 Task: Set up an automation rule in Jira to create a Confluence page when an epic is created.
Action: Mouse pressed left at (588, 144)
Screenshot: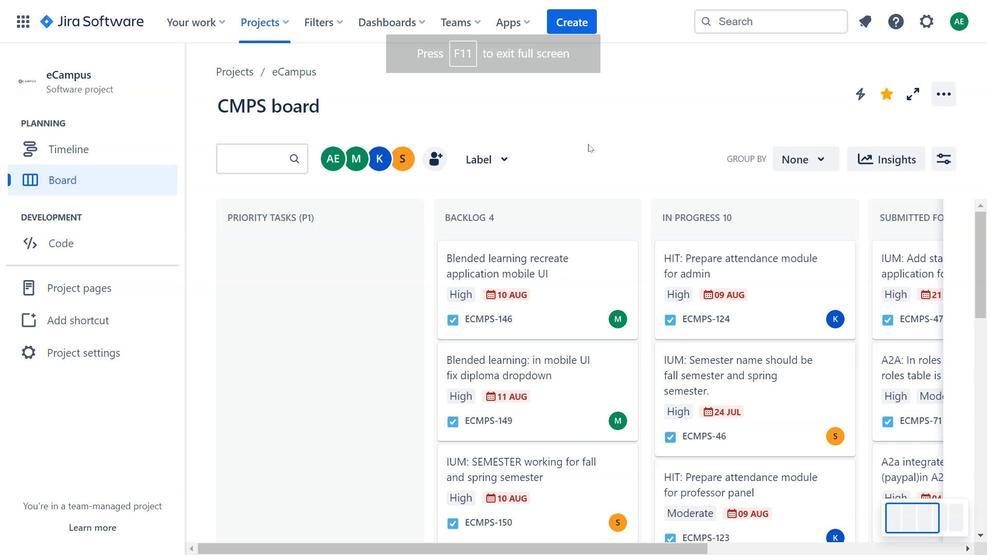 
Action: Mouse moved to (621, 123)
Screenshot: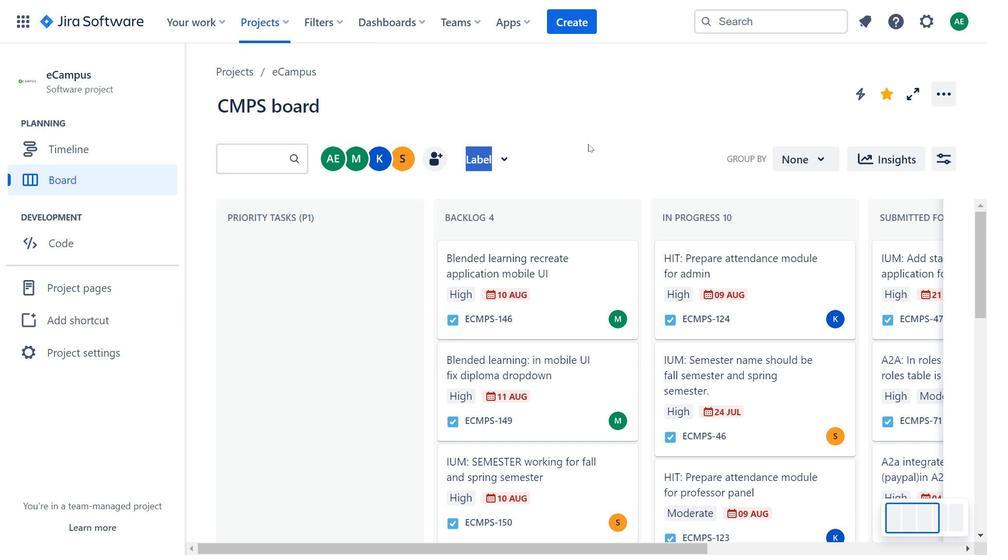 
Action: Mouse pressed left at (621, 123)
Screenshot: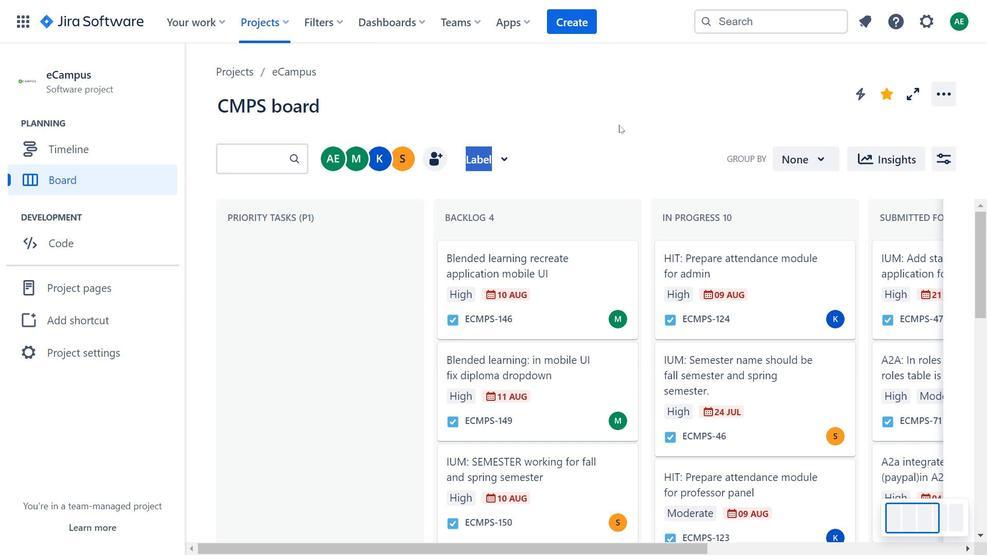 
Action: Mouse moved to (647, 122)
Screenshot: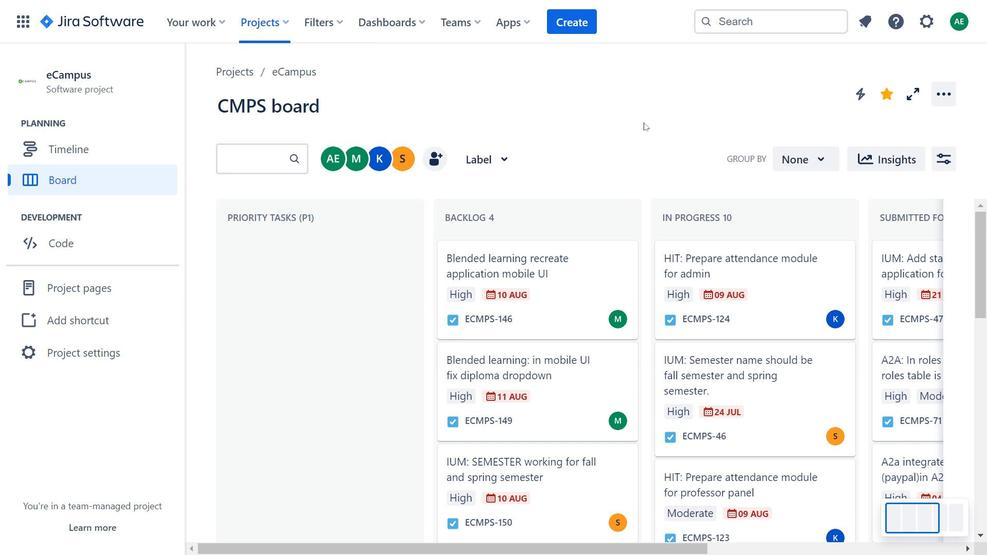 
Action: Mouse pressed left at (647, 122)
Screenshot: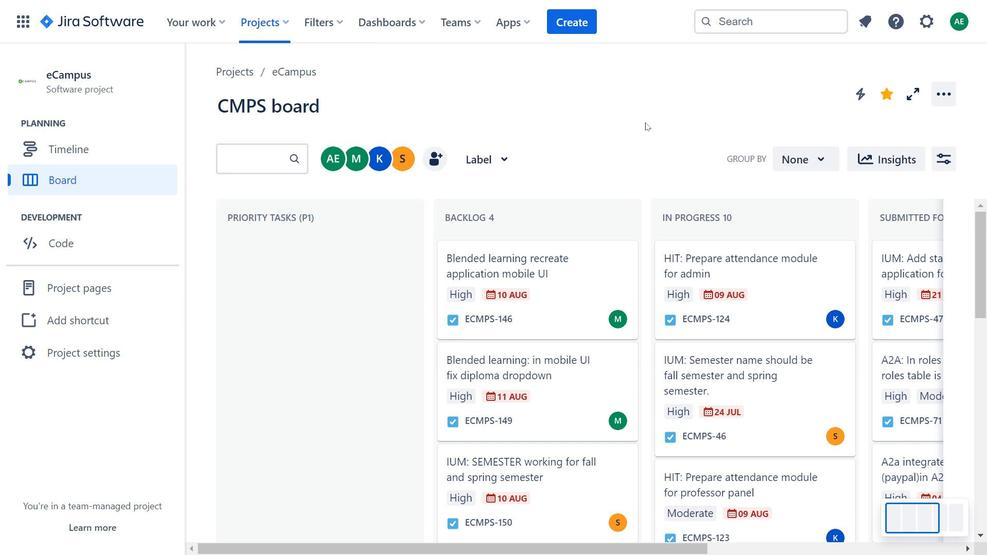 
Action: Mouse moved to (694, 112)
Screenshot: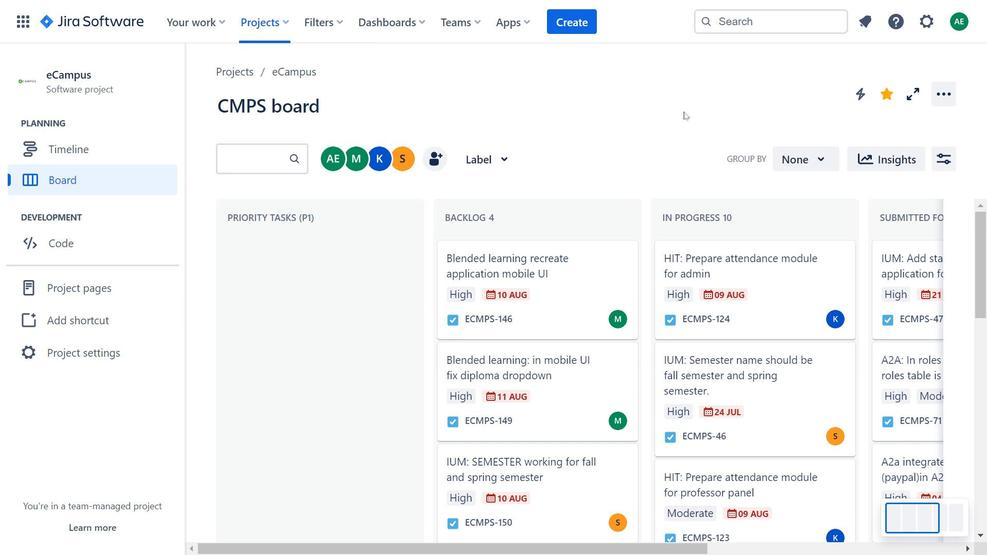
Action: Mouse pressed left at (694, 112)
Screenshot: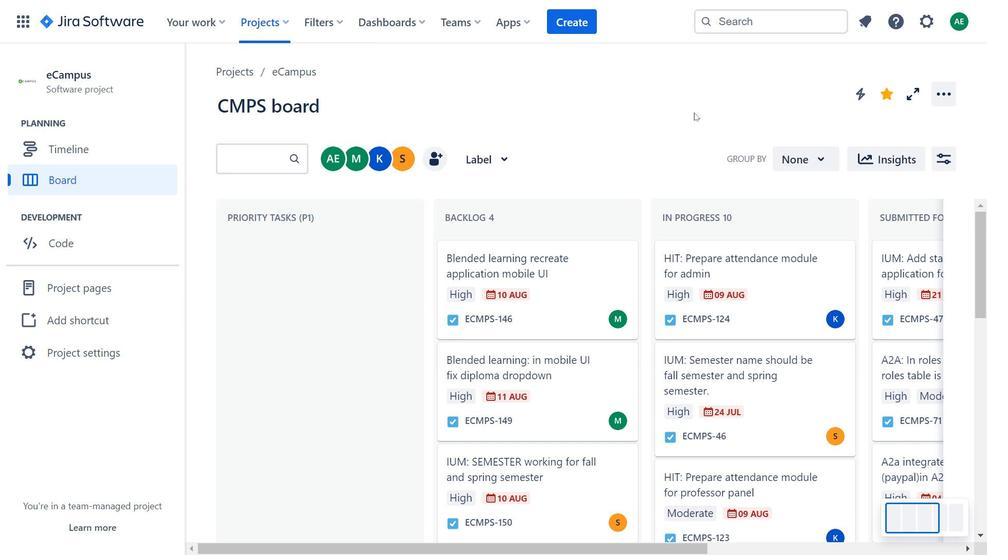 
Action: Mouse pressed left at (694, 112)
Screenshot: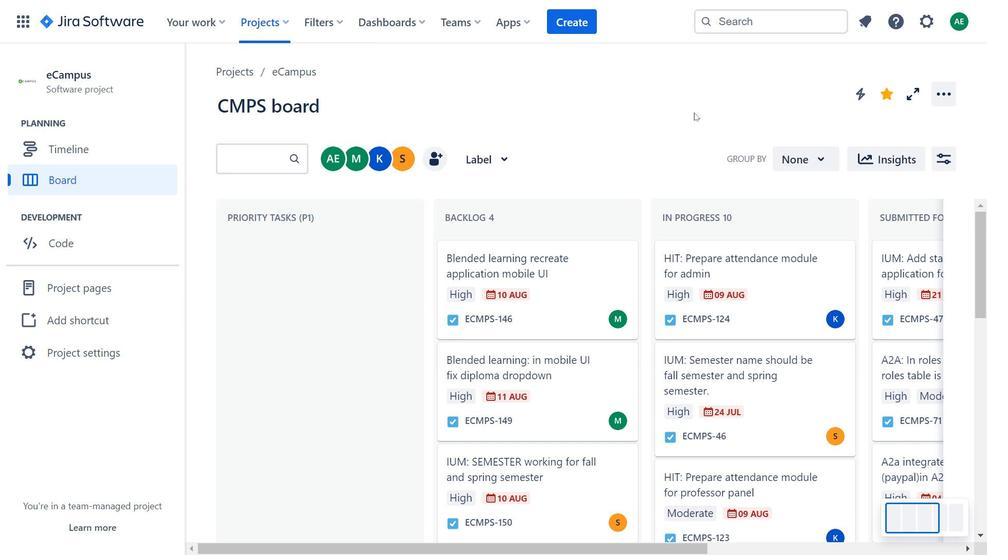 
Action: Mouse moved to (595, 101)
Screenshot: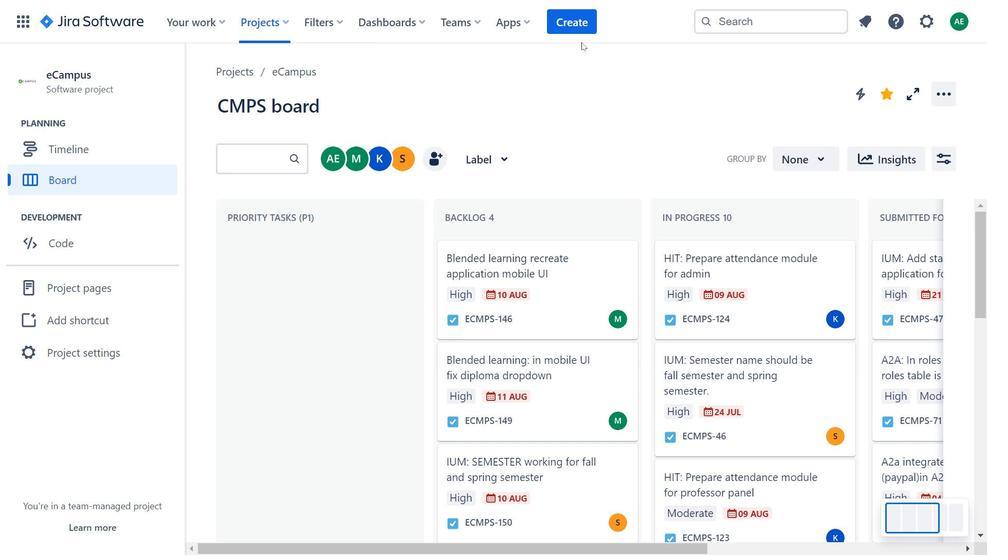 
Action: Mouse pressed left at (595, 101)
Screenshot: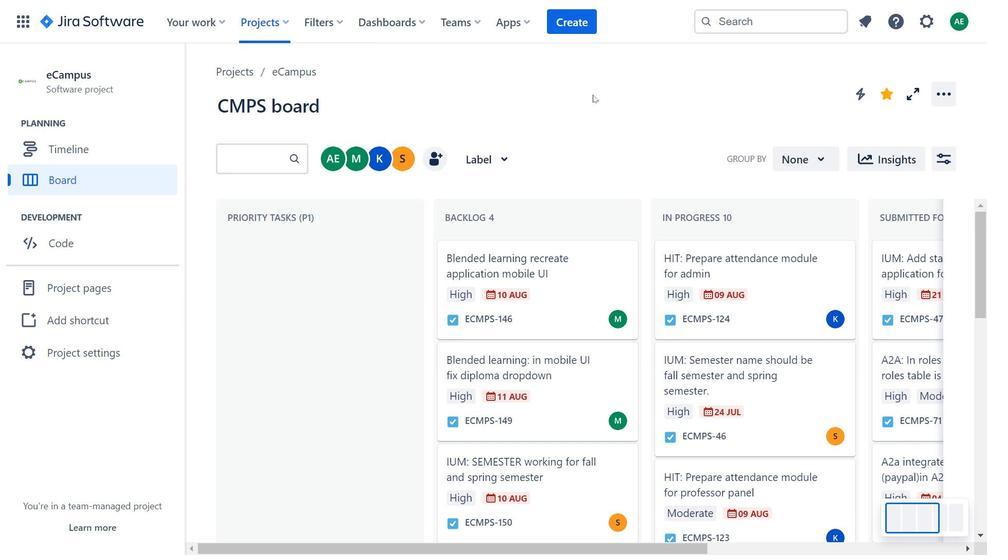 
Action: Mouse moved to (824, 165)
Screenshot: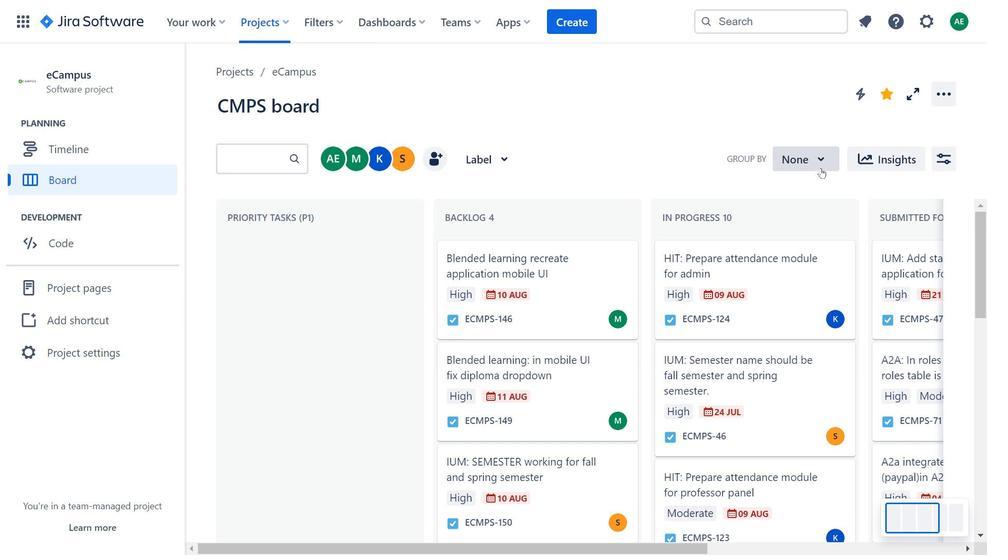 
Action: Mouse pressed left at (824, 165)
Screenshot: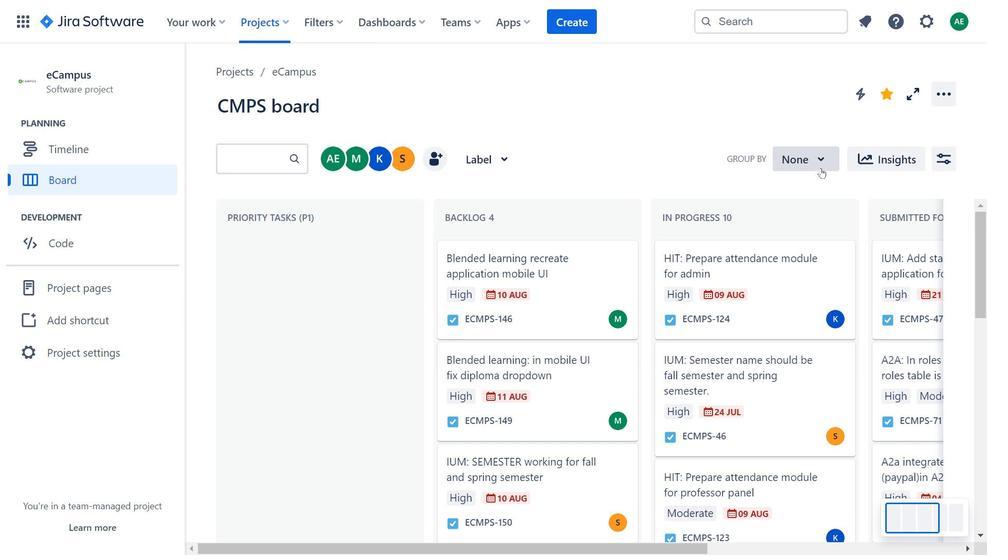 
Action: Mouse moved to (571, 286)
Screenshot: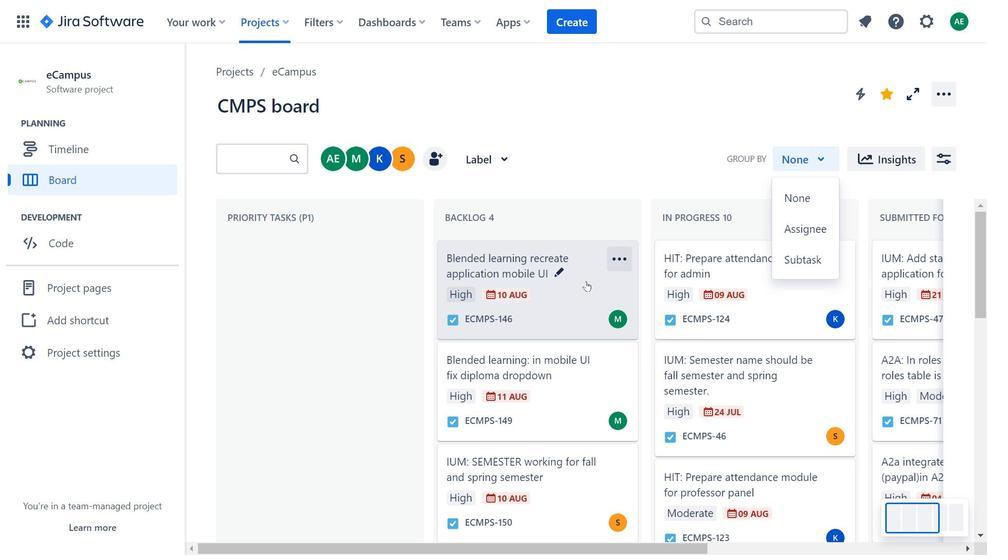
Action: Mouse scrolled (571, 285) with delta (0, 0)
Screenshot: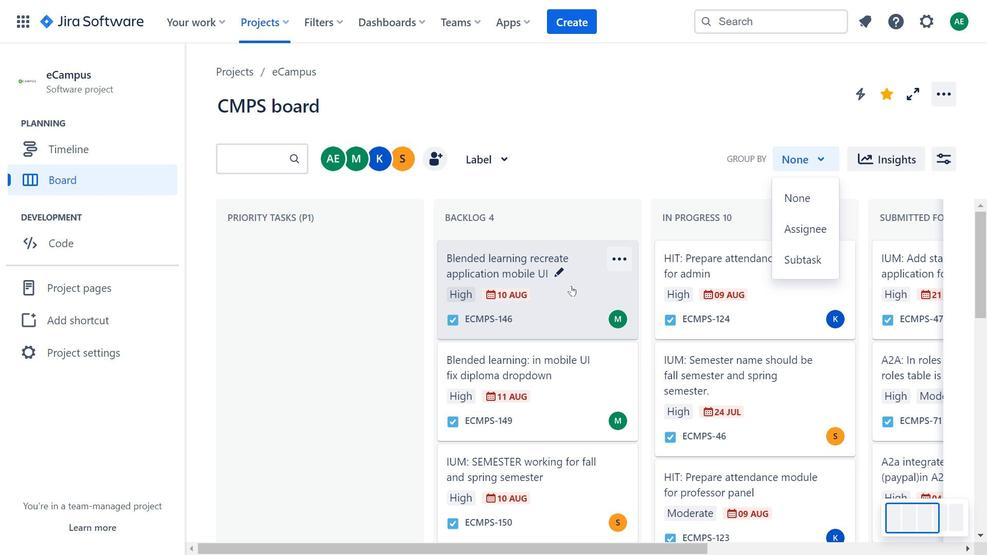 
Action: Mouse scrolled (571, 285) with delta (0, 0)
Screenshot: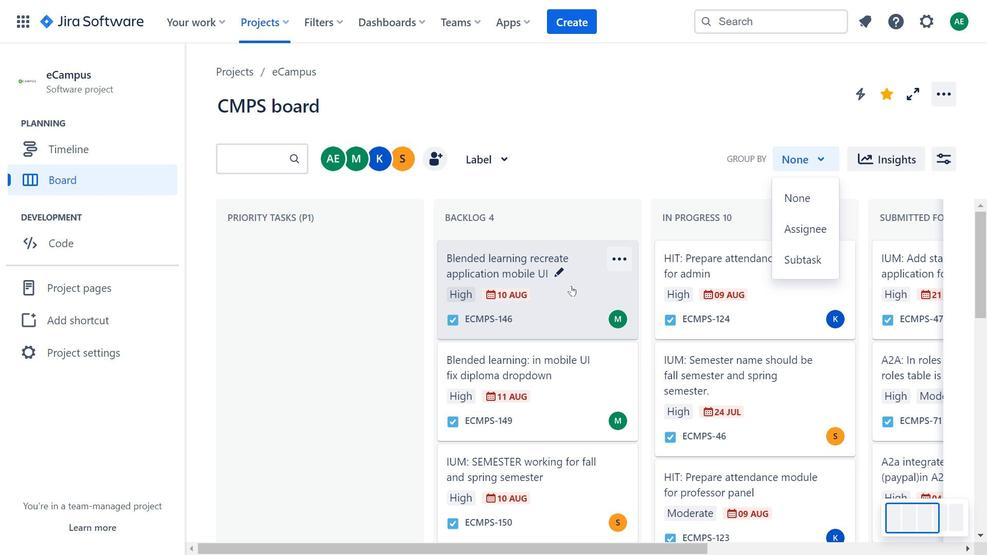 
Action: Mouse moved to (571, 286)
Screenshot: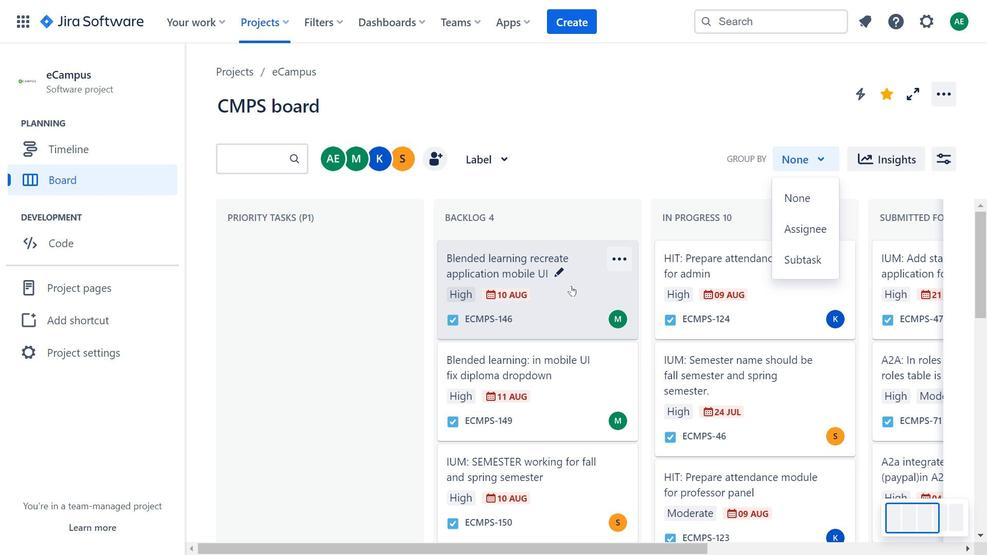 
Action: Mouse scrolled (571, 285) with delta (0, 0)
Screenshot: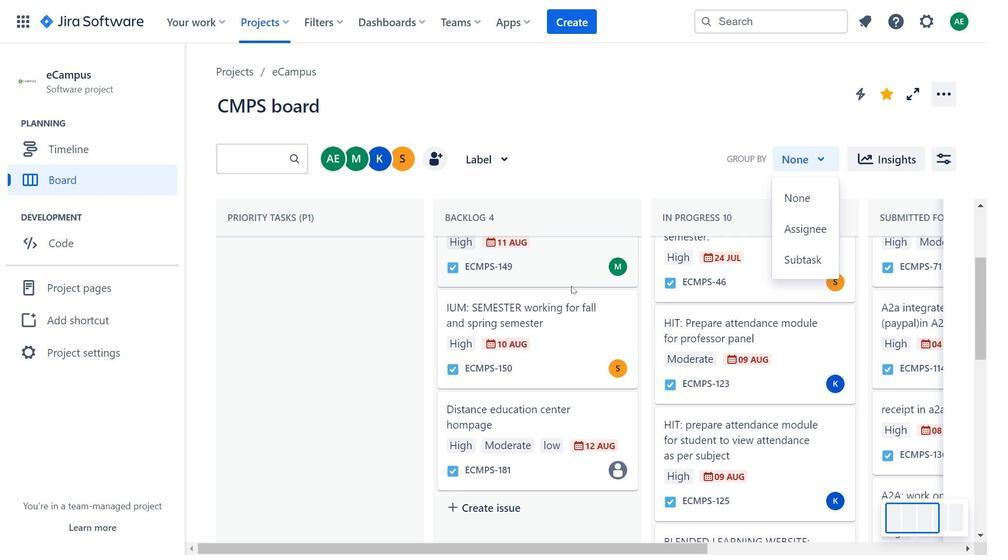 
Action: Mouse scrolled (571, 285) with delta (0, 0)
Screenshot: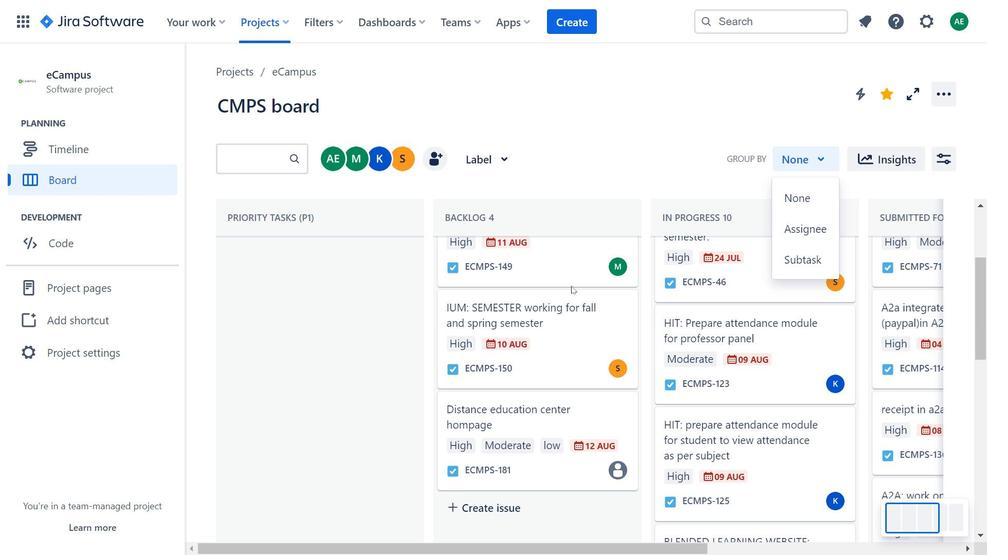 
Action: Mouse scrolled (571, 287) with delta (0, 0)
Screenshot: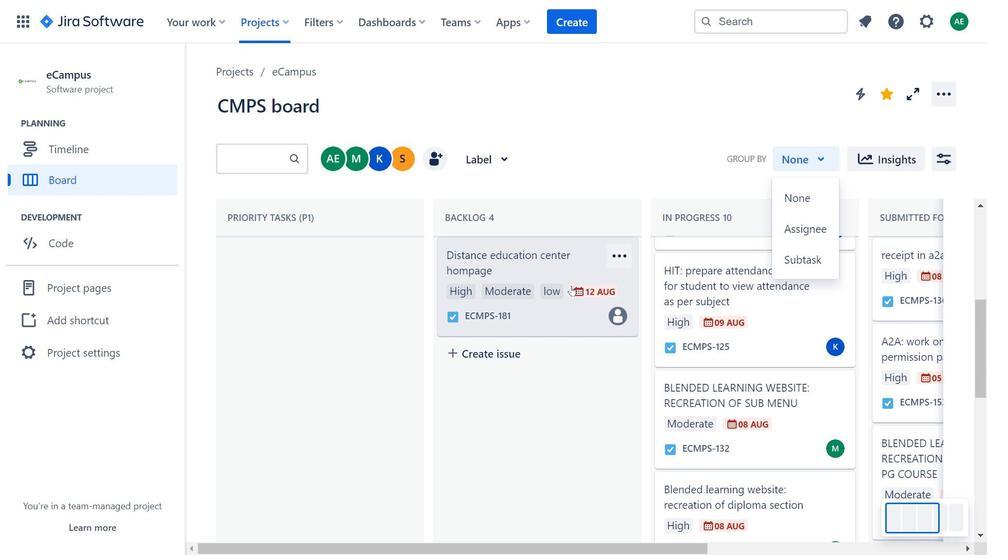 
Action: Mouse scrolled (571, 287) with delta (0, 0)
Screenshot: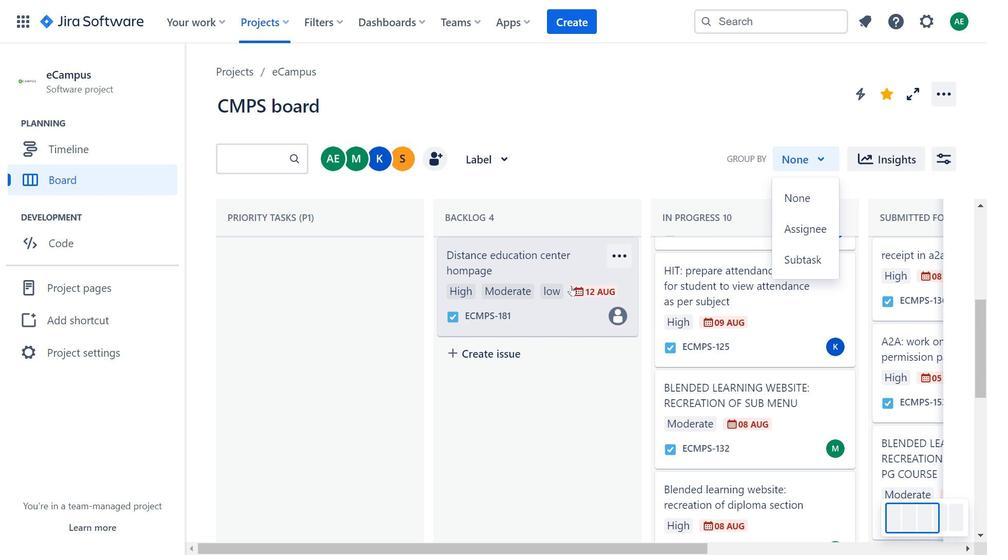 
Action: Mouse scrolled (571, 287) with delta (0, 0)
Screenshot: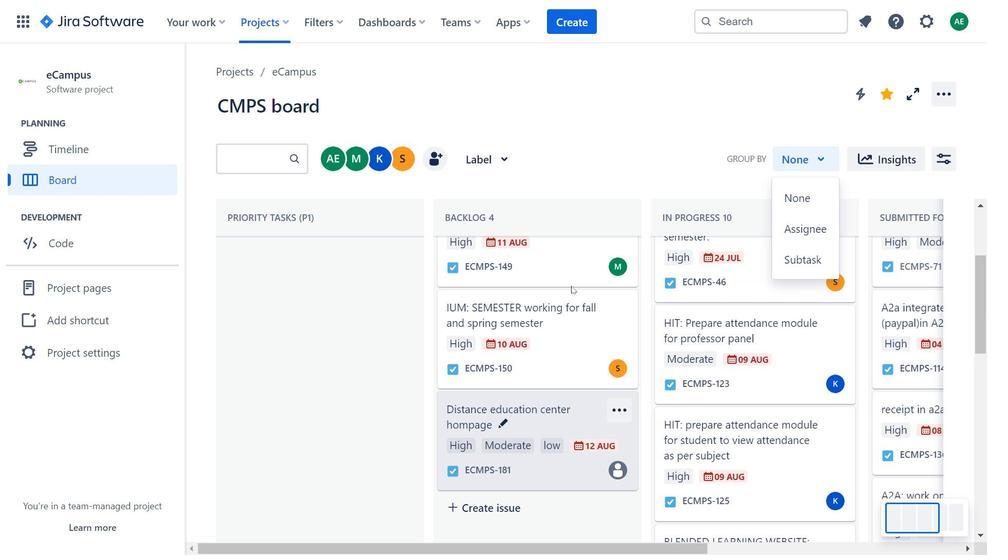 
Action: Mouse scrolled (571, 287) with delta (0, 0)
Screenshot: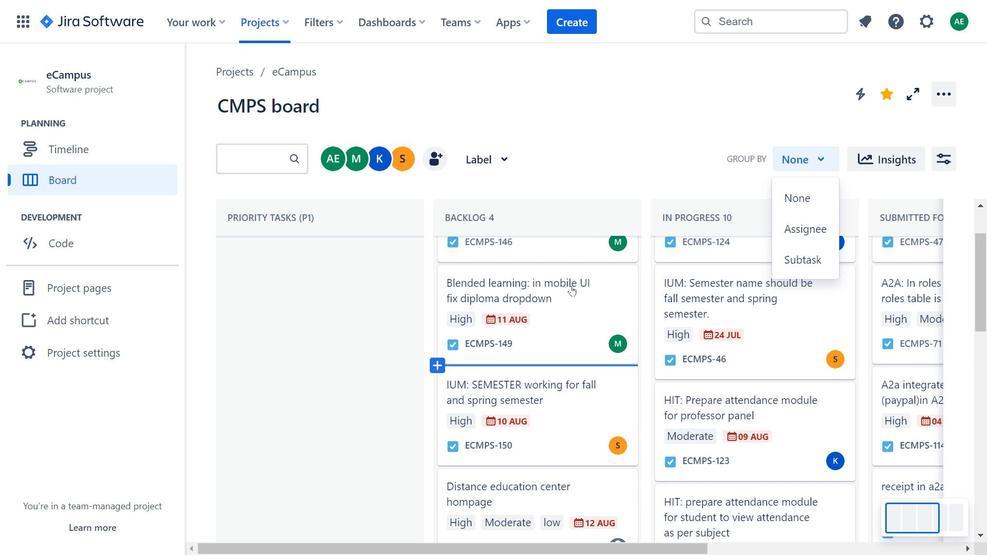 
Action: Mouse scrolled (571, 287) with delta (0, 0)
Screenshot: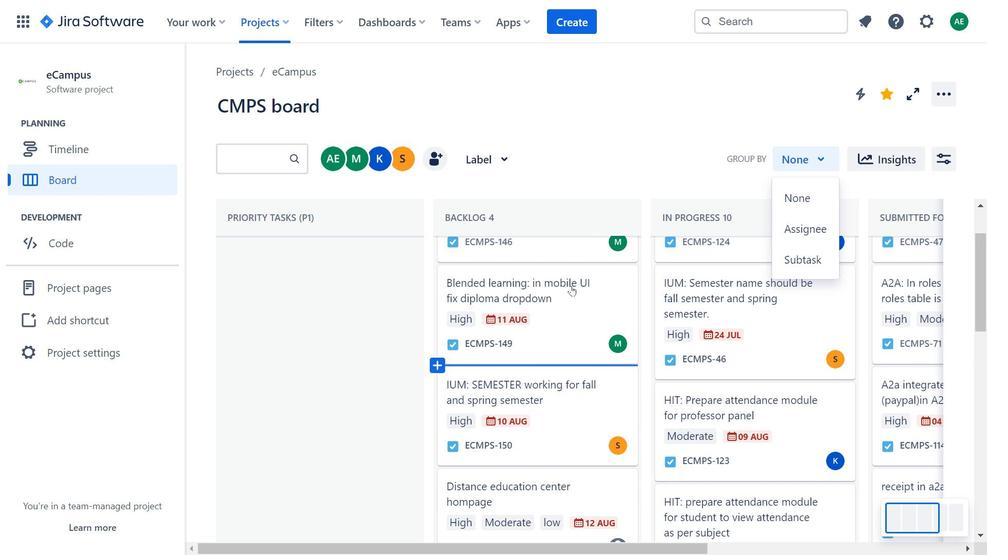 
Action: Mouse moved to (608, 129)
Screenshot: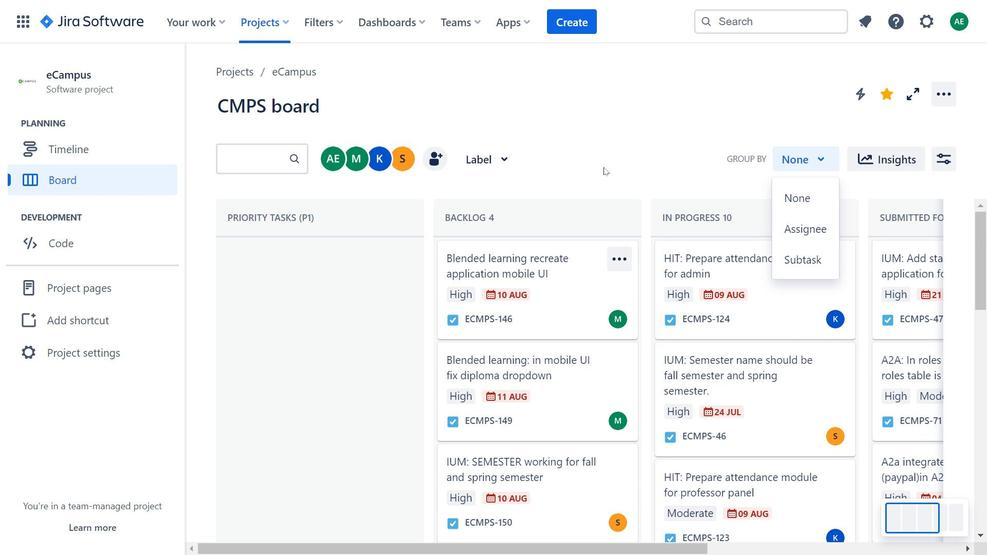 
Action: Mouse pressed left at (608, 129)
Screenshot: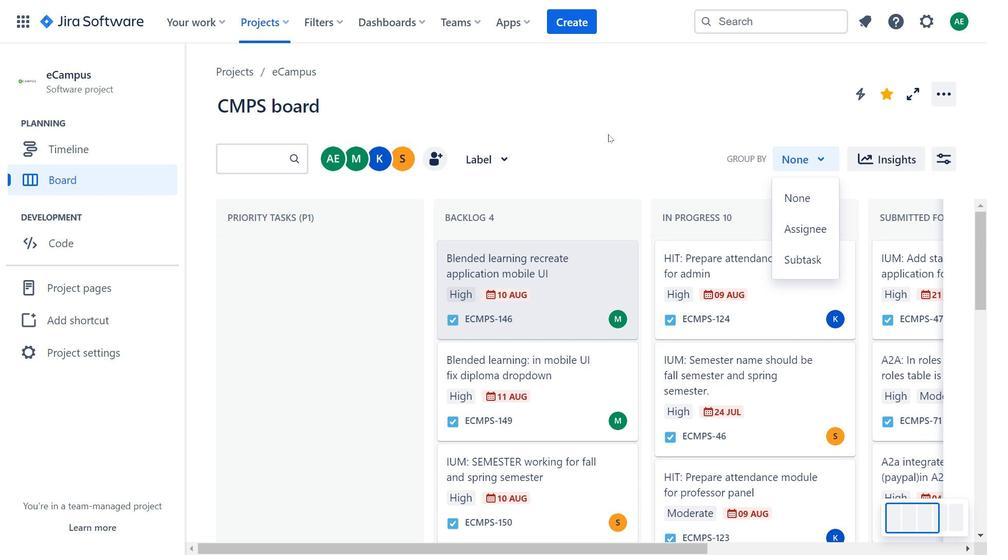 
Action: Mouse moved to (582, 20)
Screenshot: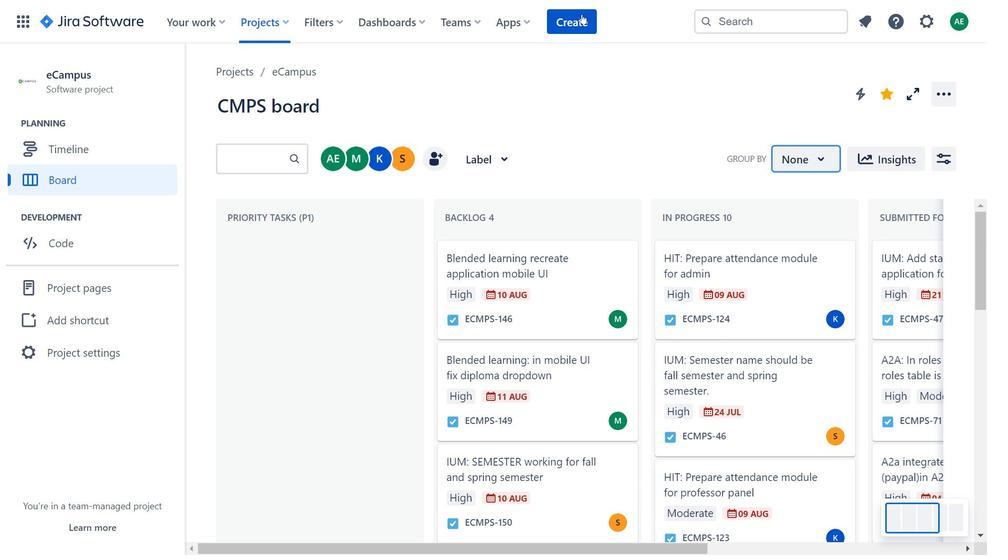 
Action: Mouse pressed left at (582, 20)
Screenshot: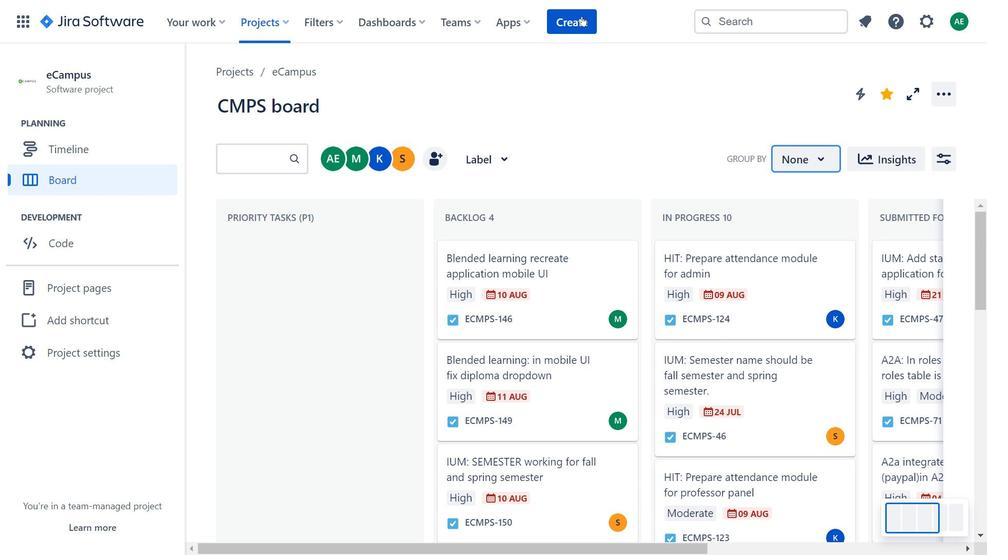 
Action: Mouse moved to (733, 273)
Screenshot: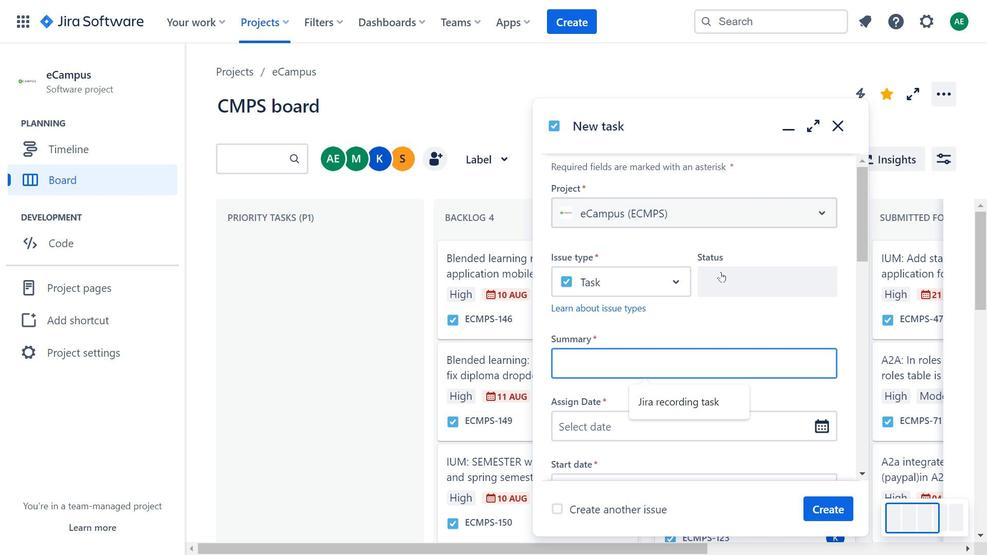 
Action: Mouse pressed left at (733, 273)
Screenshot: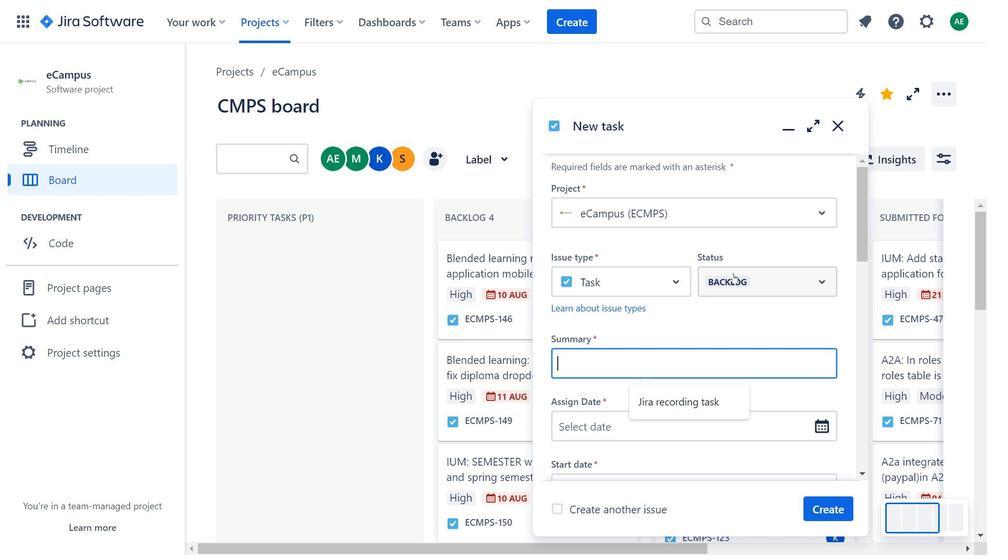 
Action: Mouse moved to (748, 321)
Screenshot: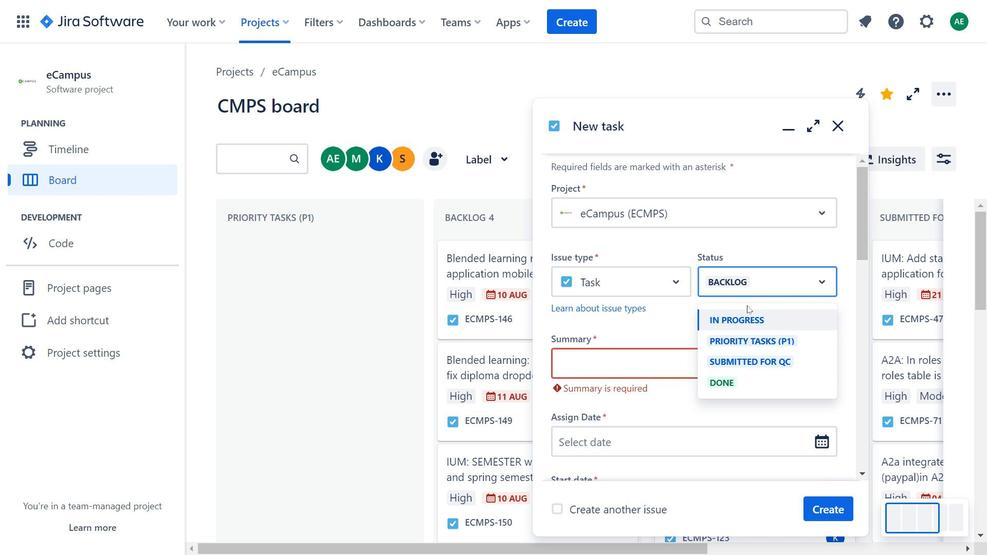 
Action: Mouse pressed left at (748, 321)
Screenshot: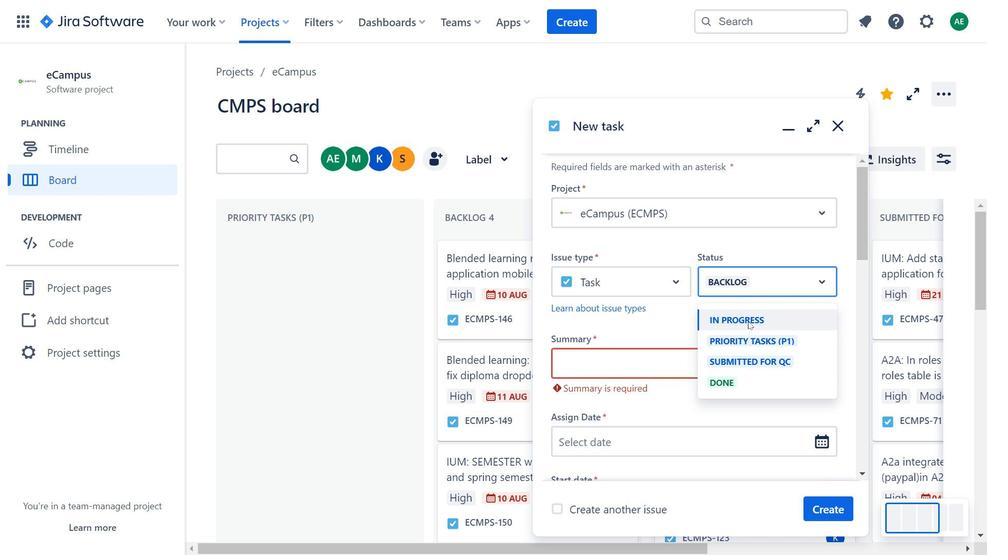 
Action: Mouse moved to (727, 199)
Screenshot: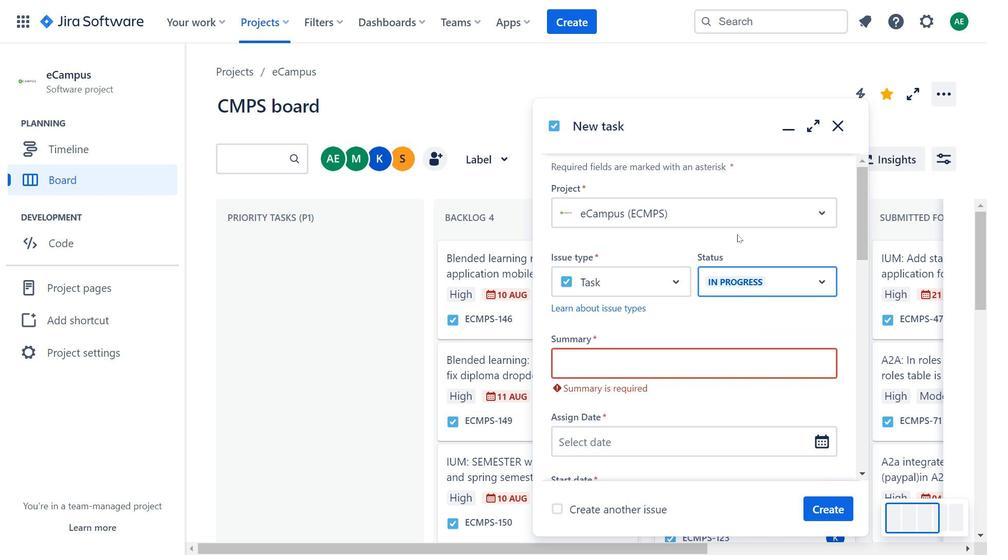 
Action: Mouse scrolled (727, 198) with delta (0, 0)
Screenshot: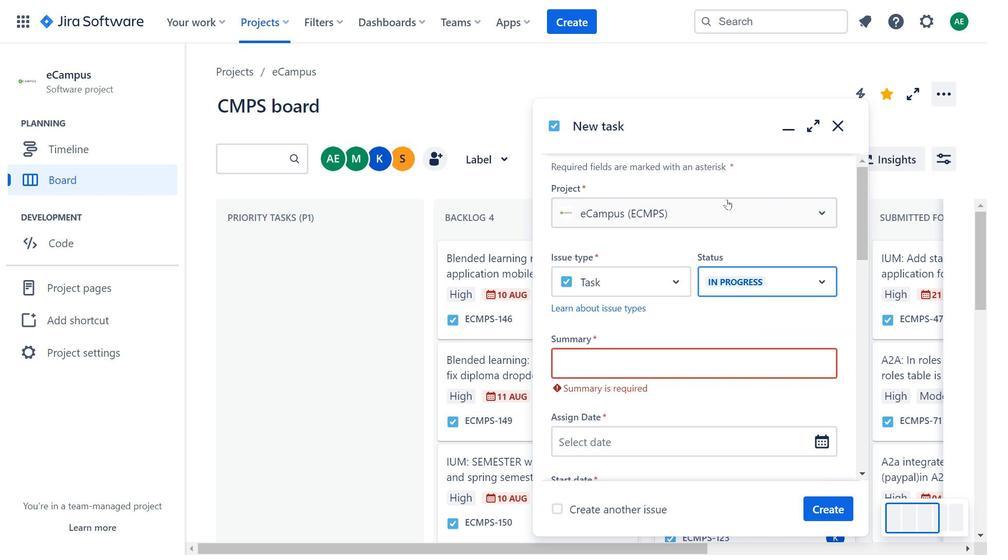 
Action: Mouse moved to (618, 289)
Screenshot: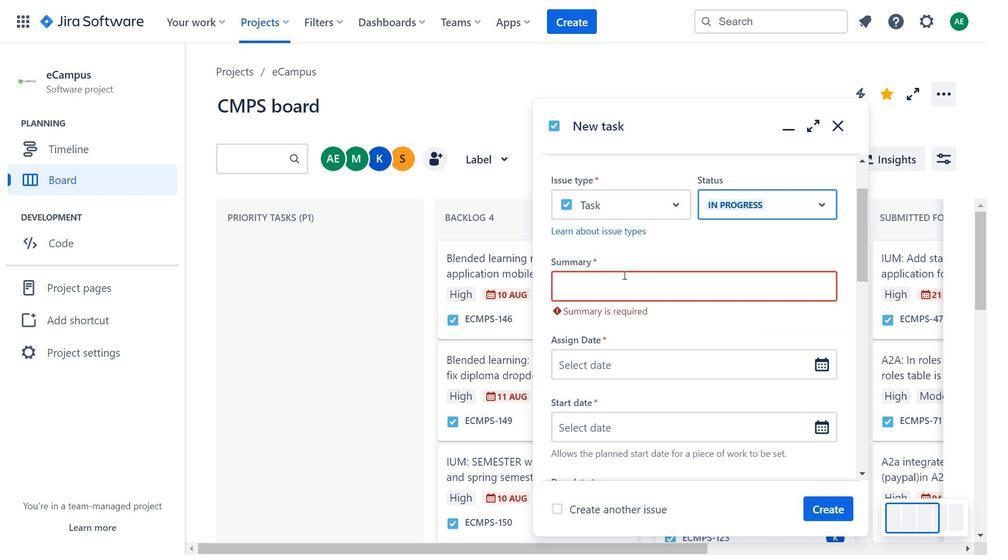 
Action: Mouse pressed left at (618, 289)
Screenshot: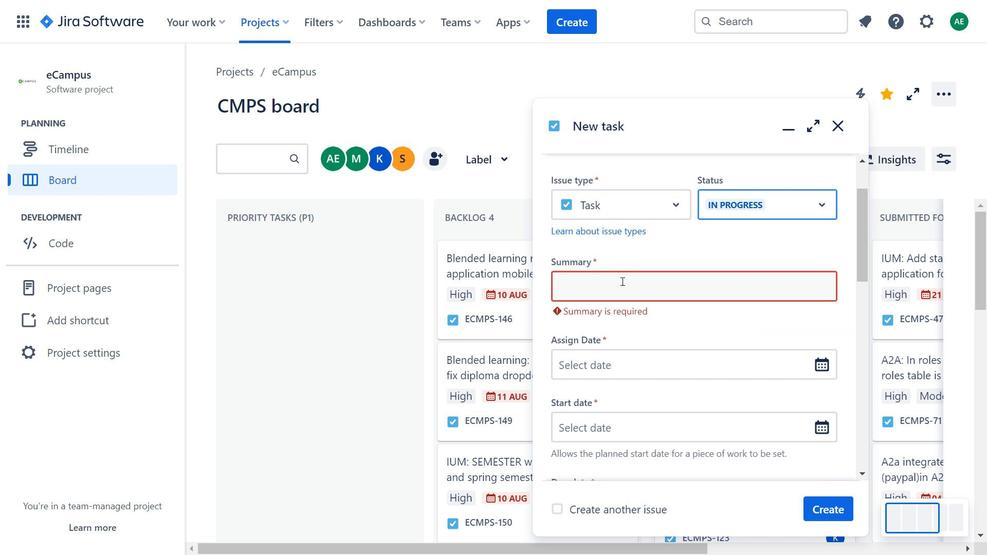 
Action: Mouse moved to (670, 330)
Screenshot: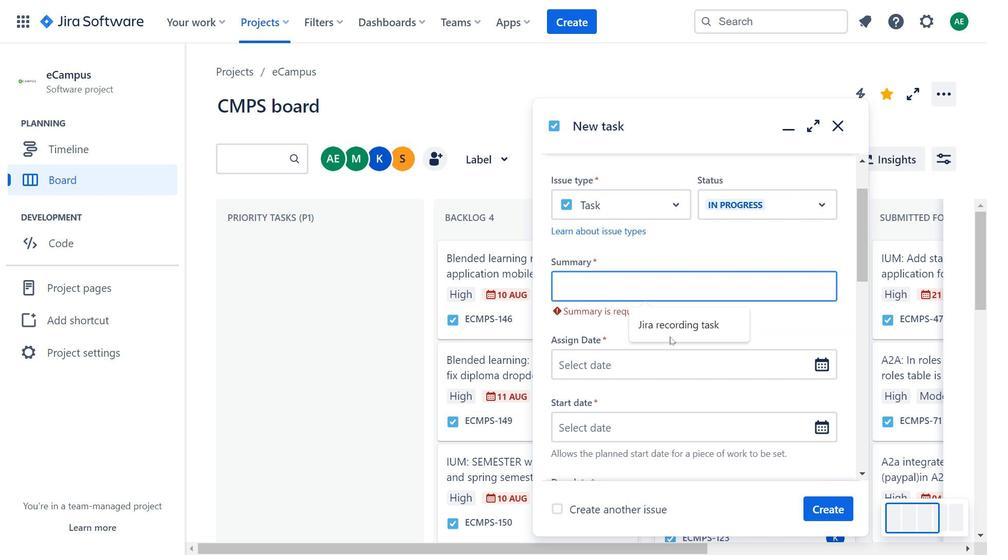
Action: Mouse pressed left at (670, 330)
Screenshot: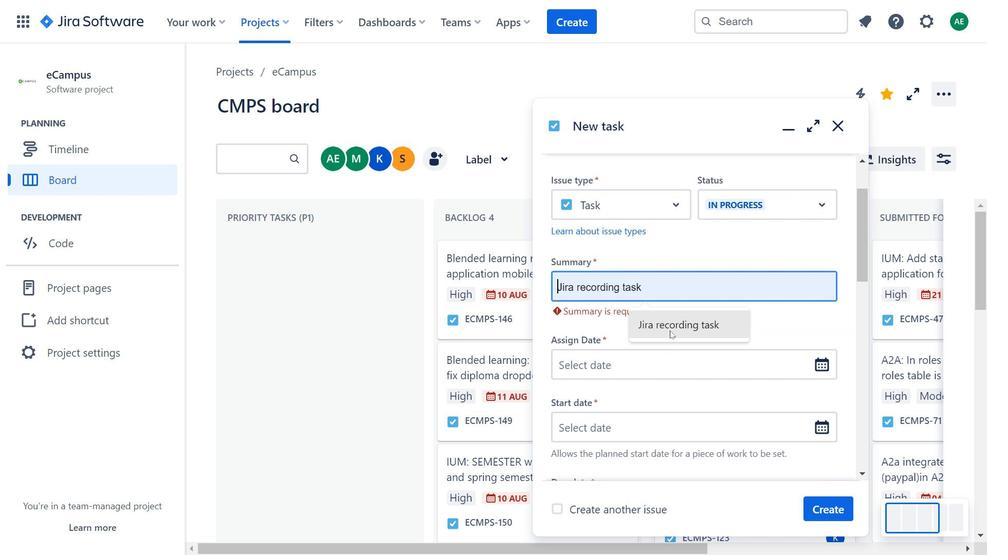 
Action: Mouse moved to (690, 234)
Screenshot: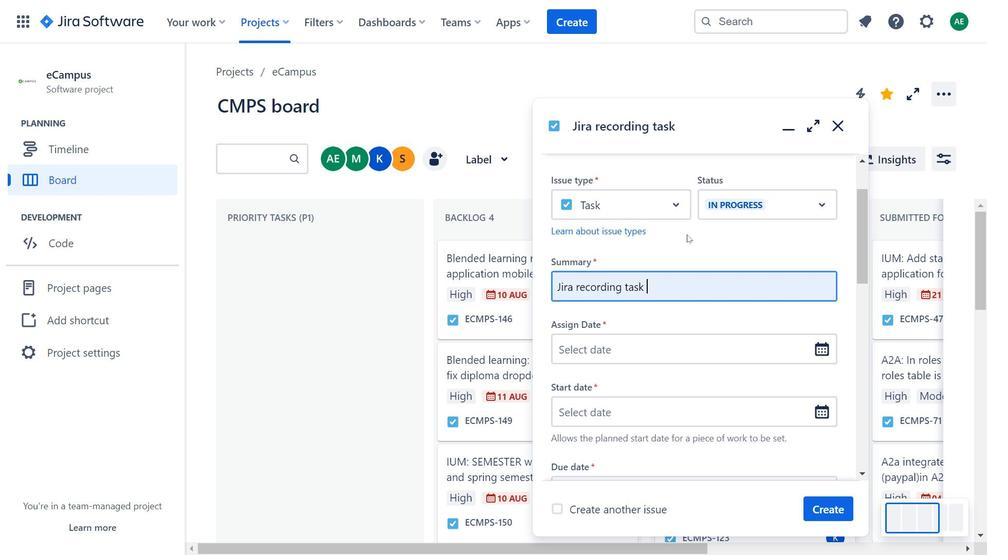 
Action: Mouse scrolled (690, 233) with delta (0, 0)
Screenshot: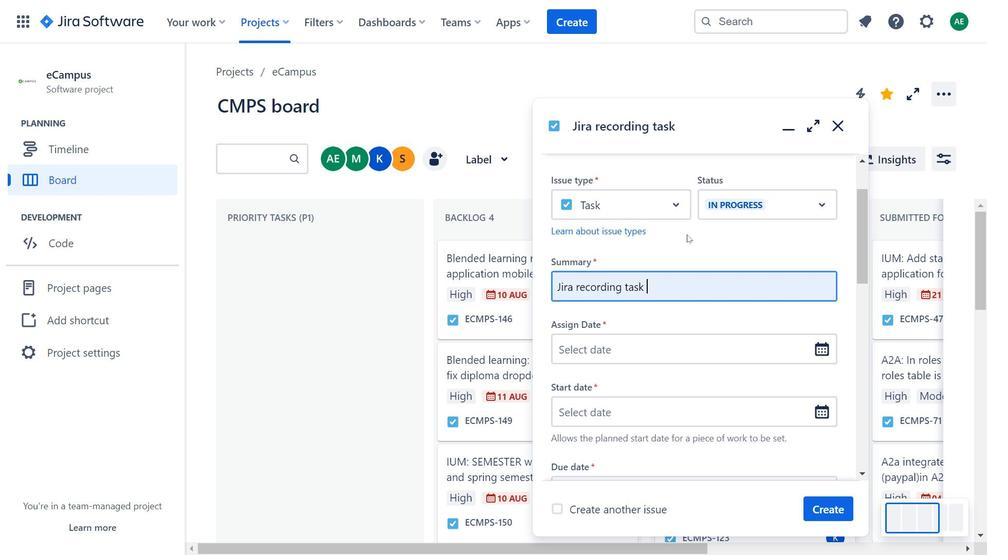 
Action: Mouse moved to (687, 271)
Screenshot: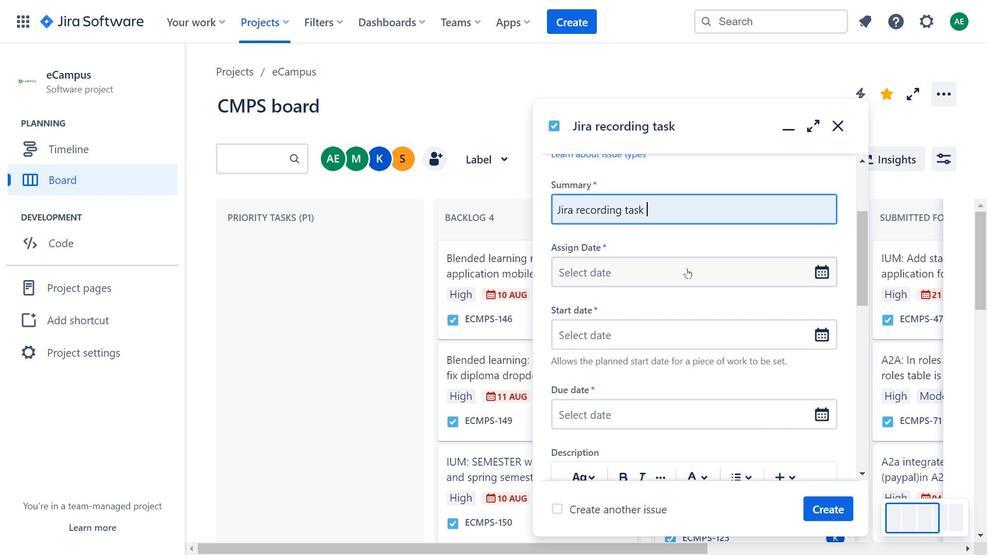 
Action: Mouse pressed left at (687, 271)
Screenshot: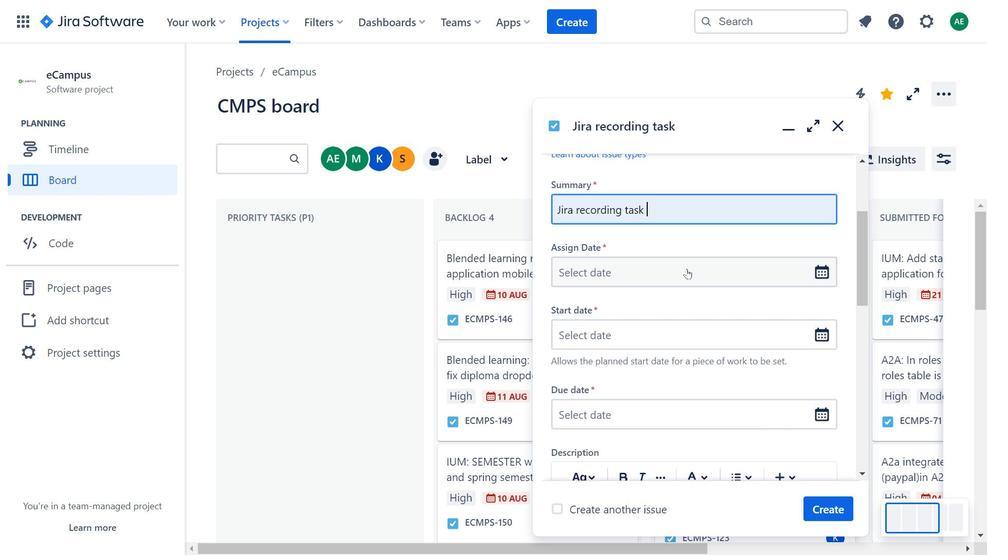 
Action: Mouse moved to (687, 404)
Screenshot: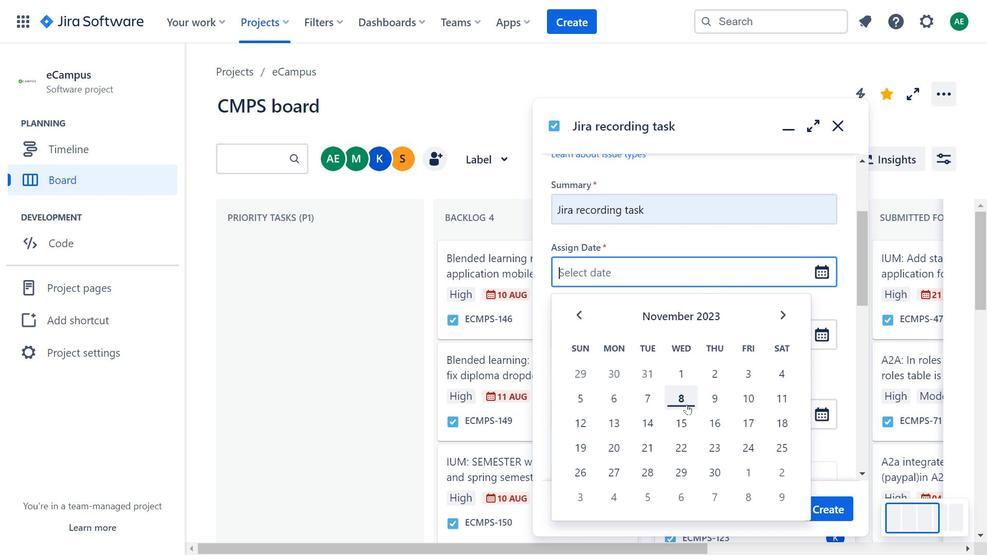 
Action: Mouse pressed left at (687, 404)
Screenshot: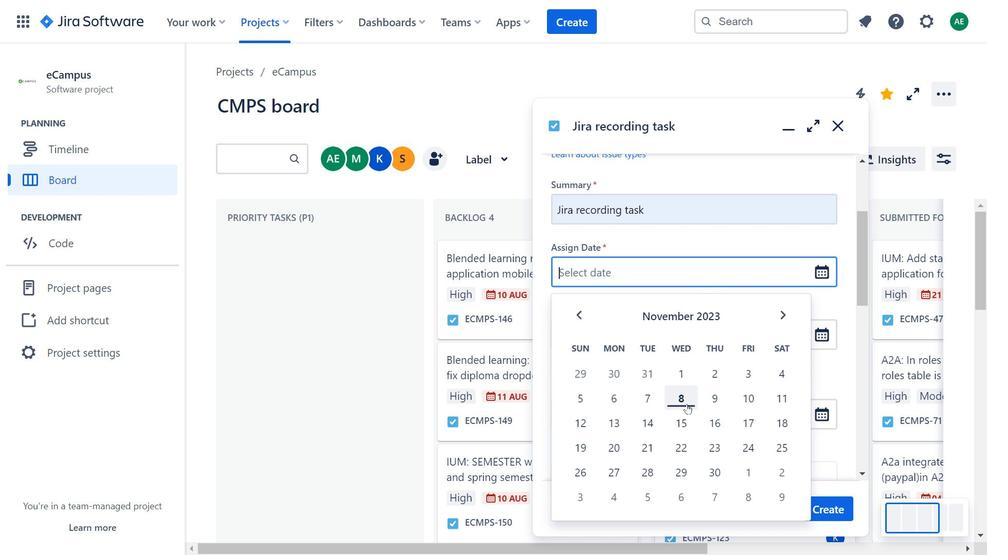 
Action: Mouse moved to (631, 336)
Screenshot: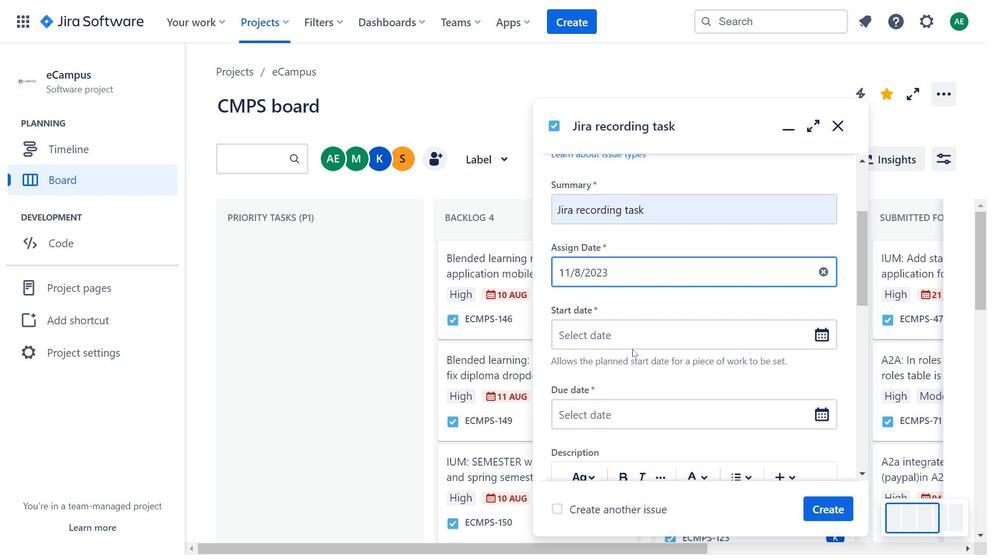 
Action: Mouse pressed left at (631, 336)
Screenshot: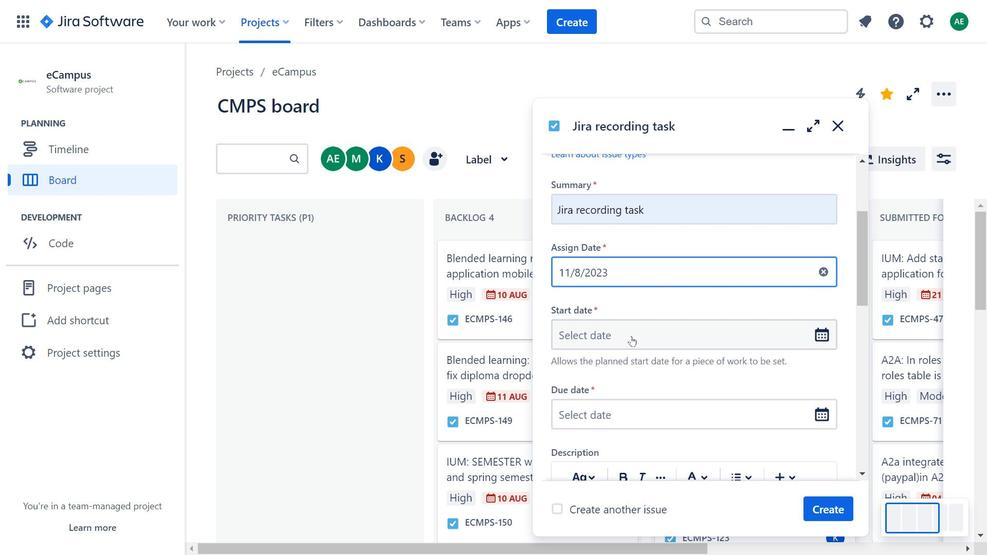 
Action: Mouse moved to (693, 188)
Screenshot: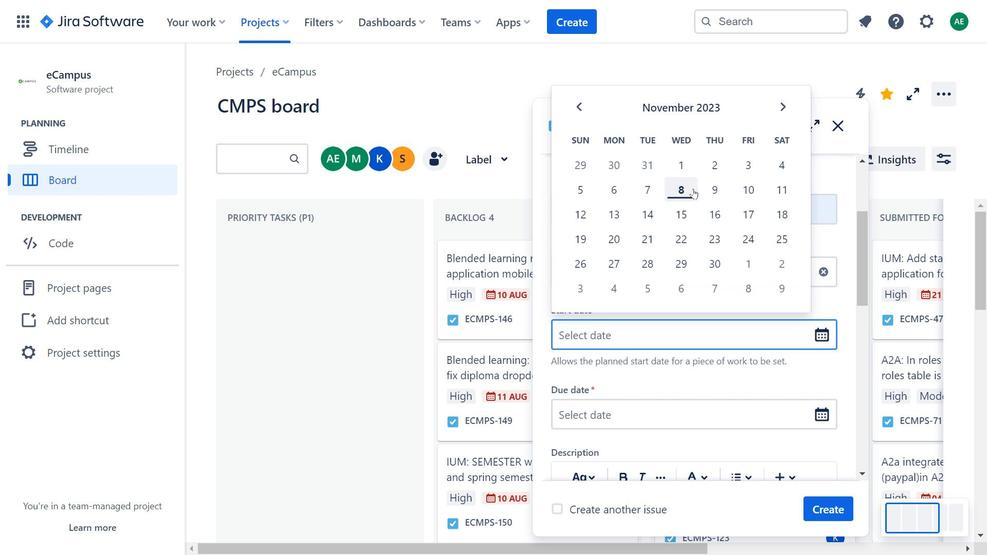
Action: Mouse pressed left at (693, 188)
Screenshot: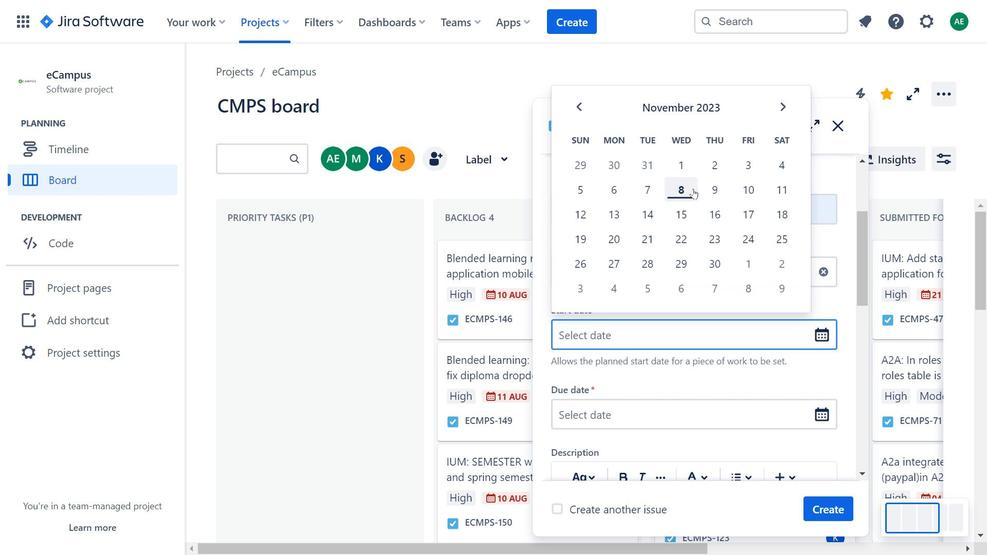 
Action: Mouse moved to (635, 410)
Screenshot: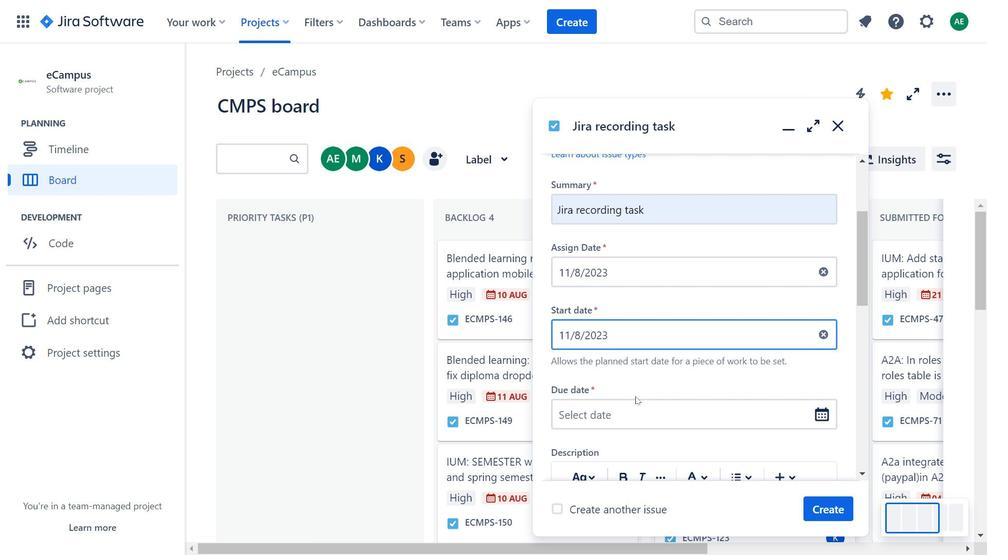 
Action: Mouse pressed left at (635, 410)
Screenshot: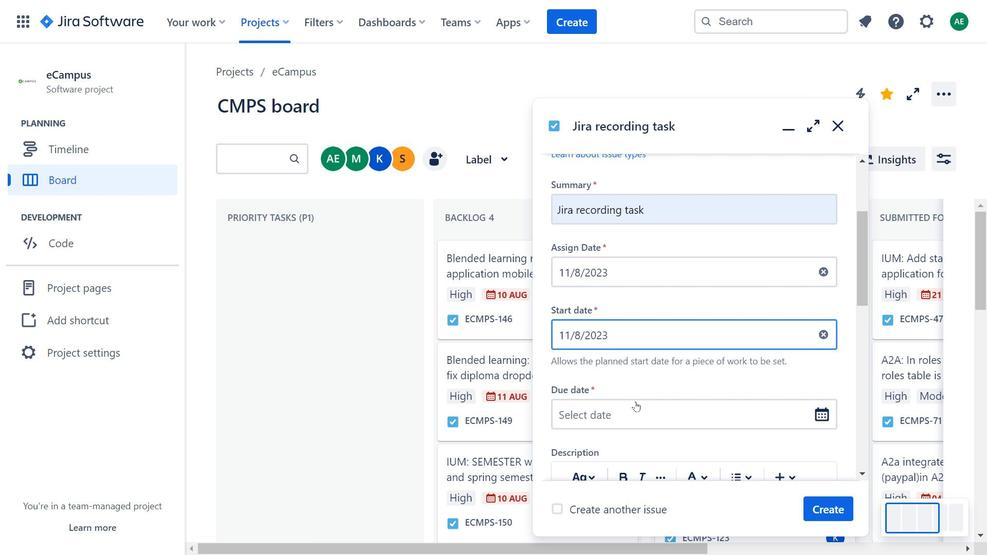 
Action: Mouse moved to (678, 272)
Screenshot: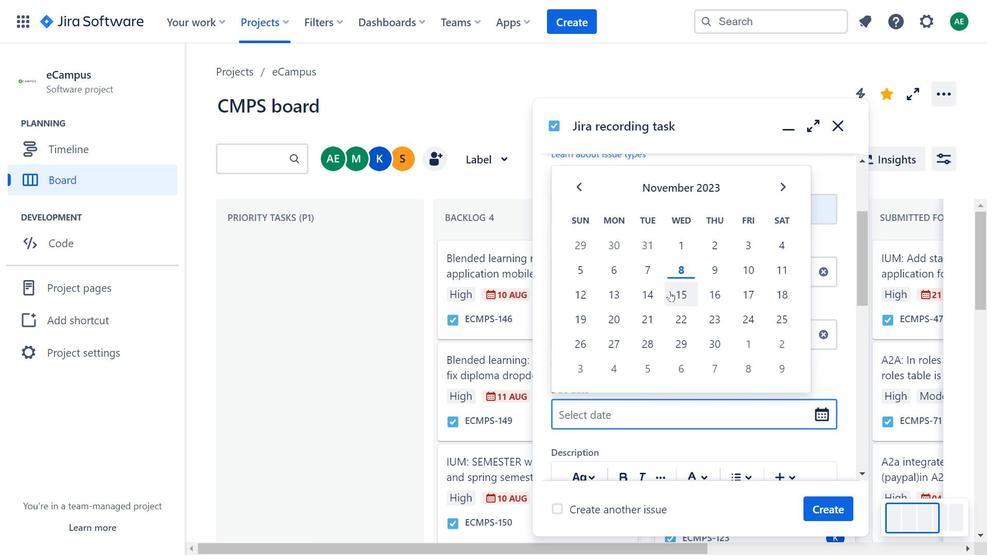 
Action: Mouse pressed left at (678, 272)
Screenshot: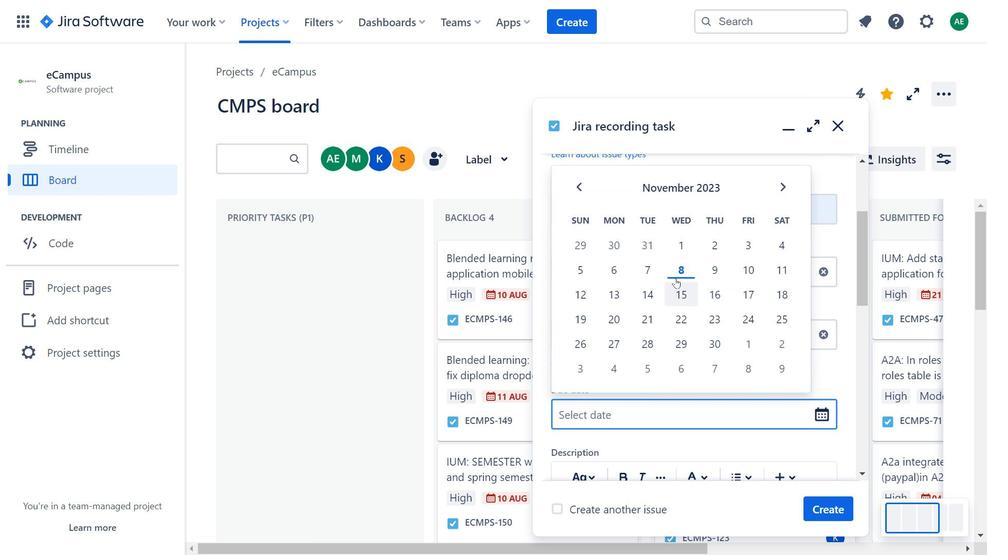 
Action: Mouse scrolled (678, 271) with delta (0, 0)
Screenshot: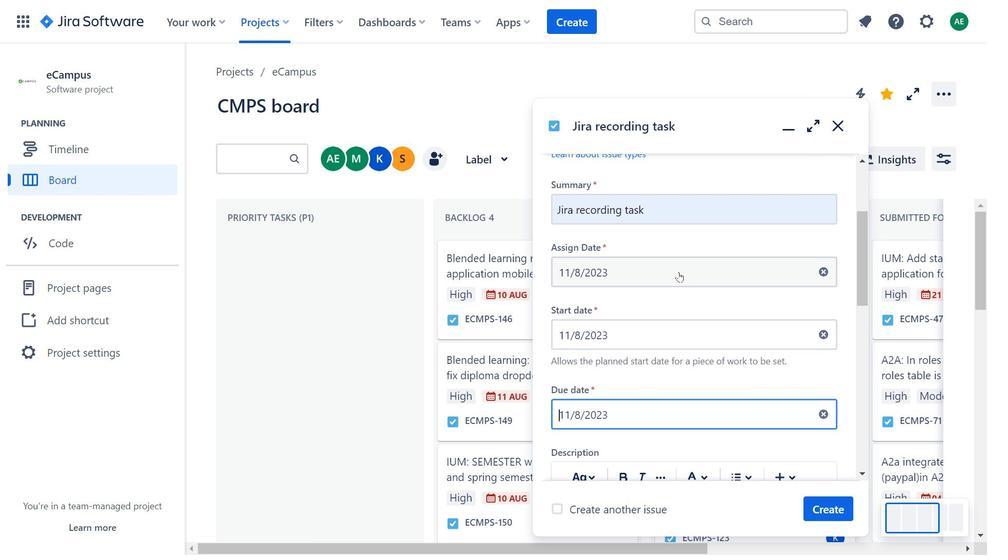 
Action: Mouse scrolled (678, 271) with delta (0, 0)
Screenshot: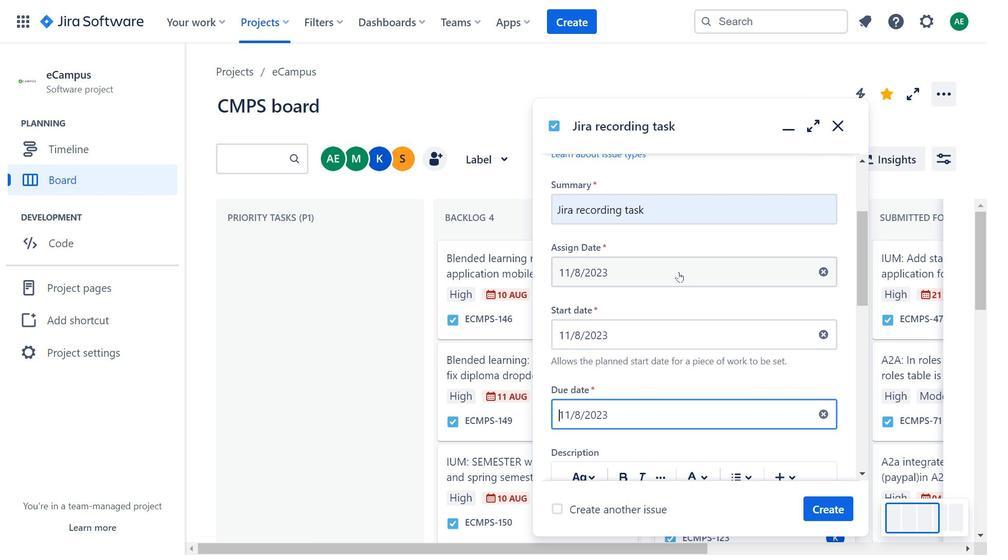 
Action: Mouse scrolled (678, 271) with delta (0, 0)
Screenshot: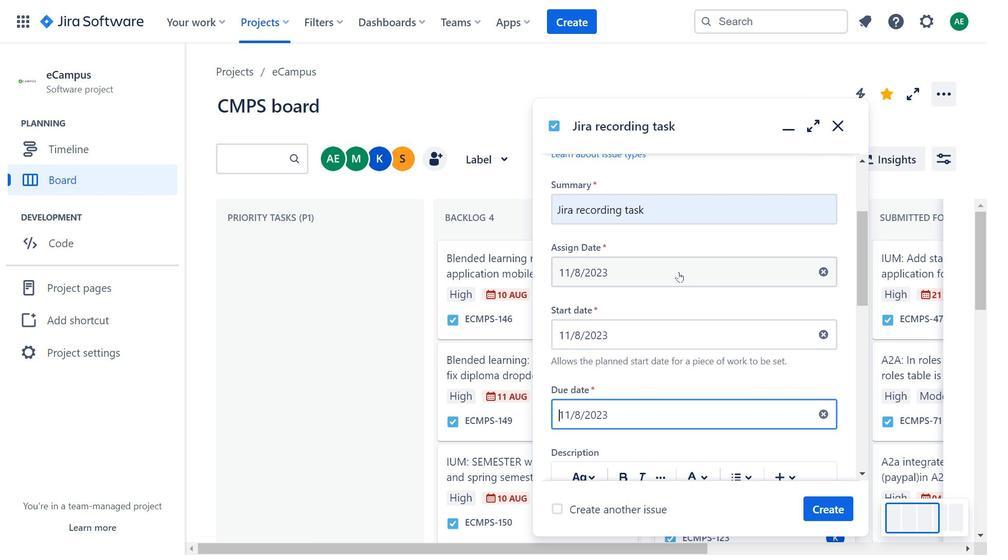 
Action: Mouse moved to (608, 329)
Screenshot: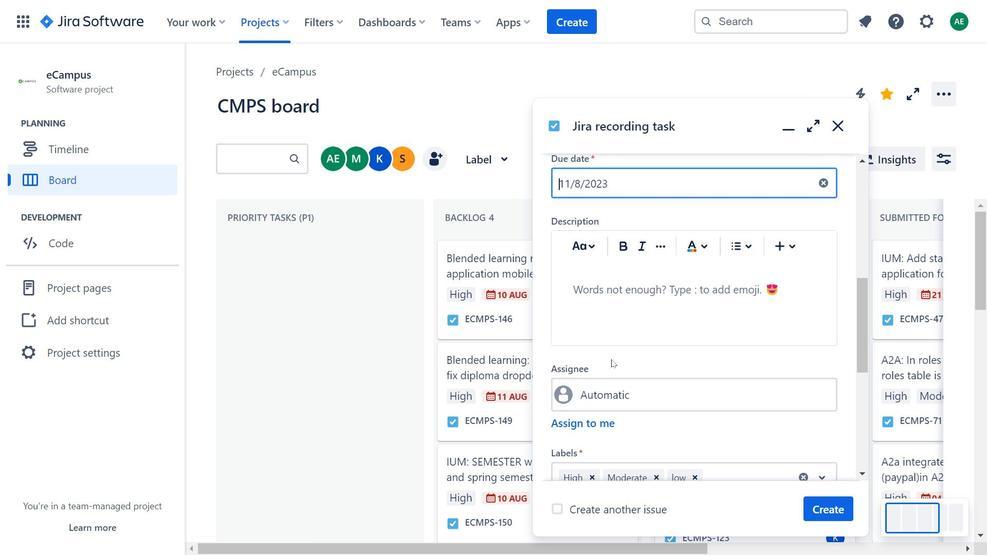 
Action: Mouse scrolled (608, 328) with delta (0, 0)
Screenshot: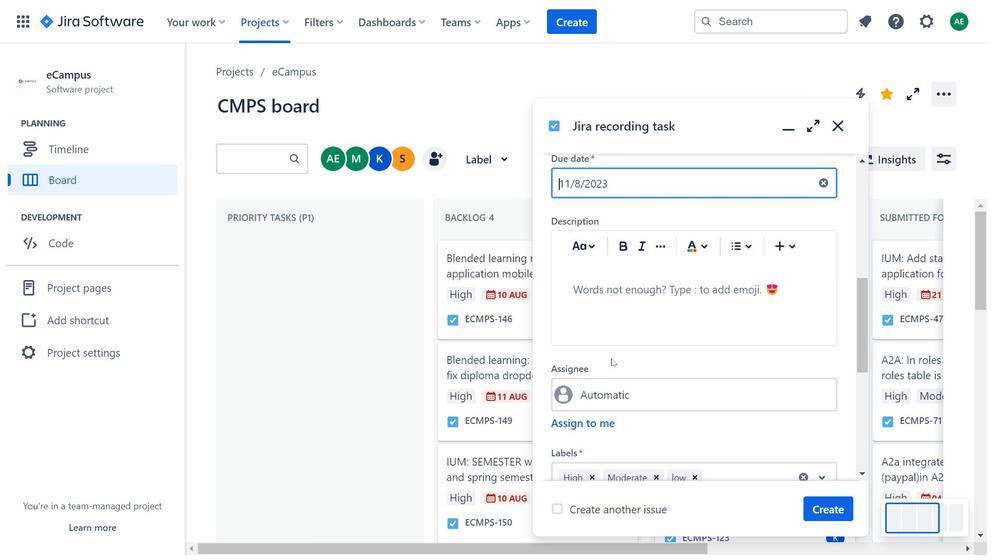 
Action: Mouse scrolled (608, 328) with delta (0, 0)
Screenshot: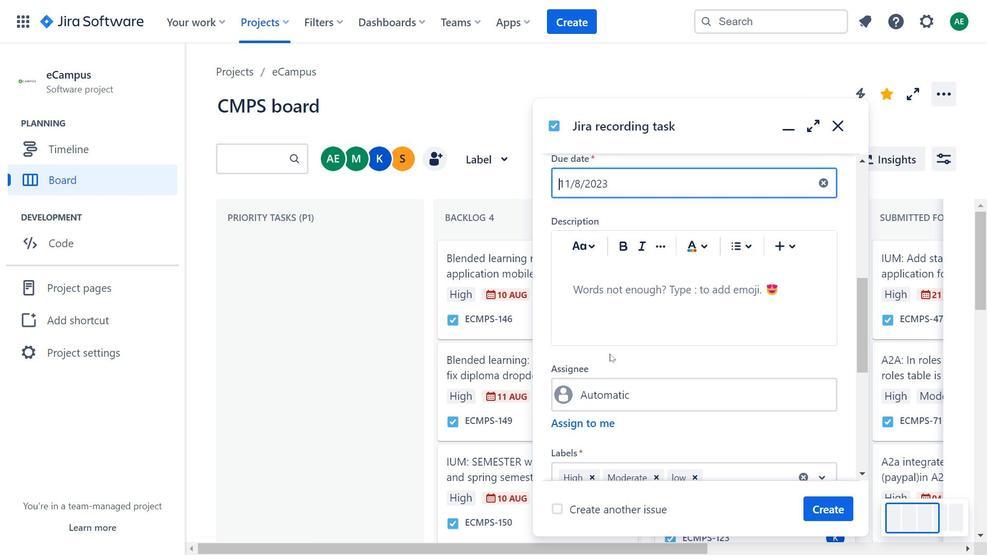
Action: Mouse scrolled (608, 328) with delta (0, 0)
Screenshot: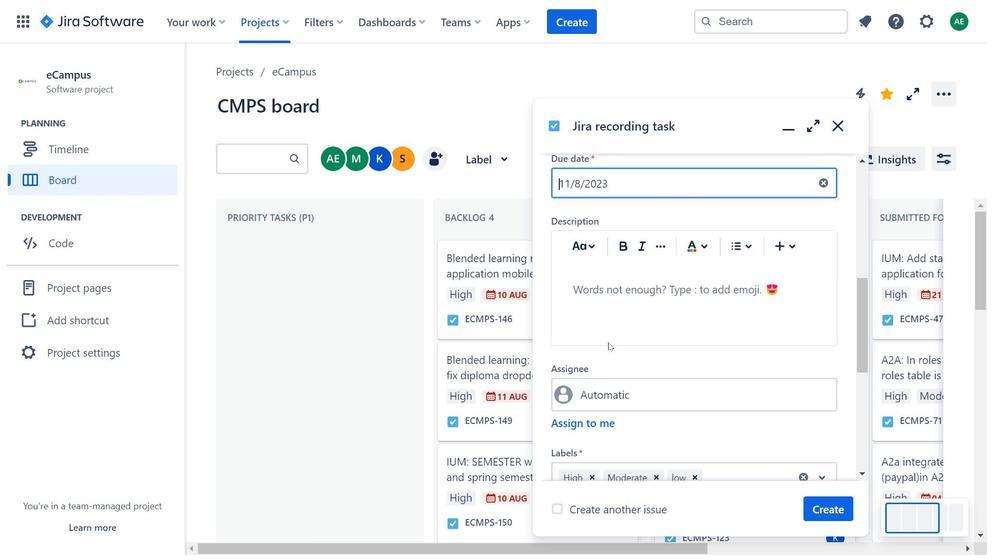 
Action: Mouse moved to (595, 191)
Screenshot: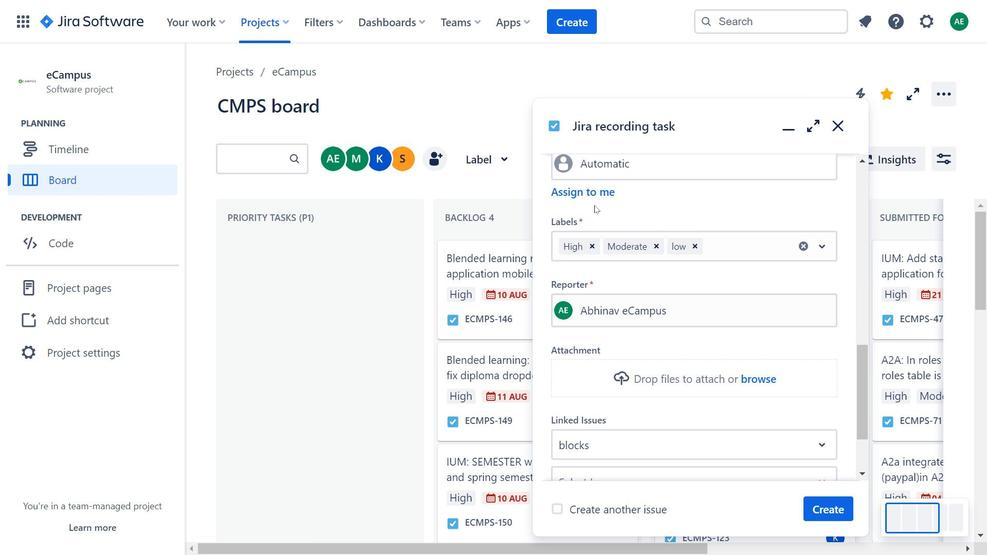 
Action: Mouse pressed left at (595, 191)
Screenshot: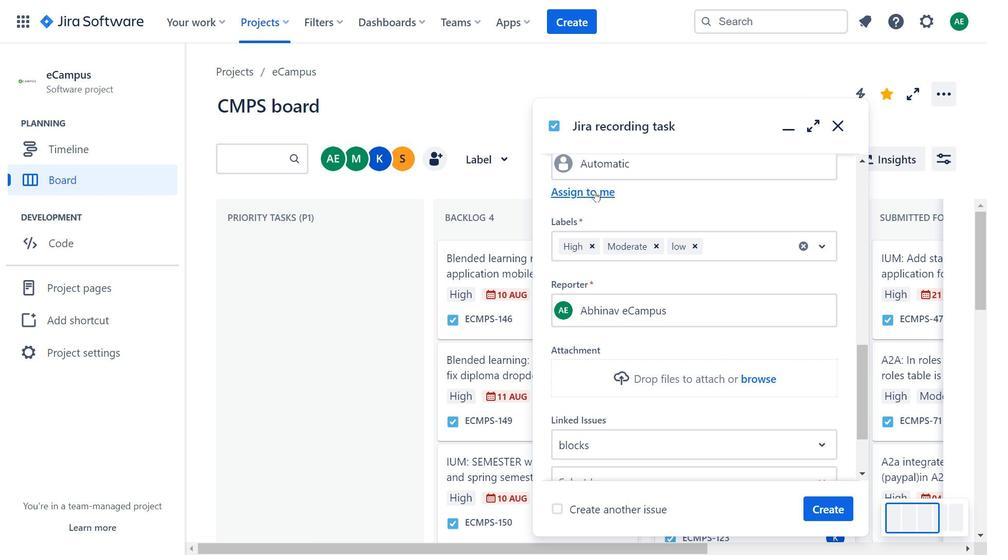 
Action: Mouse moved to (593, 246)
Screenshot: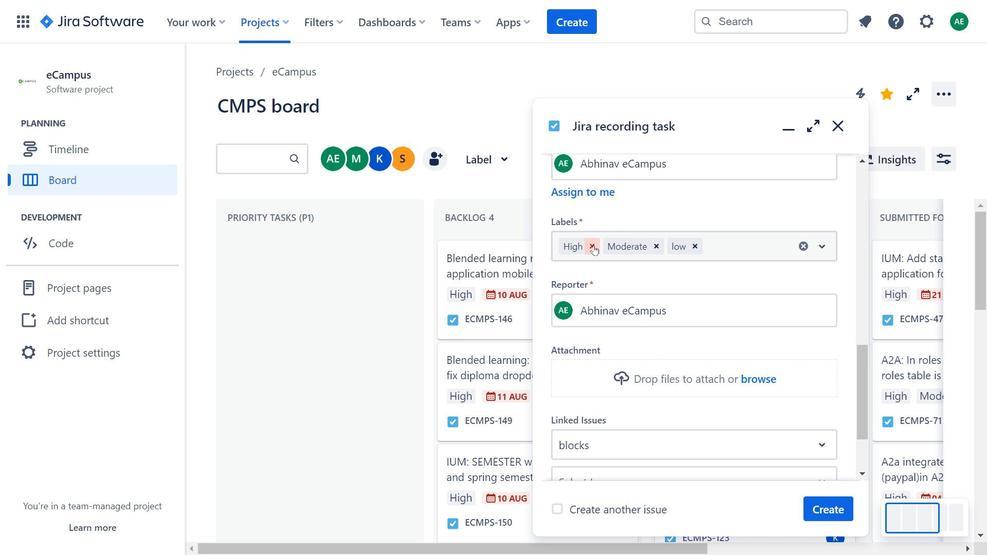 
Action: Mouse pressed left at (593, 246)
Screenshot: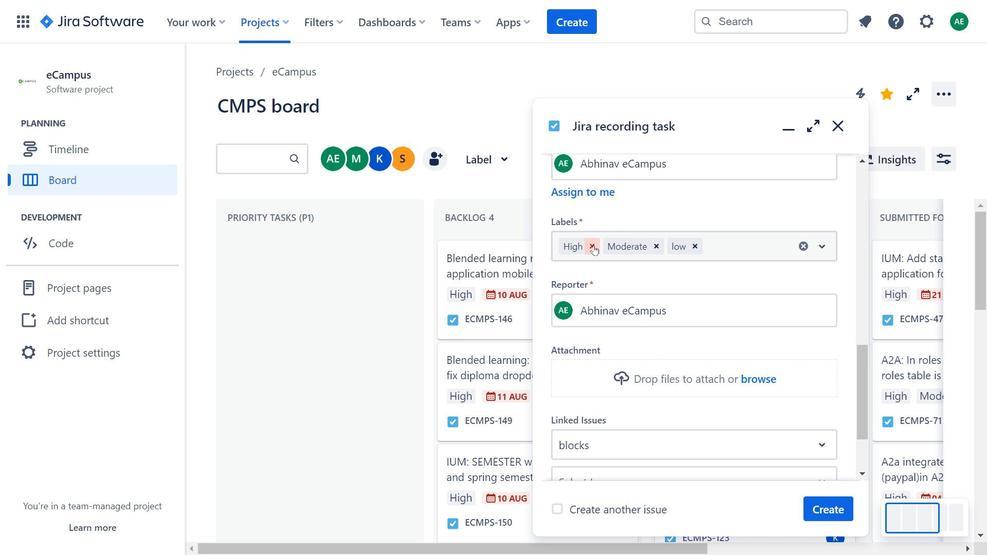 
Action: Mouse moved to (612, 320)
Screenshot: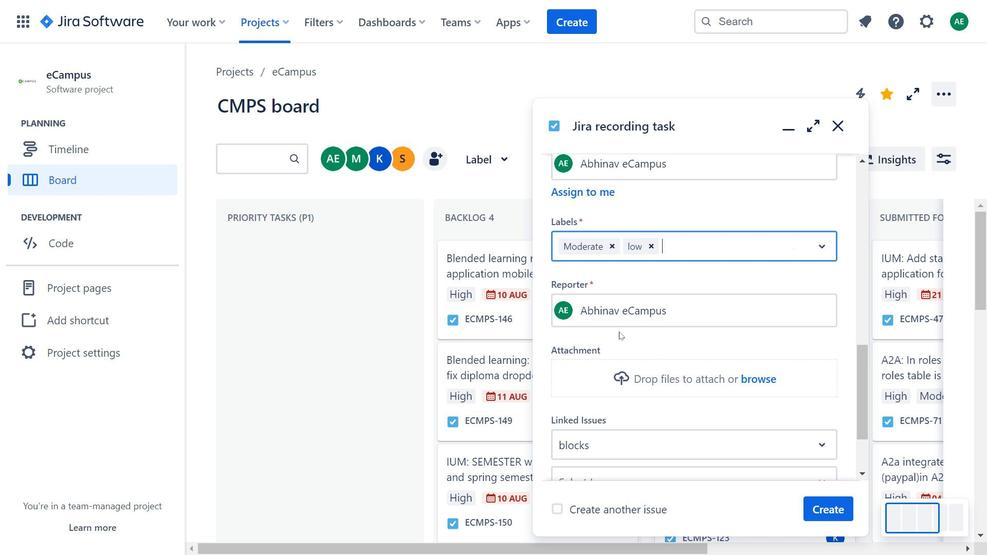 
Action: Mouse pressed left at (612, 320)
Screenshot: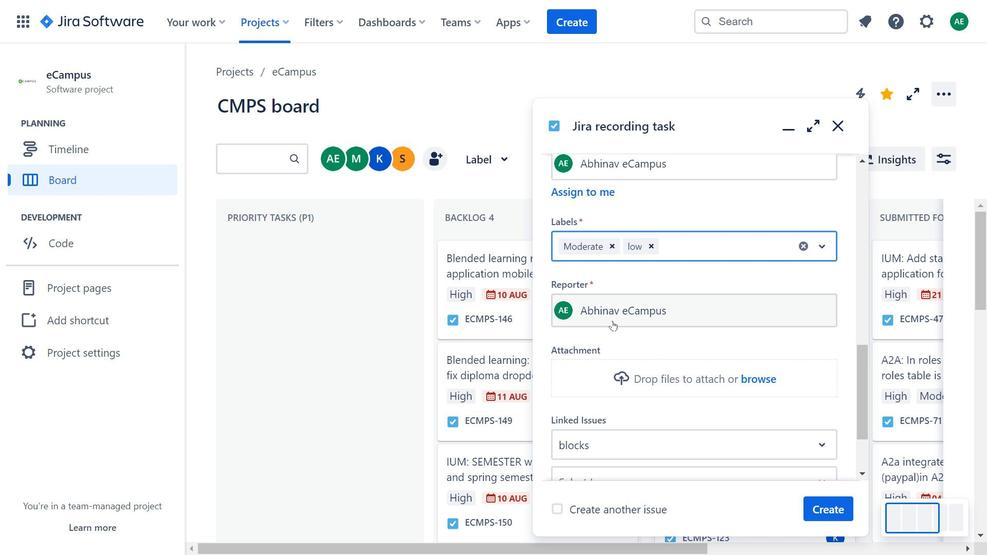 
Action: Key pressed an
Screenshot: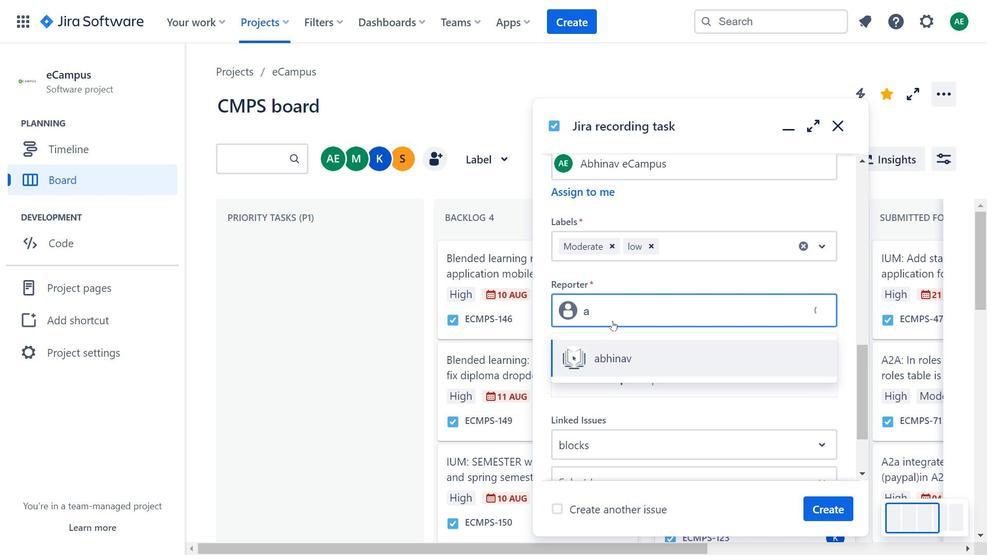
Action: Mouse moved to (633, 346)
Screenshot: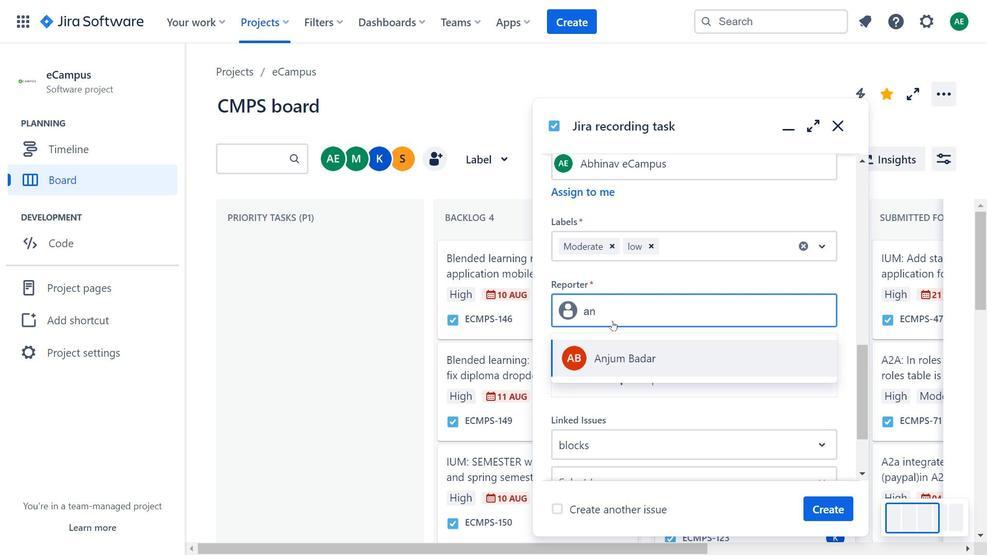 
Action: Mouse pressed left at (633, 346)
Screenshot: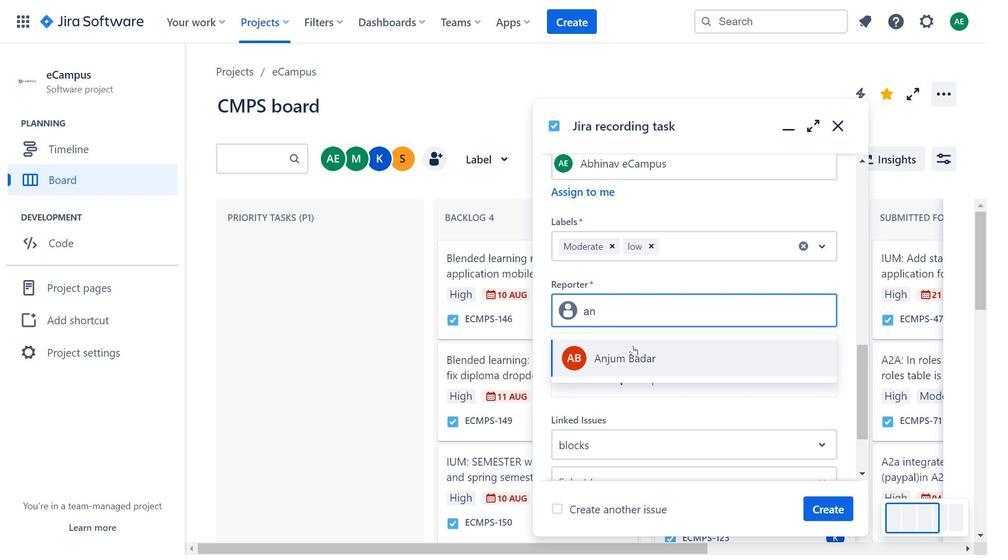
Action: Mouse moved to (702, 117)
Screenshot: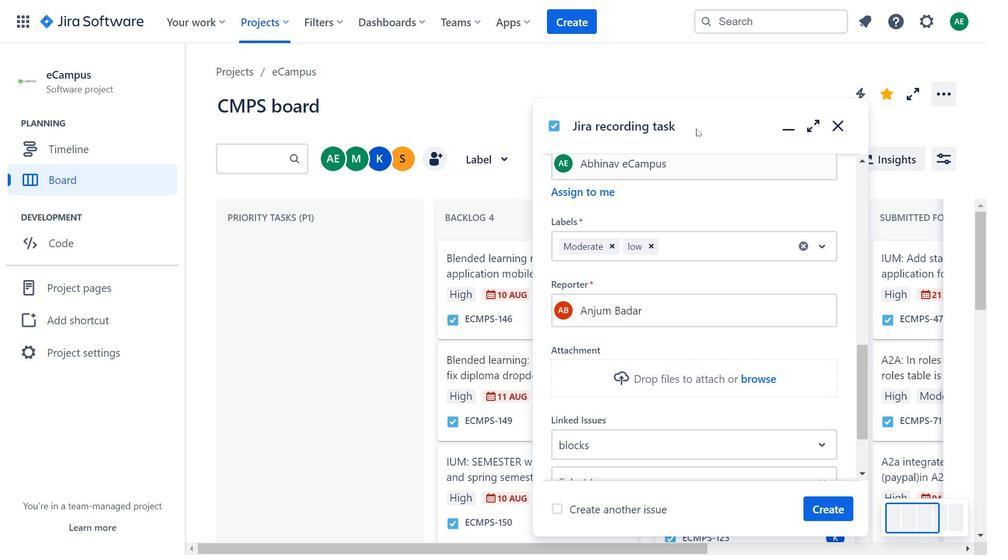 
Action: Mouse pressed left at (702, 117)
Screenshot: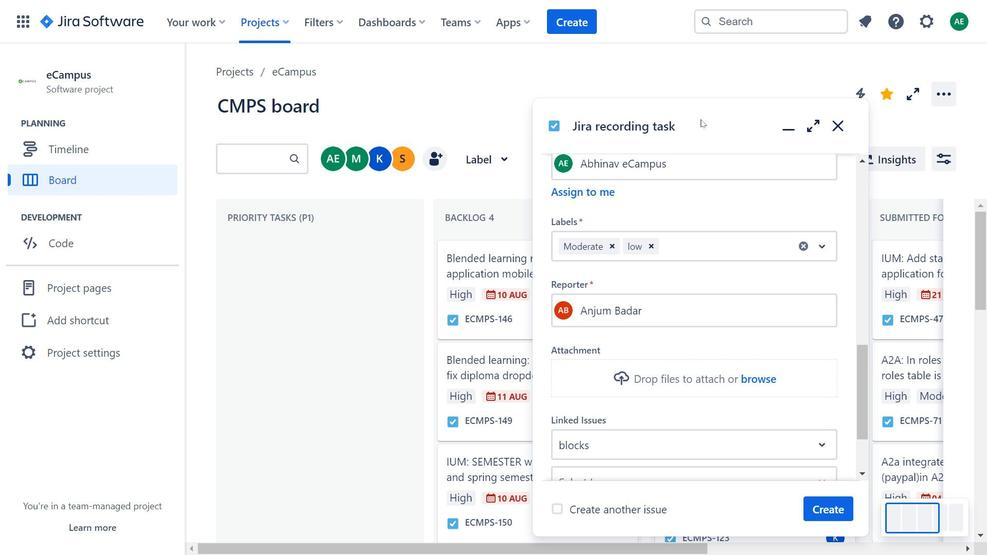 
Action: Mouse pressed left at (702, 117)
Screenshot: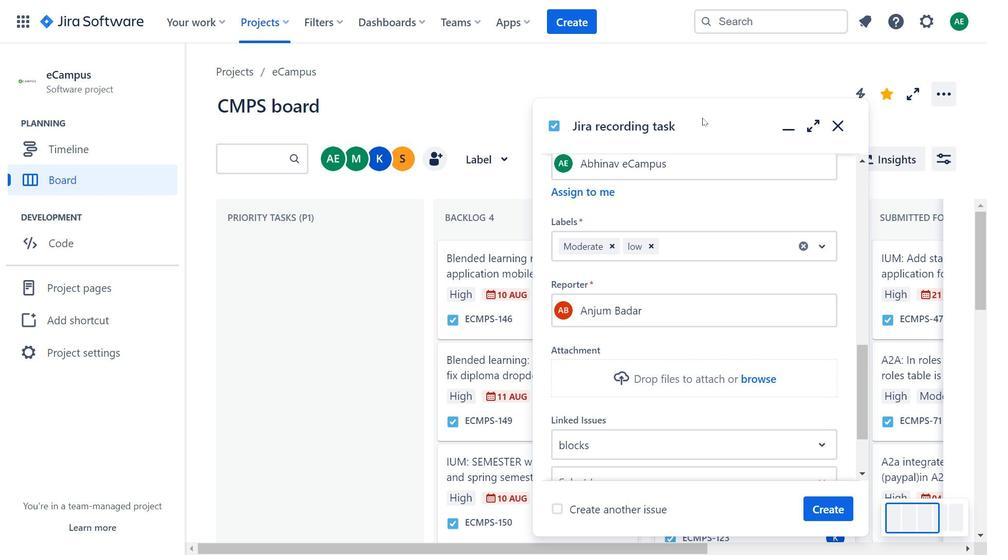 
Action: Mouse moved to (735, 256)
Screenshot: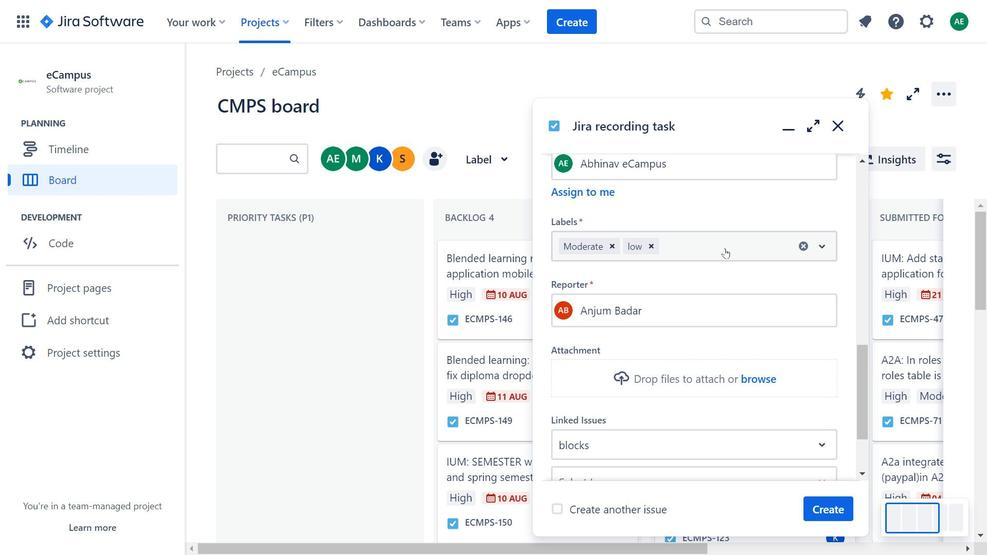 
Action: Mouse scrolled (735, 256) with delta (0, 0)
Screenshot: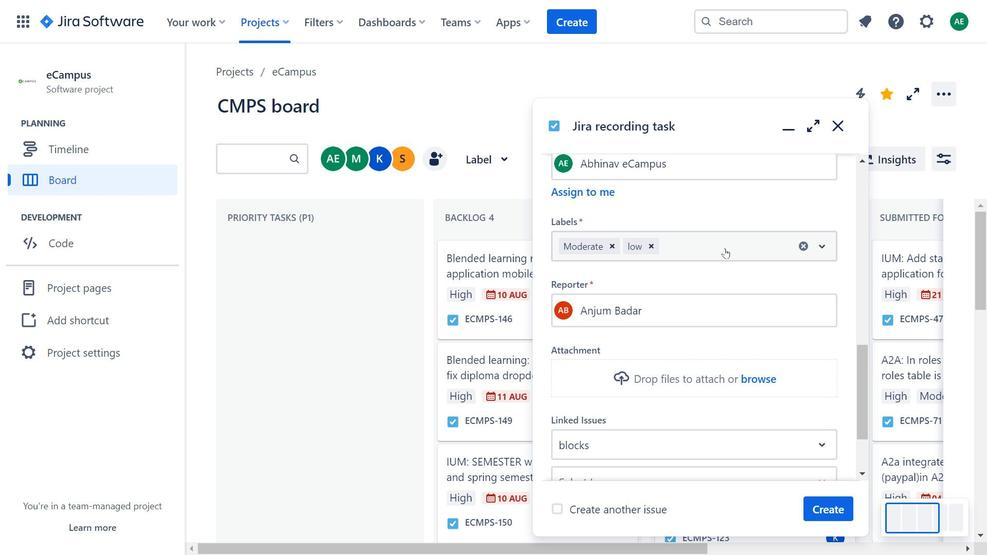 
Action: Mouse moved to (737, 258)
Screenshot: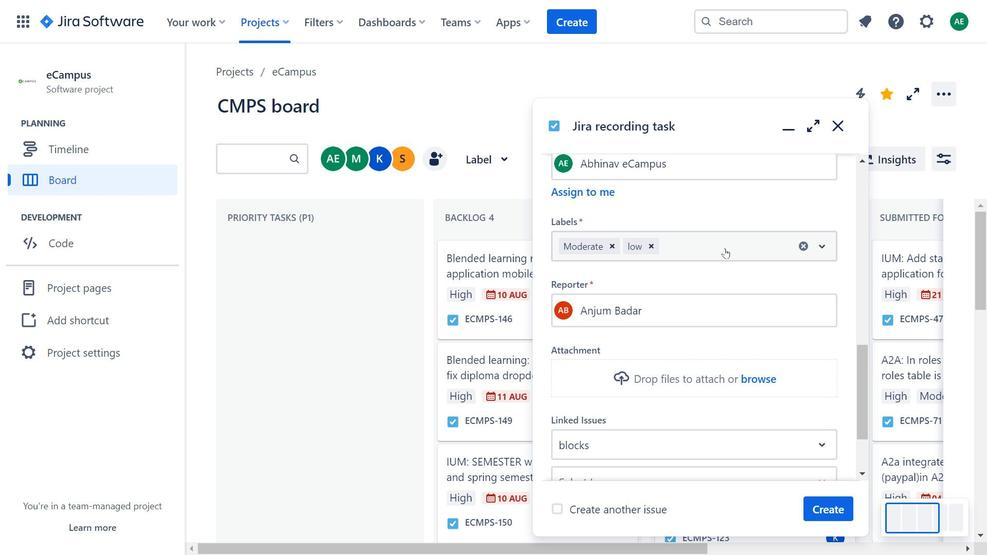 
Action: Mouse scrolled (737, 258) with delta (0, 0)
Screenshot: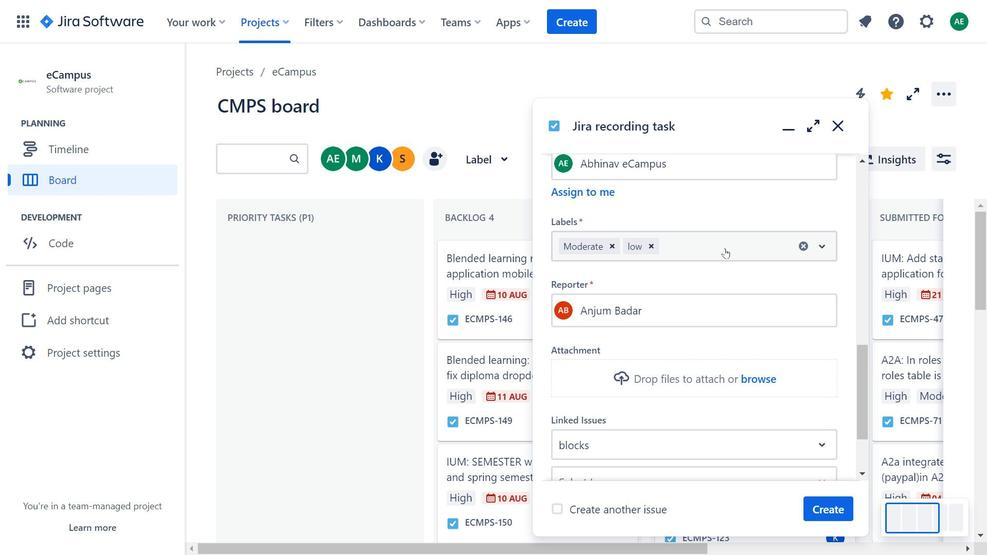 
Action: Mouse moved to (739, 262)
Screenshot: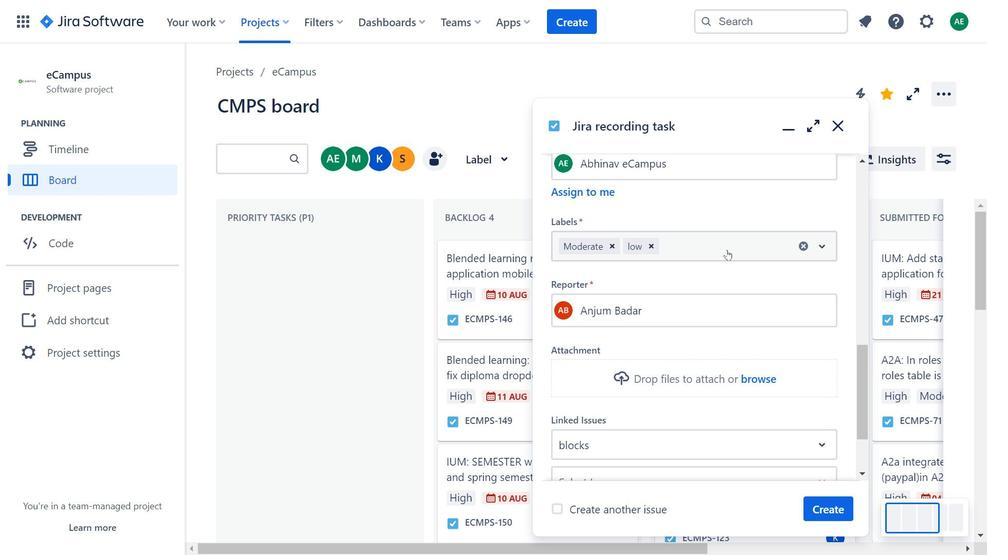 
Action: Mouse scrolled (739, 262) with delta (0, 0)
Screenshot: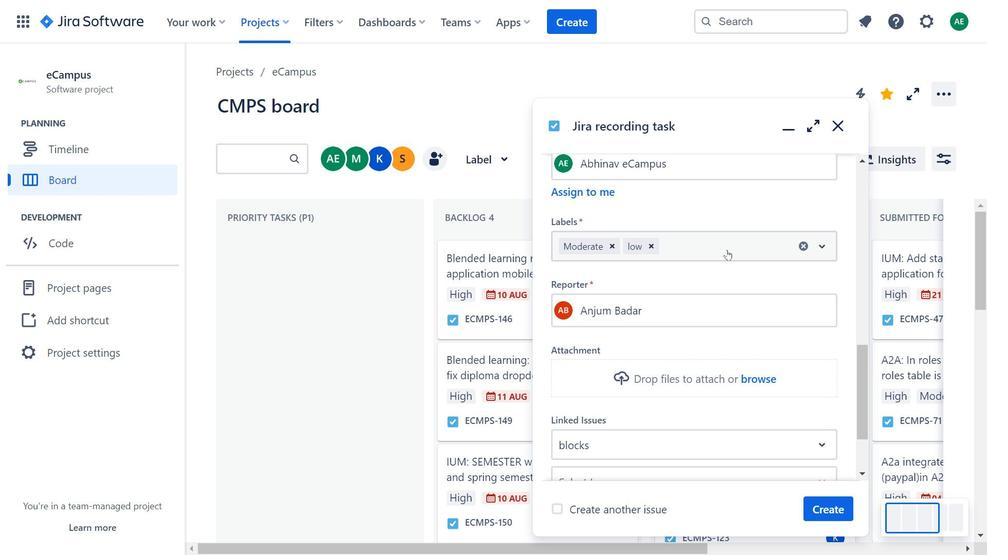 
Action: Mouse moved to (742, 266)
Screenshot: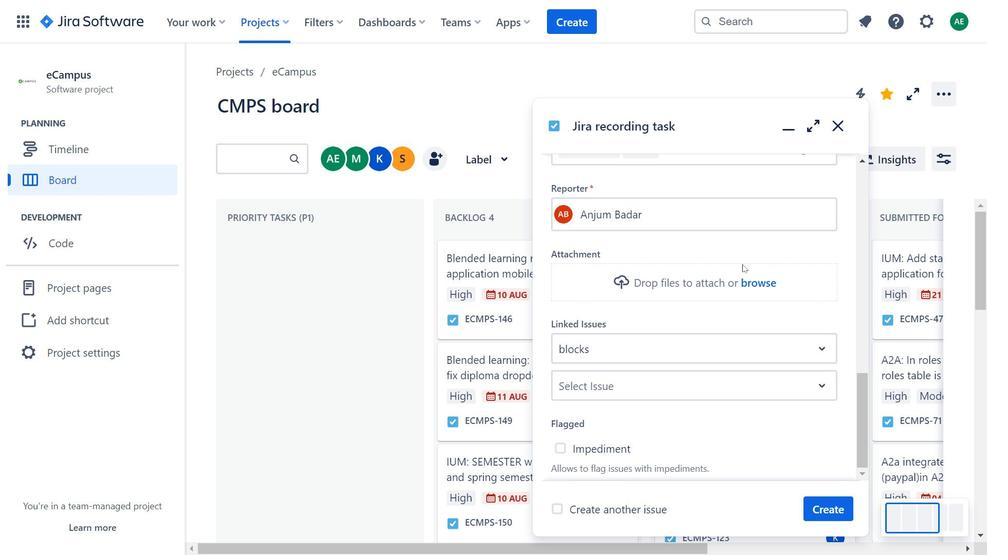 
Action: Mouse scrolled (742, 265) with delta (0, 0)
Screenshot: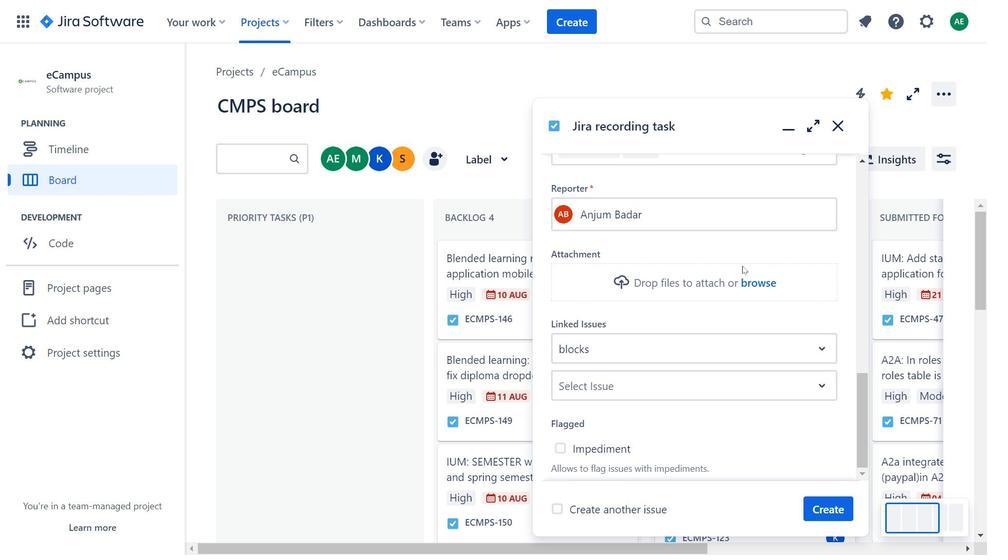 
Action: Mouse scrolled (742, 265) with delta (0, 0)
Screenshot: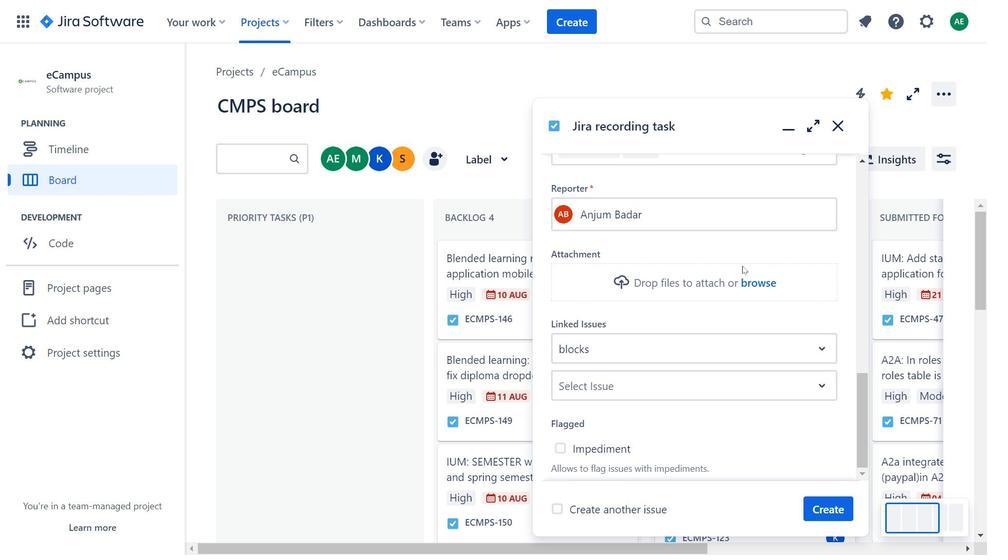 
Action: Mouse scrolled (742, 265) with delta (0, 0)
Screenshot: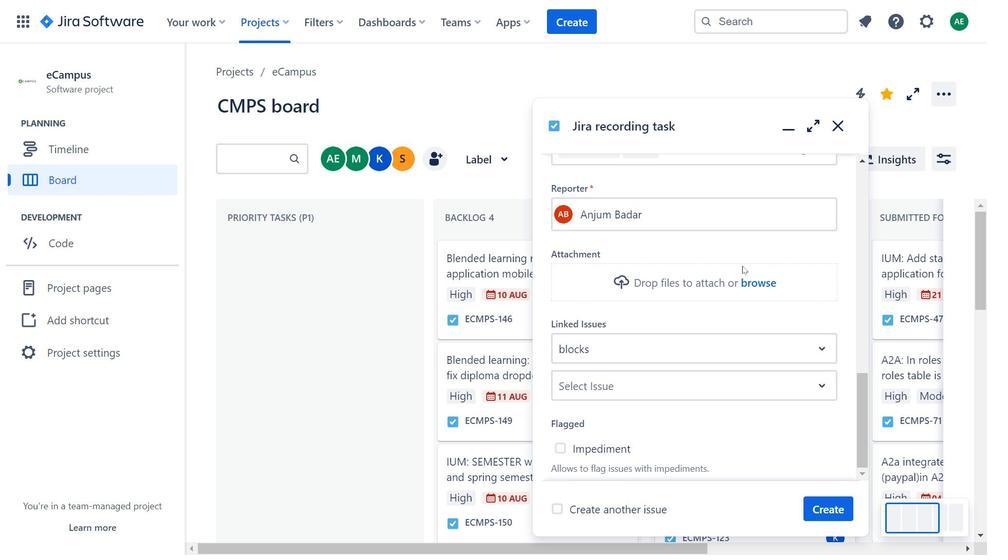
Action: Mouse moved to (838, 511)
Screenshot: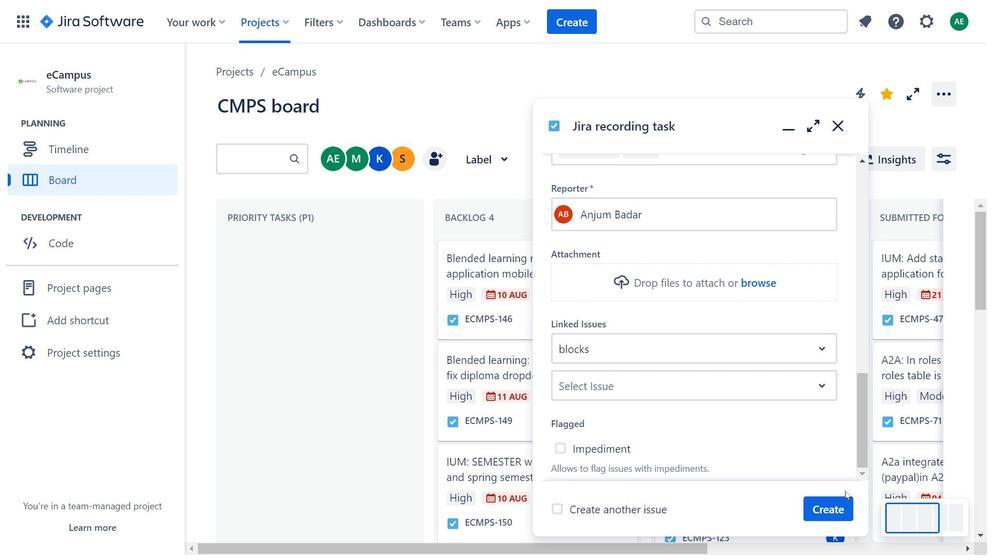 
Action: Mouse pressed left at (838, 511)
Screenshot: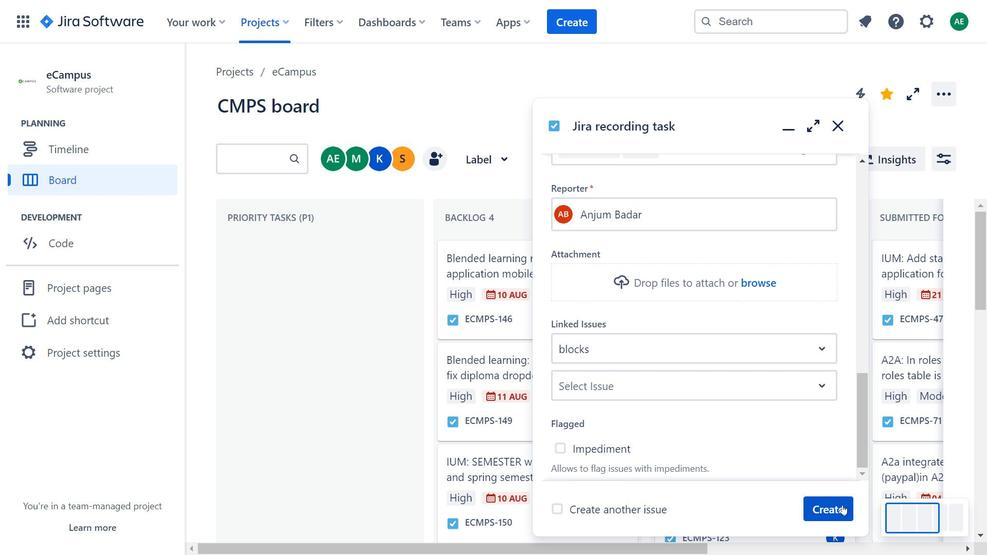 
Action: Mouse moved to (151, 491)
Screenshot: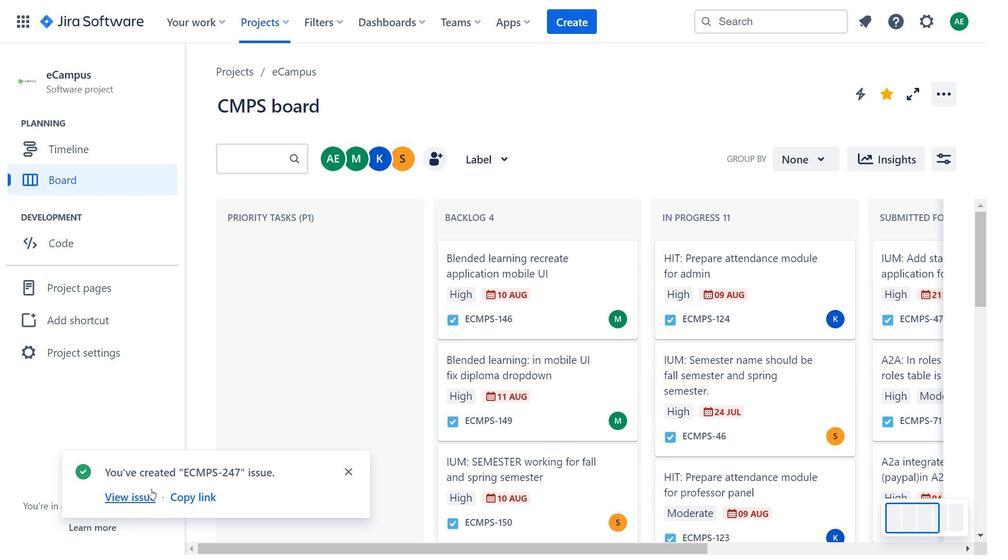 
Action: Mouse pressed left at (151, 491)
Screenshot: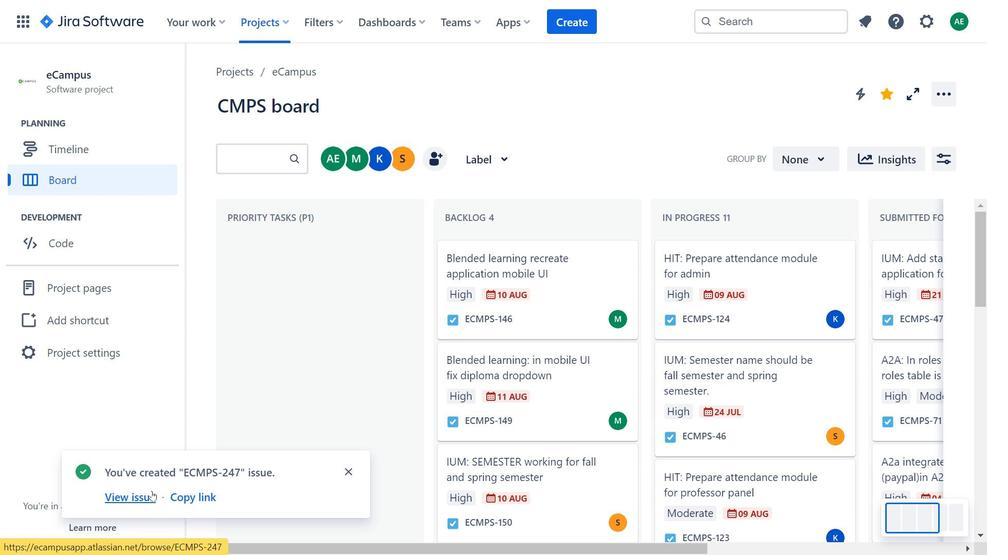 
Action: Mouse moved to (953, 78)
Screenshot: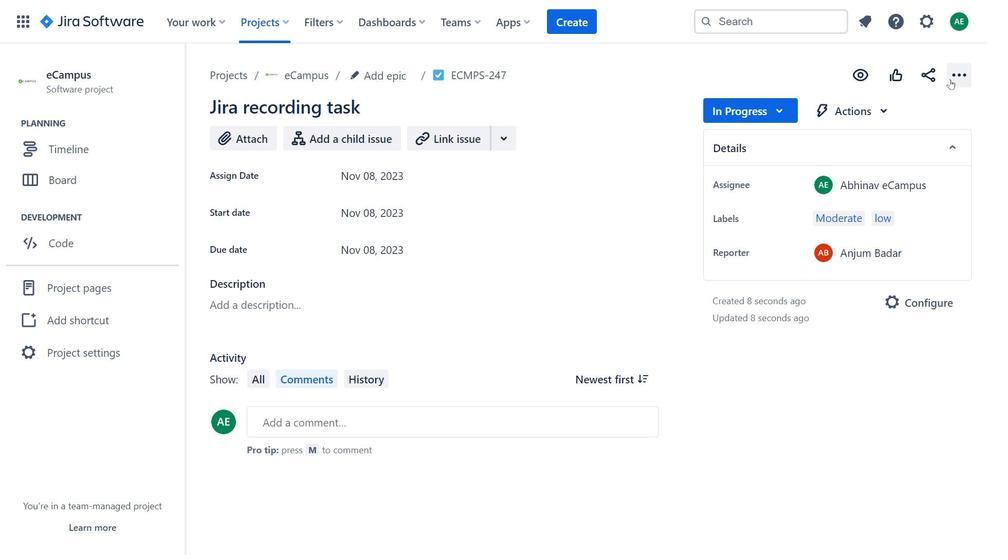 
Action: Mouse pressed left at (953, 78)
Screenshot: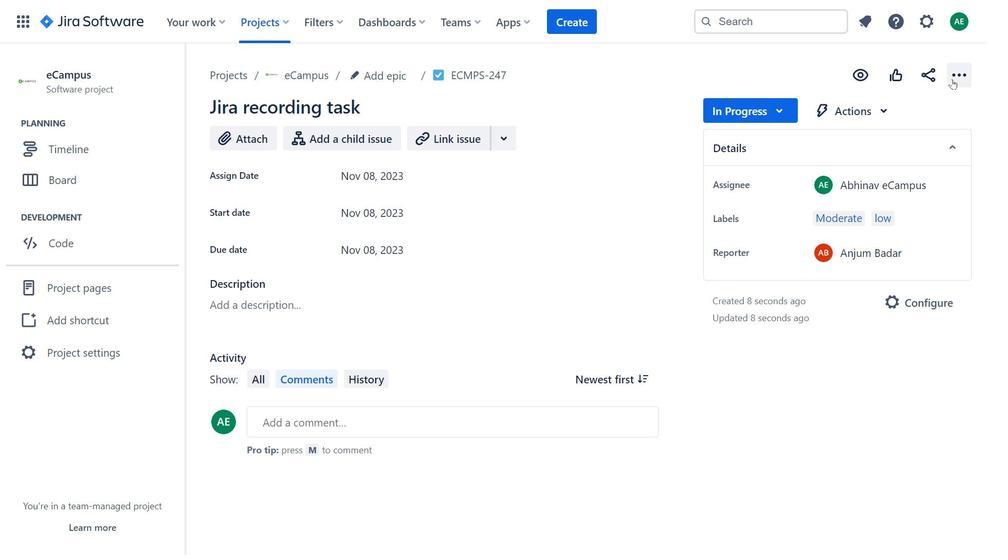 
Action: Mouse moved to (498, 136)
Screenshot: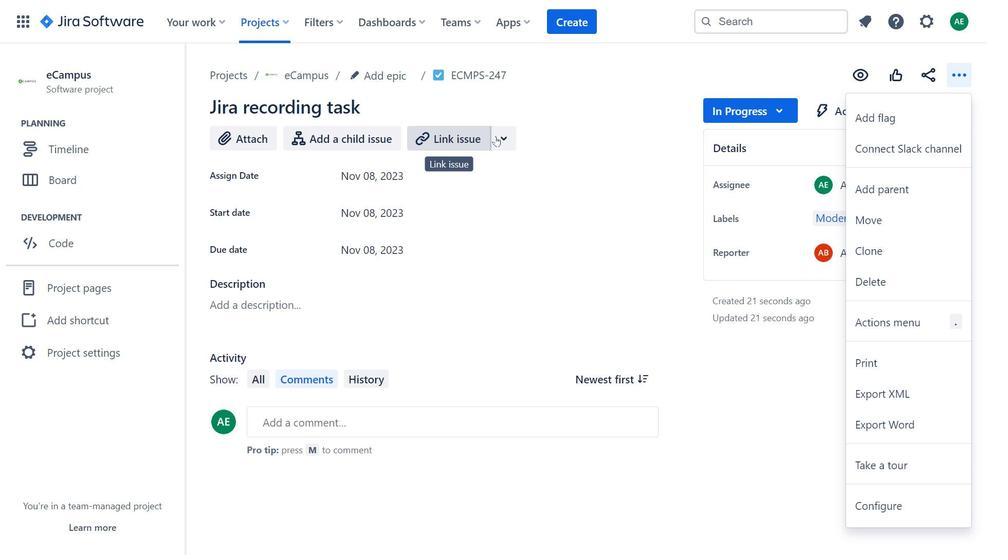 
Action: Mouse pressed left at (498, 136)
Screenshot: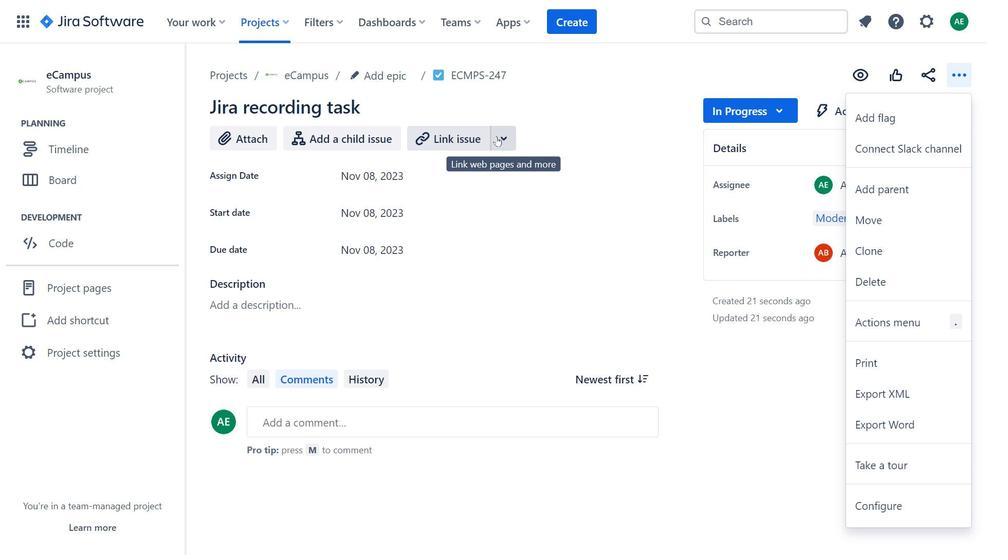 
Action: Mouse moved to (971, 74)
Screenshot: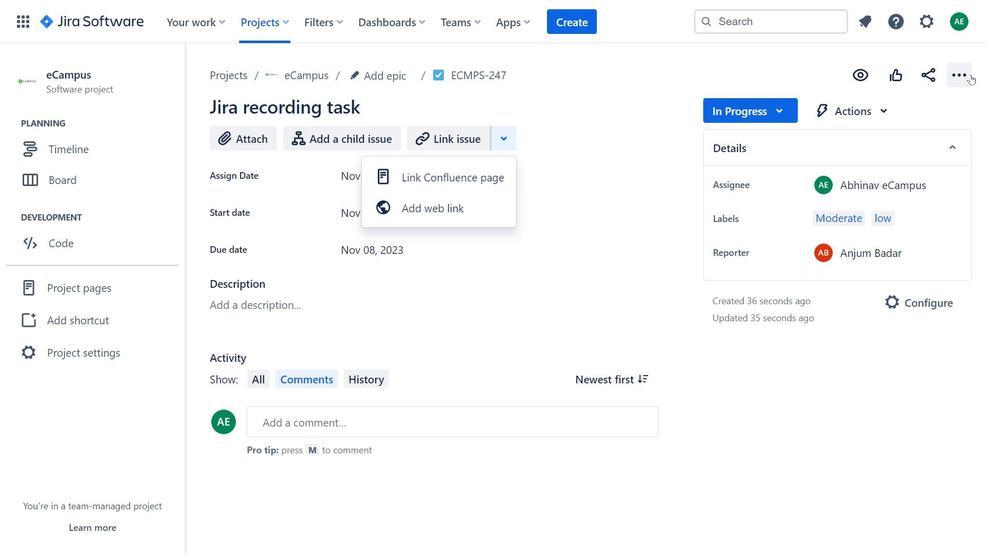 
Action: Mouse pressed left at (971, 74)
Screenshot: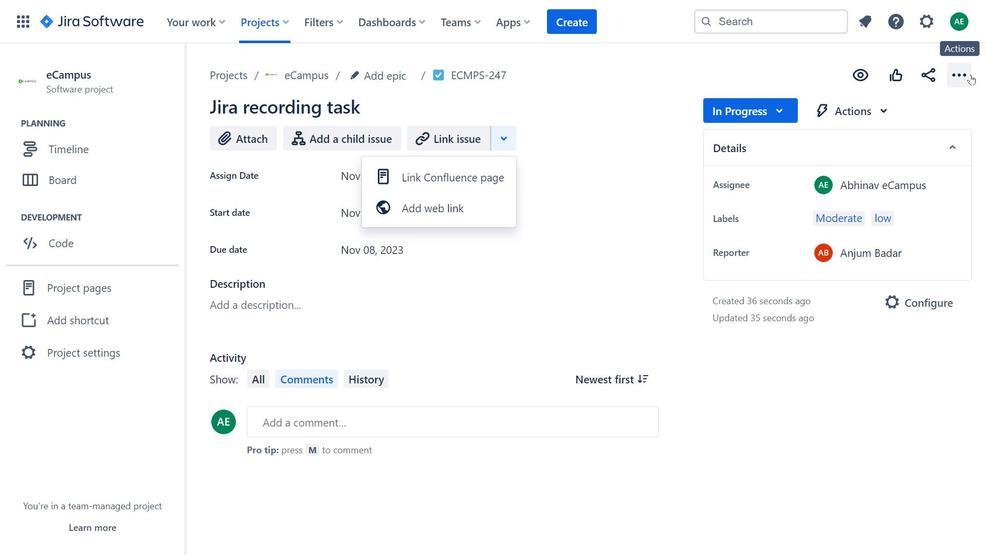 
Action: Mouse moved to (590, 89)
Screenshot: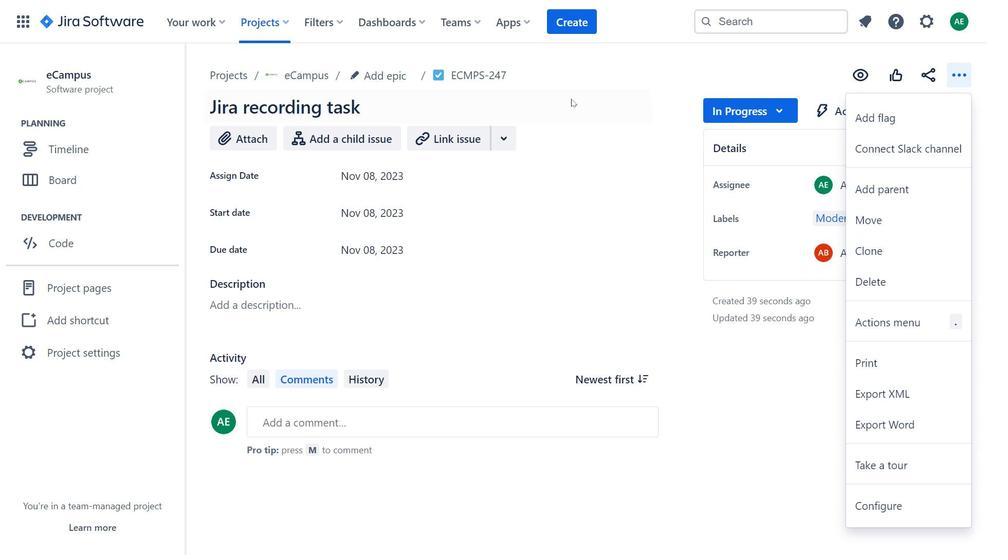 
Action: Mouse pressed left at (590, 89)
Screenshot: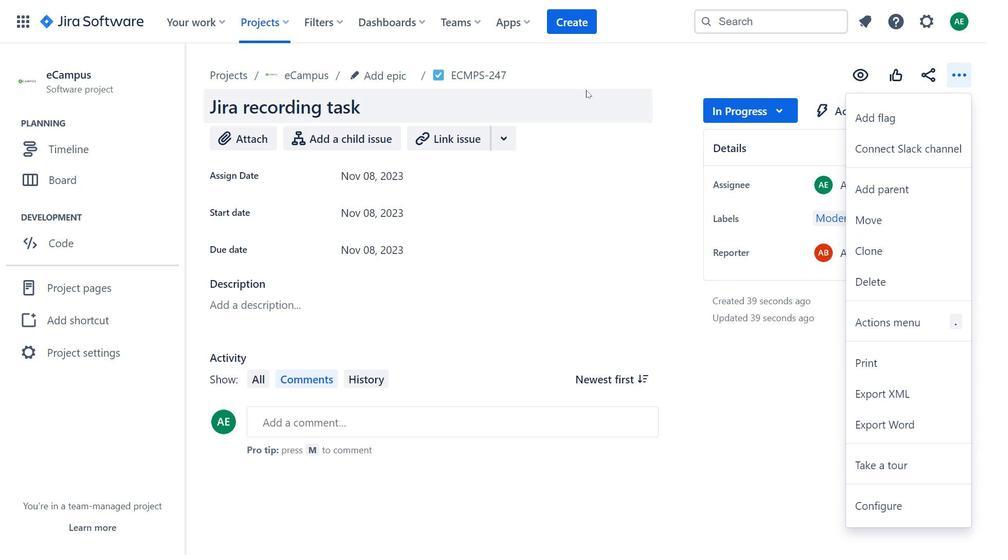 
Action: Mouse moved to (743, 59)
Screenshot: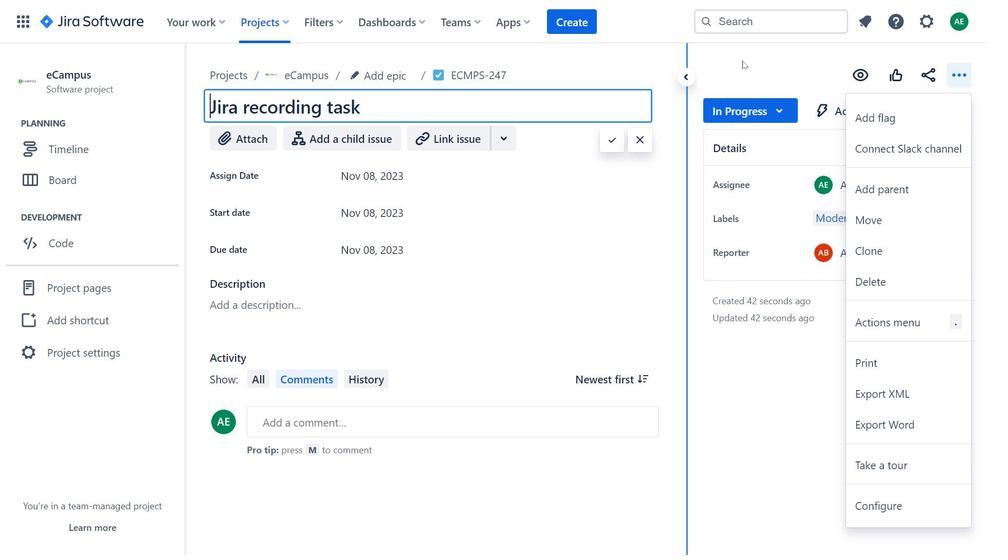 
Action: Mouse pressed left at (743, 59)
Screenshot: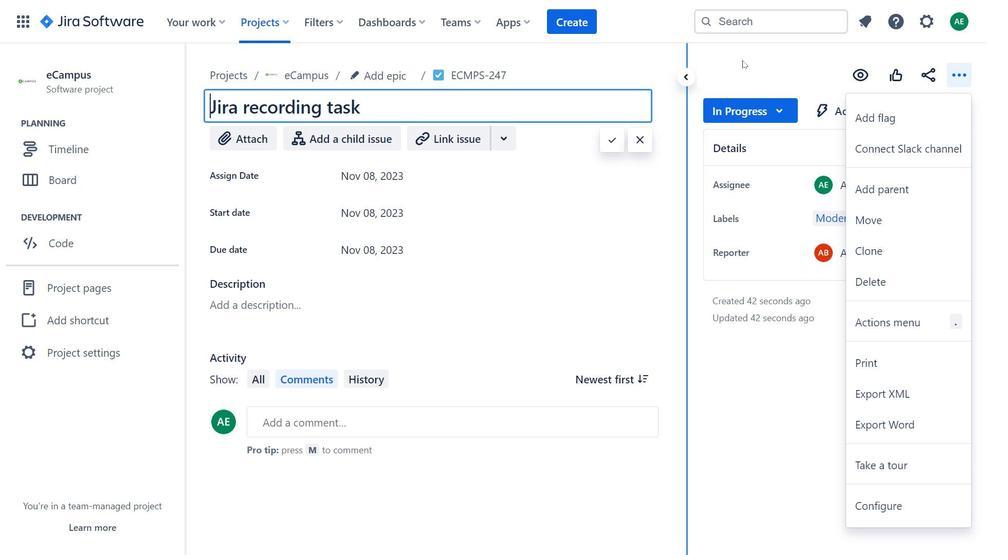 
Action: Mouse pressed left at (743, 59)
Screenshot: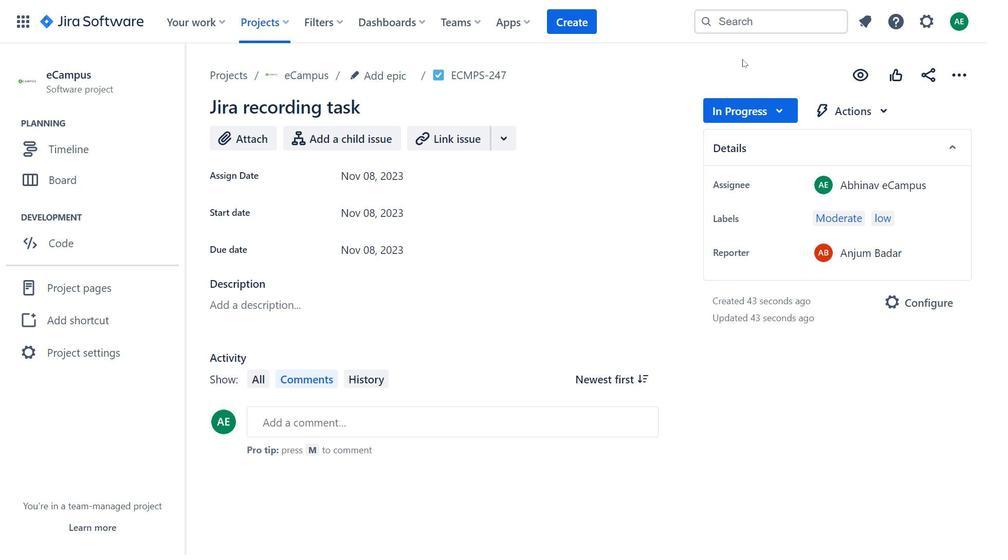 
Action: Mouse moved to (493, 479)
Screenshot: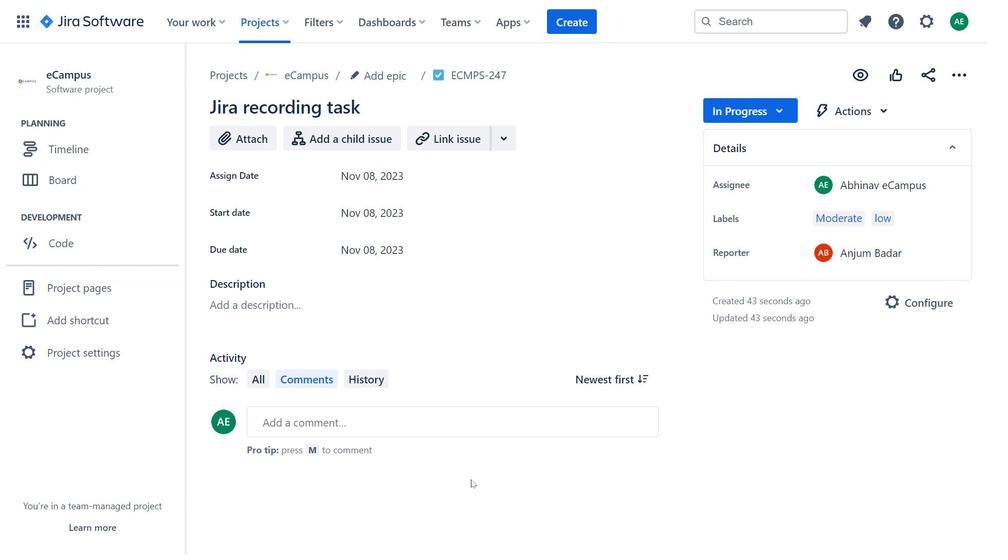 
Action: Mouse pressed left at (493, 479)
Screenshot: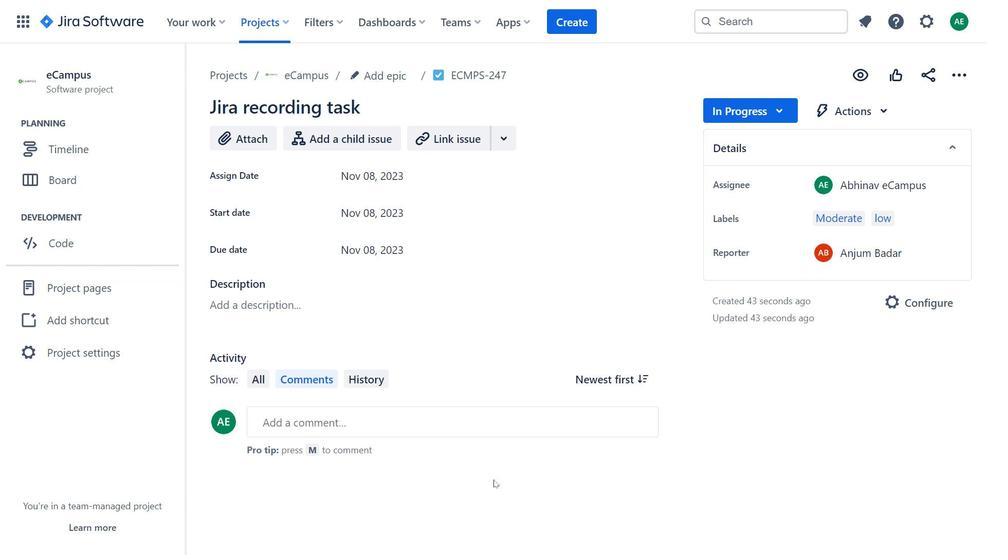 
Action: Mouse moved to (319, 73)
Screenshot: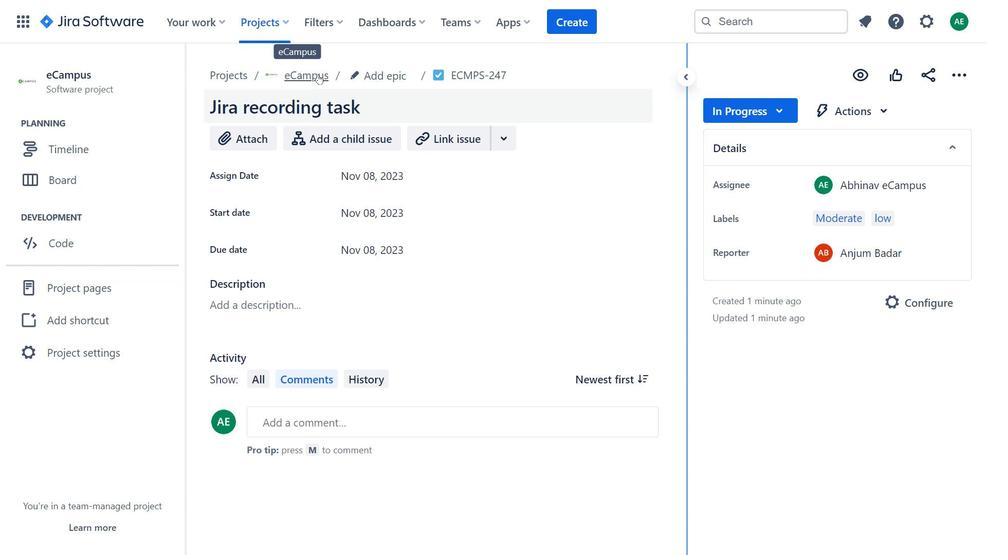 
Action: Mouse pressed left at (319, 73)
Screenshot: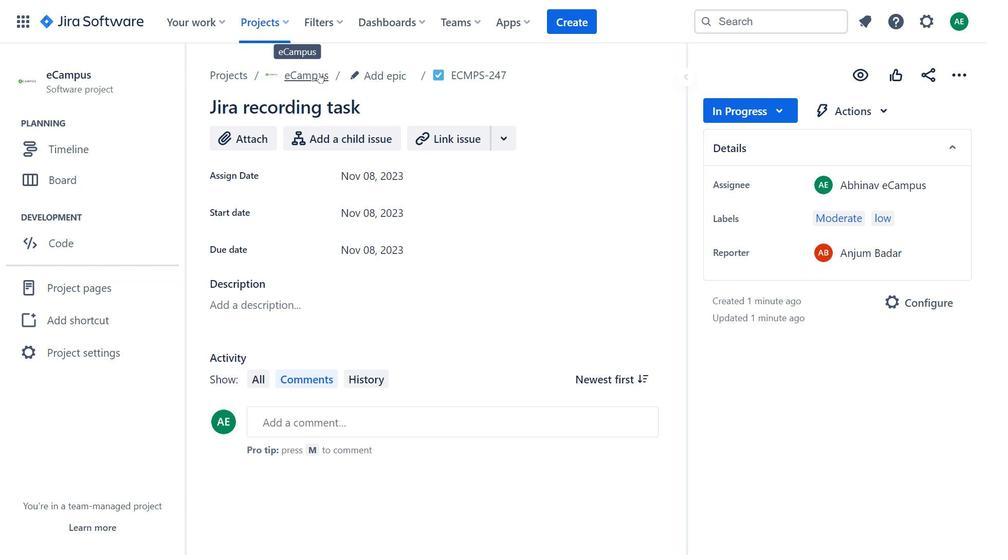 
Action: Mouse moved to (501, 155)
Screenshot: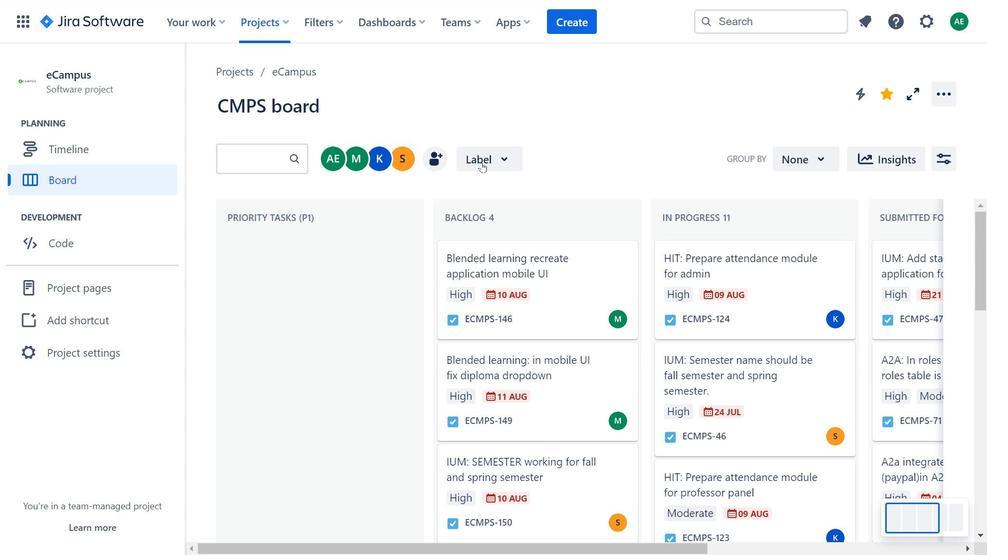 
Action: Mouse pressed left at (501, 155)
Screenshot: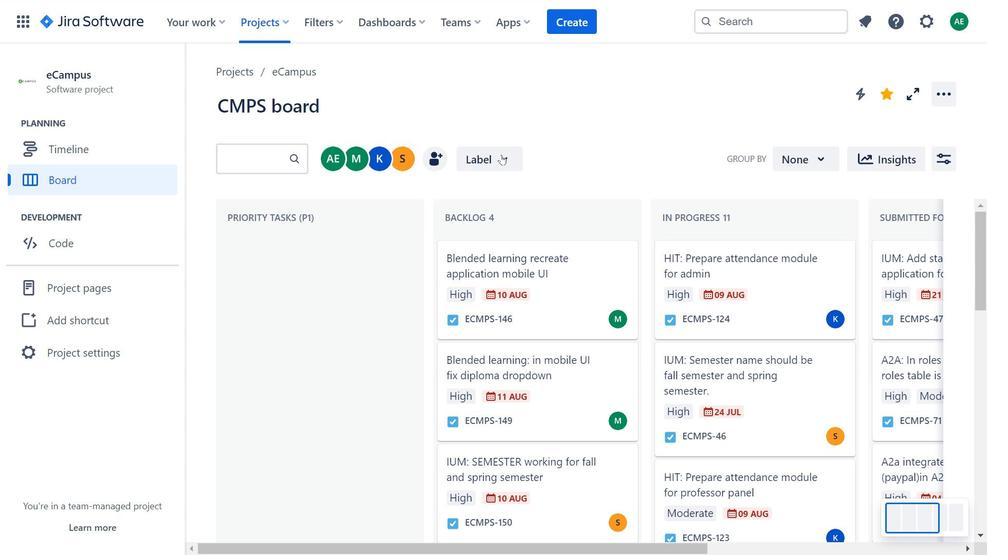 
Action: Mouse moved to (722, 111)
Screenshot: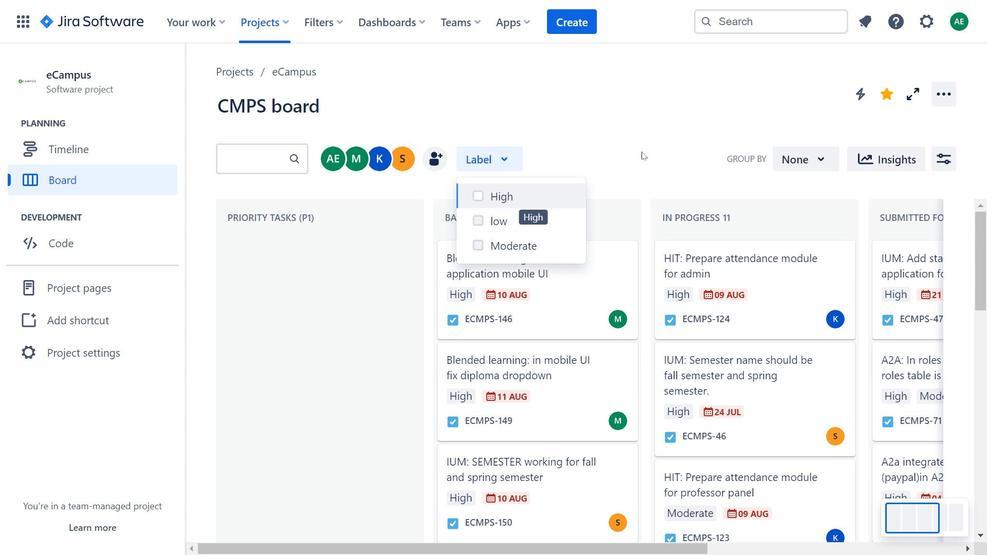 
Action: Mouse pressed left at (722, 111)
Screenshot: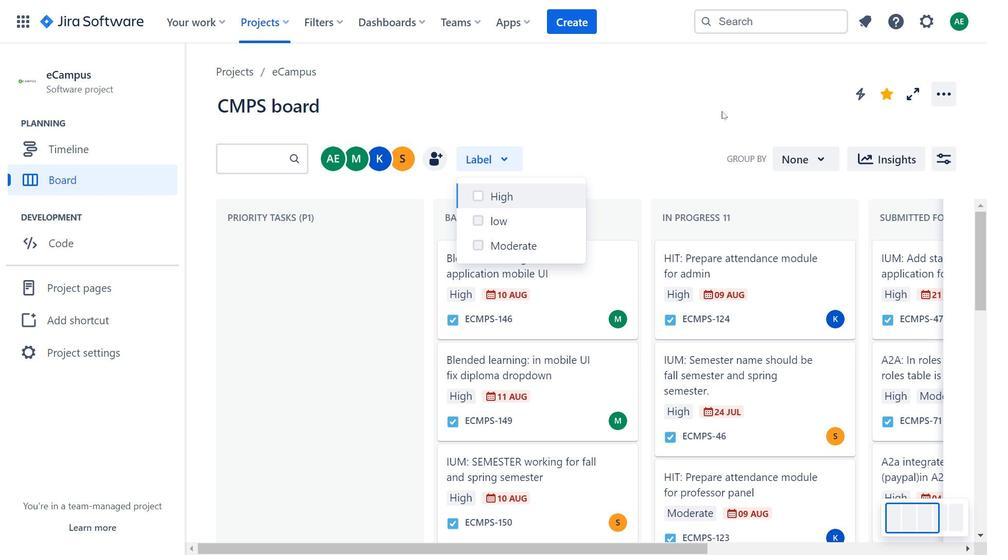 
Action: Mouse moved to (701, 154)
Screenshot: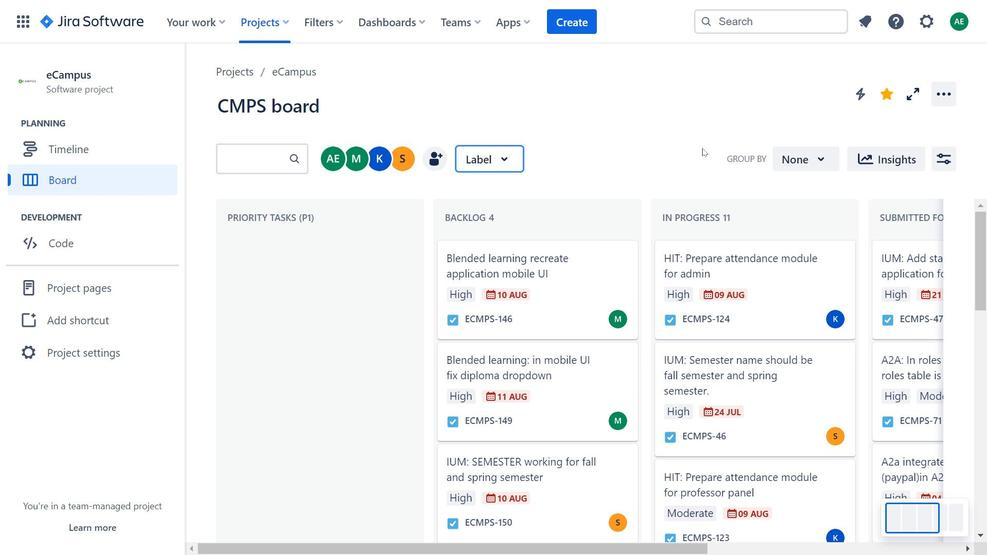 
Action: Mouse scrolled (701, 153) with delta (0, 0)
Screenshot: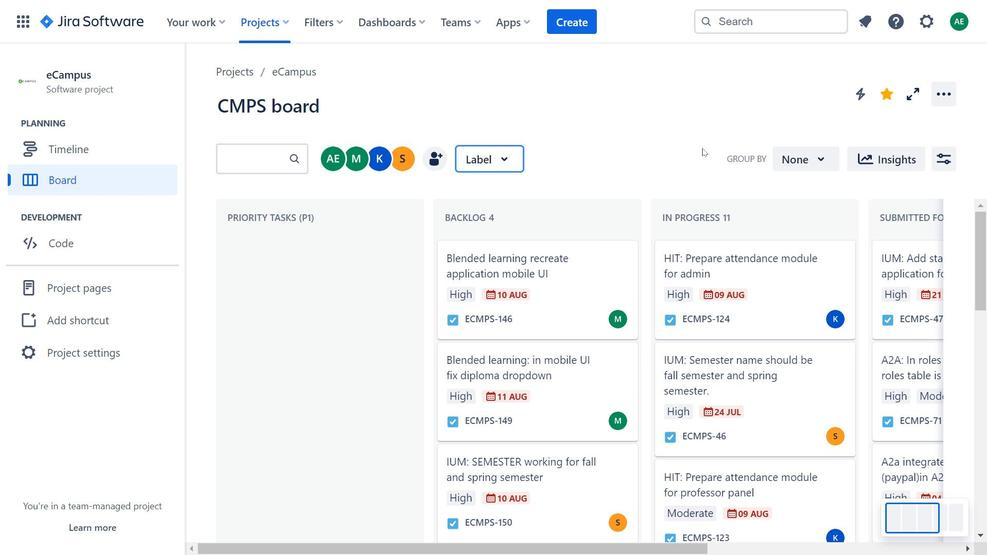 
Action: Mouse moved to (701, 157)
Screenshot: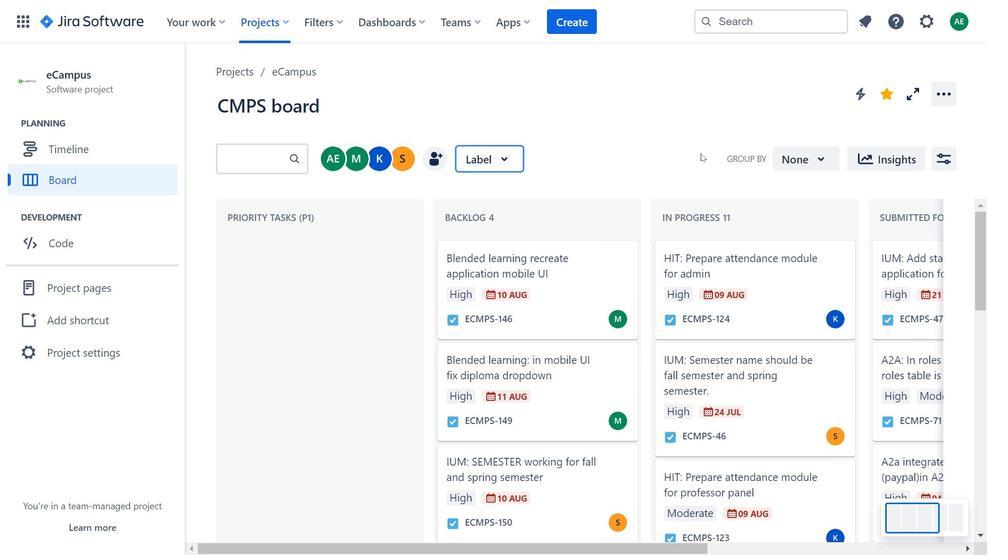 
Action: Mouse scrolled (701, 157) with delta (0, 0)
Screenshot: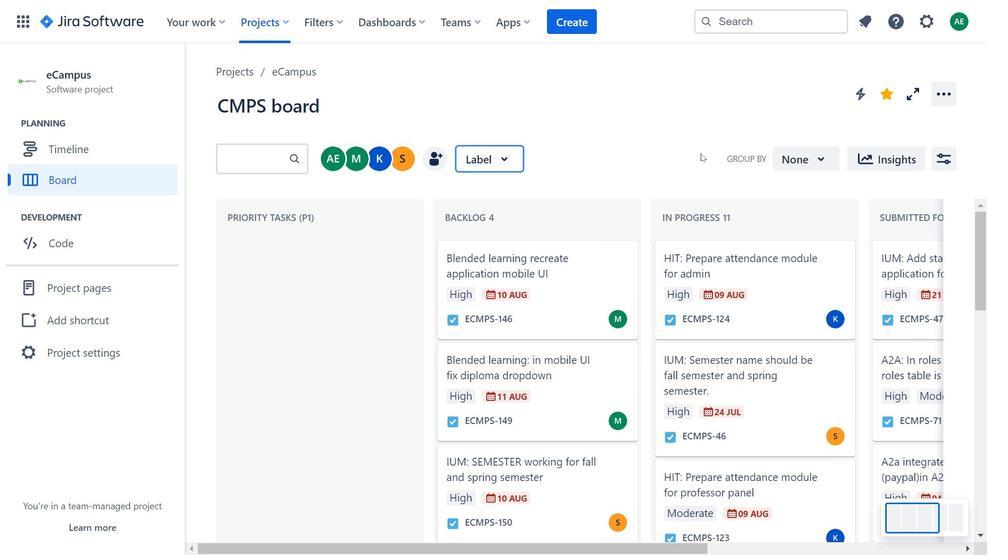 
Action: Mouse moved to (629, 230)
Screenshot: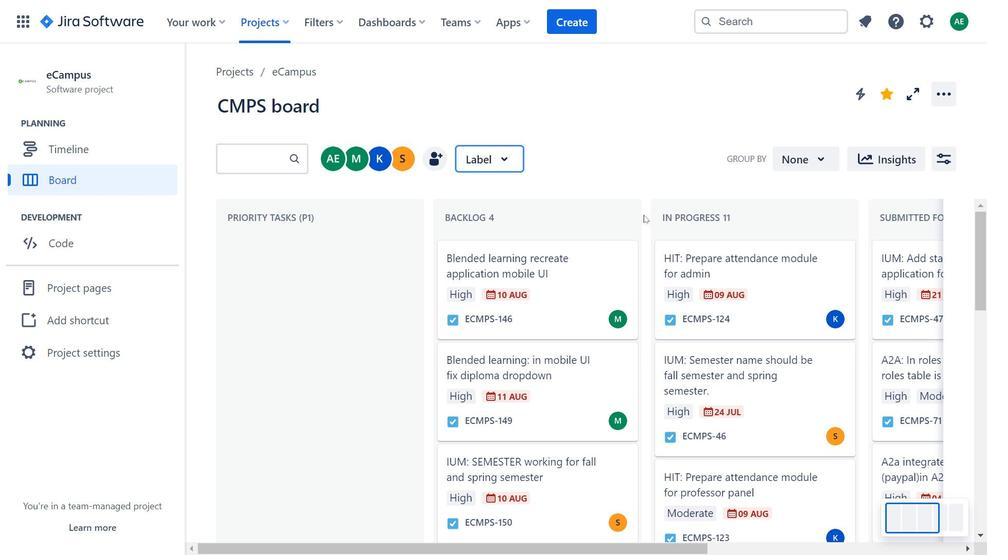 
Action: Mouse scrolled (629, 229) with delta (0, 0)
Screenshot: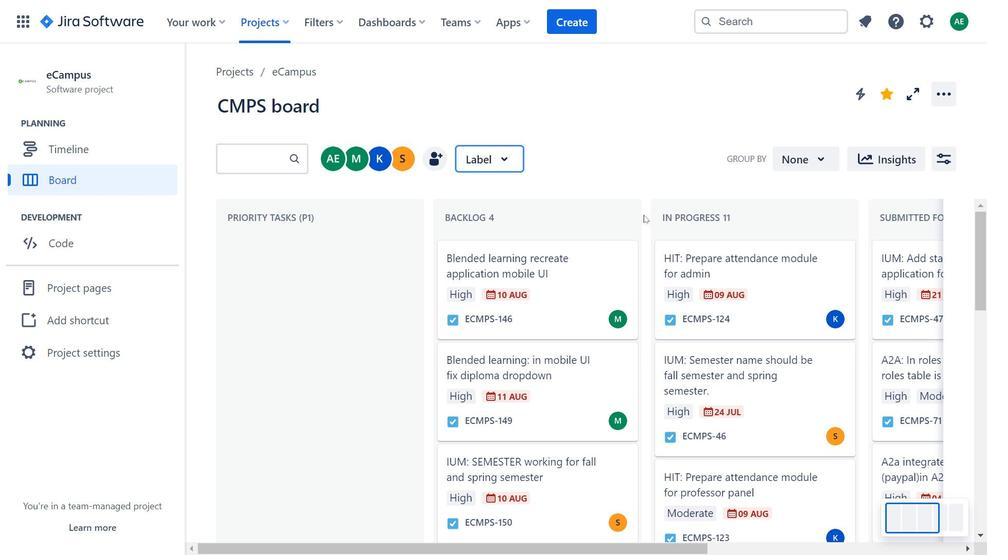 
Action: Mouse moved to (629, 232)
Screenshot: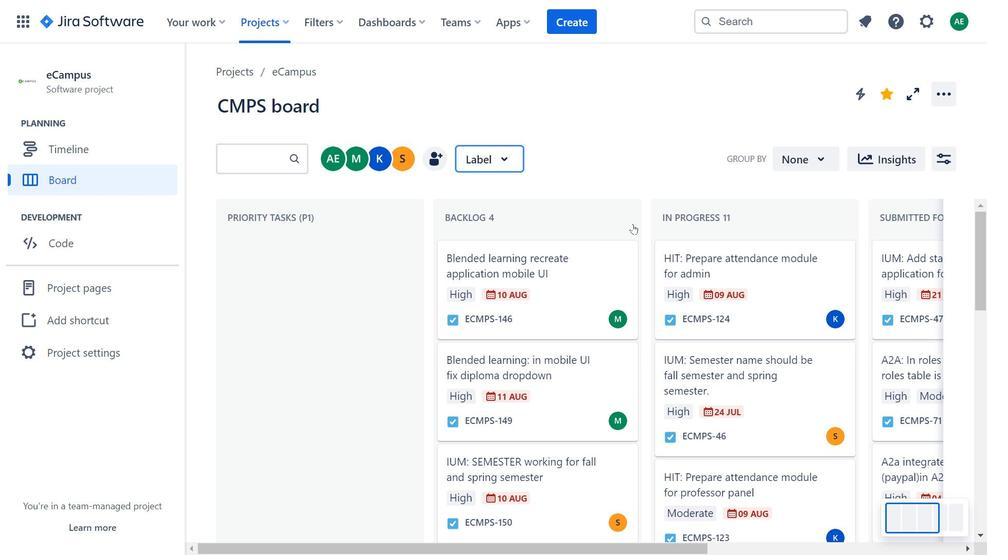 
Action: Mouse scrolled (629, 231) with delta (0, 0)
Screenshot: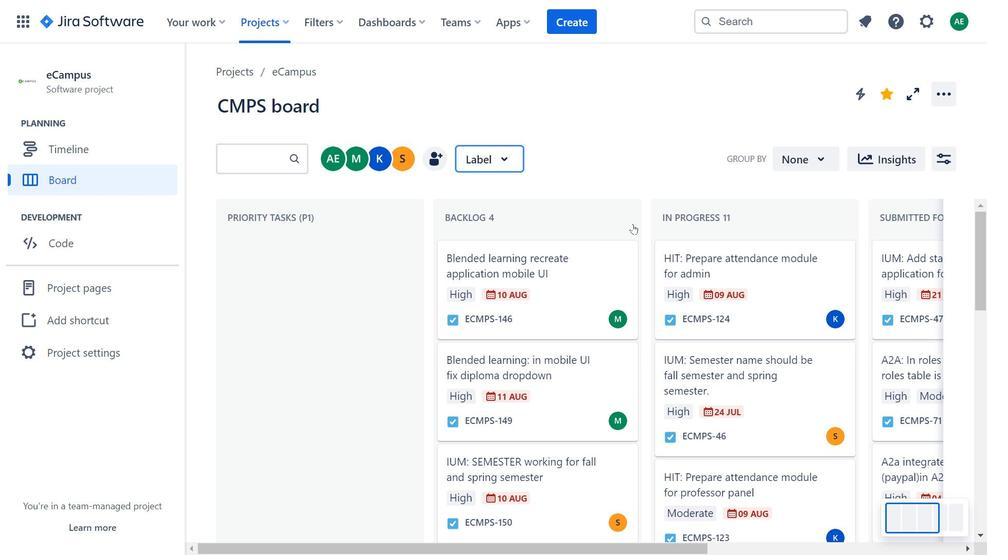 
Action: Mouse moved to (629, 234)
Screenshot: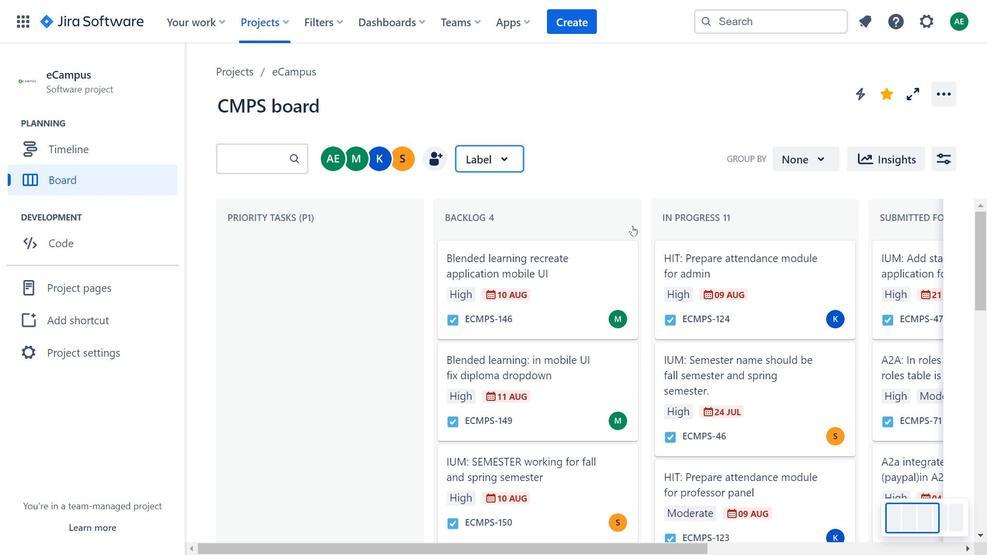 
Action: Mouse scrolled (629, 233) with delta (0, 0)
Screenshot: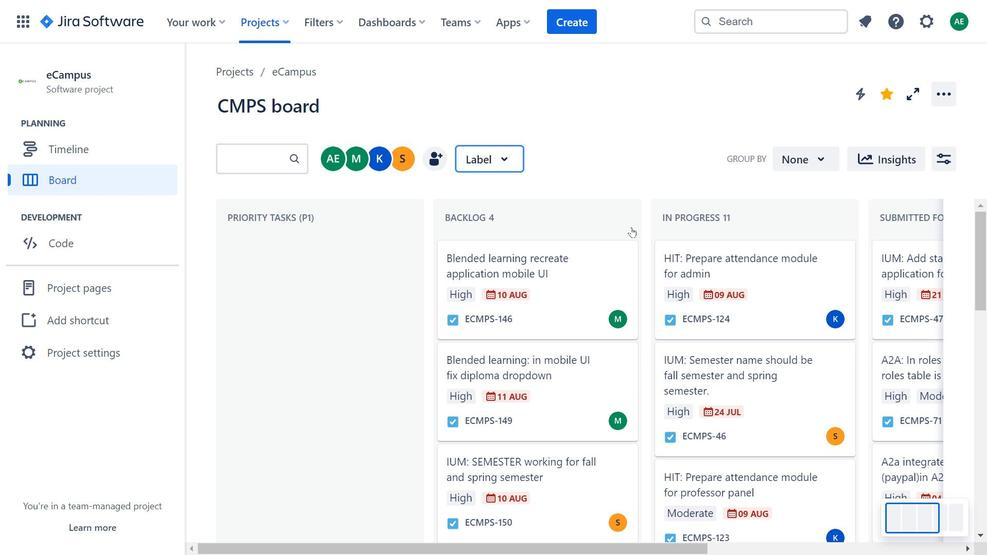 
Action: Mouse moved to (900, 503)
Screenshot: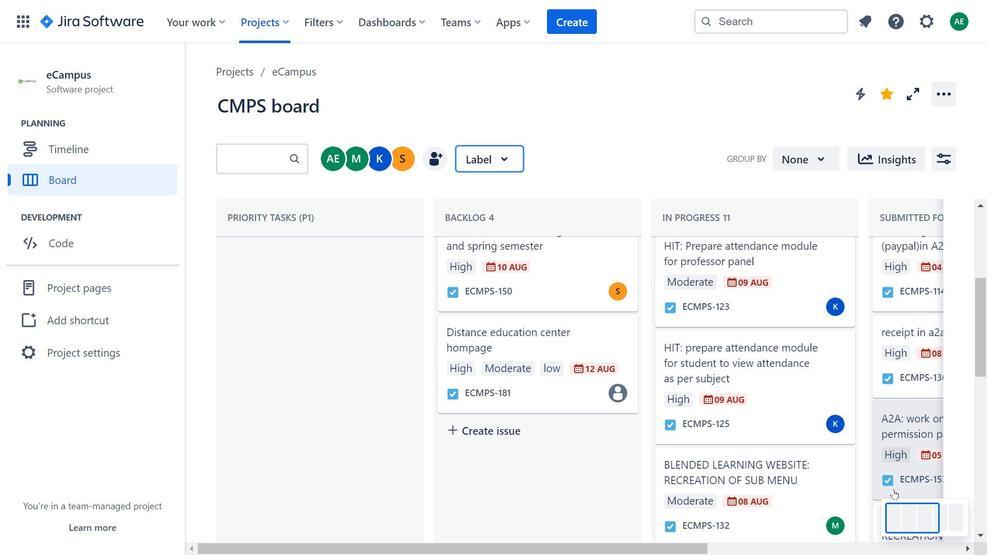 
Action: Mouse pressed left at (900, 503)
Screenshot: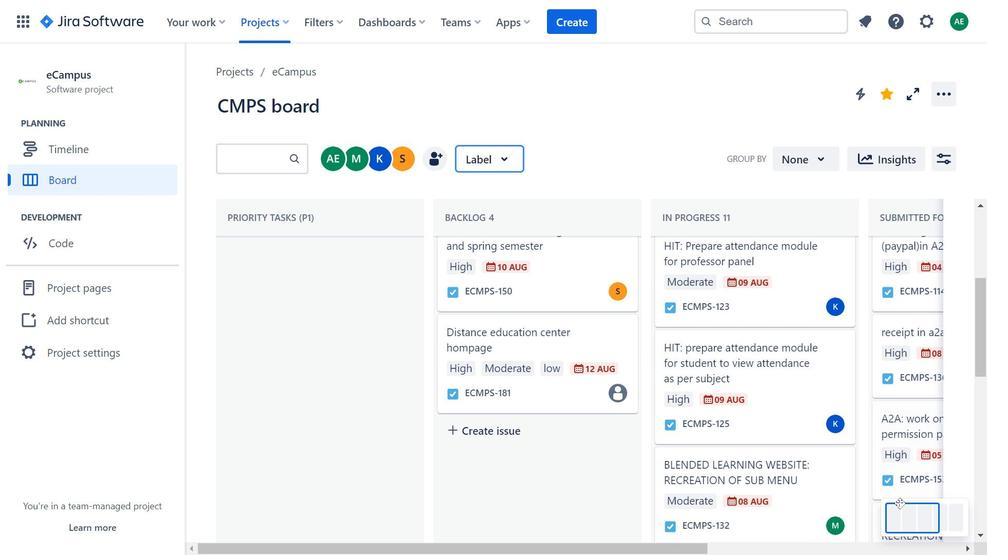 
Action: Mouse moved to (752, 300)
Screenshot: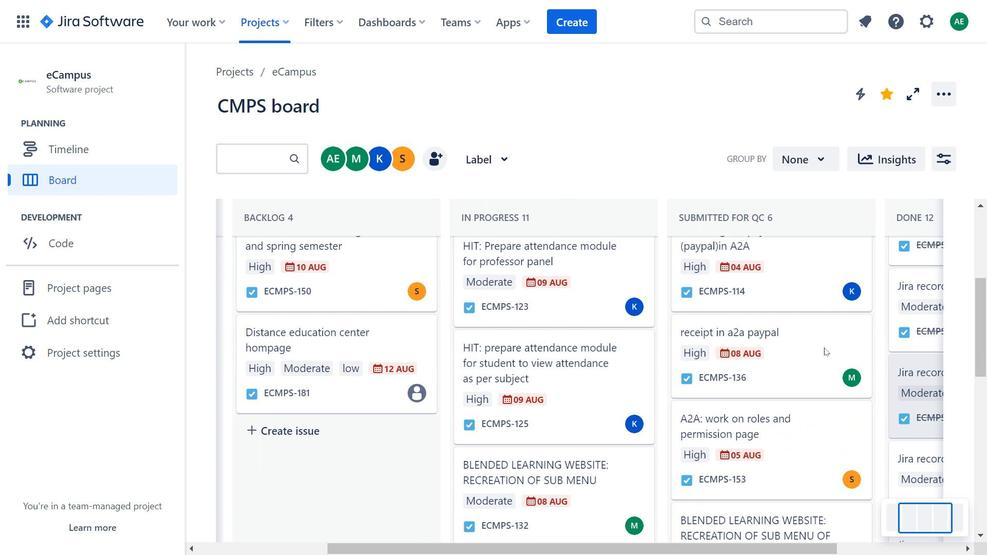 
Action: Mouse scrolled (752, 299) with delta (0, 0)
Screenshot: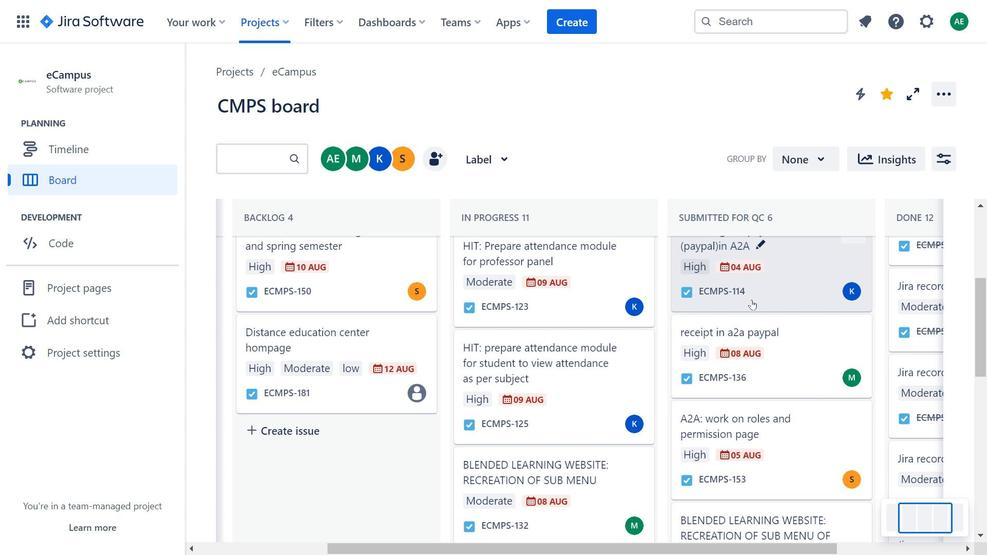 
Action: Mouse moved to (816, 387)
Screenshot: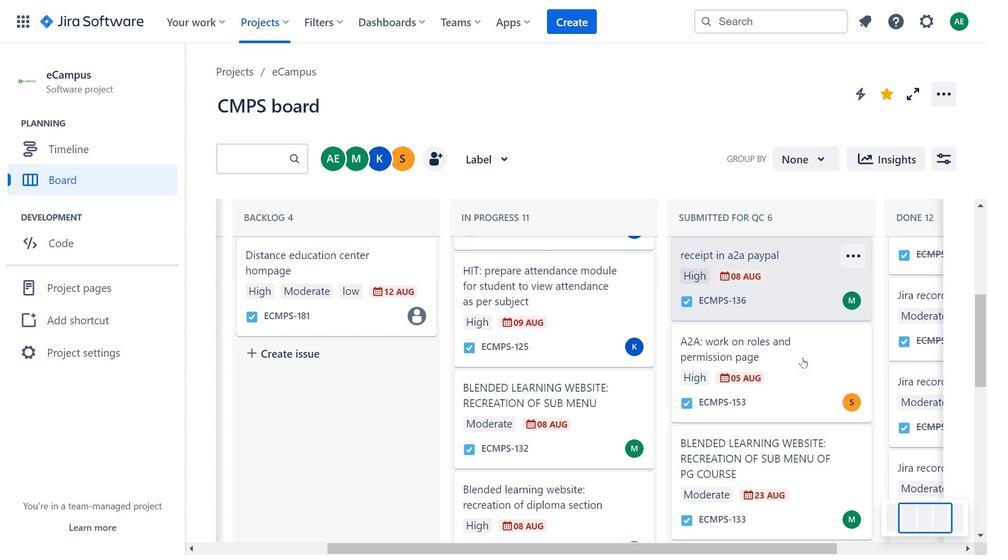 
Action: Mouse pressed left at (816, 387)
Screenshot: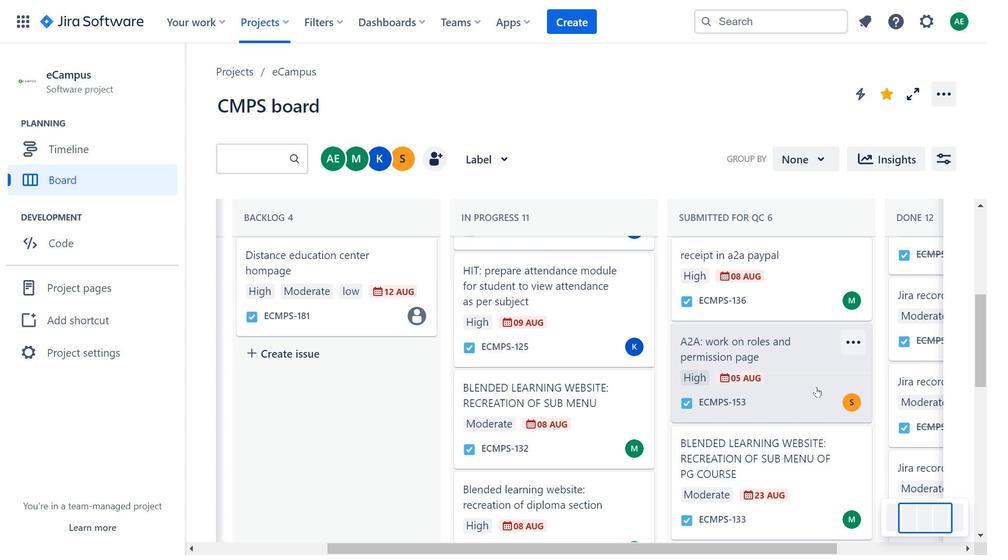 
Action: Mouse moved to (822, 449)
Screenshot: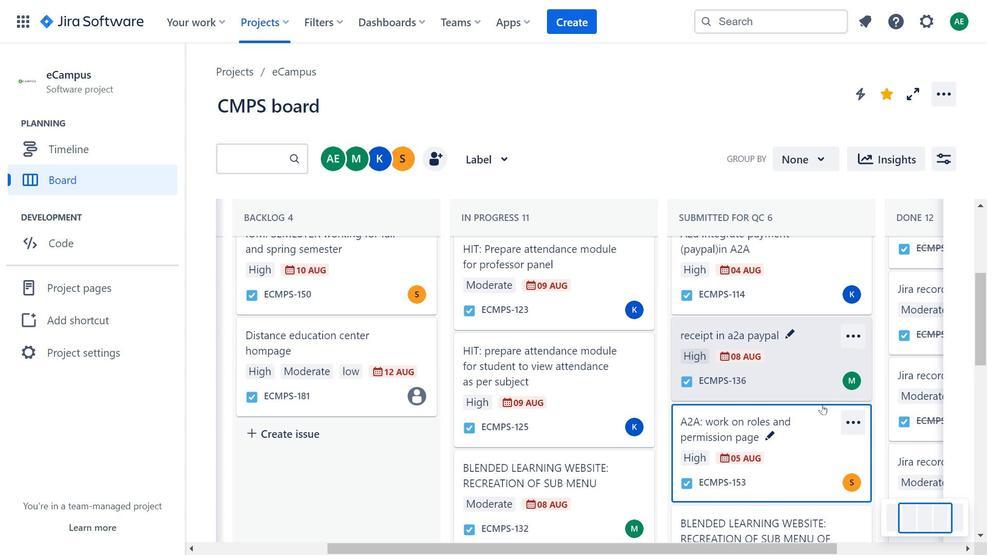 
Action: Mouse pressed left at (822, 449)
Screenshot: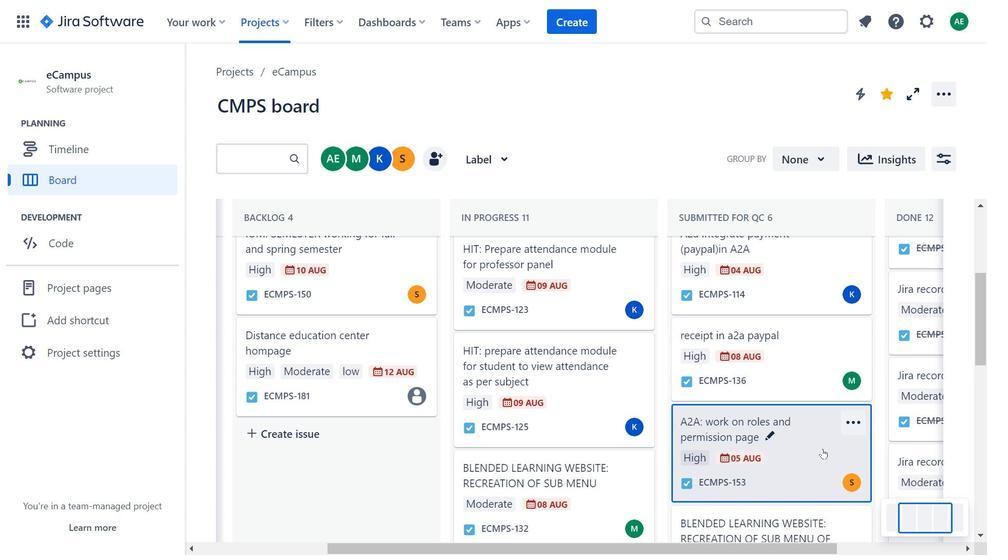 
Action: Mouse moved to (304, 173)
Screenshot: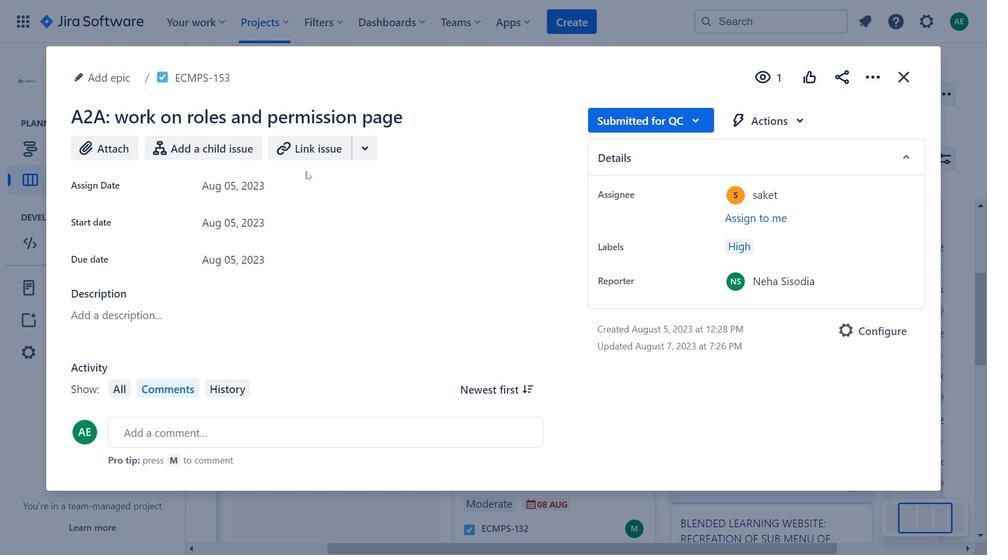 
Action: Mouse pressed left at (304, 173)
Screenshot: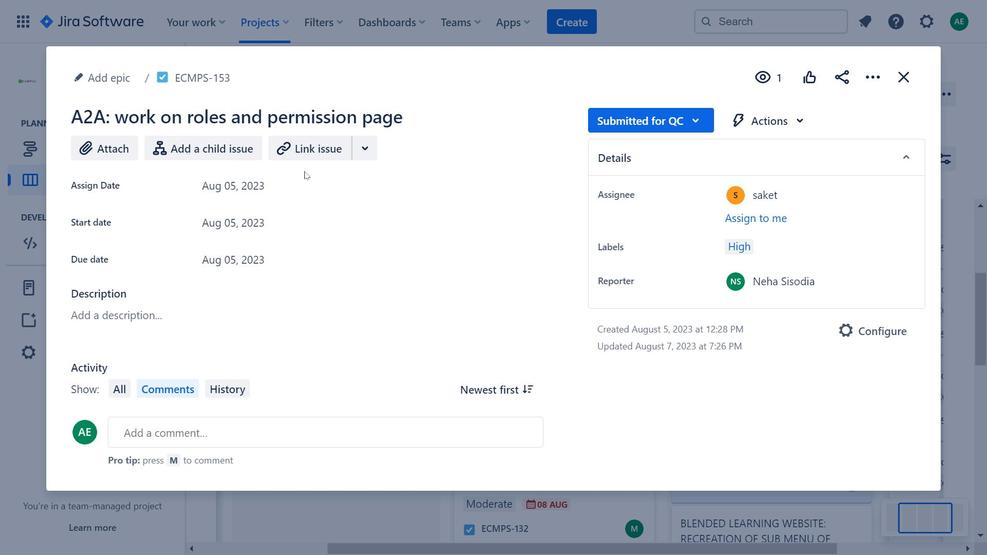 
Action: Mouse moved to (560, 87)
Screenshot: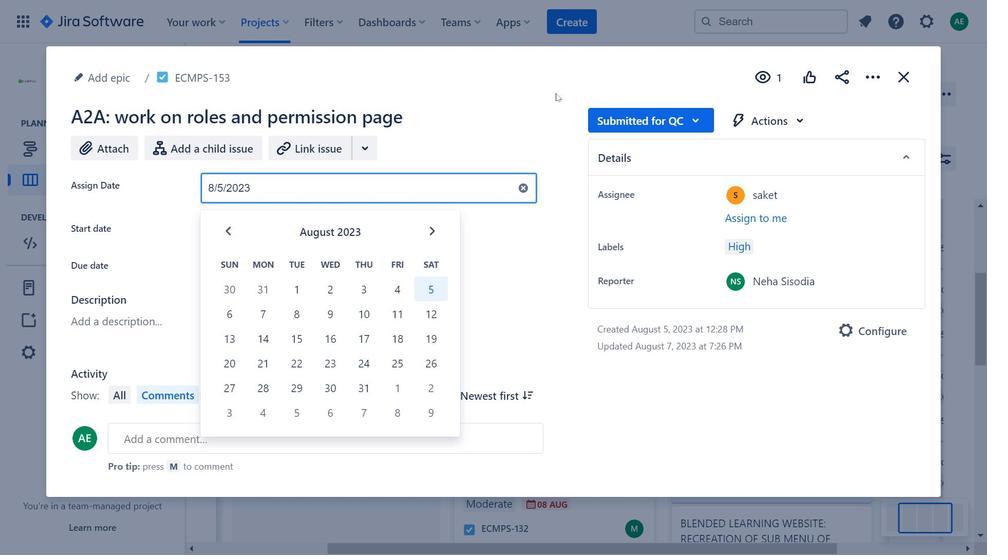
Action: Mouse pressed left at (560, 87)
Screenshot: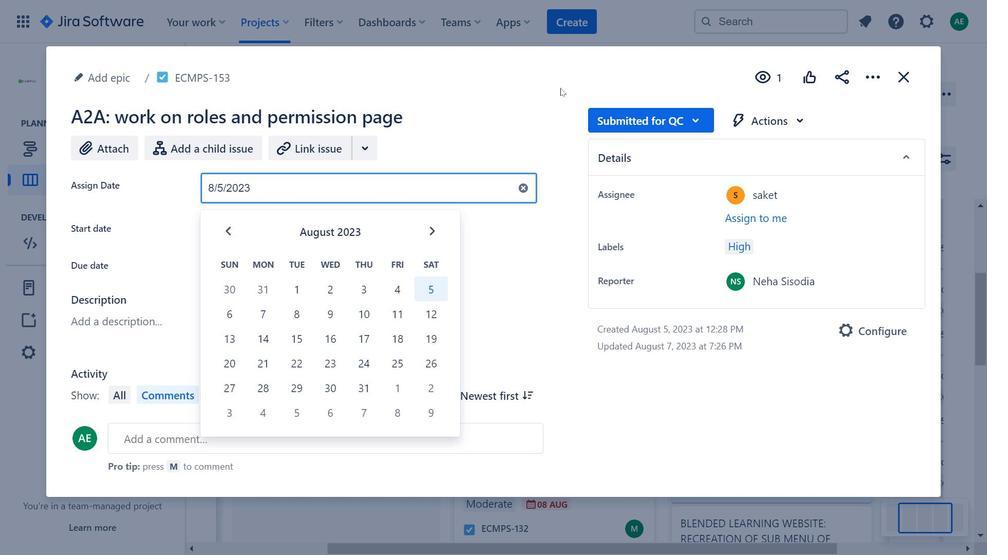 
Action: Mouse moved to (873, 74)
Screenshot: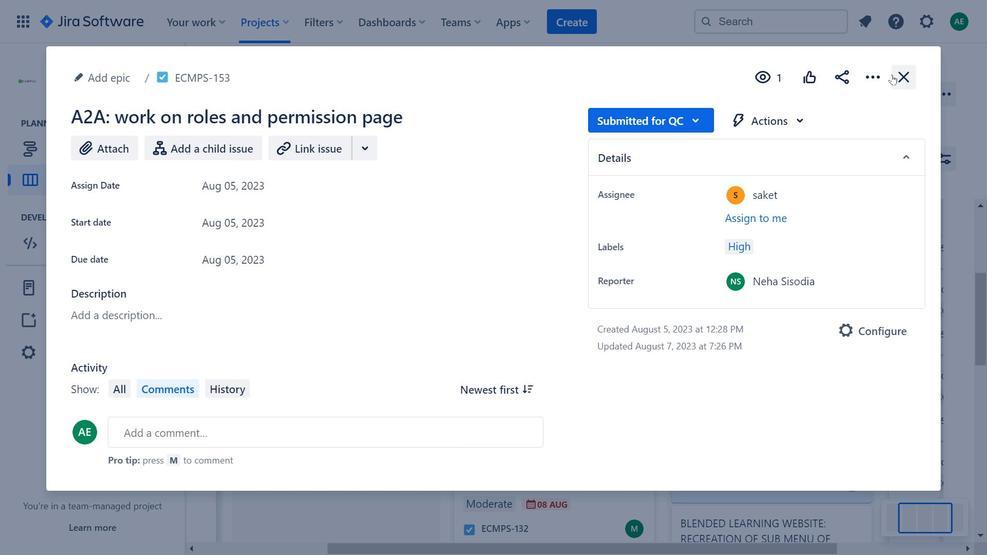 
Action: Mouse pressed left at (873, 74)
Screenshot: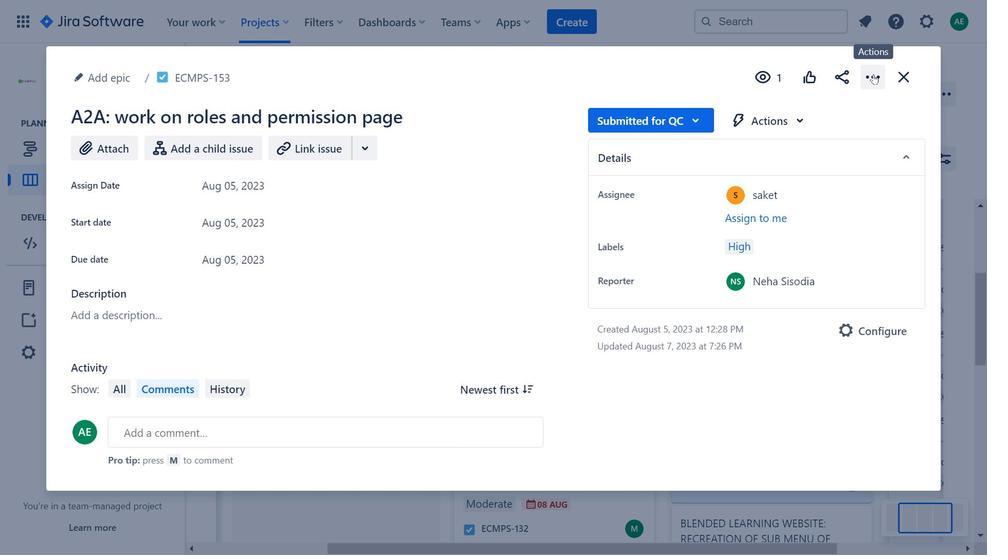 
Action: Mouse moved to (558, 92)
Screenshot: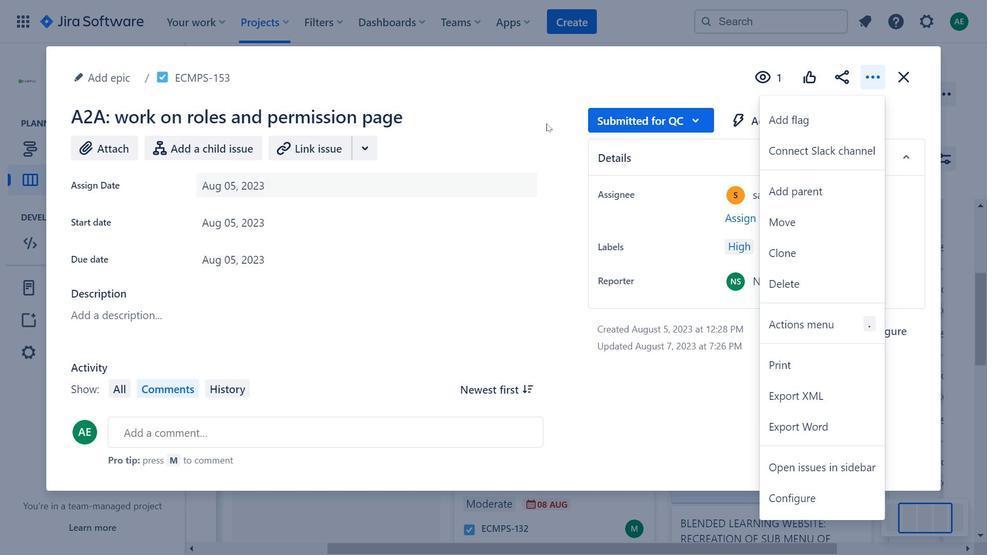 
Action: Mouse pressed left at (558, 92)
Screenshot: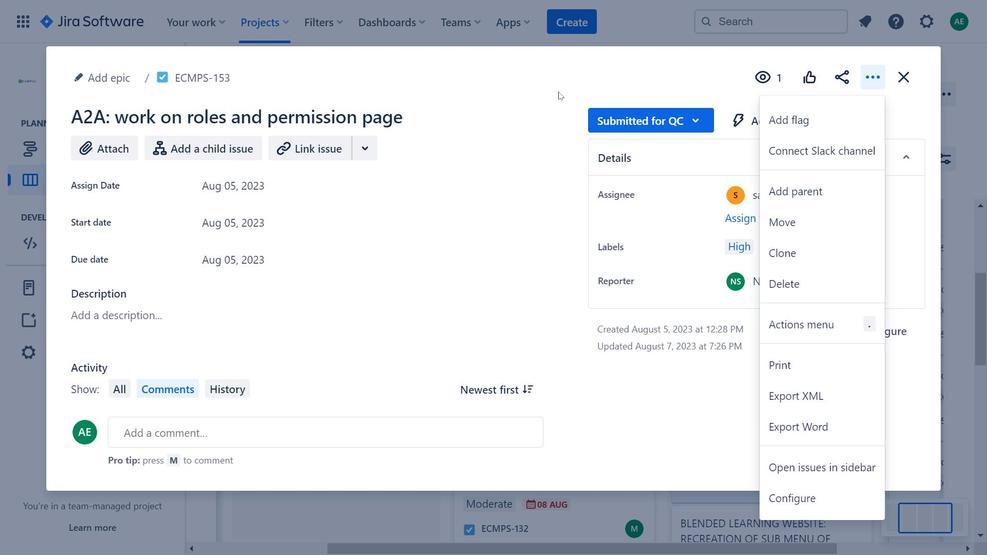 
Action: Mouse moved to (900, 81)
Screenshot: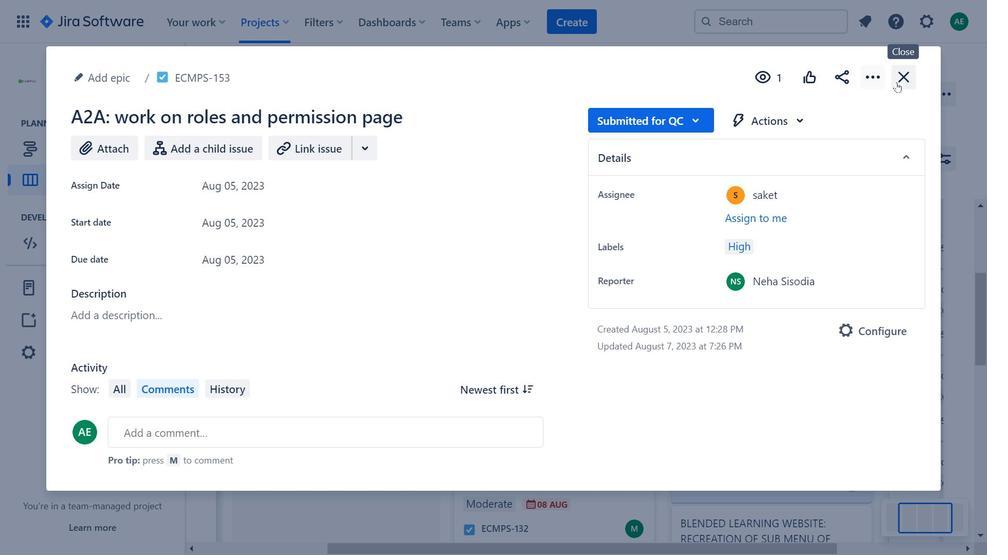 
Action: Mouse pressed left at (900, 81)
Screenshot: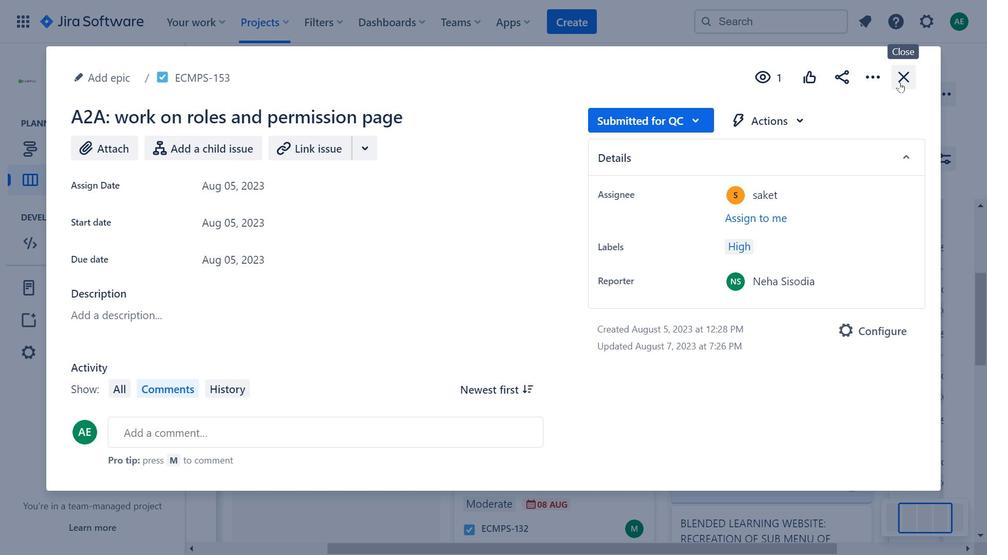
Action: Mouse moved to (737, 349)
Screenshot: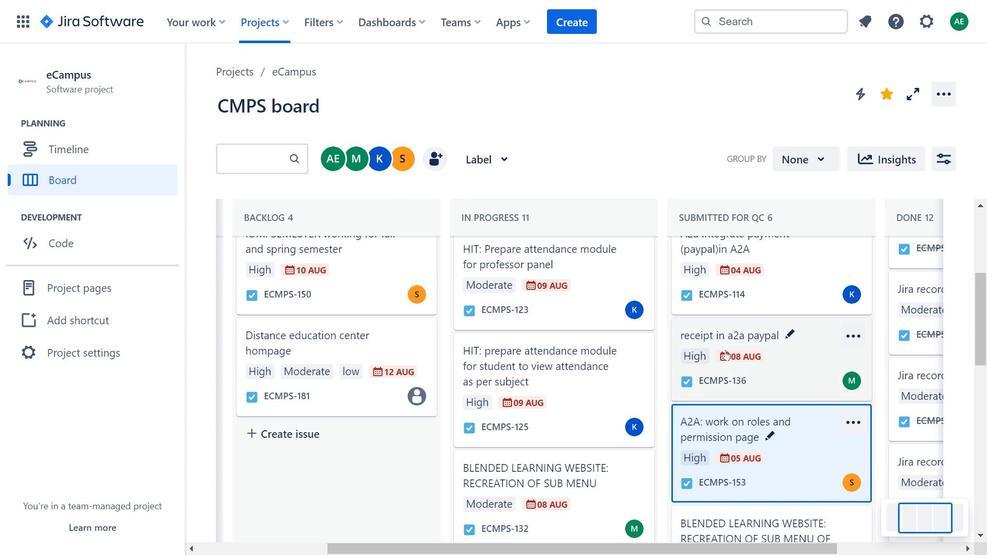 
Action: Mouse scrolled (737, 349) with delta (0, 0)
Screenshot: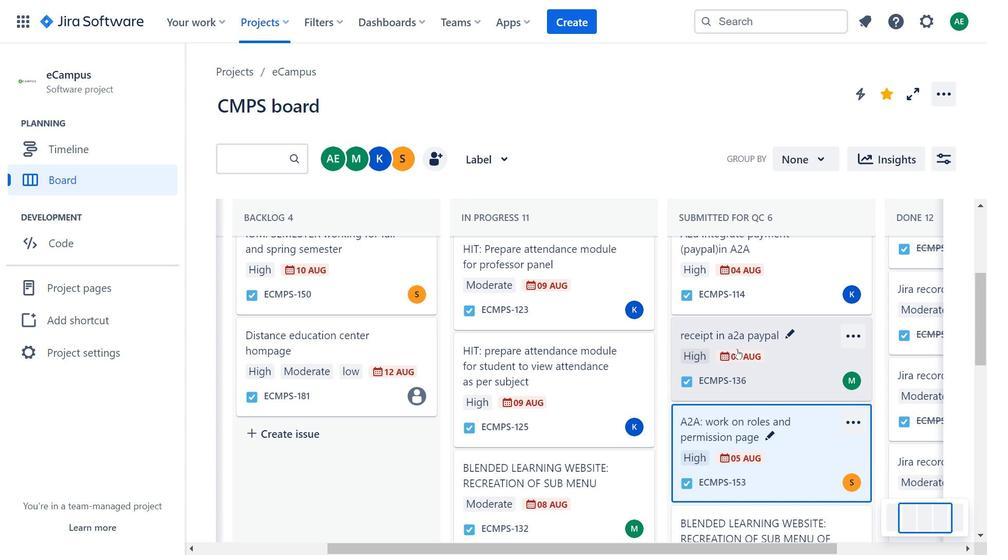 
Action: Mouse scrolled (737, 349) with delta (0, 0)
Screenshot: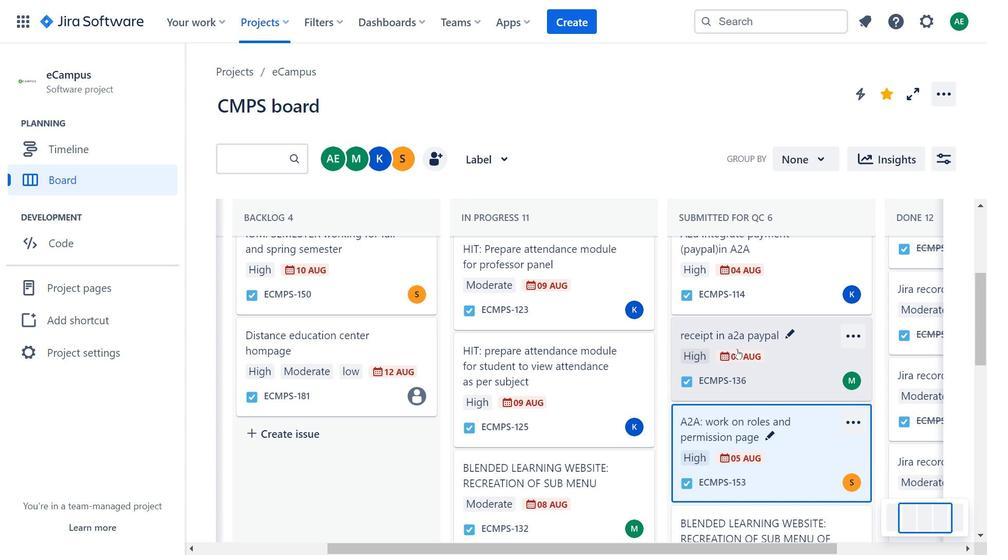 
Action: Mouse scrolled (737, 349) with delta (0, 0)
Screenshot: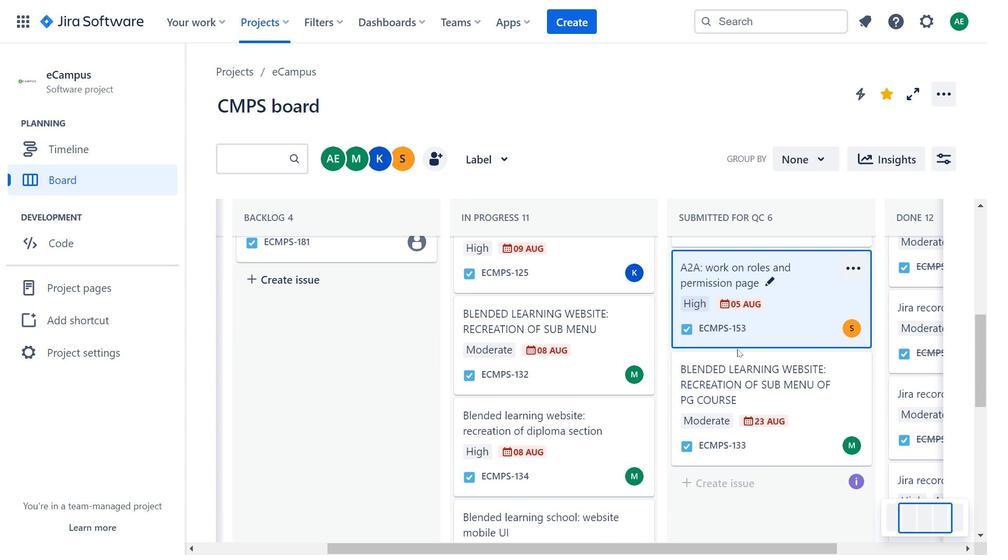 
Action: Mouse scrolled (737, 350) with delta (0, 0)
Screenshot: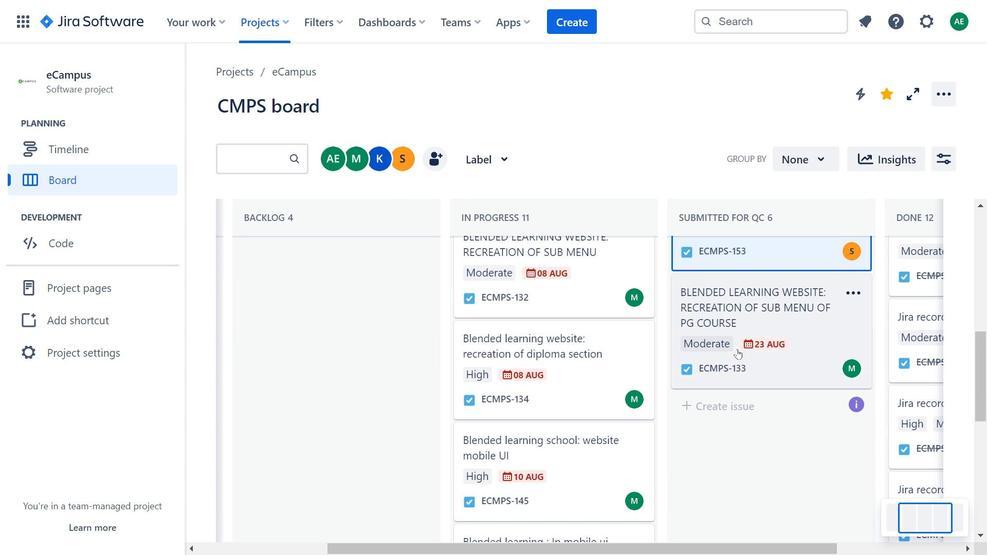 
Action: Mouse scrolled (737, 350) with delta (0, 0)
Screenshot: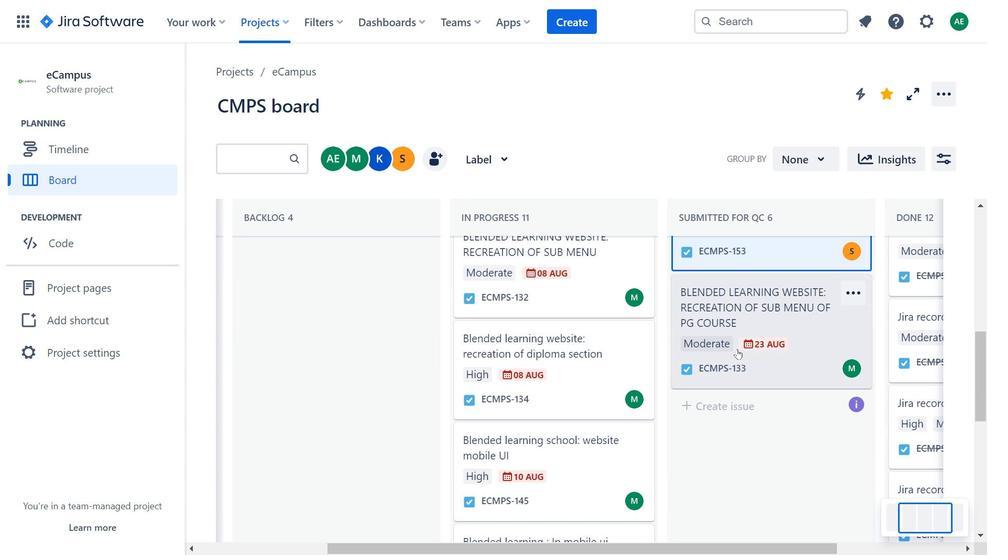 
Action: Mouse scrolled (737, 350) with delta (0, 0)
Screenshot: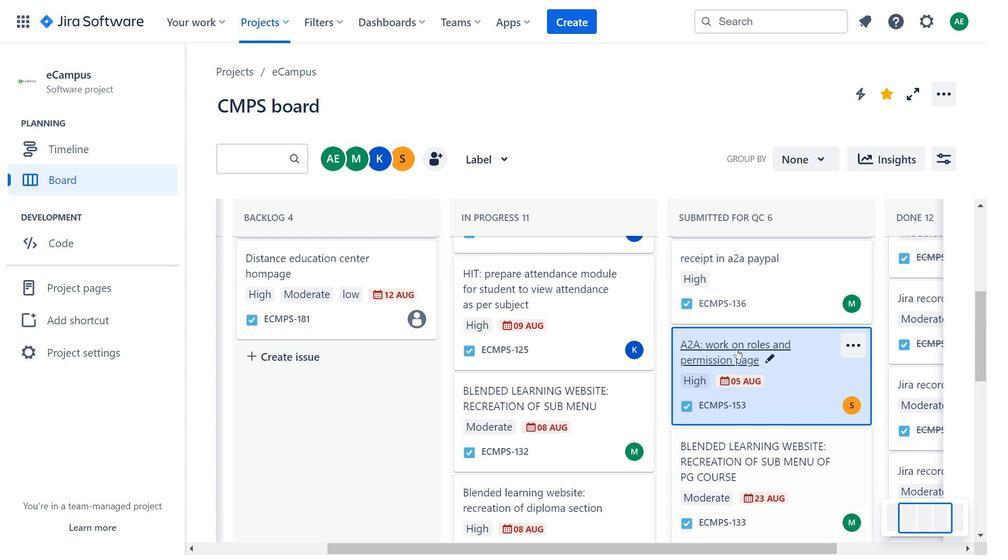 
Action: Mouse scrolled (737, 350) with delta (0, 0)
Screenshot: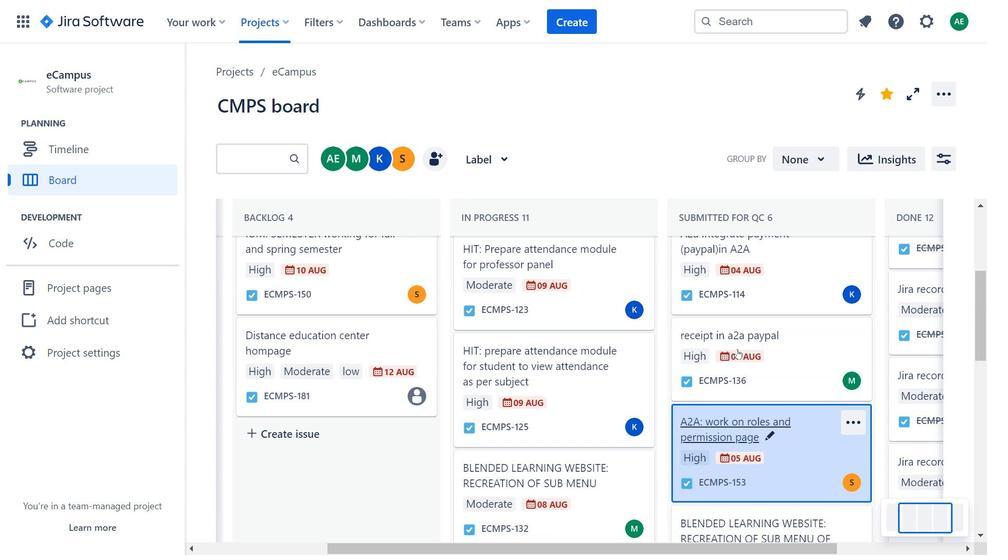 
Action: Mouse scrolled (737, 350) with delta (0, 0)
Screenshot: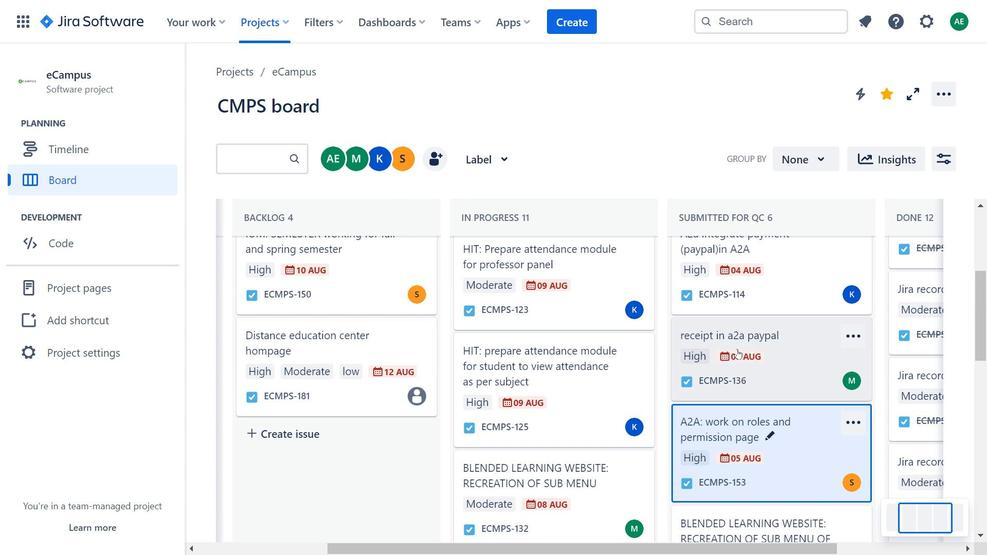 
Action: Mouse moved to (793, 415)
Screenshot: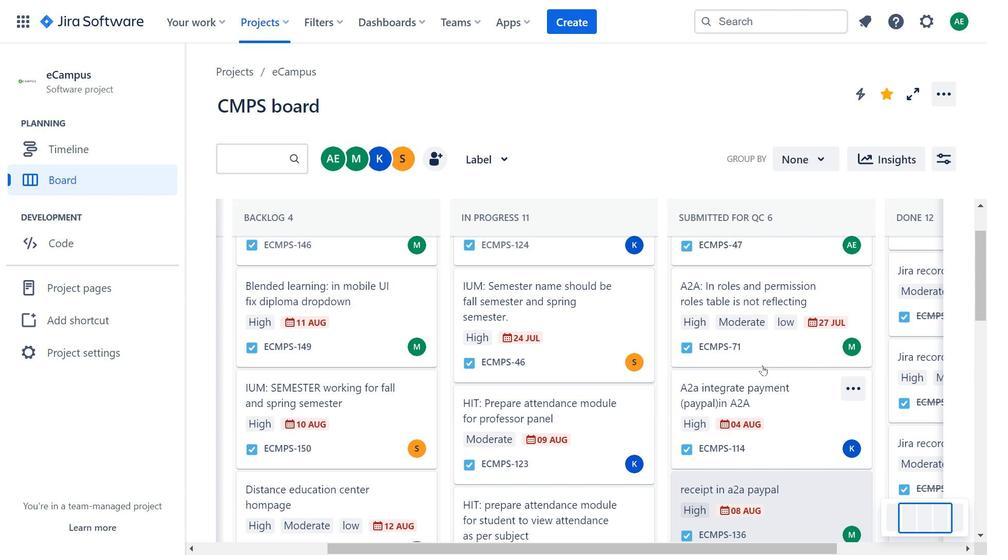 
Action: Mouse pressed left at (793, 415)
Screenshot: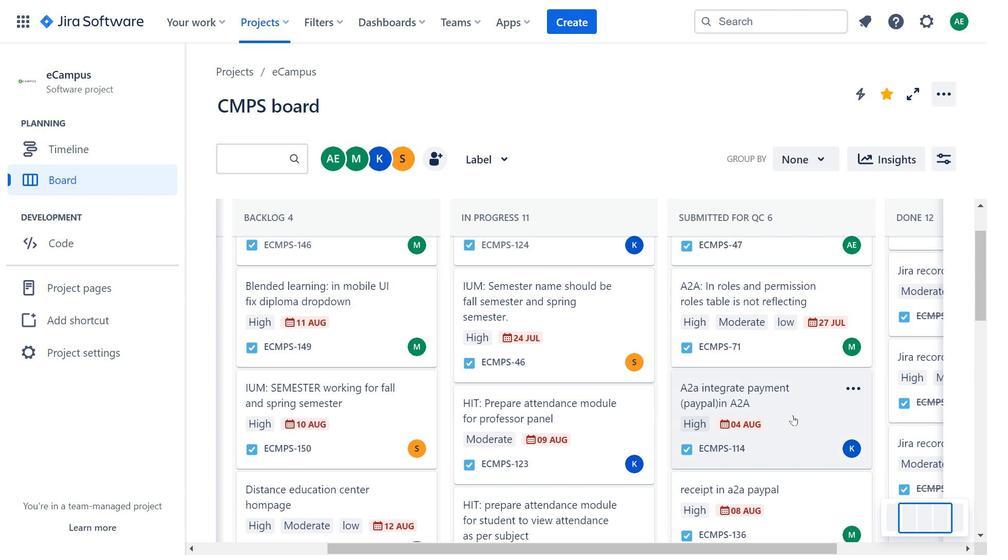 
Action: Mouse moved to (255, 217)
Screenshot: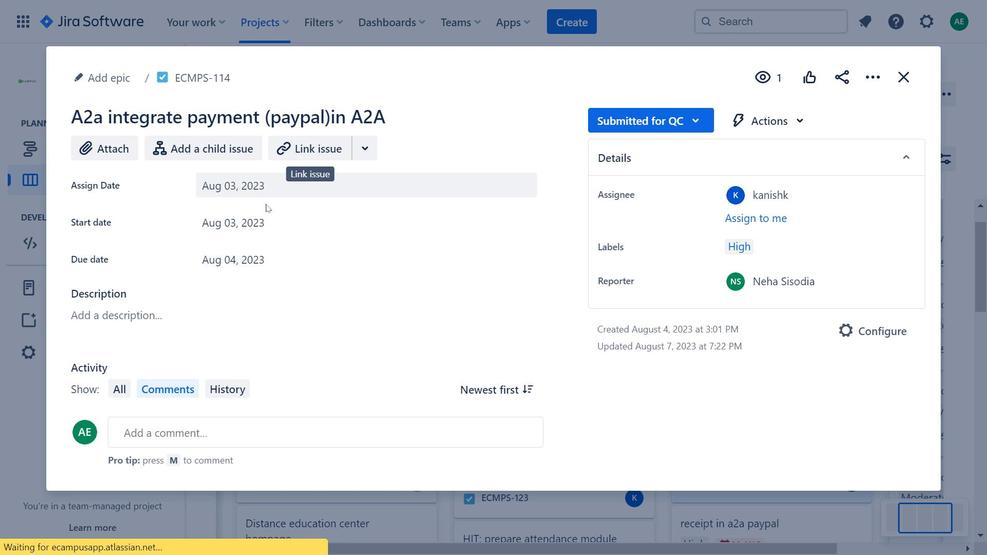 
Action: Mouse pressed left at (255, 217)
Screenshot: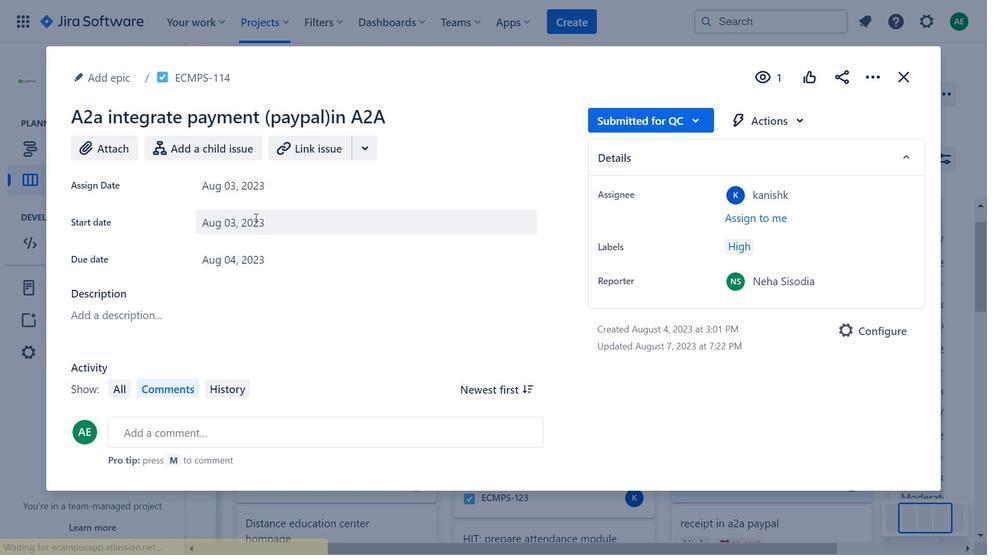 
Action: Mouse moved to (569, 90)
Screenshot: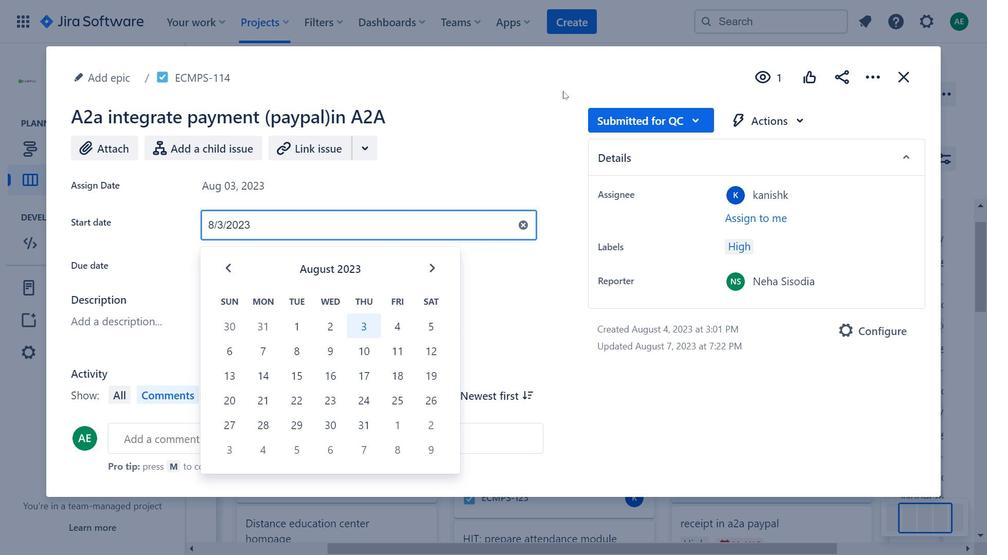 
Action: Mouse pressed left at (569, 90)
Screenshot: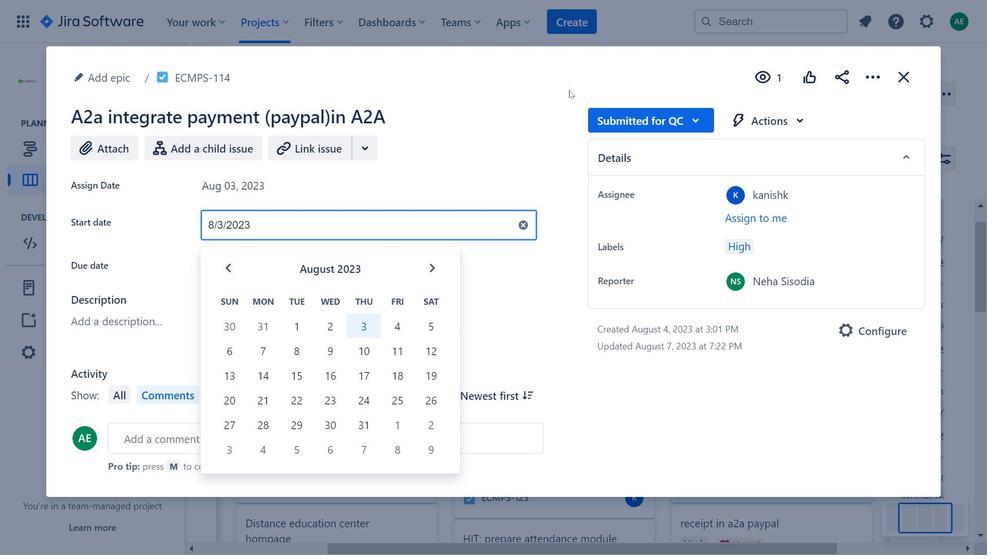 
Action: Mouse moved to (869, 76)
Screenshot: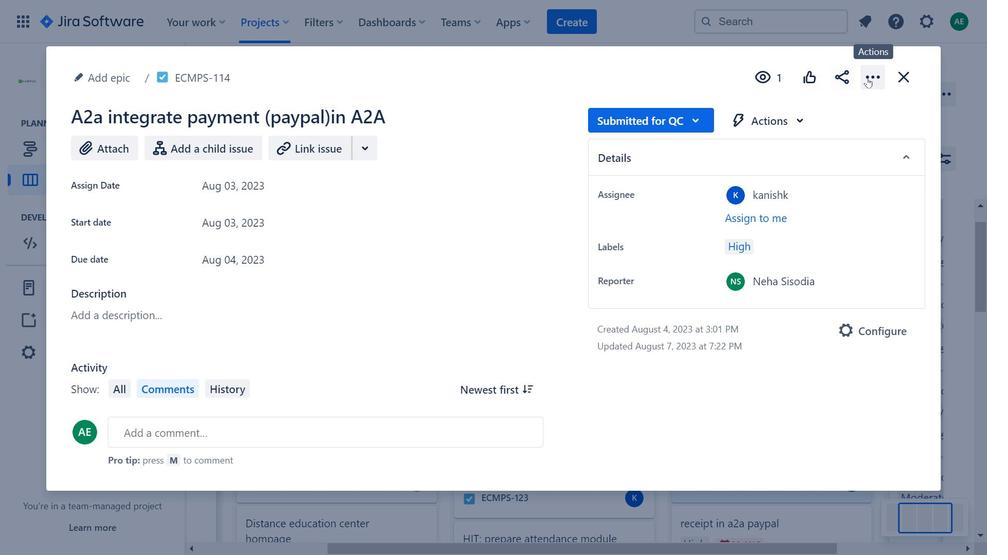 
Action: Mouse pressed left at (869, 76)
Screenshot: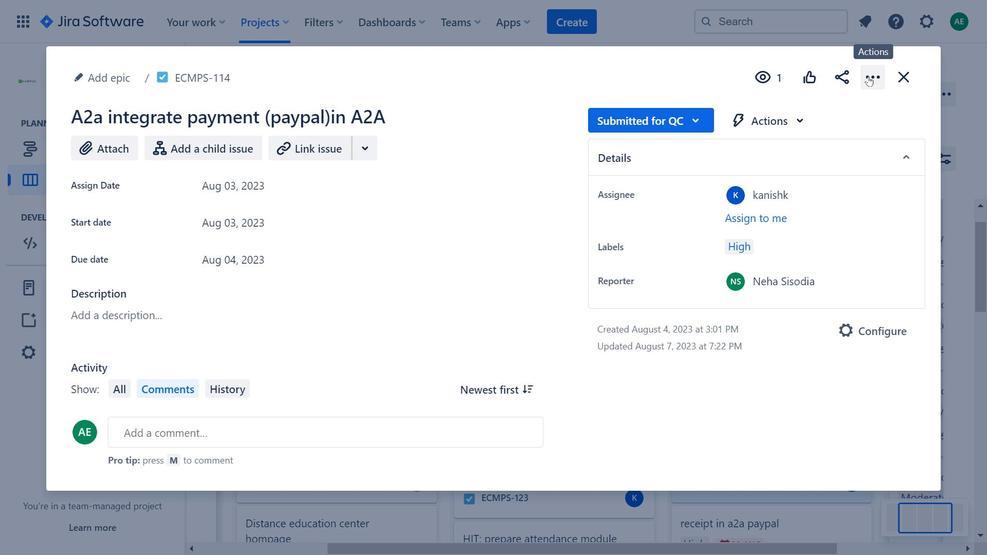 
Action: Mouse moved to (643, 73)
Screenshot: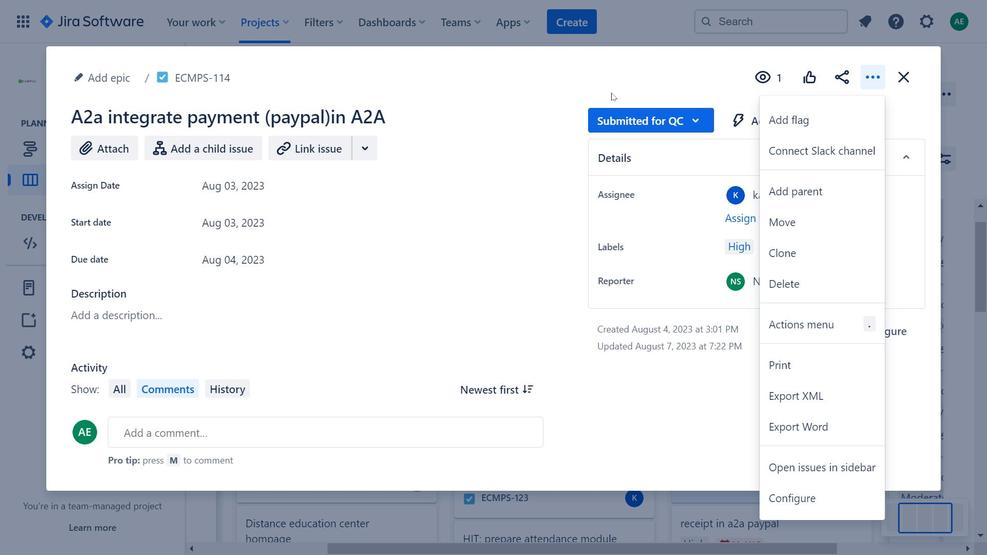 
Action: Mouse pressed left at (643, 73)
Screenshot: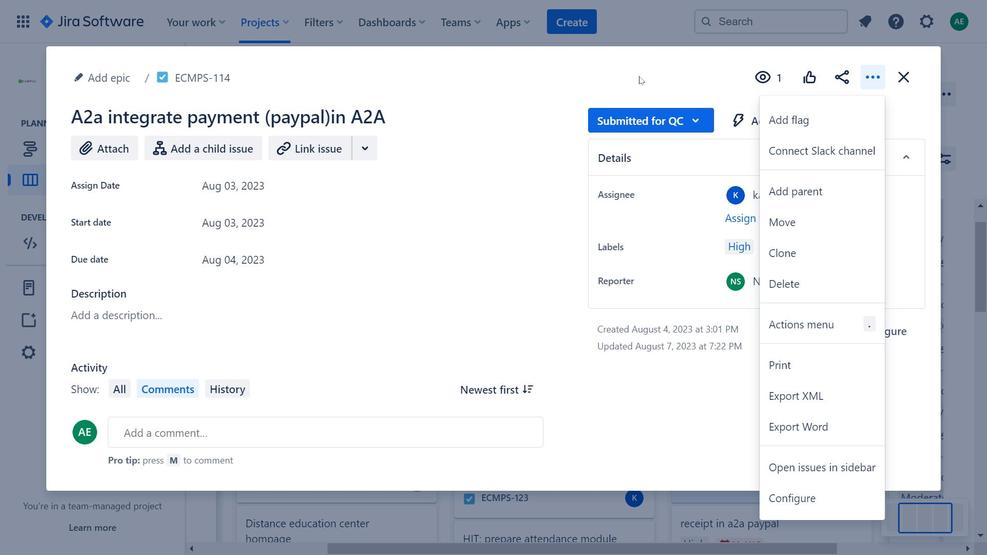 
Action: Mouse moved to (793, 114)
Screenshot: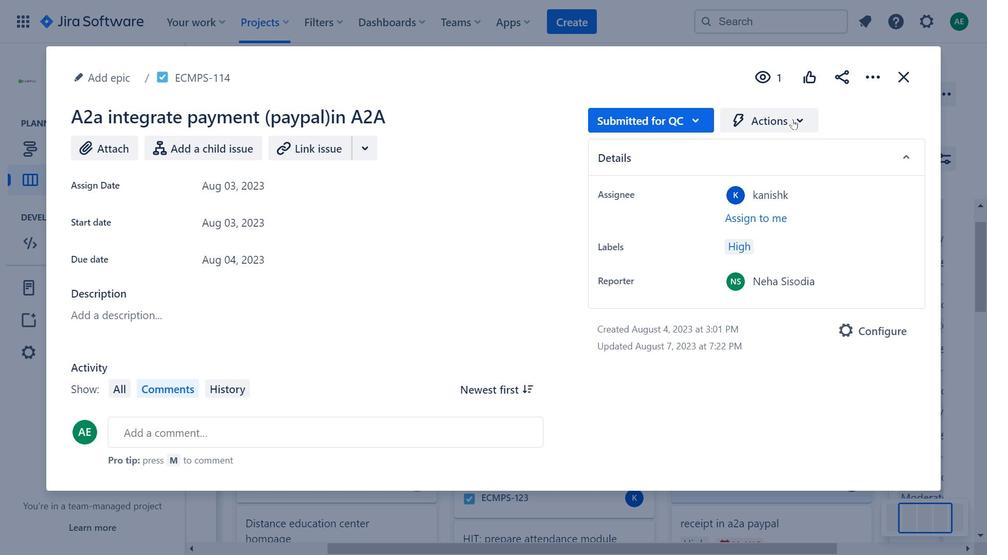 
Action: Mouse pressed left at (793, 114)
Screenshot: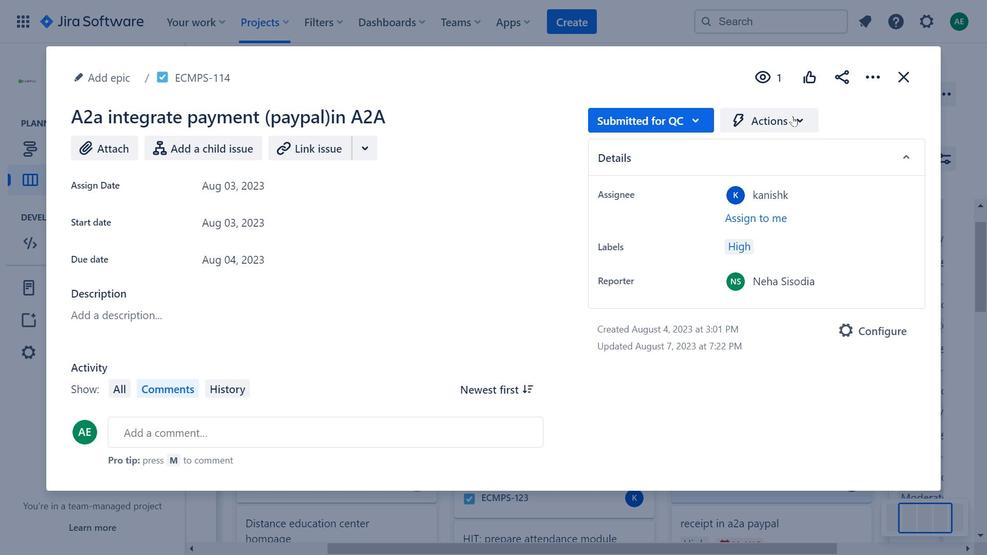 
Action: Mouse moved to (239, 225)
Screenshot: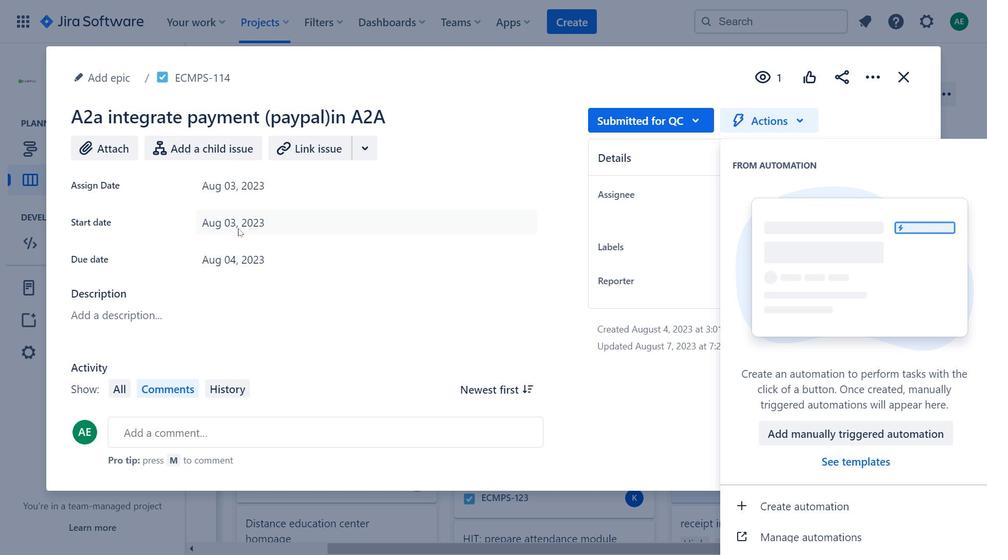 
Action: Mouse pressed left at (239, 225)
Screenshot: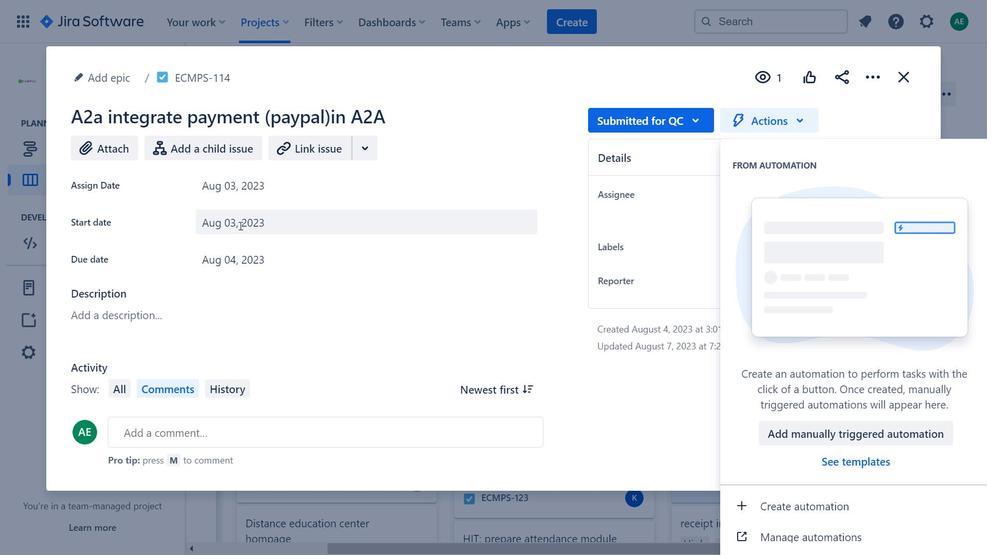 
Action: Mouse moved to (505, 87)
Screenshot: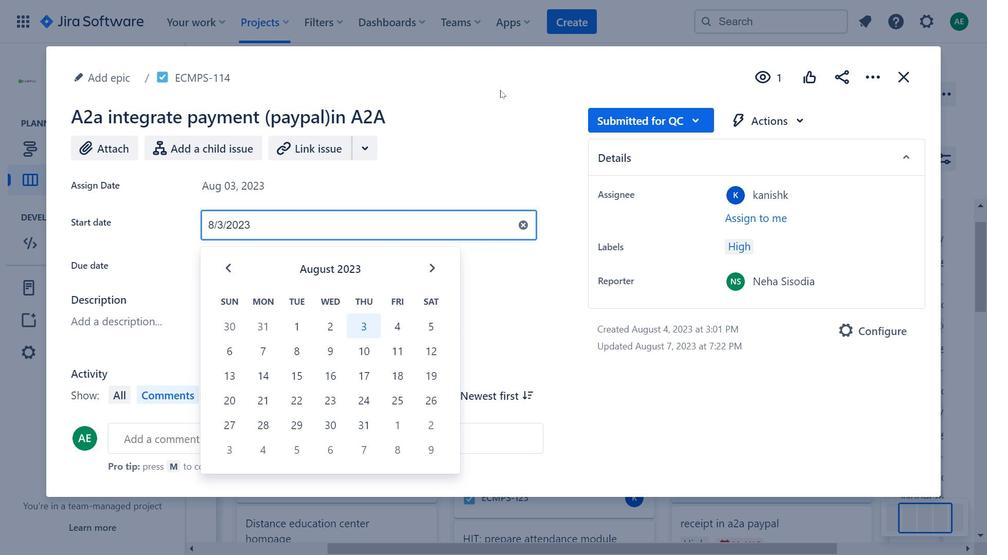 
Action: Mouse pressed left at (505, 87)
Screenshot: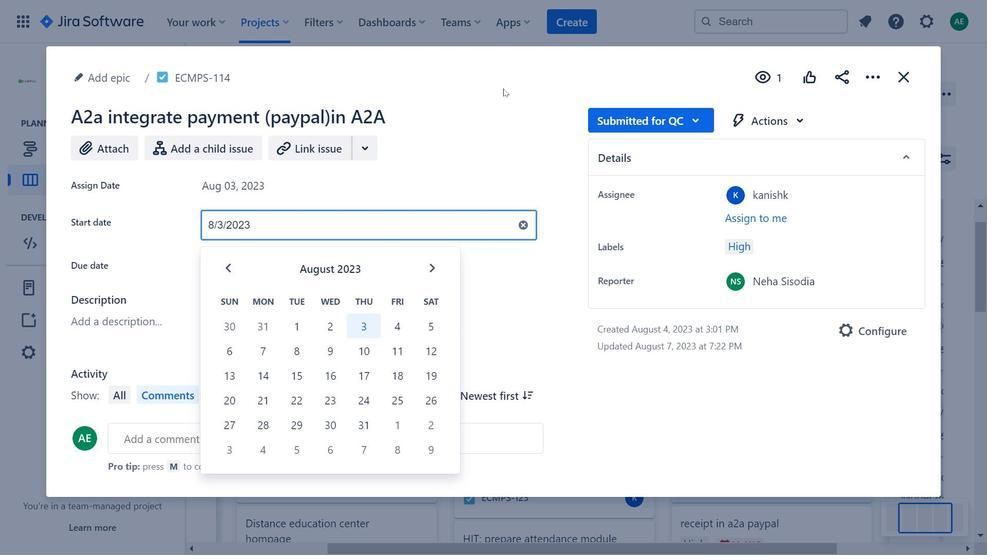 
Action: Mouse moved to (883, 71)
Screenshot: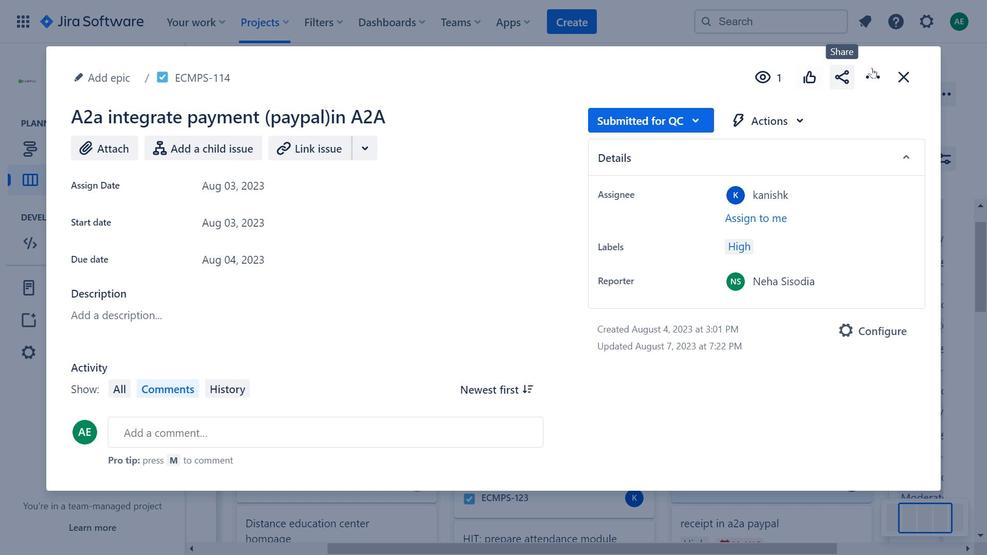 
Action: Mouse pressed left at (883, 71)
Screenshot: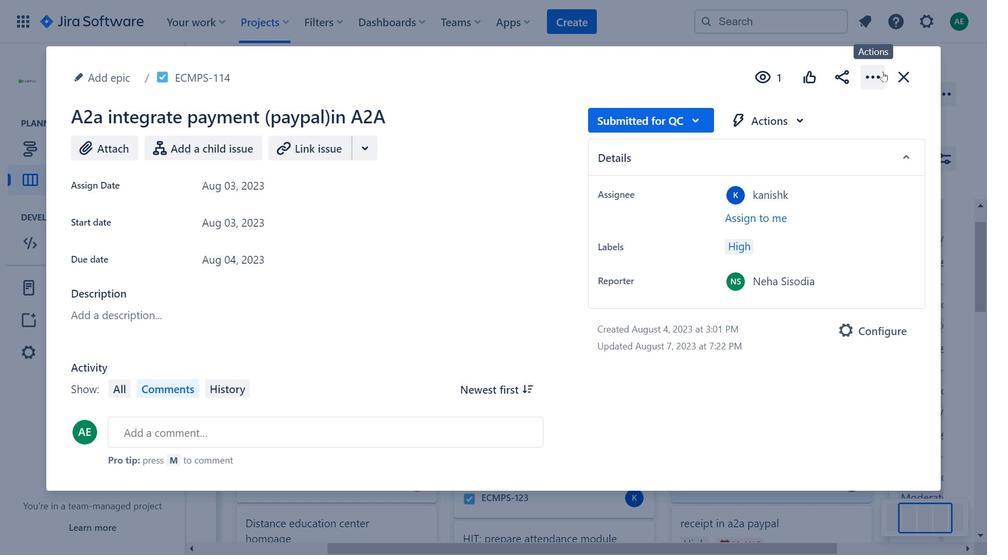 
Action: Mouse moved to (910, 71)
Screenshot: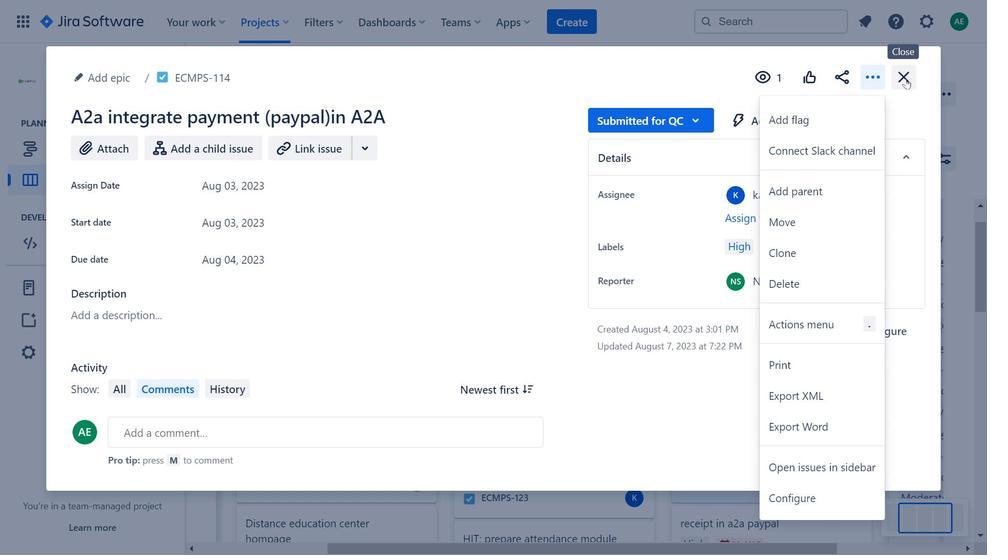 
Action: Mouse pressed left at (910, 71)
Screenshot: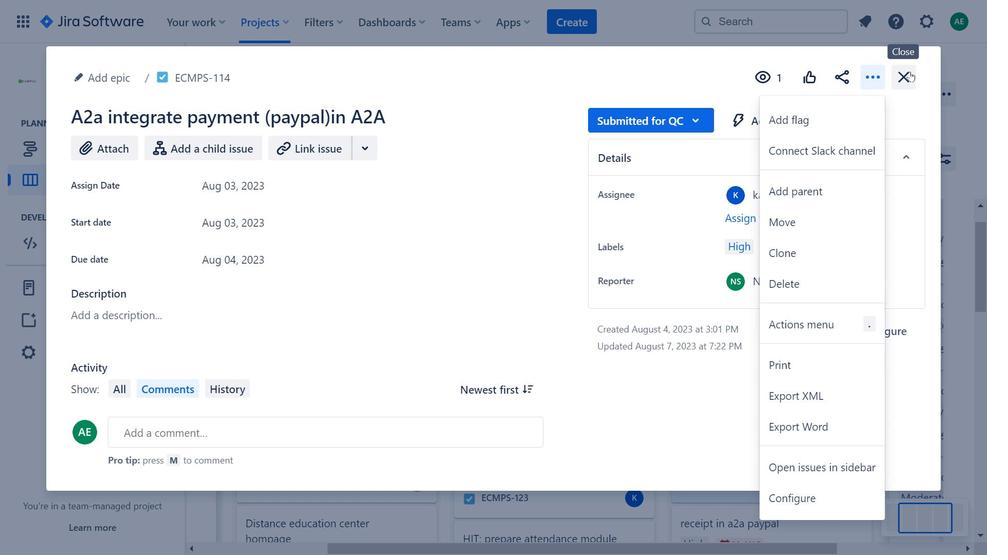 
Action: Mouse moved to (742, 292)
Screenshot: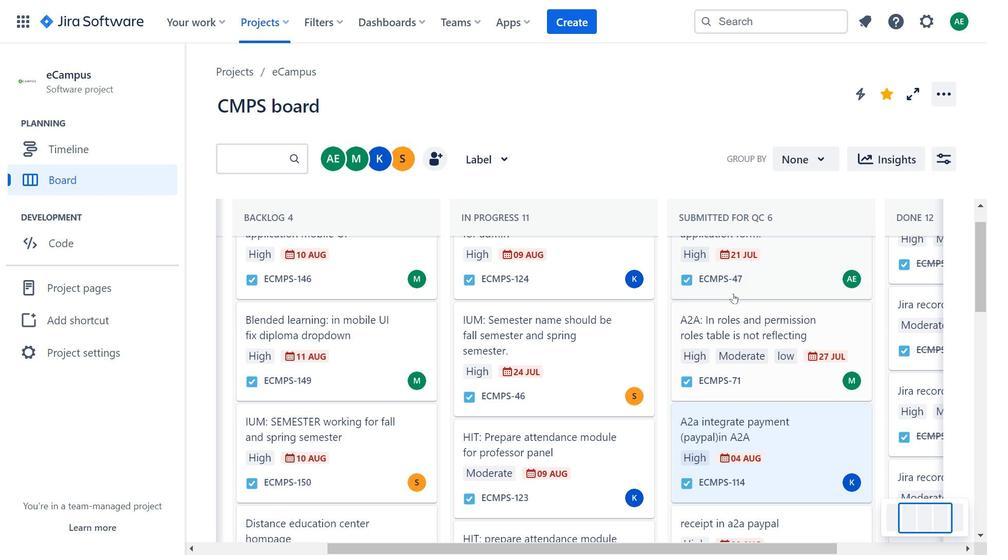
Action: Mouse scrolled (742, 293) with delta (0, 0)
Screenshot: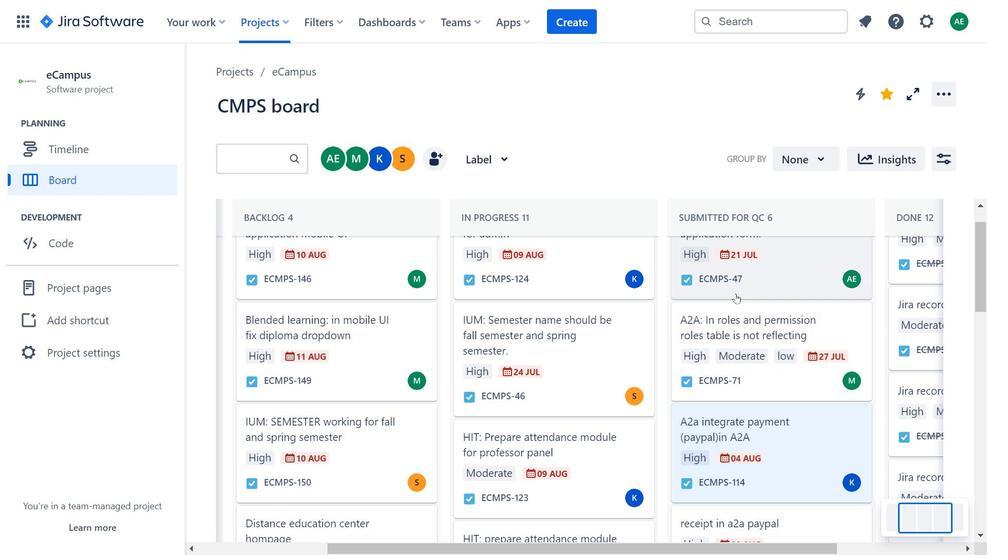 
Action: Mouse moved to (755, 298)
Screenshot: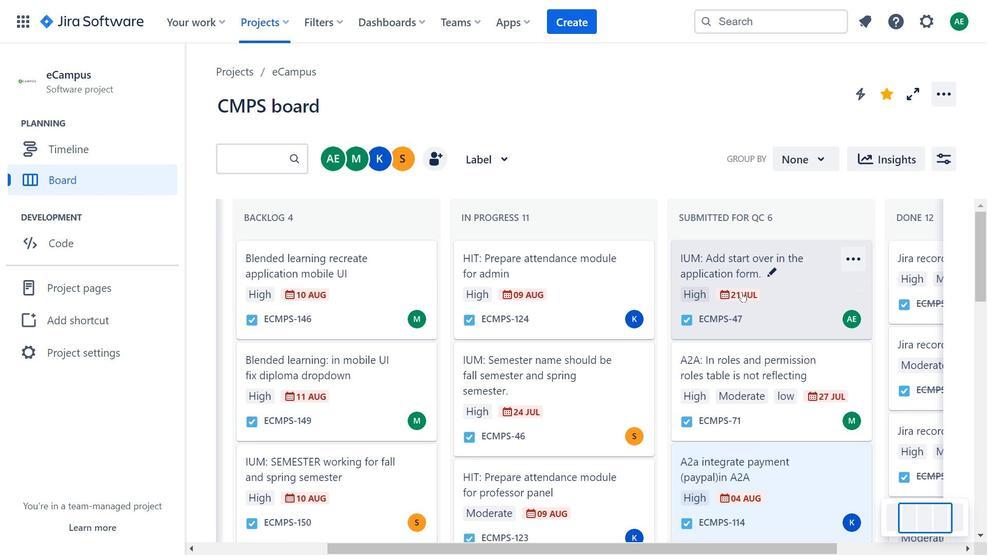 
Action: Mouse scrolled (755, 298) with delta (0, 0)
Screenshot: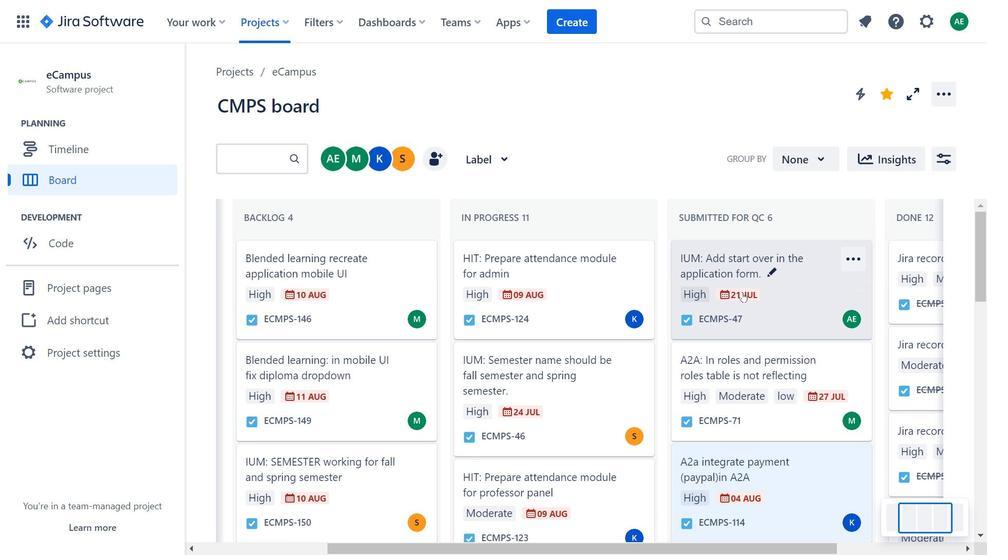 
Action: Mouse scrolled (755, 298) with delta (0, 0)
Screenshot: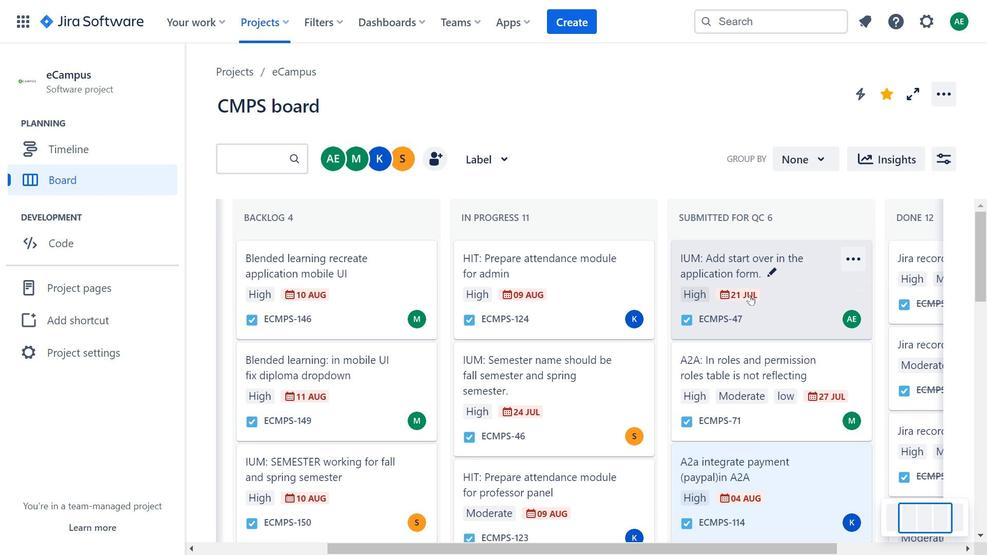 
Action: Mouse moved to (802, 306)
Screenshot: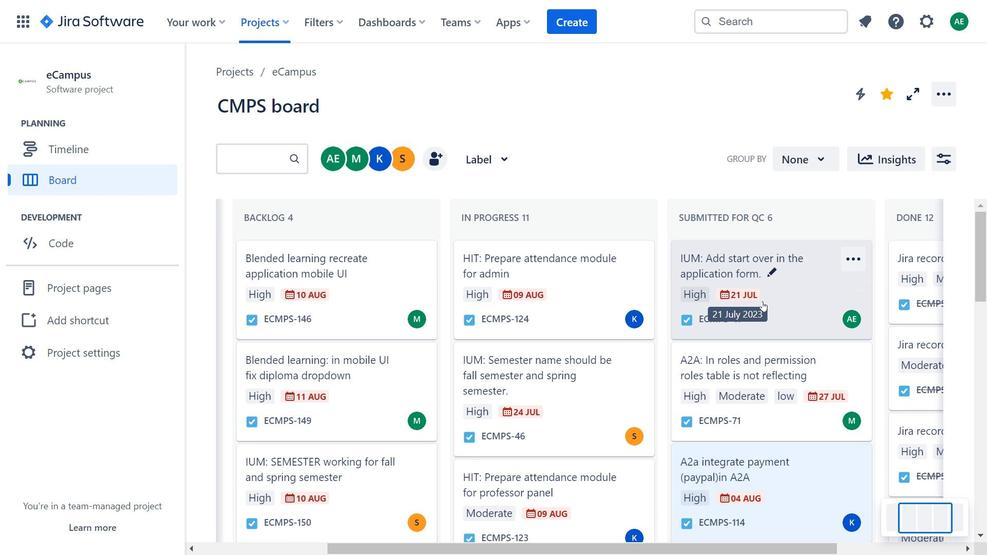 
Action: Mouse pressed left at (802, 306)
Screenshot: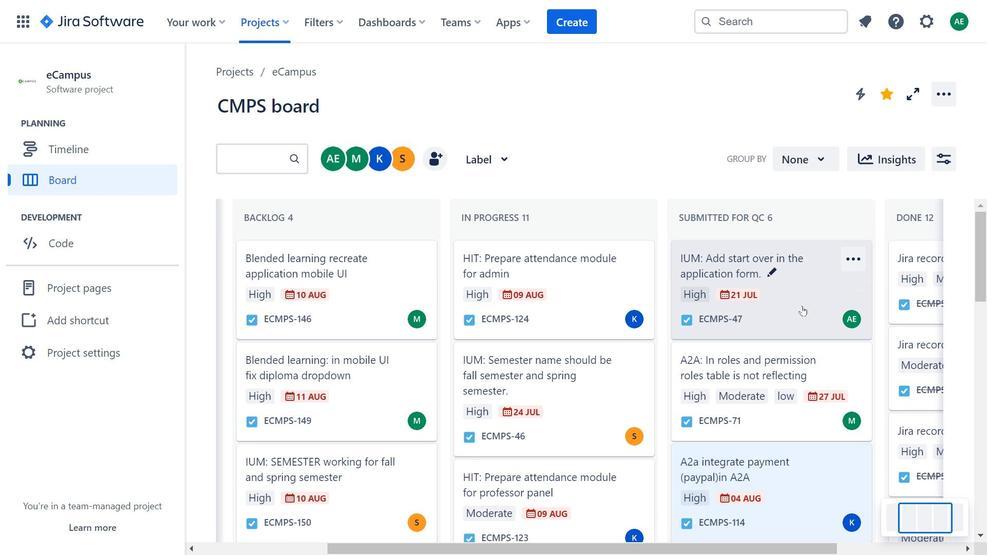 
Action: Mouse moved to (249, 214)
Screenshot: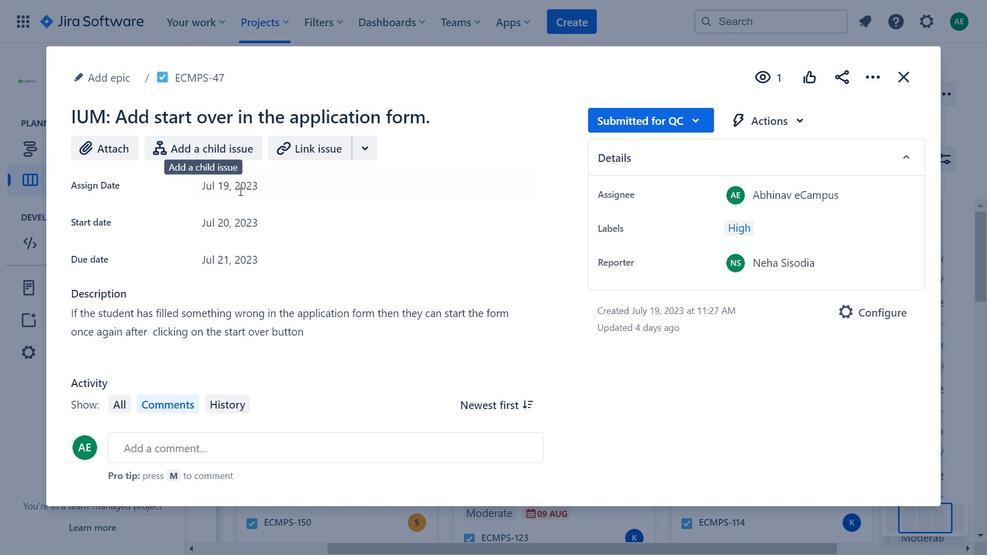 
Action: Mouse pressed left at (249, 214)
Screenshot: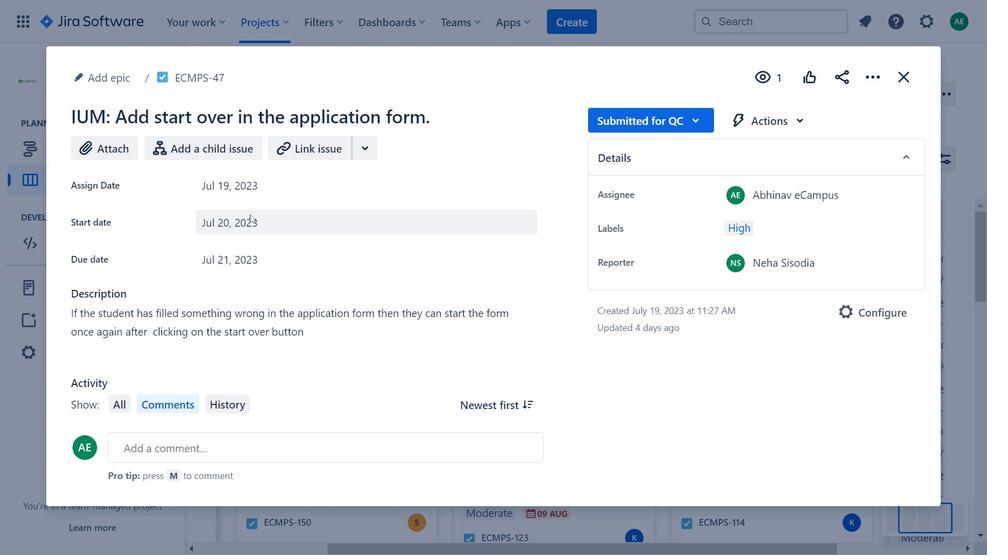 
Action: Mouse moved to (669, 112)
Screenshot: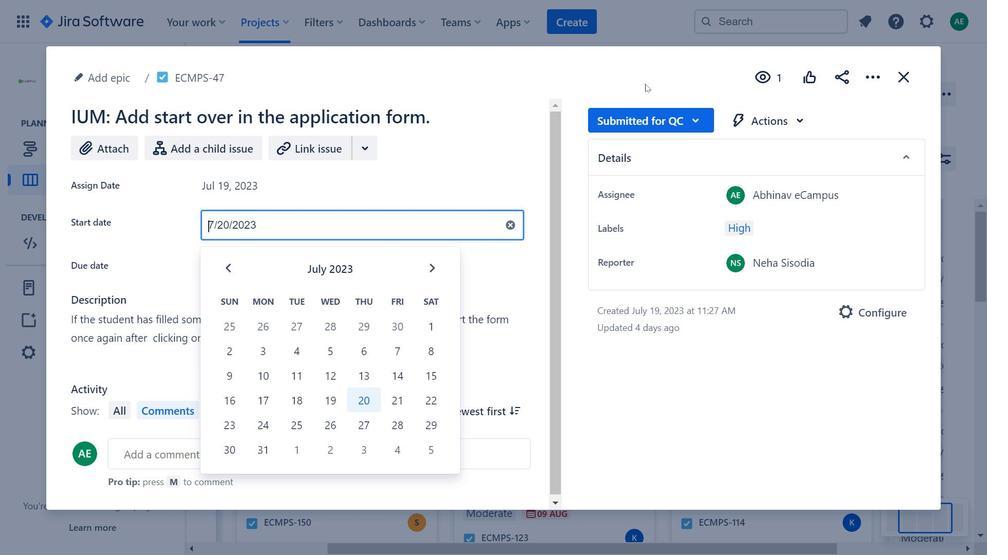 
Action: Mouse pressed left at (669, 112)
Screenshot: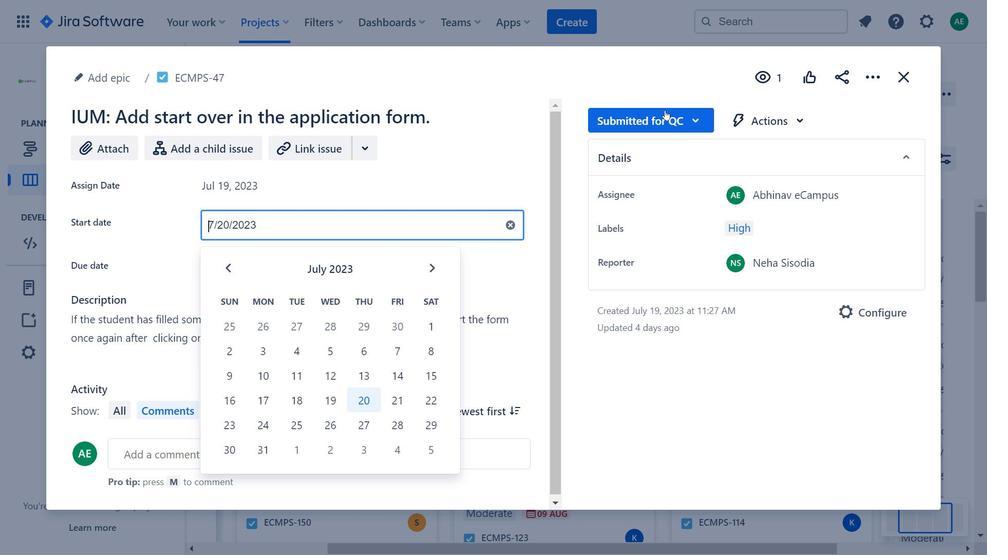 
Action: Mouse moved to (909, 80)
Screenshot: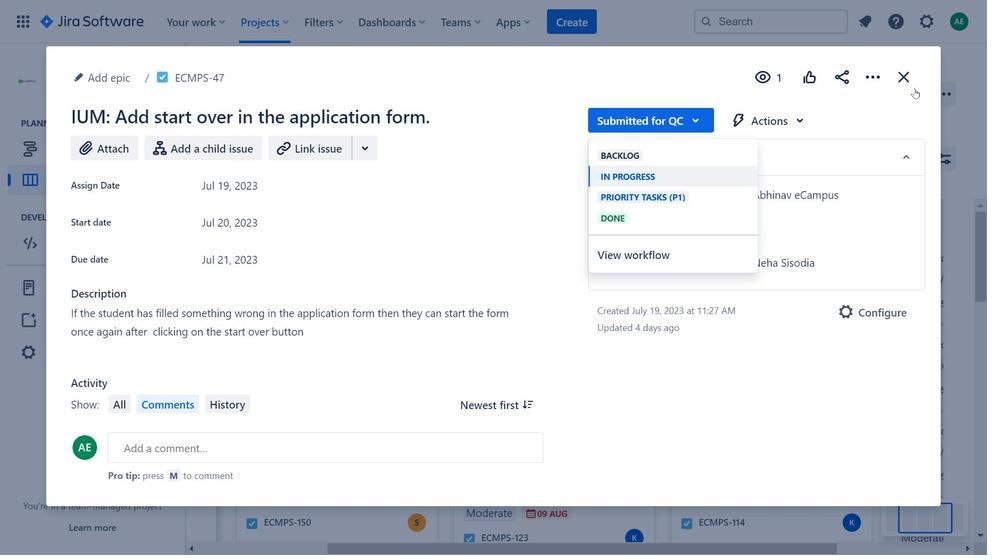 
Action: Mouse pressed left at (909, 80)
Screenshot: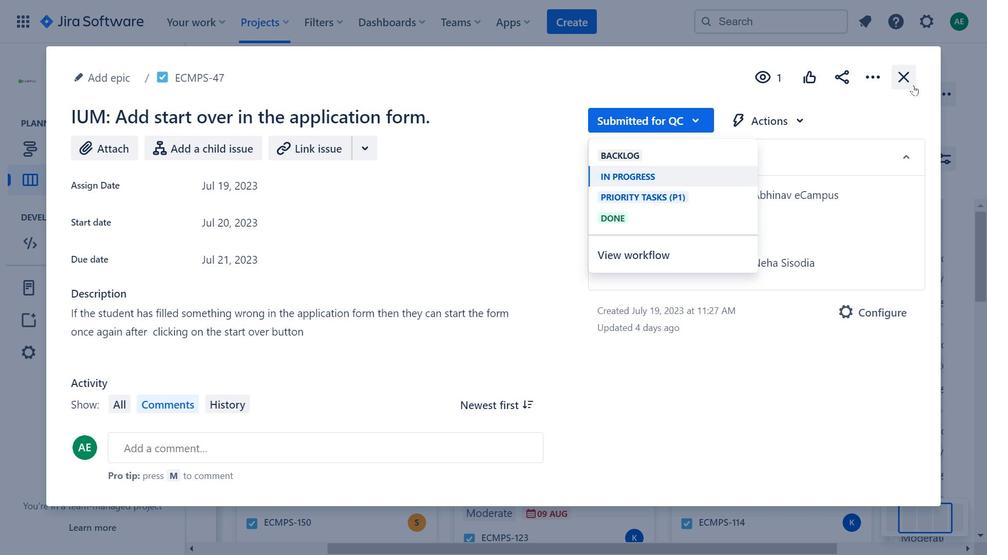 
Action: Mouse moved to (590, 290)
Screenshot: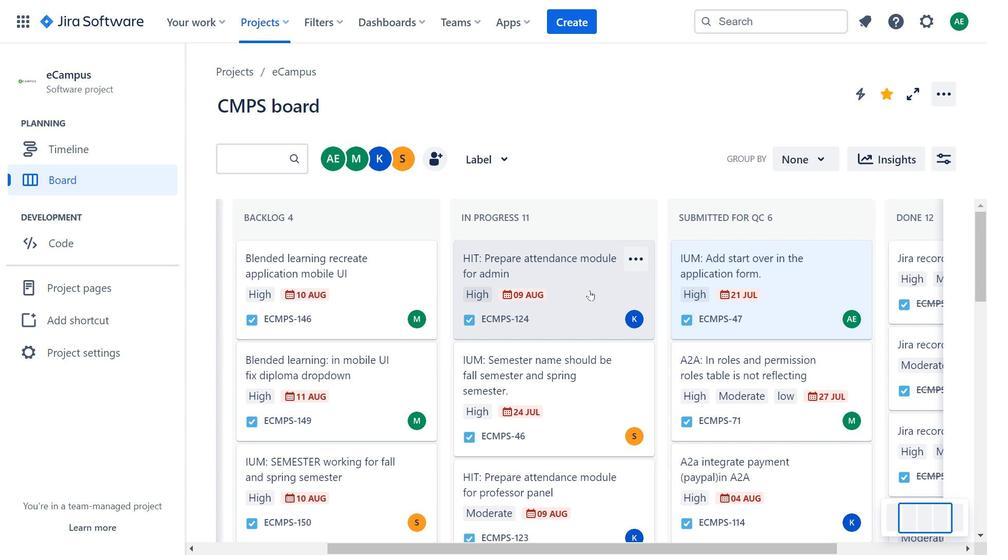 
Action: Mouse pressed left at (590, 290)
Screenshot: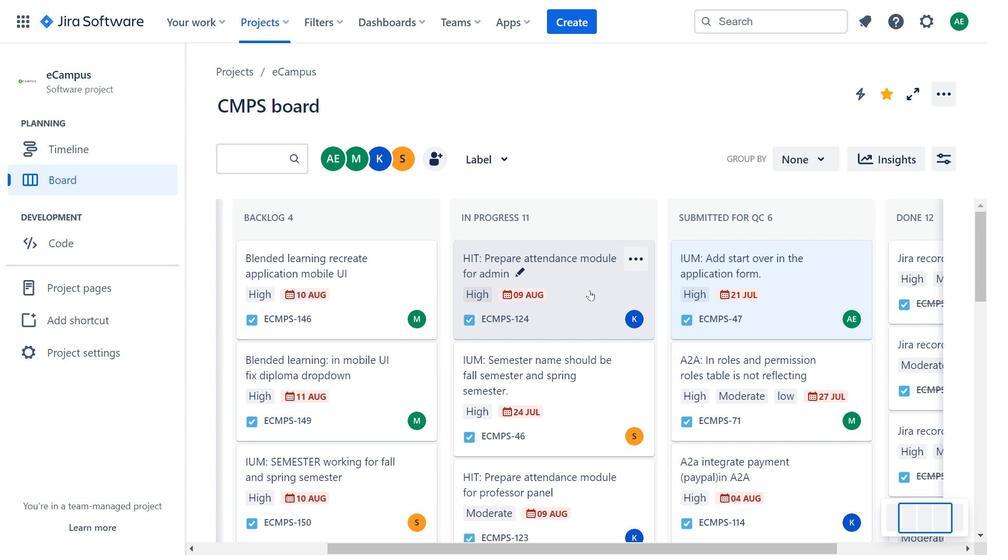
Action: Mouse moved to (312, 172)
Screenshot: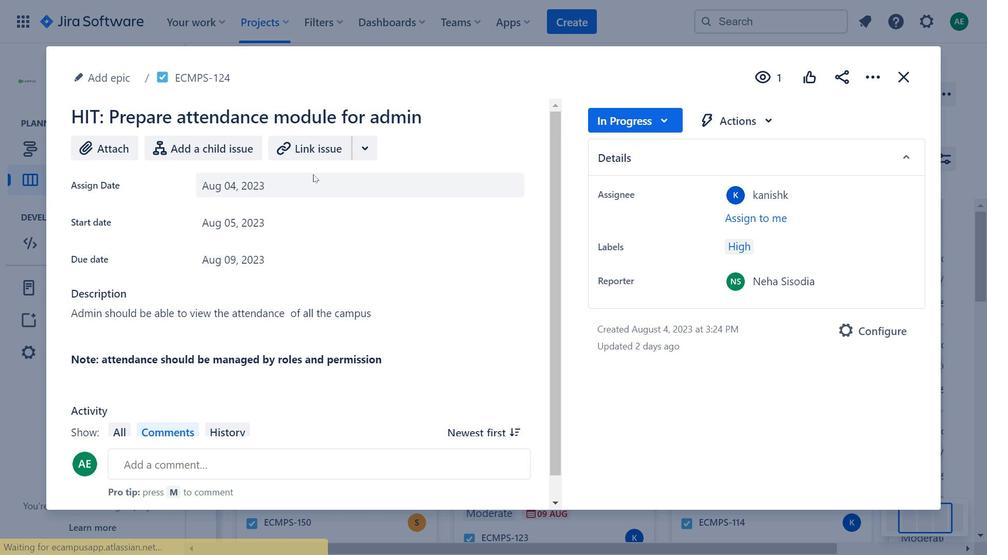 
Action: Mouse pressed left at (312, 172)
Screenshot: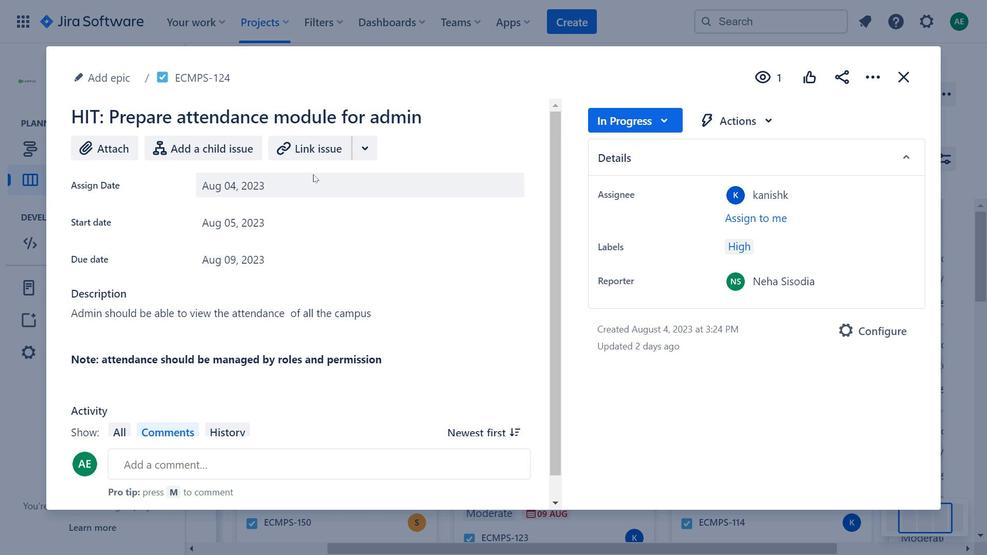
Action: Mouse moved to (908, 74)
Screenshot: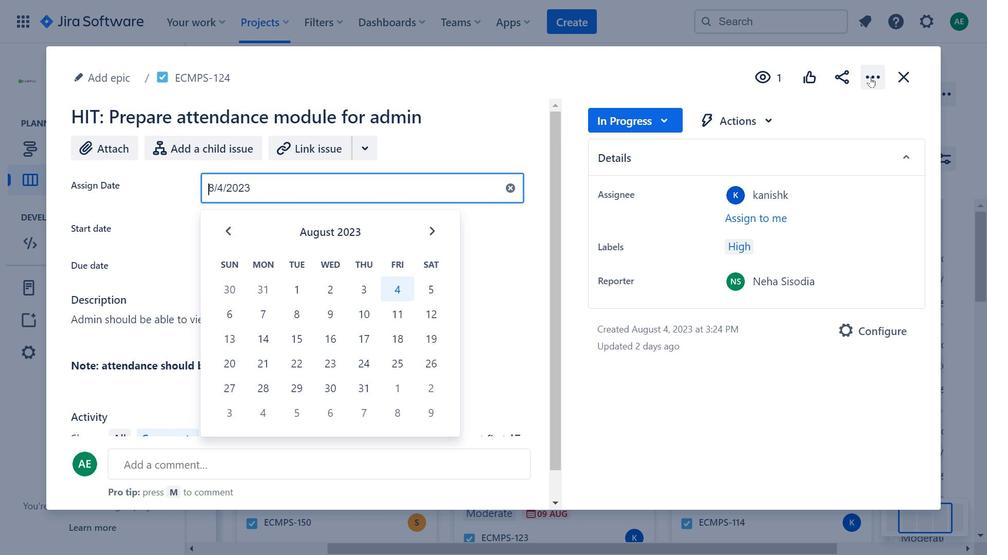 
Action: Mouse pressed left at (908, 74)
Screenshot: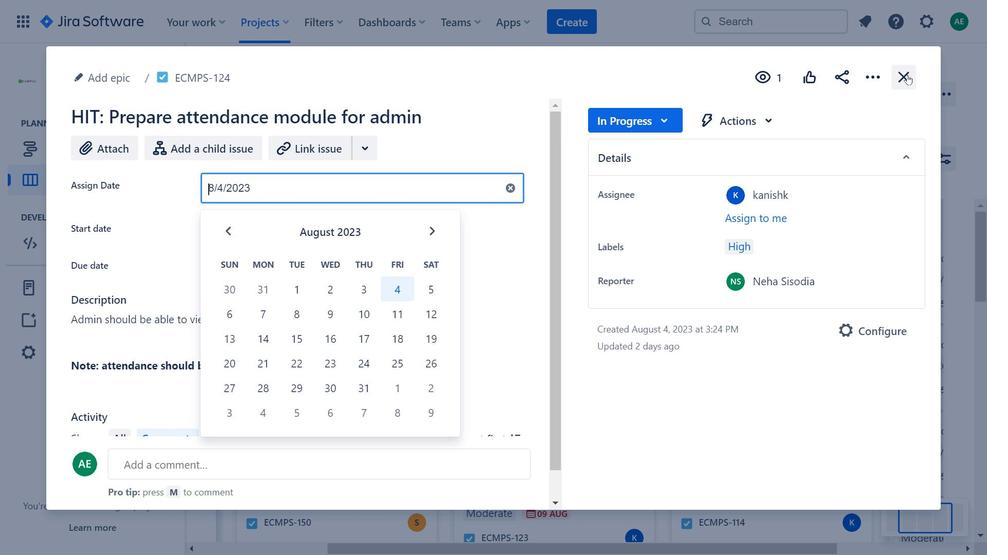 
Action: Mouse moved to (934, 506)
Screenshot: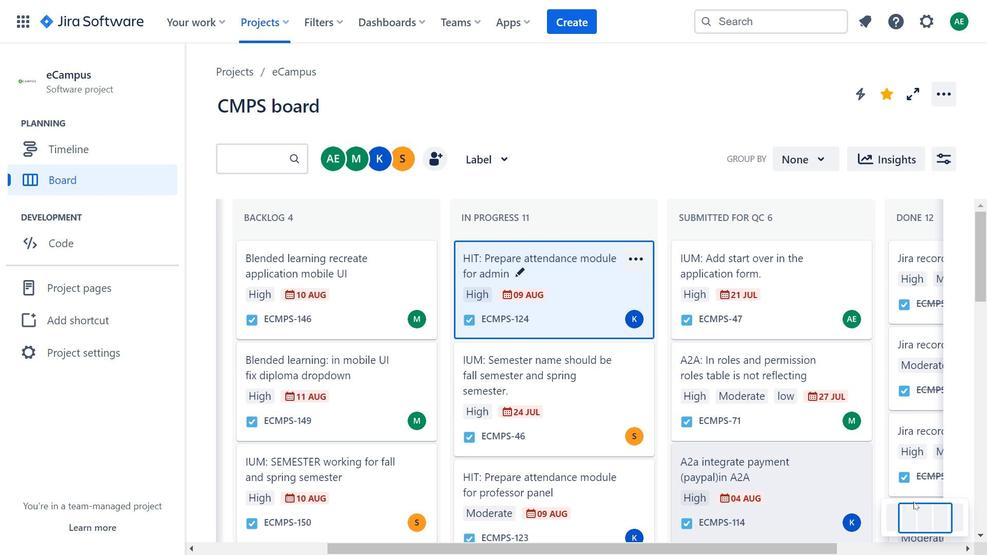 
Action: Mouse pressed left at (934, 506)
Screenshot: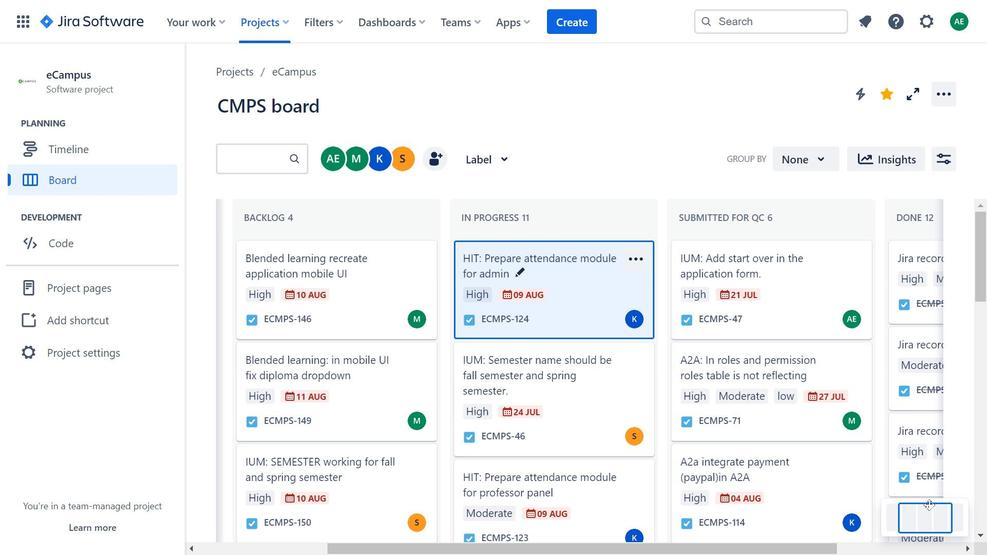 
Action: Mouse moved to (502, 299)
Screenshot: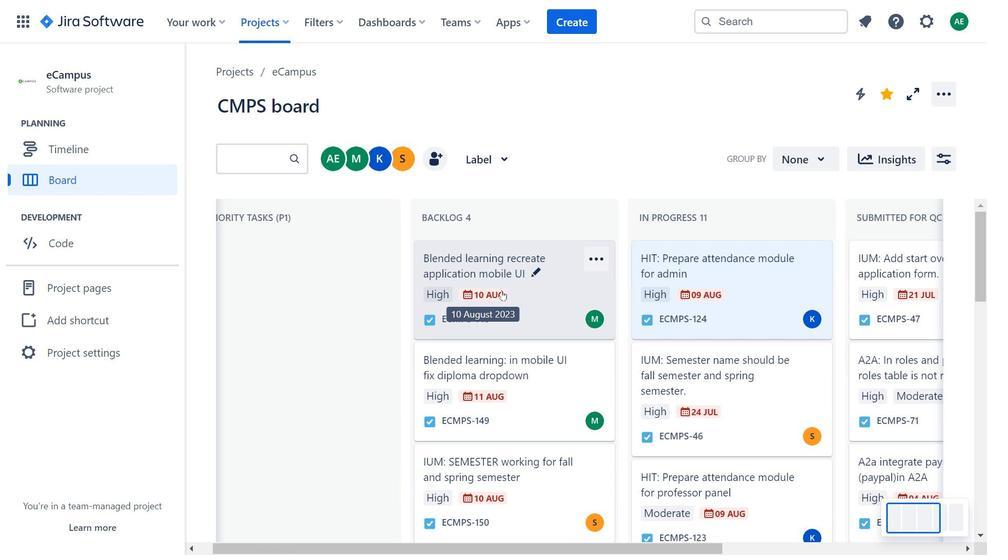 
Action: Mouse scrolled (502, 299) with delta (0, 0)
Screenshot: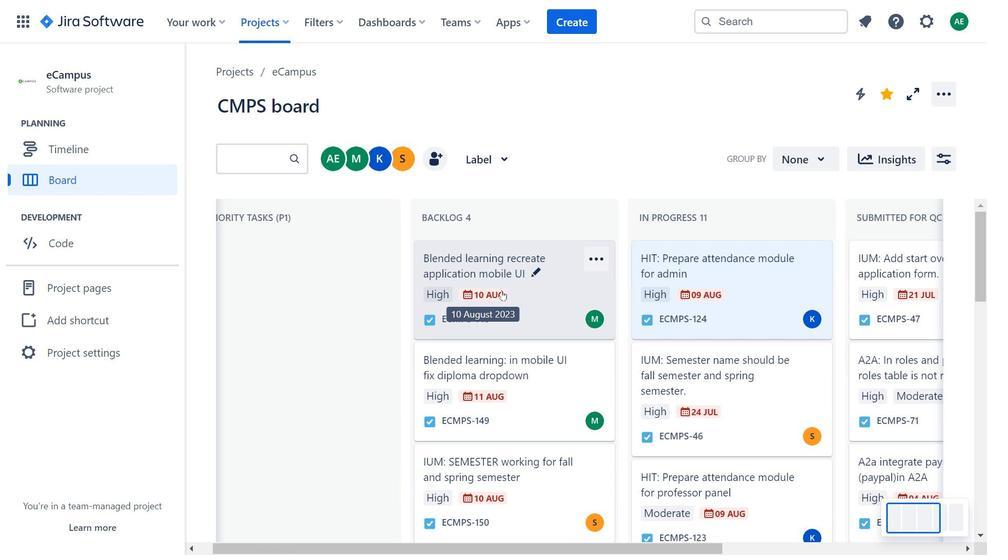 
Action: Mouse moved to (502, 300)
Screenshot: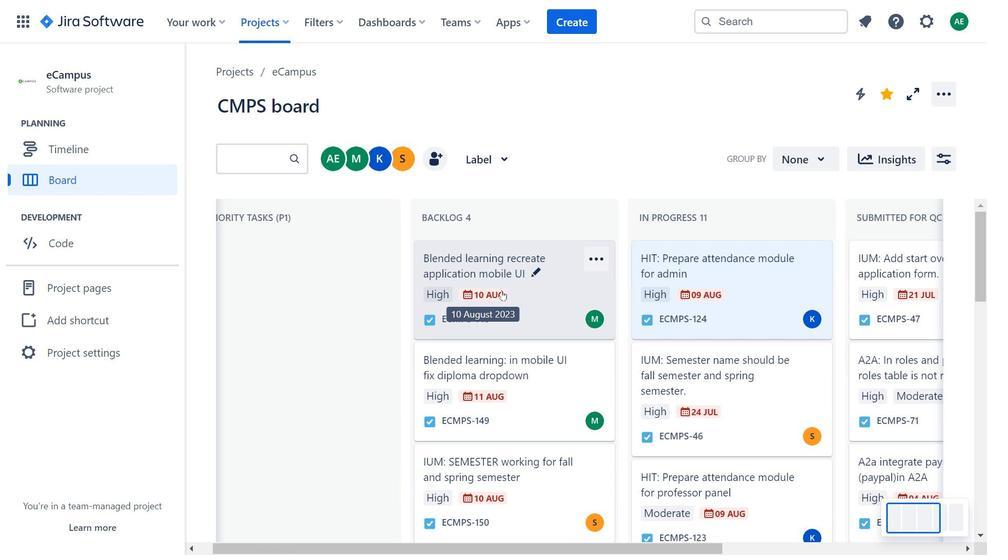 
Action: Mouse scrolled (502, 299) with delta (0, 0)
Screenshot: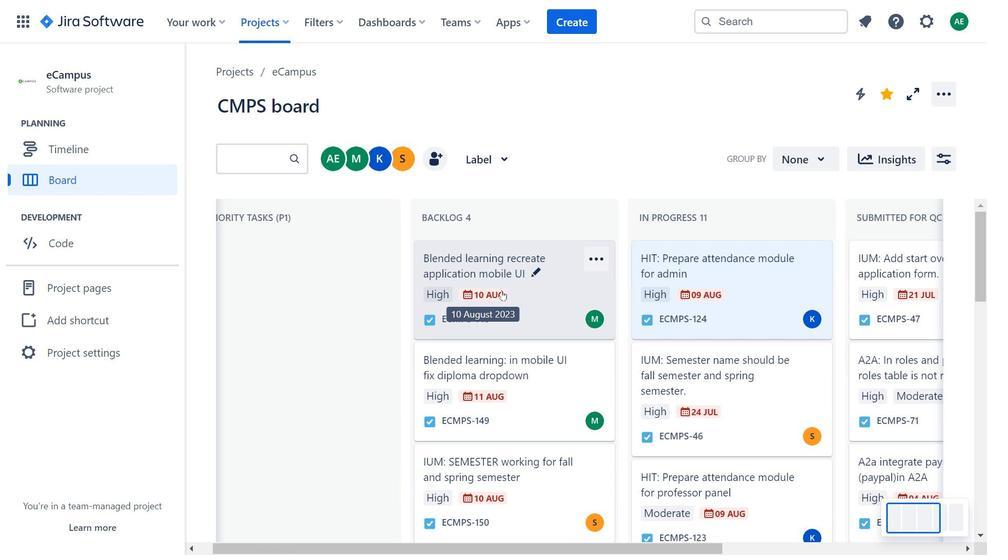 
Action: Mouse moved to (458, 319)
Screenshot: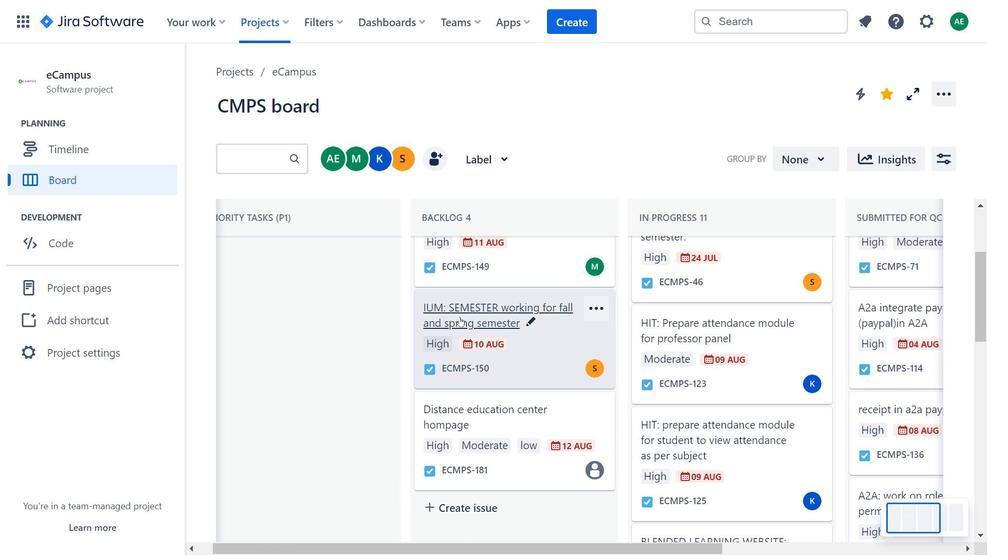 
Action: Mouse scrolled (458, 319) with delta (0, 0)
Screenshot: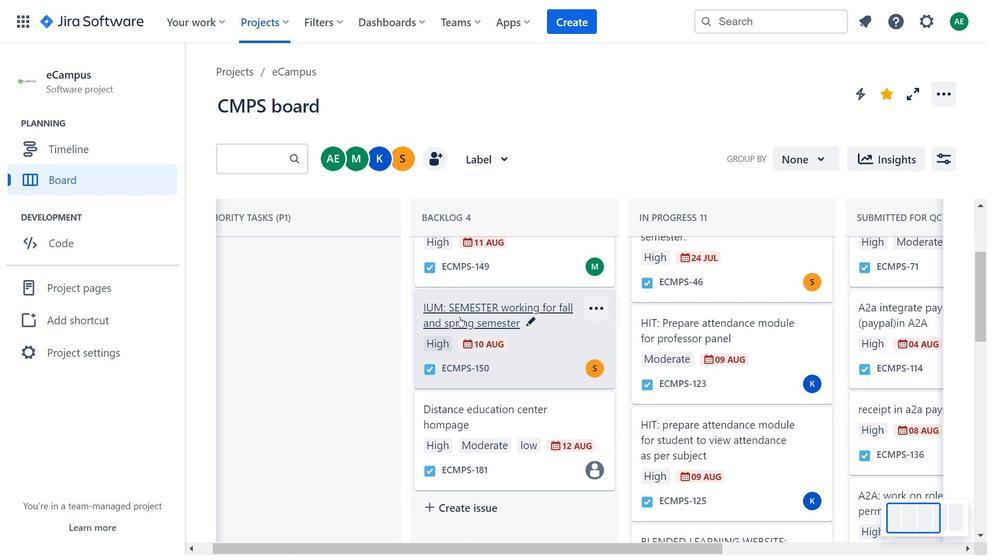
Action: Mouse moved to (557, 289)
Screenshot: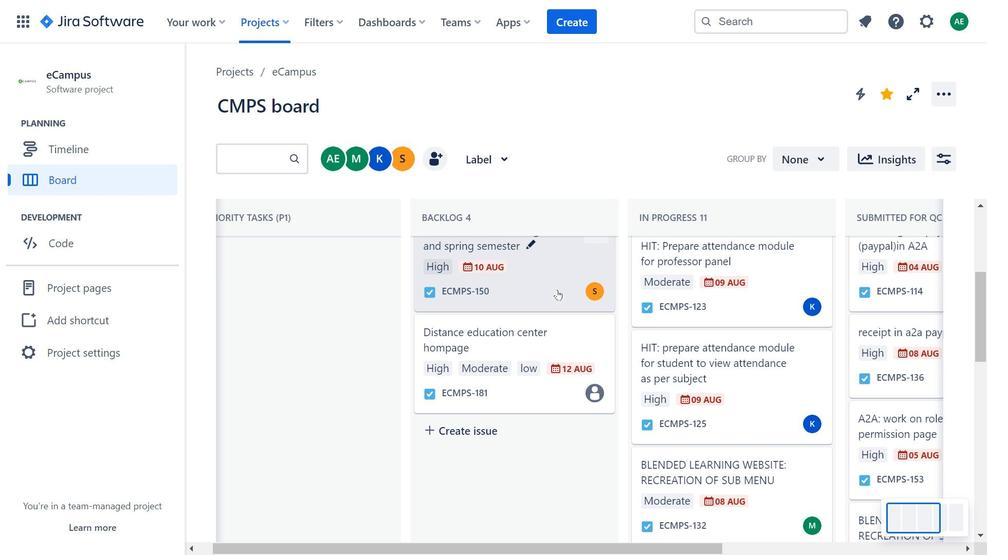 
Action: Mouse pressed left at (557, 289)
Screenshot: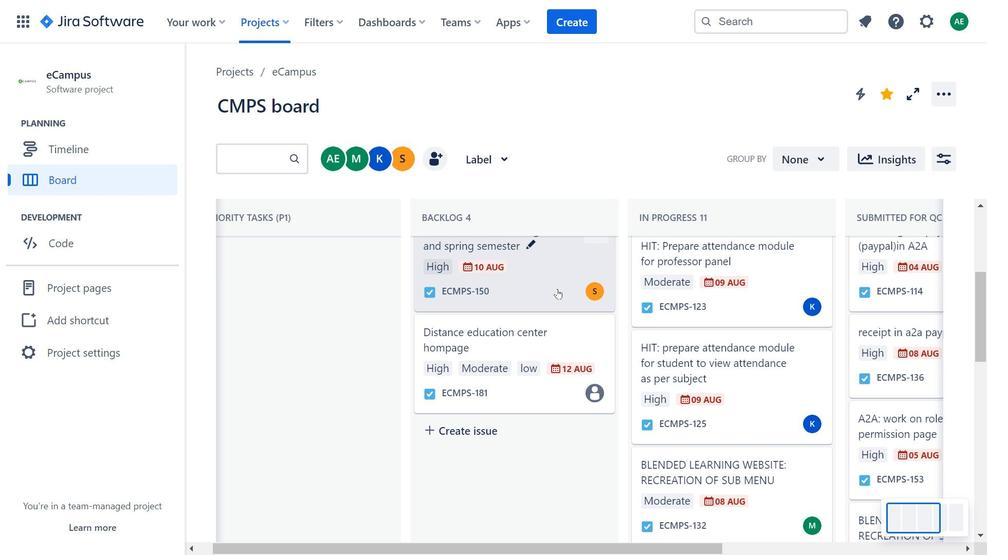 
Action: Mouse moved to (554, 421)
Screenshot: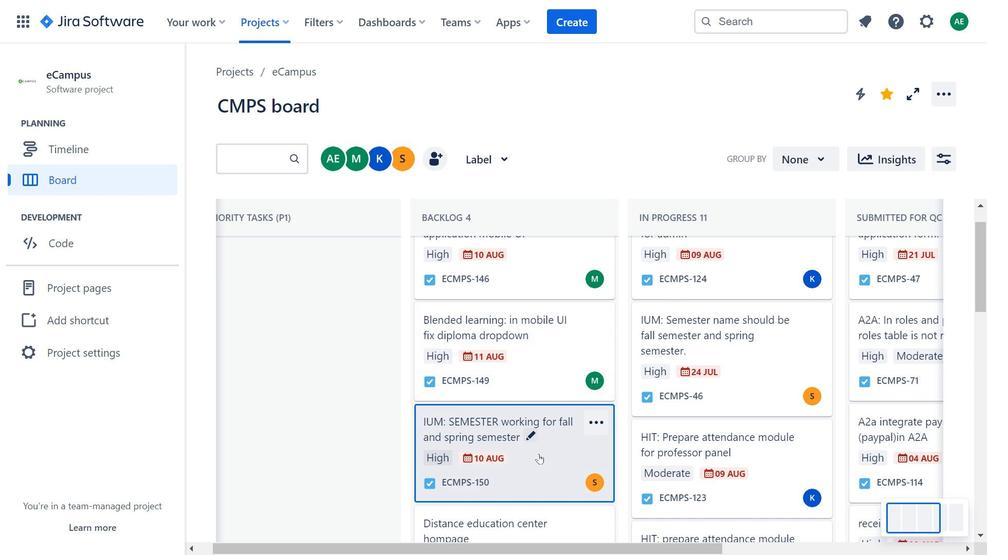 
Action: Mouse scrolled (554, 420) with delta (0, 0)
Screenshot: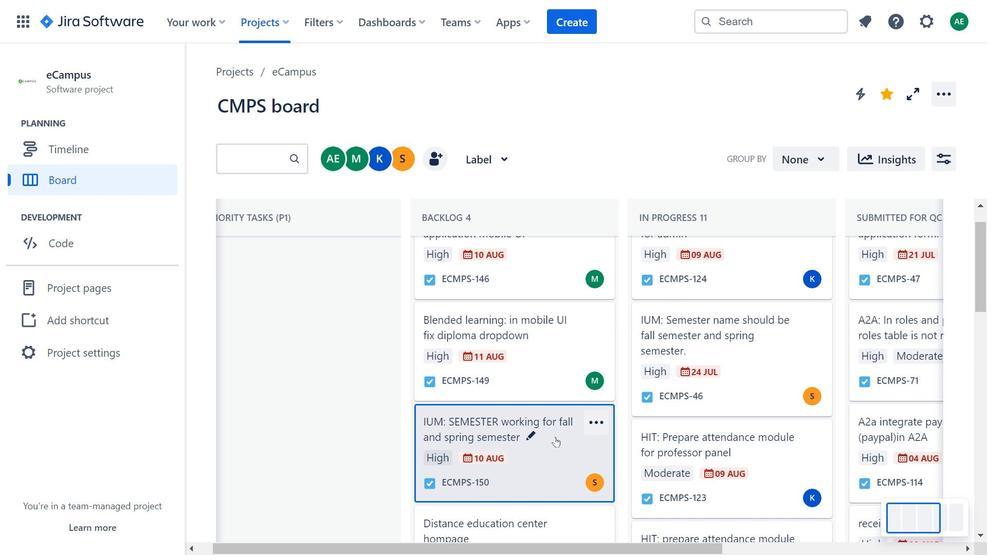 
Action: Mouse scrolled (554, 420) with delta (0, 0)
Screenshot: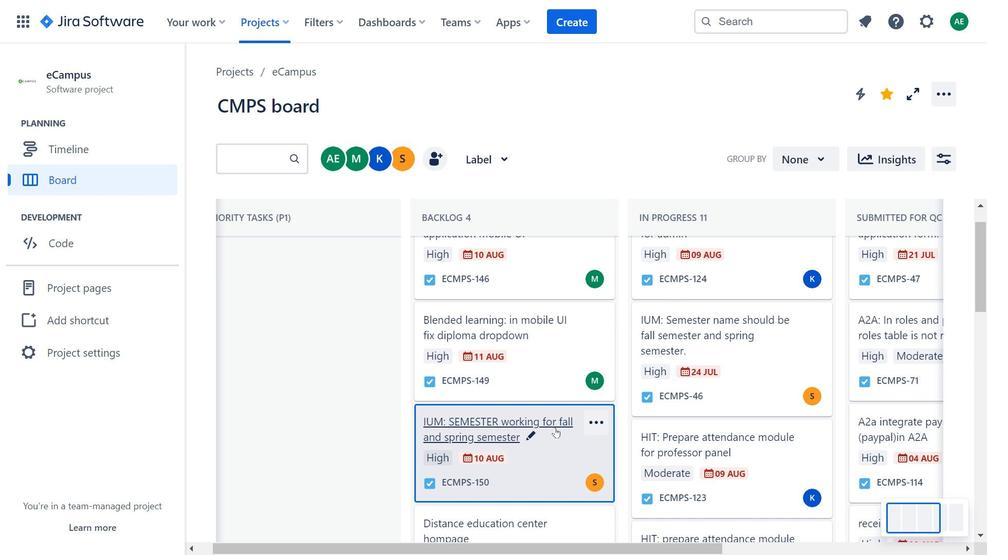 
Action: Mouse moved to (522, 315)
Screenshot: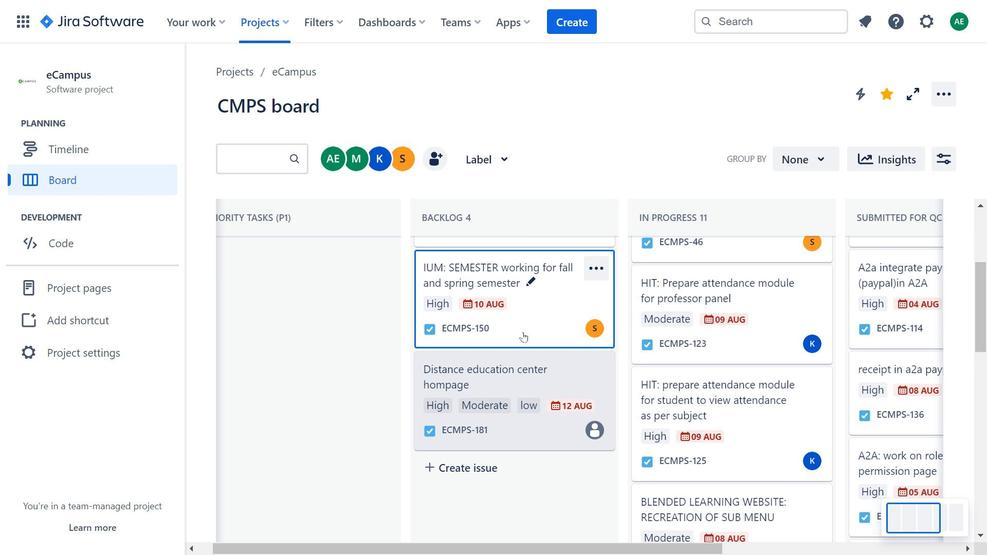 
Action: Mouse pressed left at (522, 315)
Screenshot: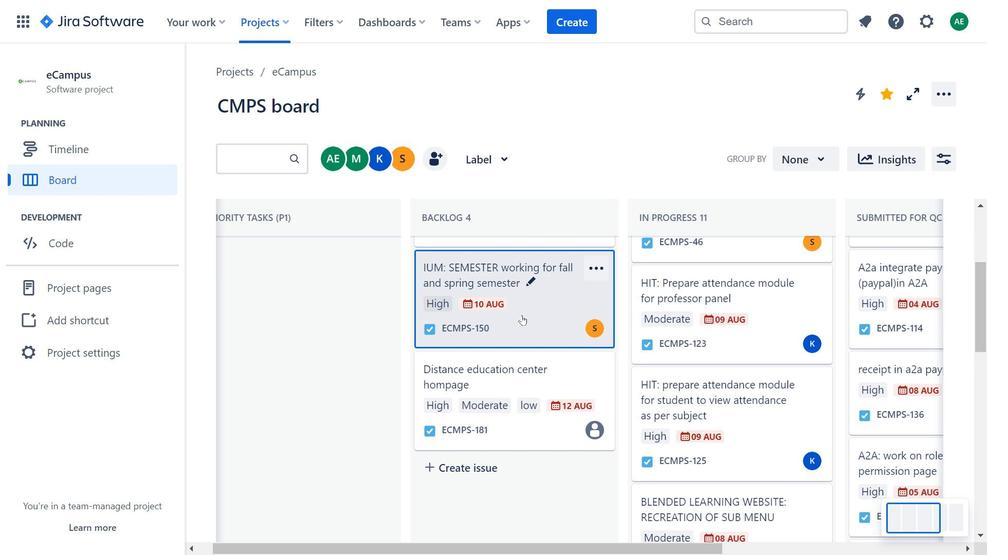 
Action: Mouse moved to (588, 272)
Screenshot: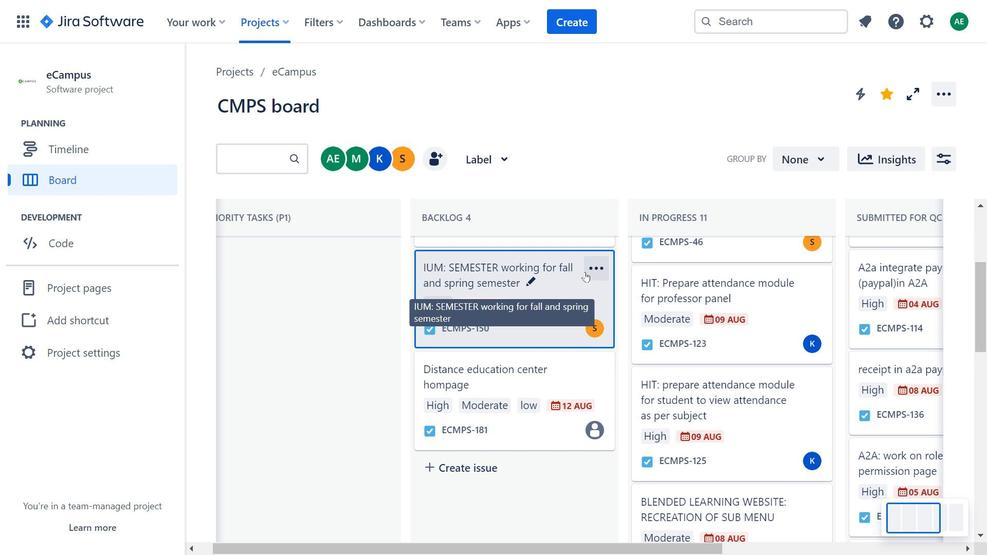 
Action: Mouse pressed left at (588, 272)
Screenshot: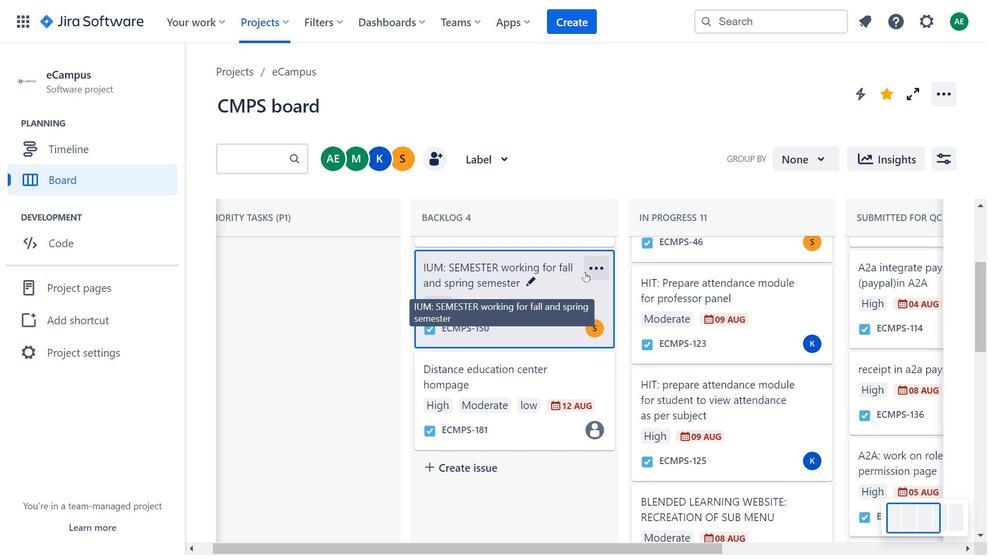 
Action: Mouse moved to (647, 306)
Screenshot: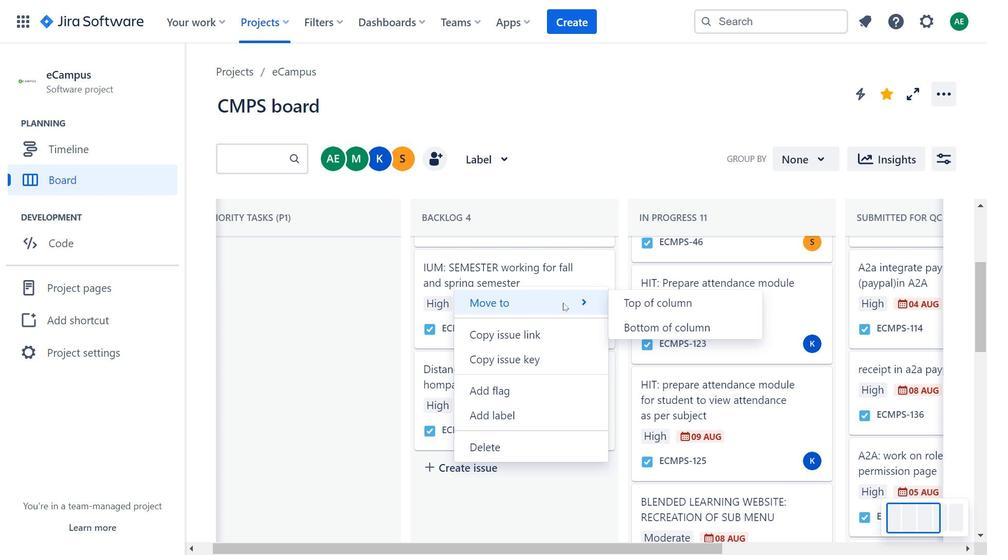 
Action: Mouse pressed left at (647, 306)
Screenshot: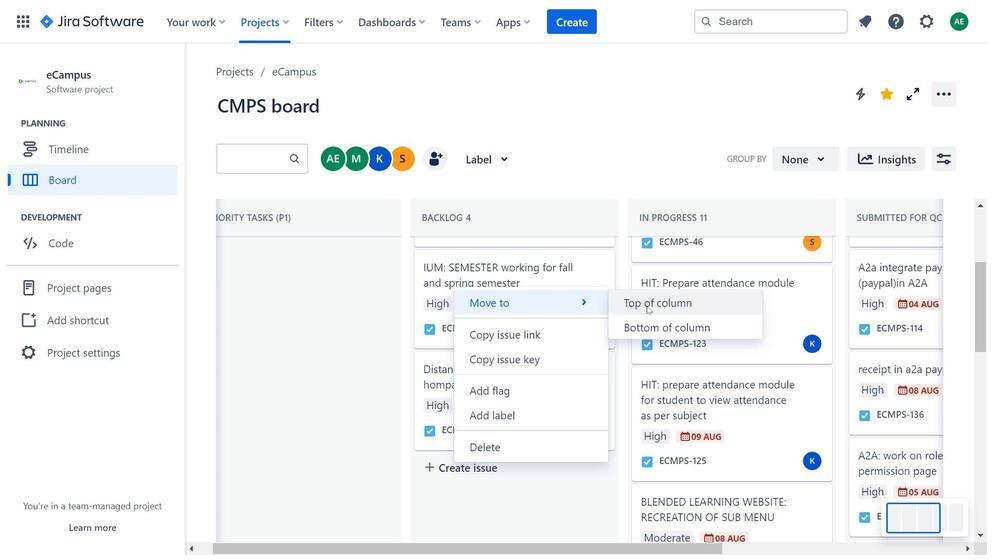 
Action: Mouse moved to (518, 300)
Screenshot: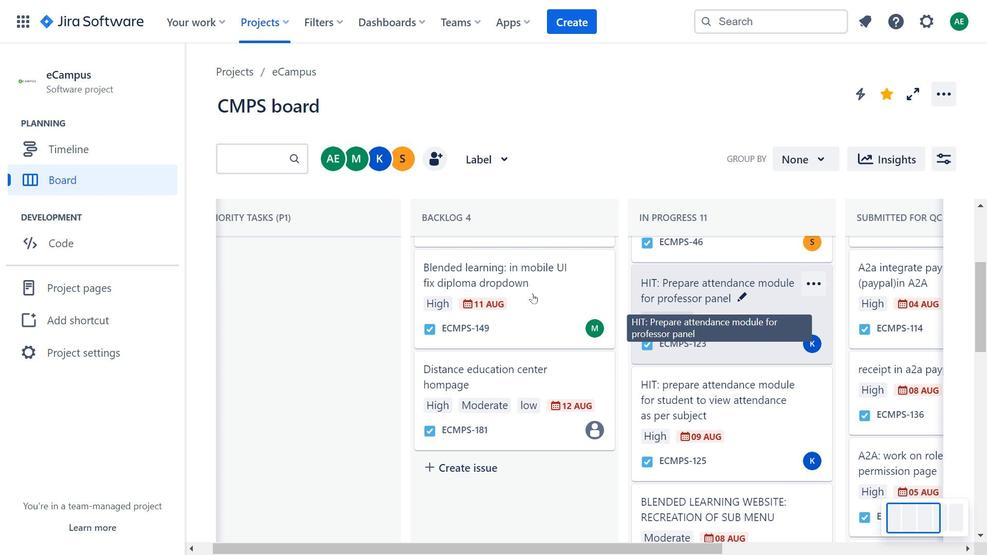 
Action: Mouse scrolled (518, 301) with delta (0, 0)
Screenshot: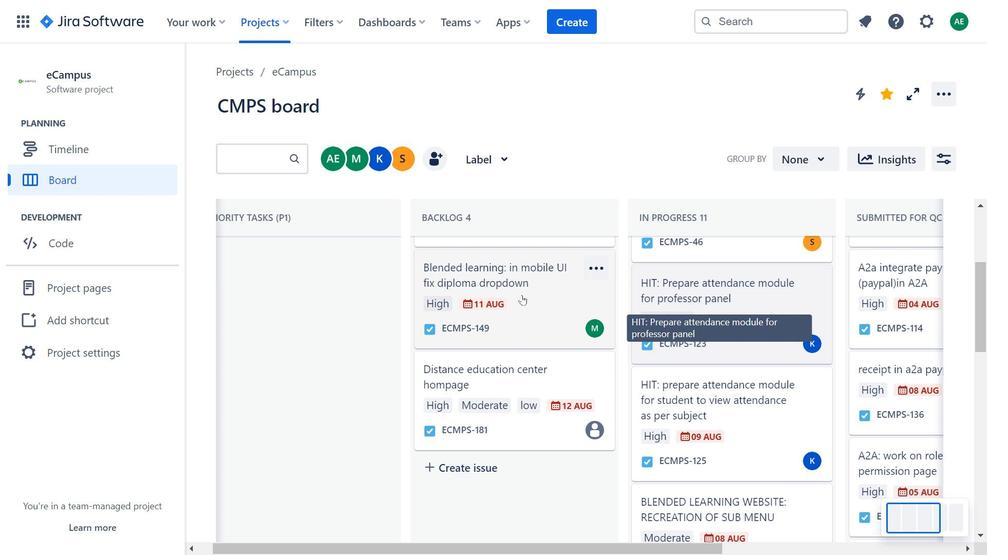 
Action: Mouse scrolled (518, 301) with delta (0, 0)
Screenshot: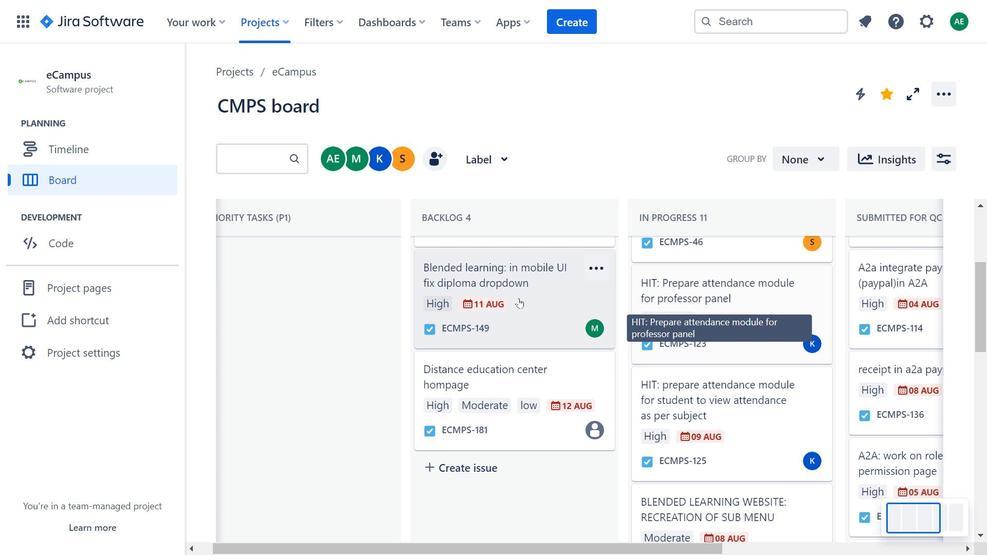 
Action: Mouse scrolled (518, 301) with delta (0, 0)
Screenshot: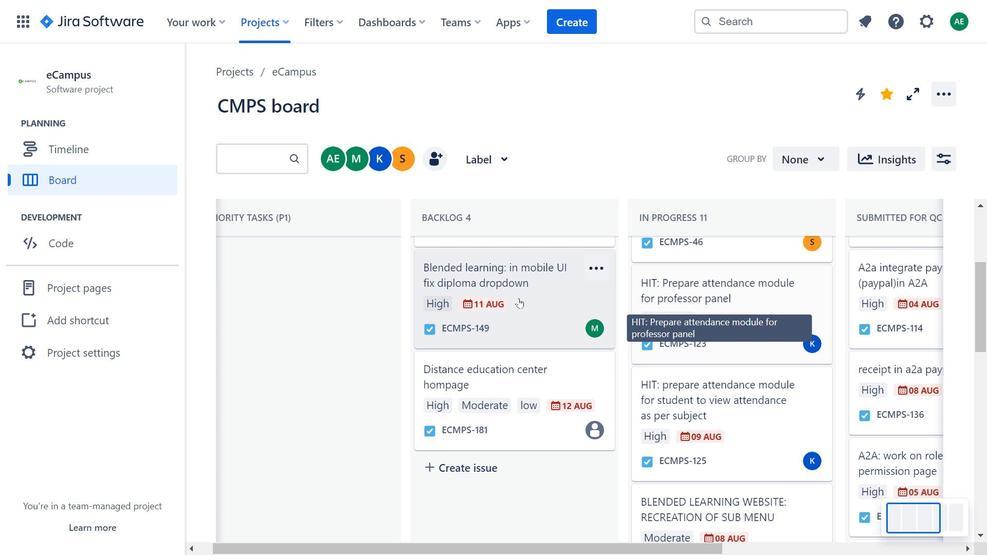 
Action: Mouse scrolled (518, 301) with delta (0, 0)
Screenshot: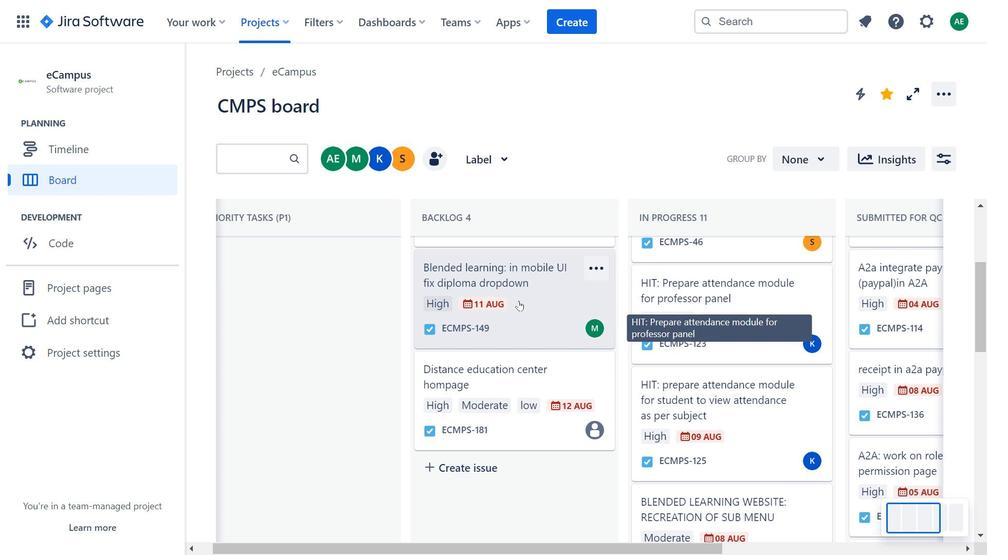 
Action: Mouse moved to (349, 328)
Screenshot: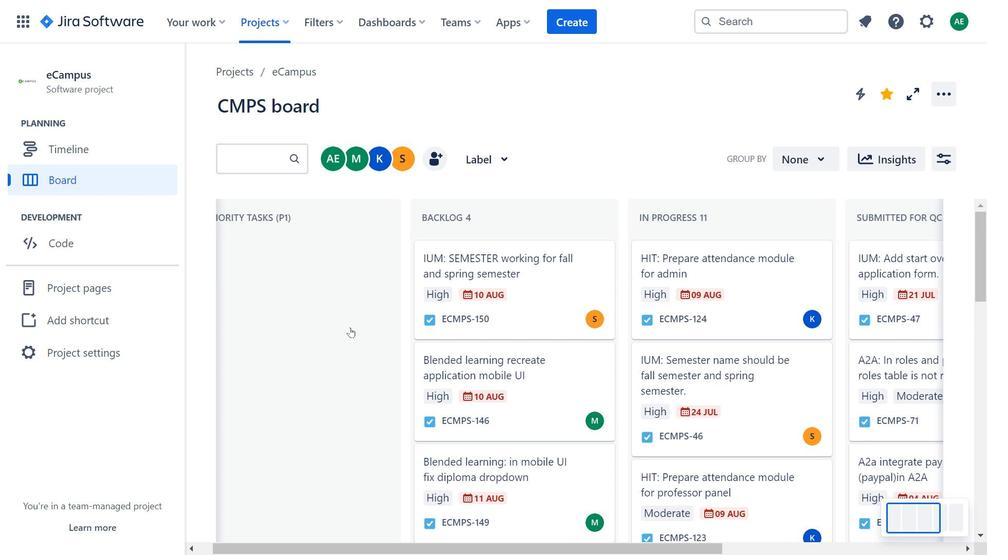 
Action: Mouse pressed left at (349, 328)
Screenshot: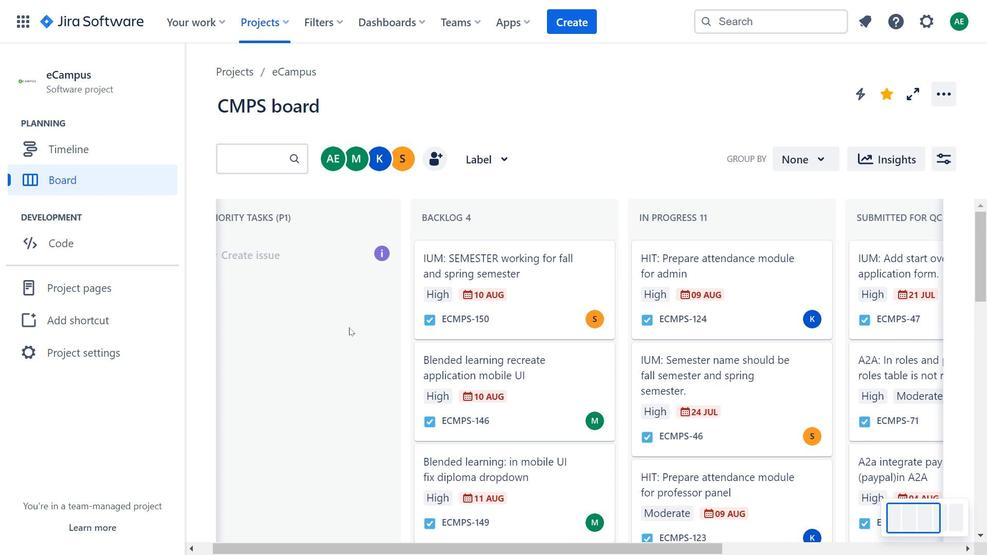 
Action: Mouse moved to (638, 101)
Screenshot: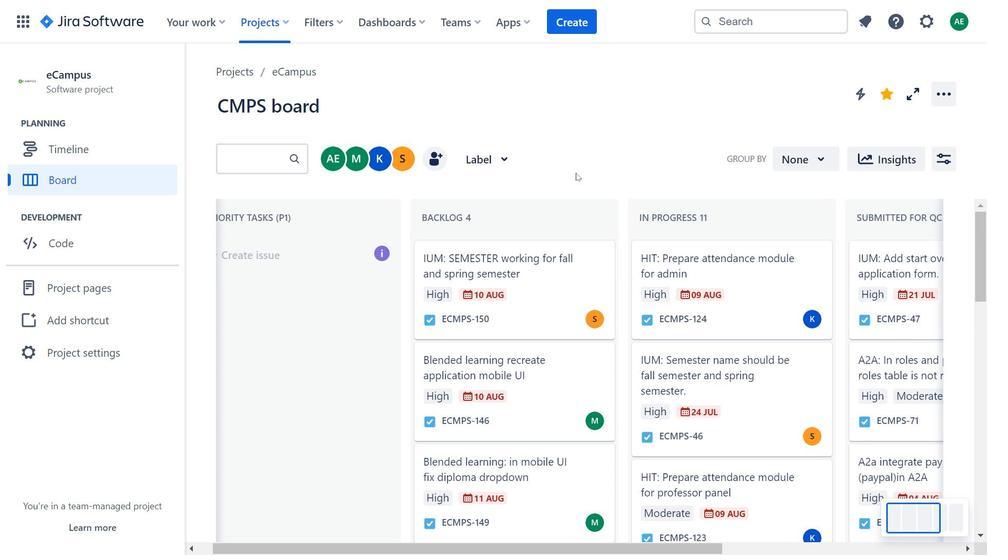 
Action: Mouse pressed left at (638, 101)
Screenshot: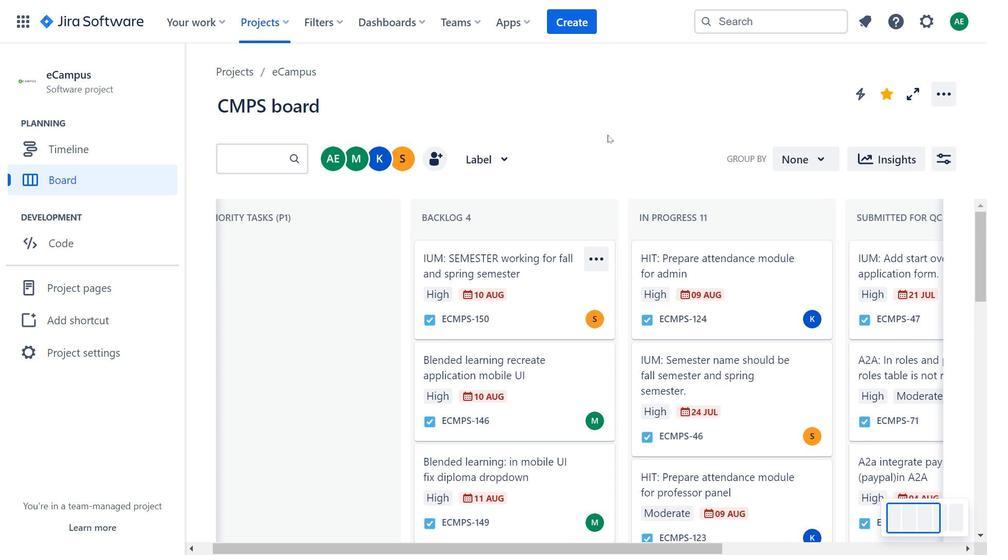 
Action: Mouse moved to (553, 300)
Screenshot: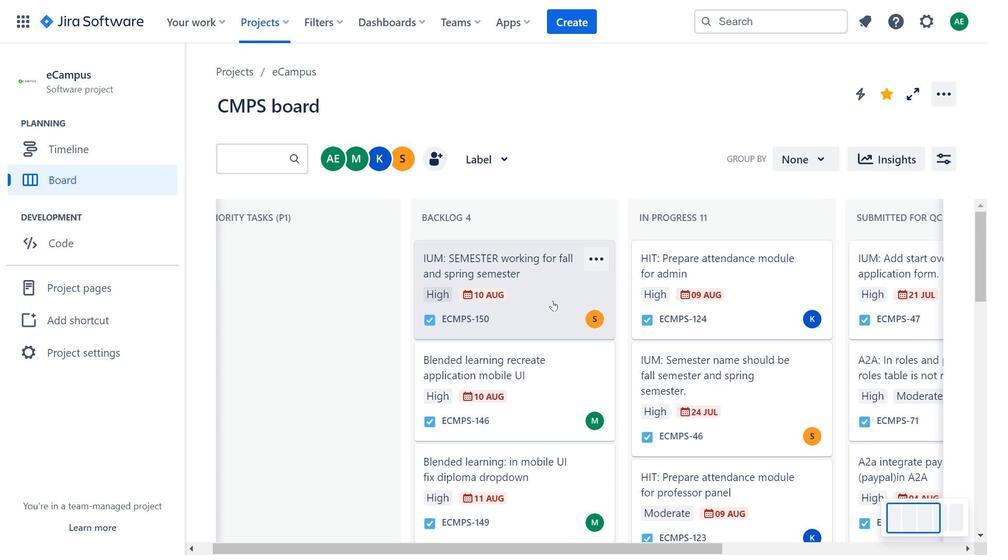 
Action: Mouse pressed left at (553, 300)
Screenshot: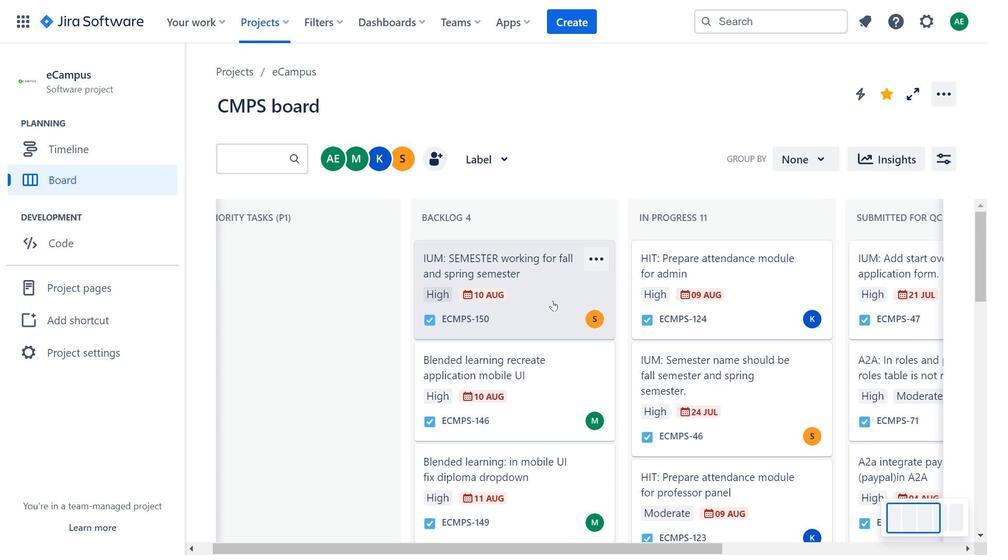 
Action: Mouse moved to (350, 401)
Screenshot: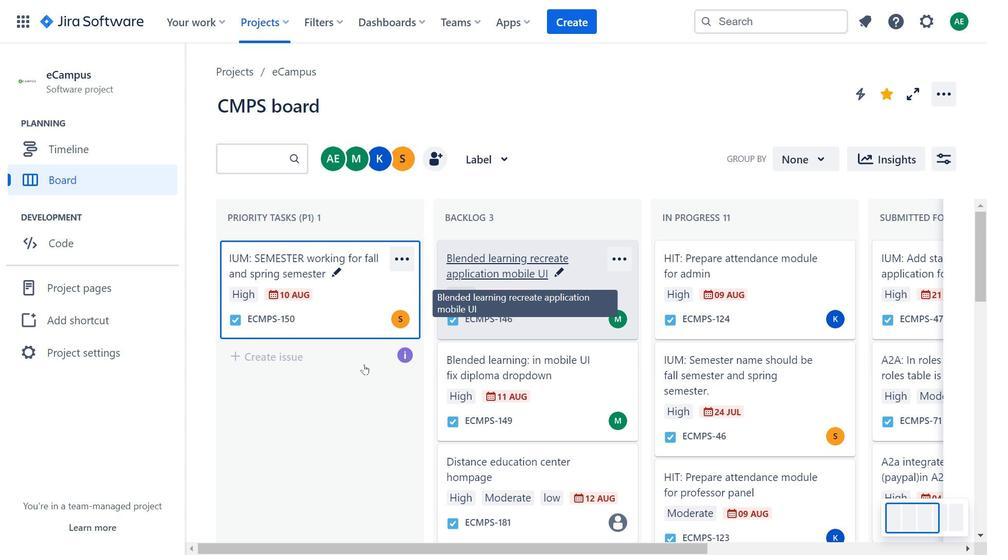 
Action: Mouse pressed left at (350, 401)
Screenshot: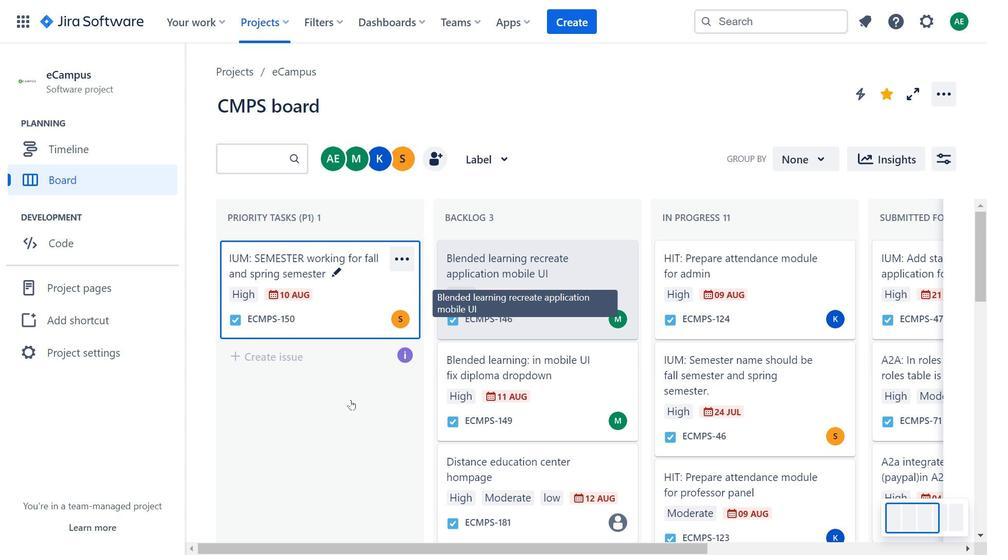 
Action: Mouse moved to (343, 307)
Screenshot: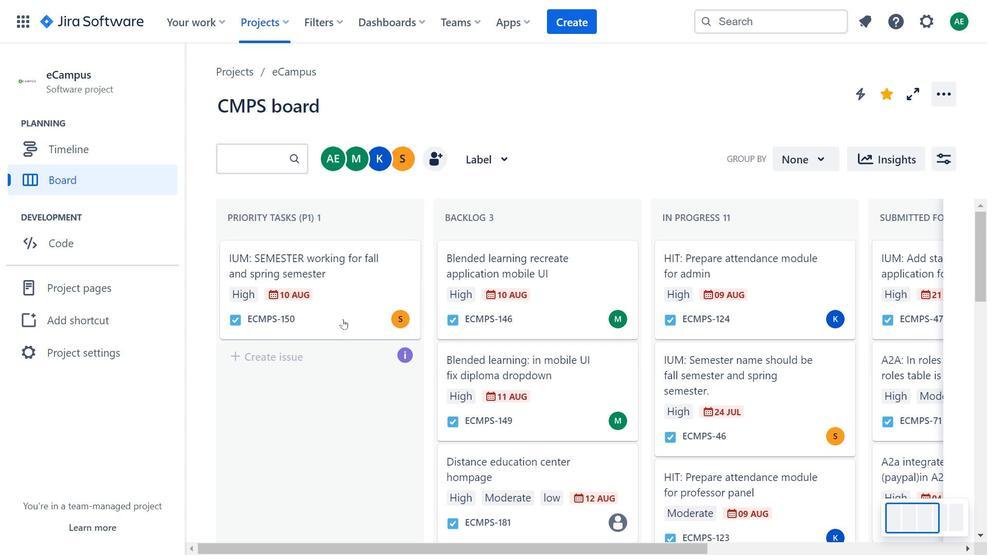 
Action: Mouse pressed left at (343, 307)
Screenshot: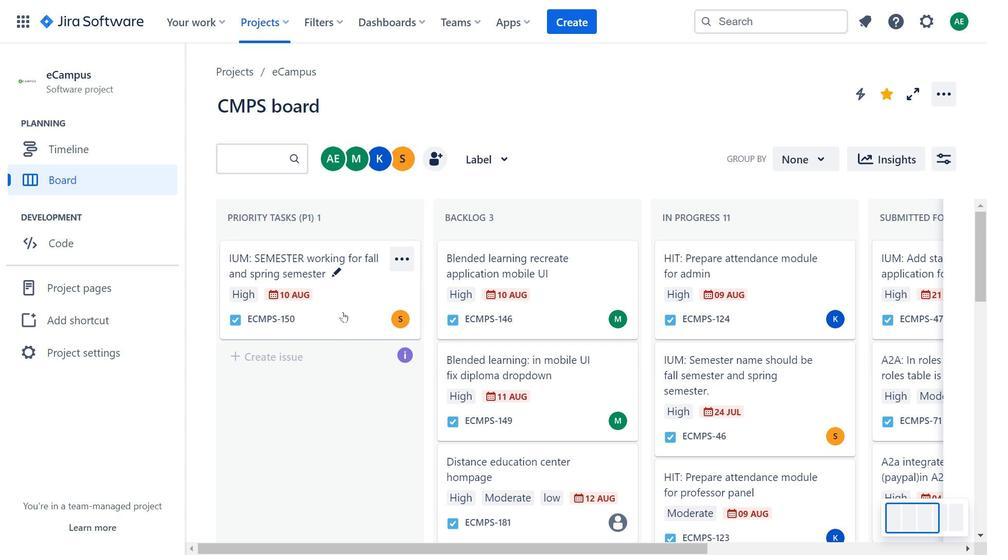 
Action: Mouse moved to (293, 231)
Screenshot: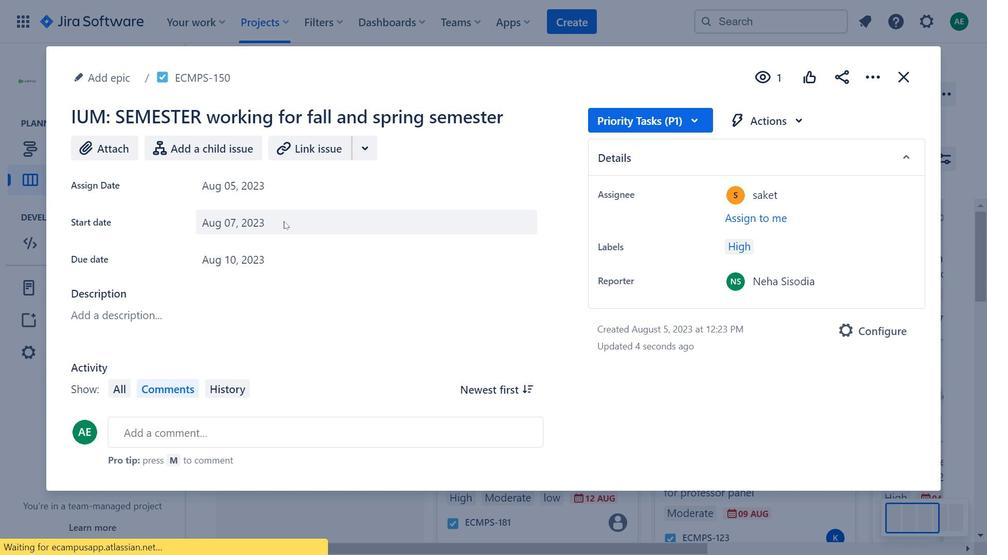 
Action: Mouse scrolled (293, 231) with delta (0, 0)
Screenshot: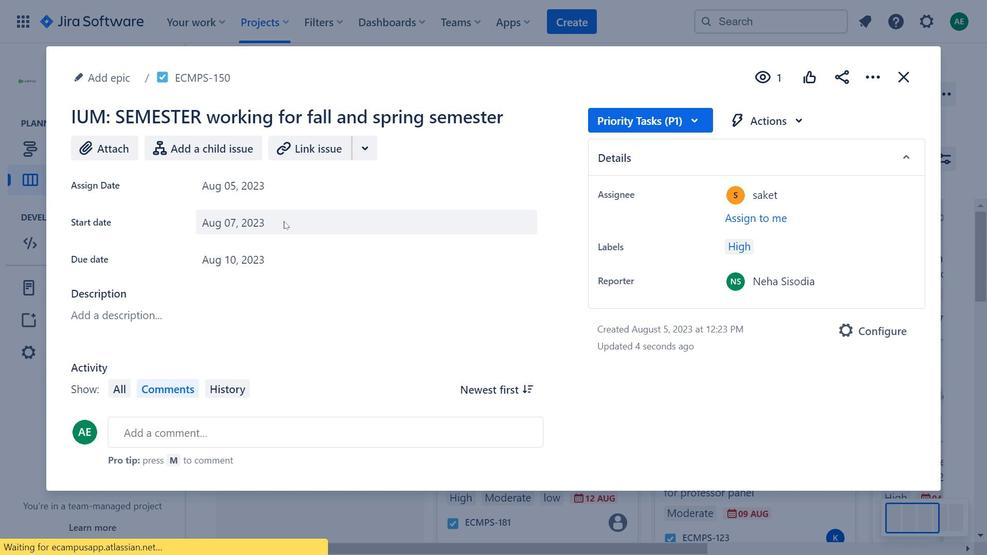 
Action: Mouse moved to (295, 236)
Screenshot: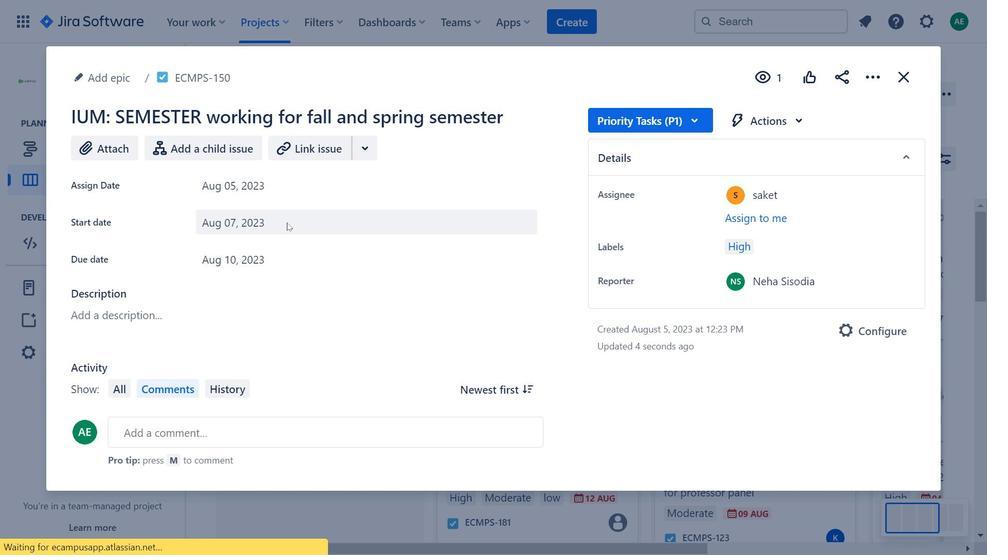 
Action: Mouse scrolled (295, 236) with delta (0, 0)
Screenshot: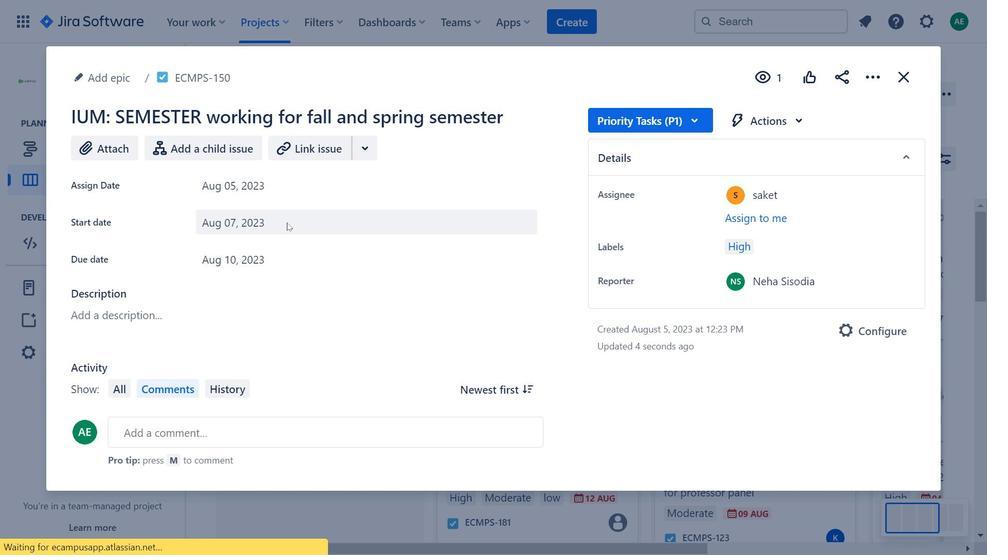 
Action: Mouse moved to (648, 121)
Screenshot: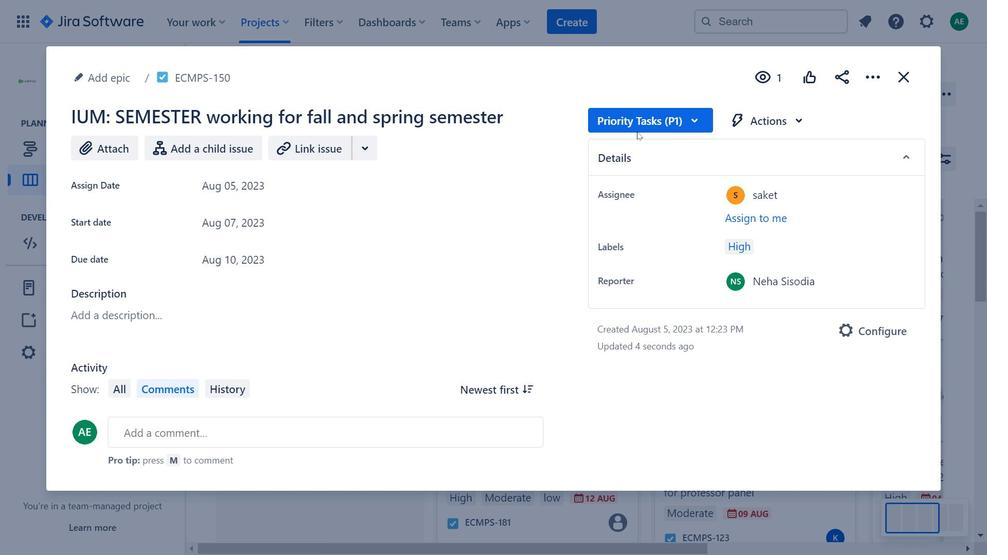 
Action: Mouse pressed left at (648, 121)
Screenshot: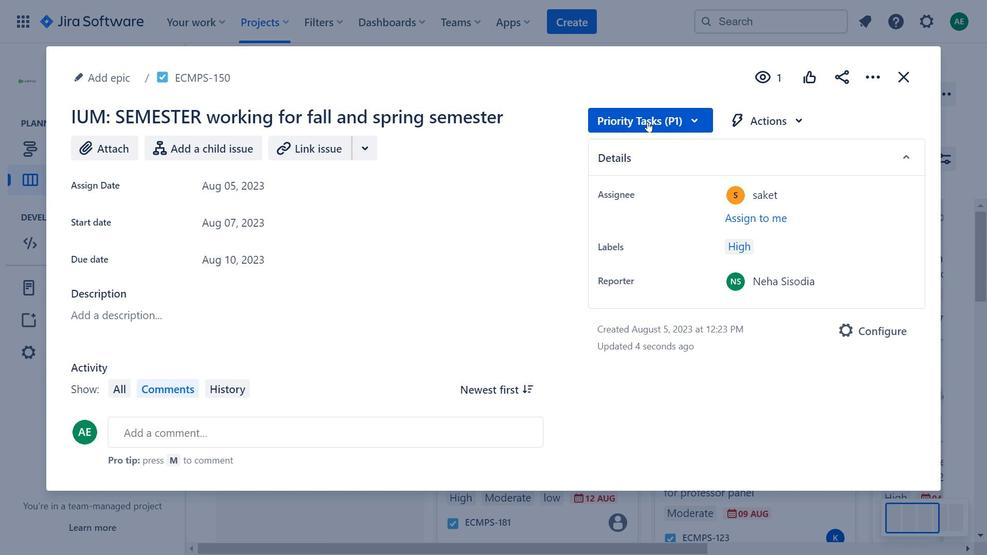 
Action: Mouse moved to (850, 76)
Screenshot: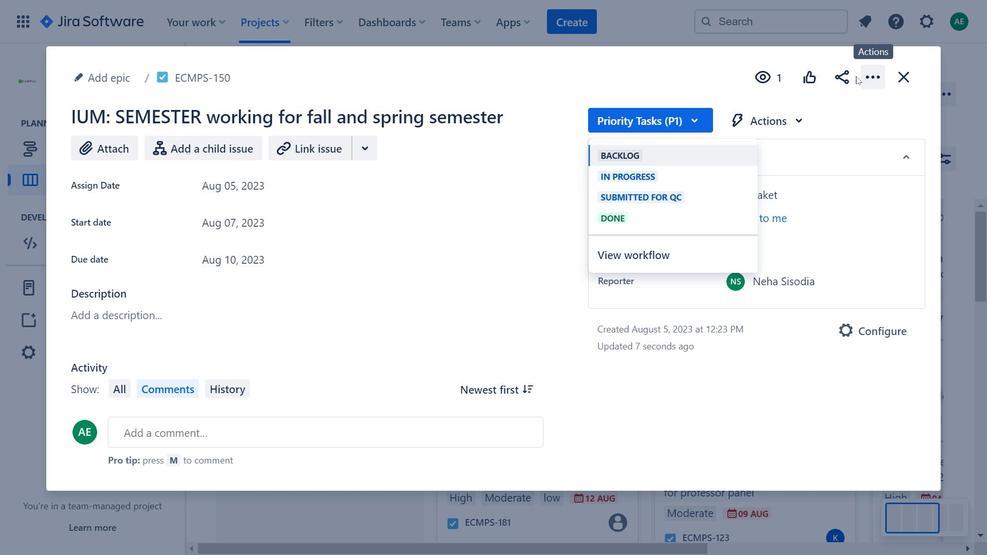 
Action: Mouse pressed left at (850, 76)
Screenshot: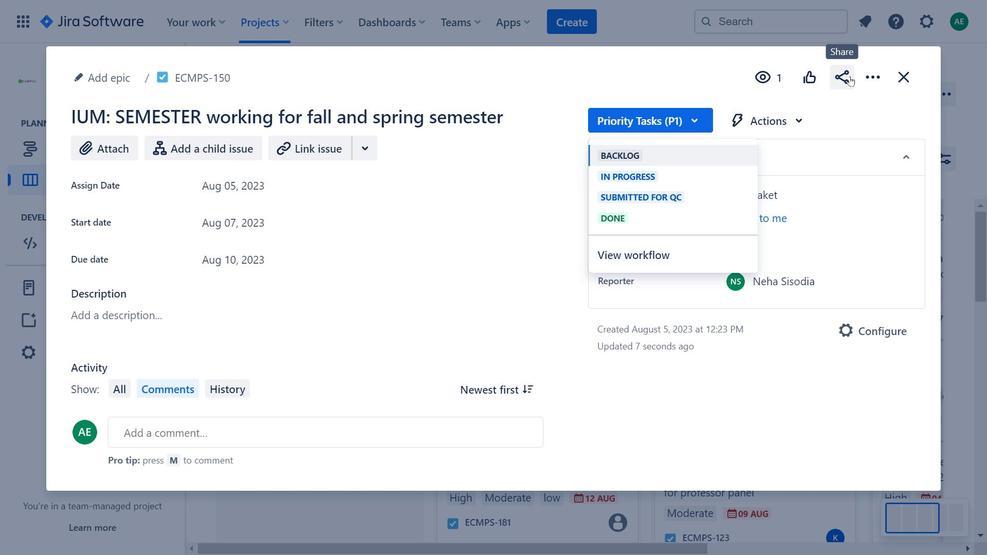 
Action: Mouse moved to (705, 119)
Screenshot: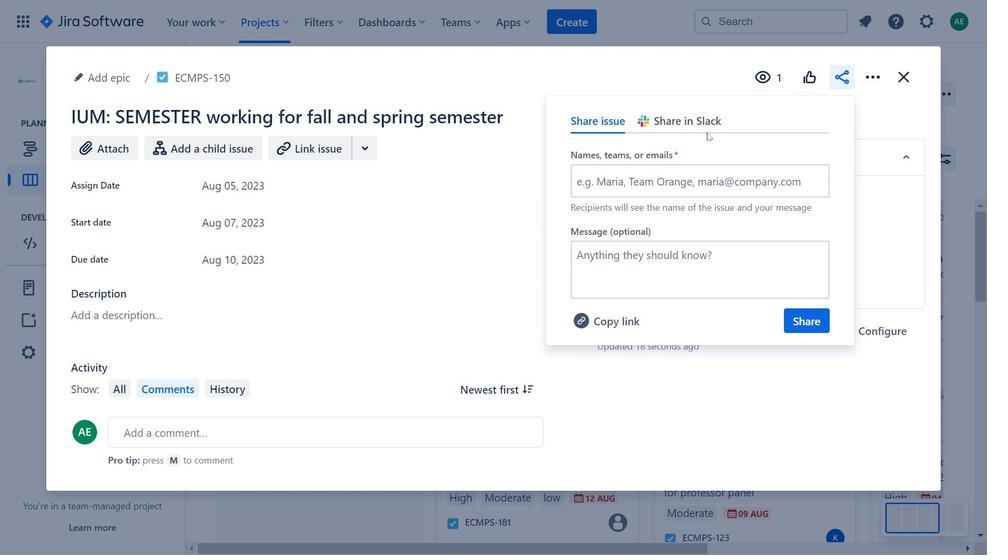 
Action: Mouse pressed left at (705, 119)
Screenshot: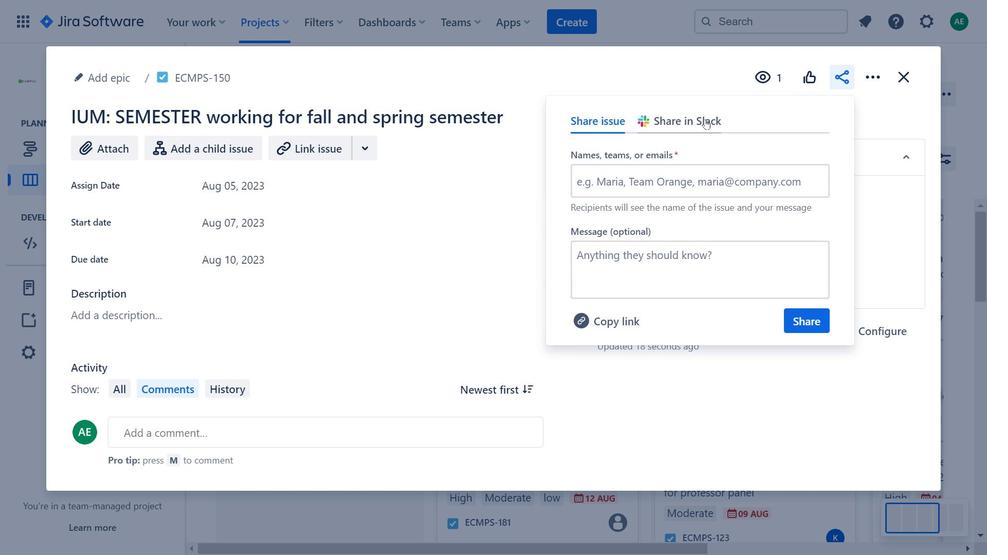 
Action: Mouse moved to (912, 75)
Screenshot: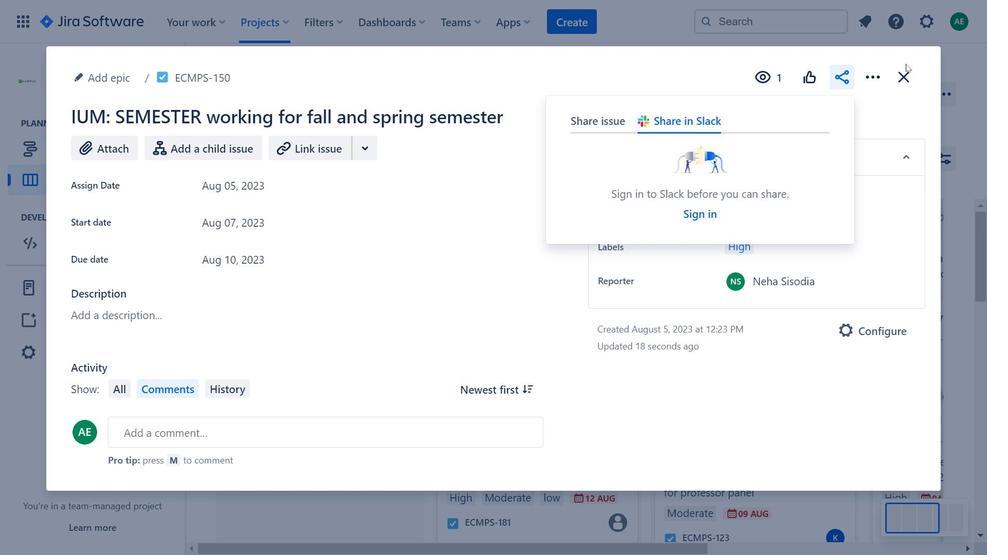 
Action: Mouse pressed left at (912, 75)
Screenshot: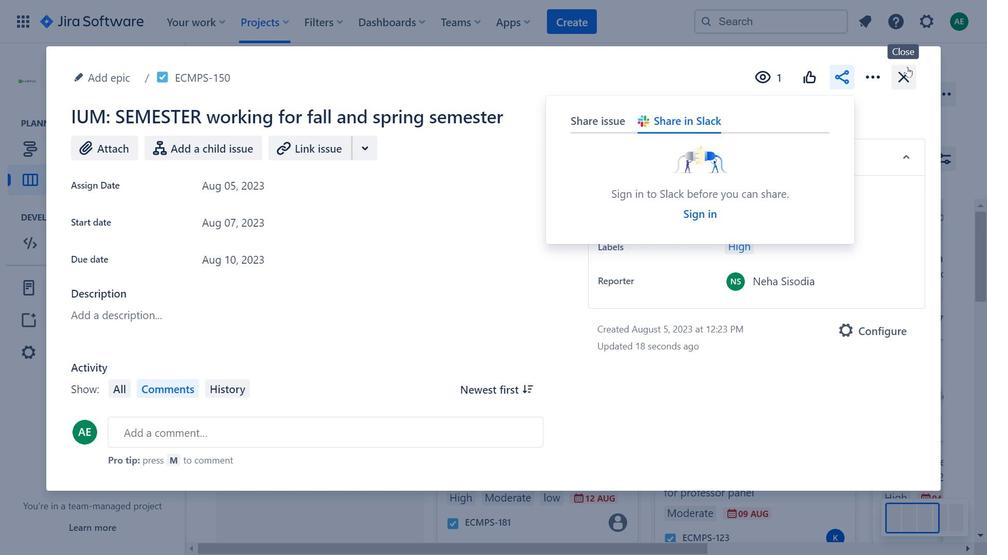
Action: Mouse moved to (923, 21)
Screenshot: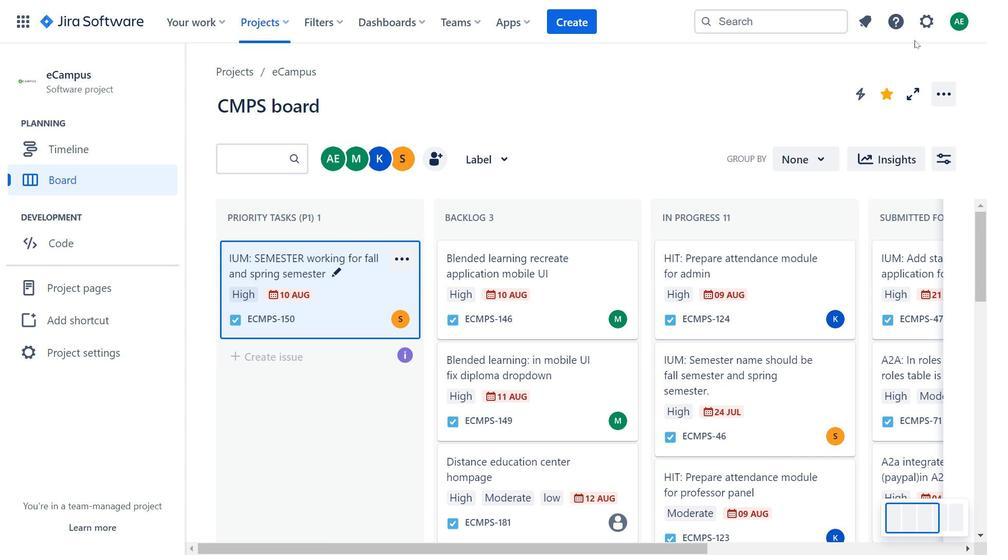 
Action: Mouse pressed left at (923, 21)
Screenshot: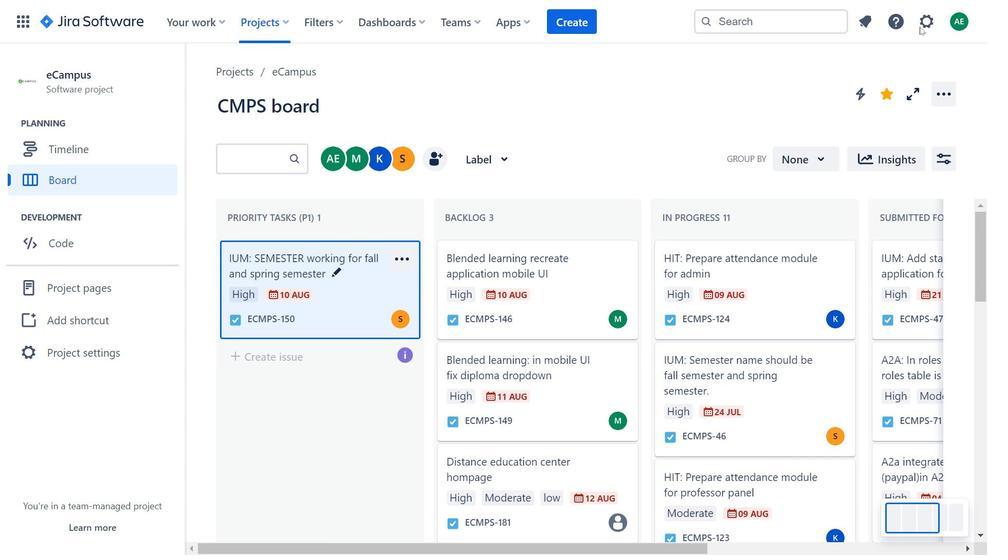
Action: Mouse moved to (505, 31)
Screenshot: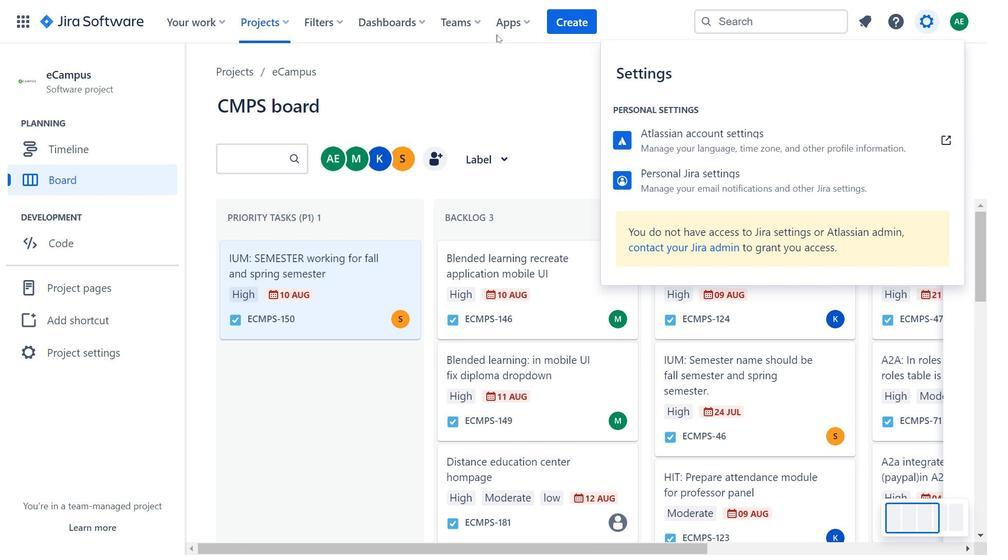 
Action: Mouse pressed left at (505, 31)
Screenshot: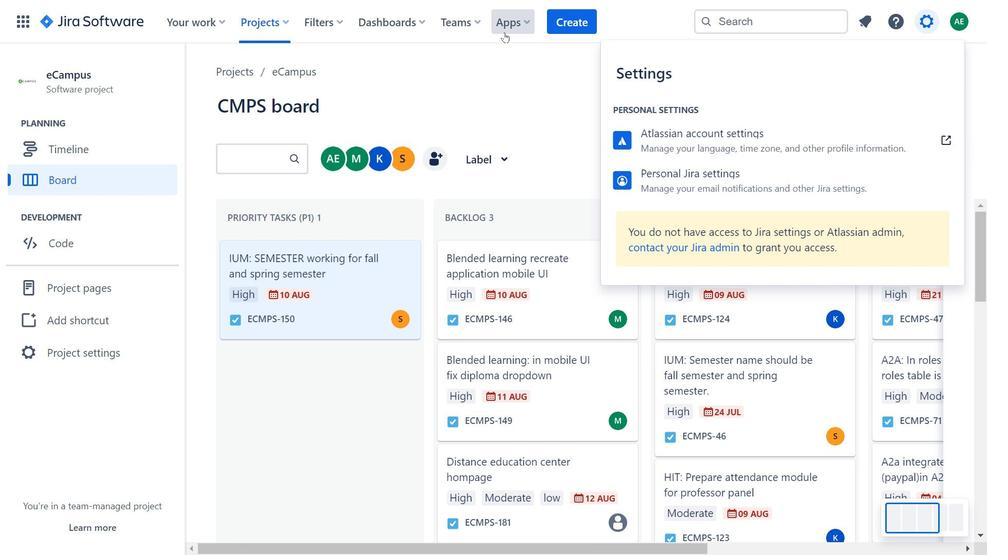 
Action: Mouse moved to (440, 23)
Screenshot: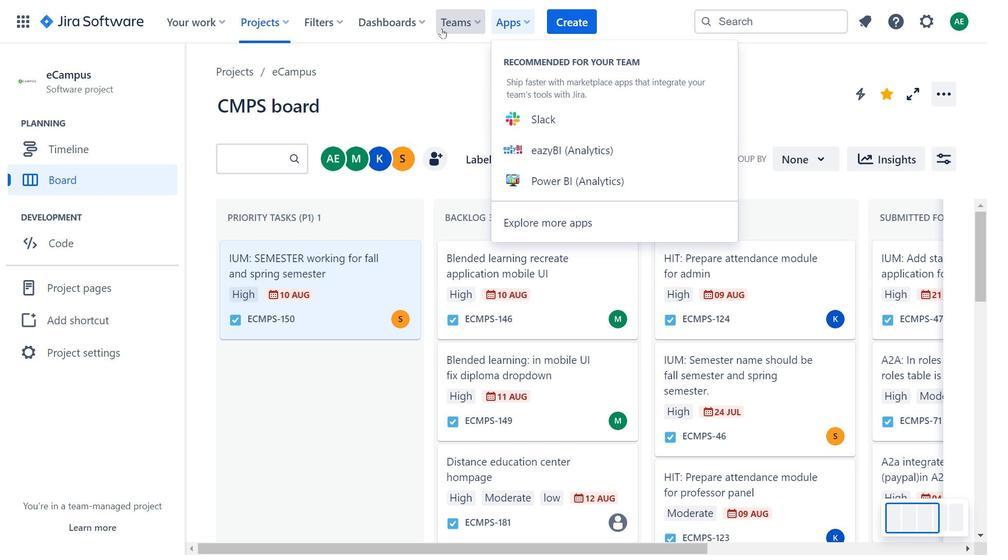 
Action: Mouse pressed left at (440, 23)
Screenshot: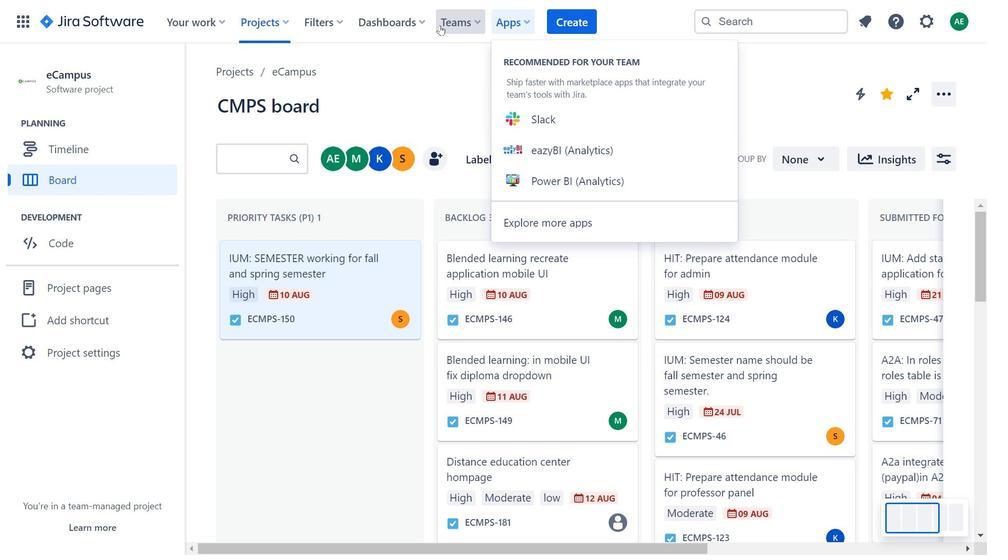 
Action: Mouse moved to (352, 23)
Screenshot: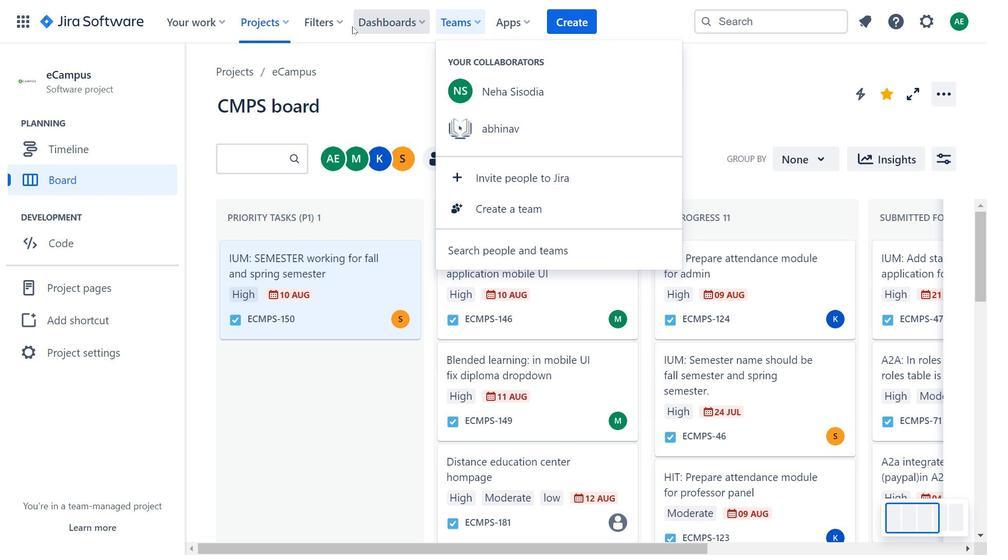 
Action: Mouse pressed left at (352, 23)
Screenshot: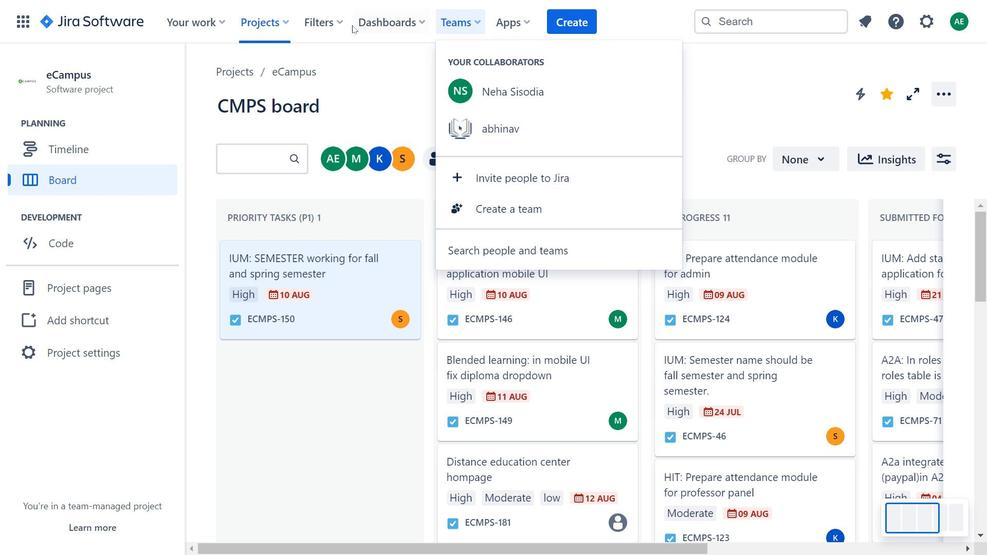 
Action: Mouse moved to (364, 22)
Screenshot: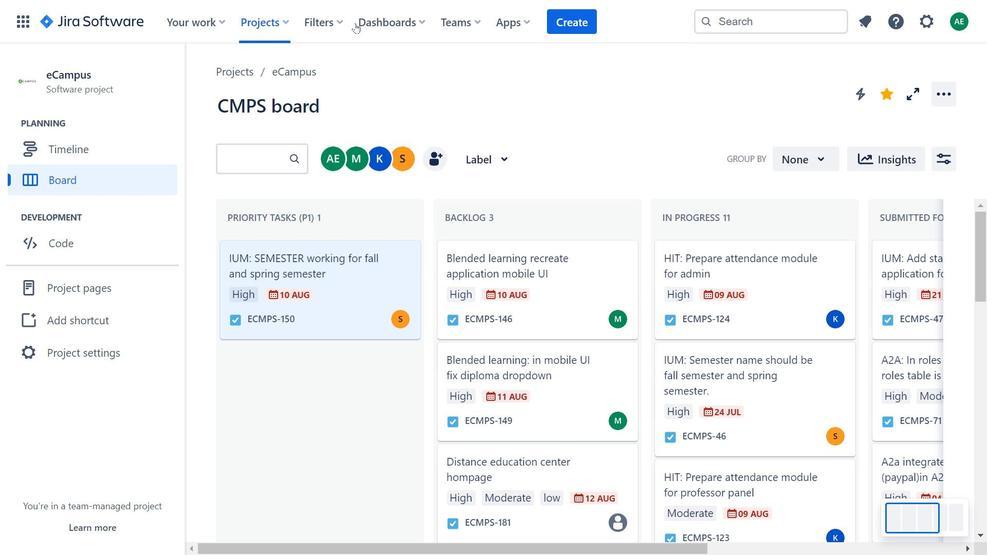 
Action: Mouse pressed left at (364, 22)
Screenshot: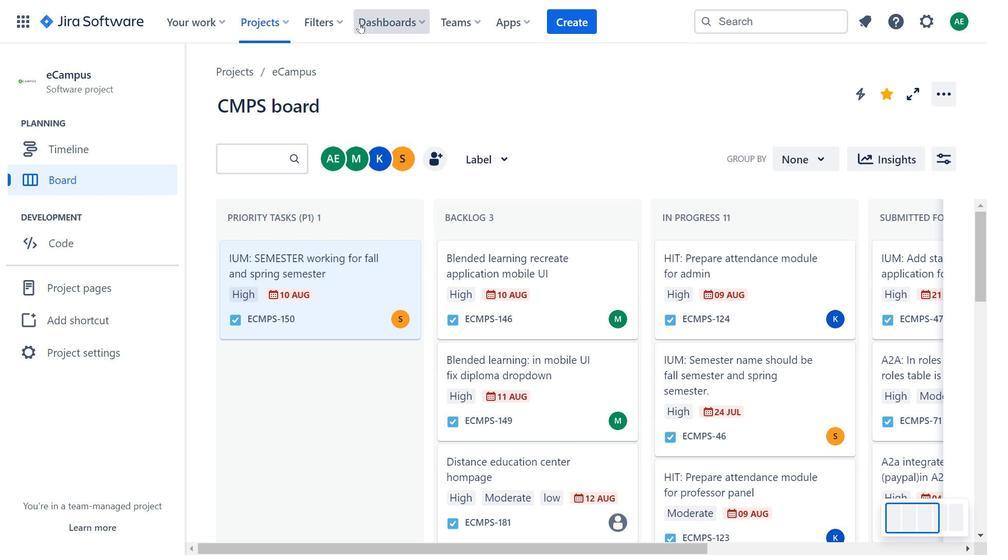 
Action: Mouse moved to (323, 26)
Screenshot: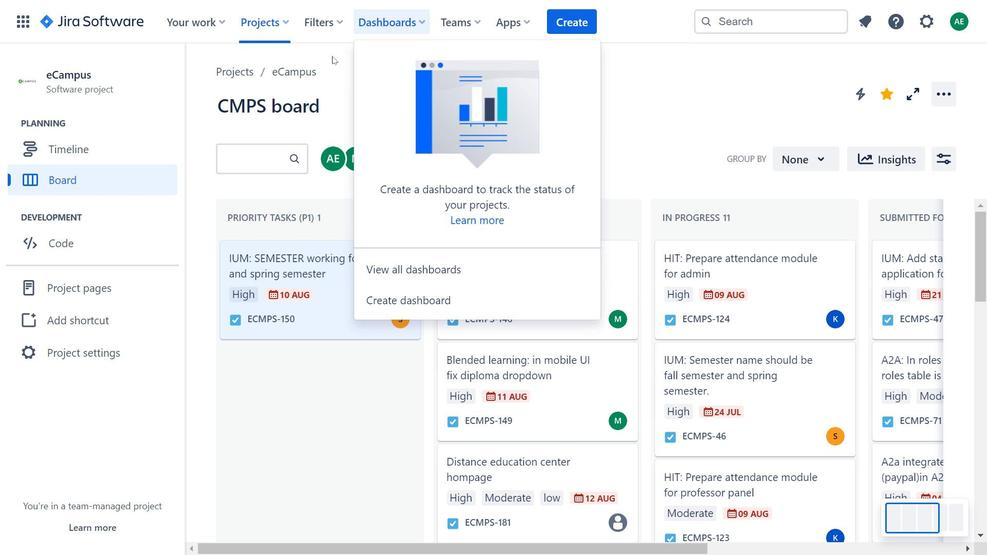 
Action: Mouse pressed left at (323, 26)
Screenshot: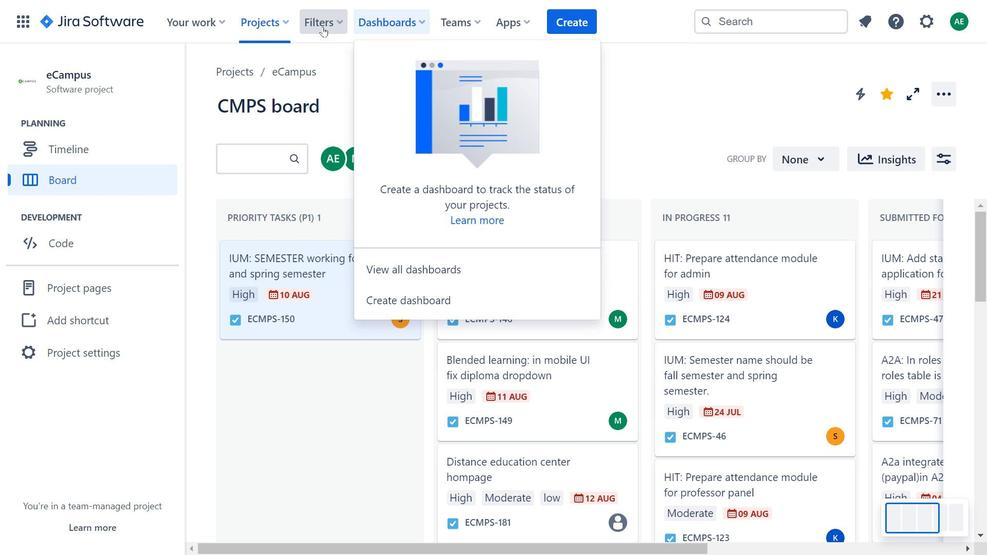 
Action: Mouse moved to (84, 136)
Screenshot: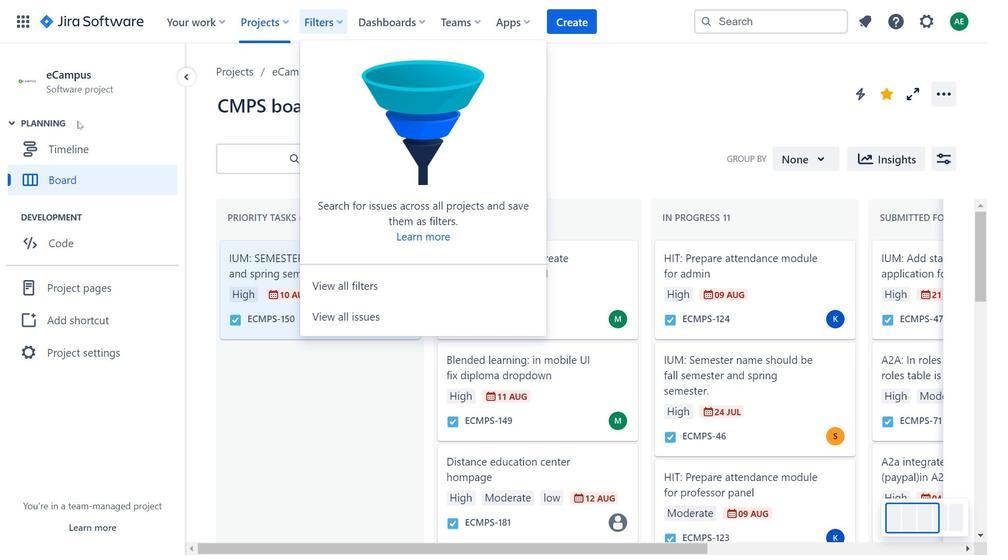 
Action: Mouse pressed left at (84, 136)
Screenshot: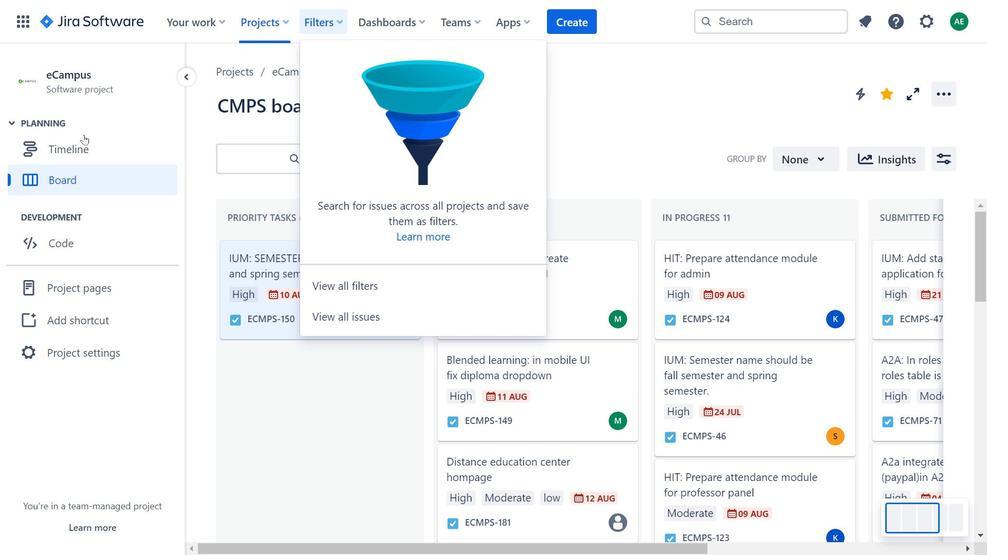 
Action: Mouse moved to (843, 93)
Screenshot: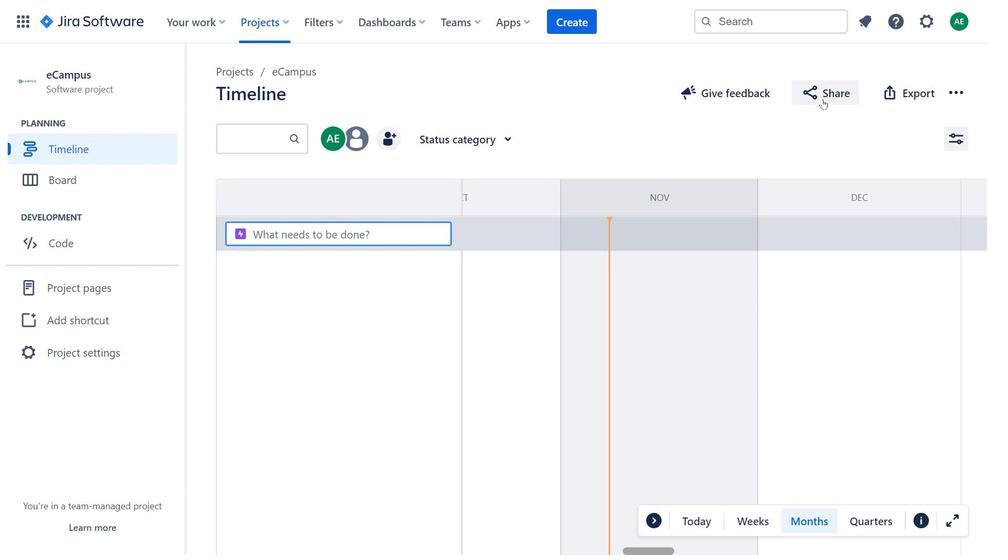 
Action: Mouse pressed left at (843, 93)
Screenshot: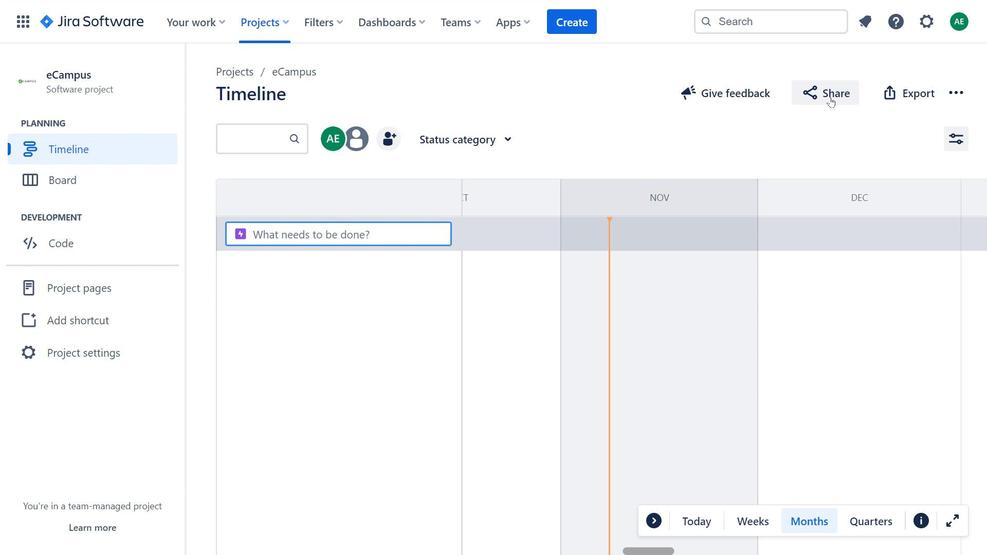
Action: Mouse moved to (436, 144)
Screenshot: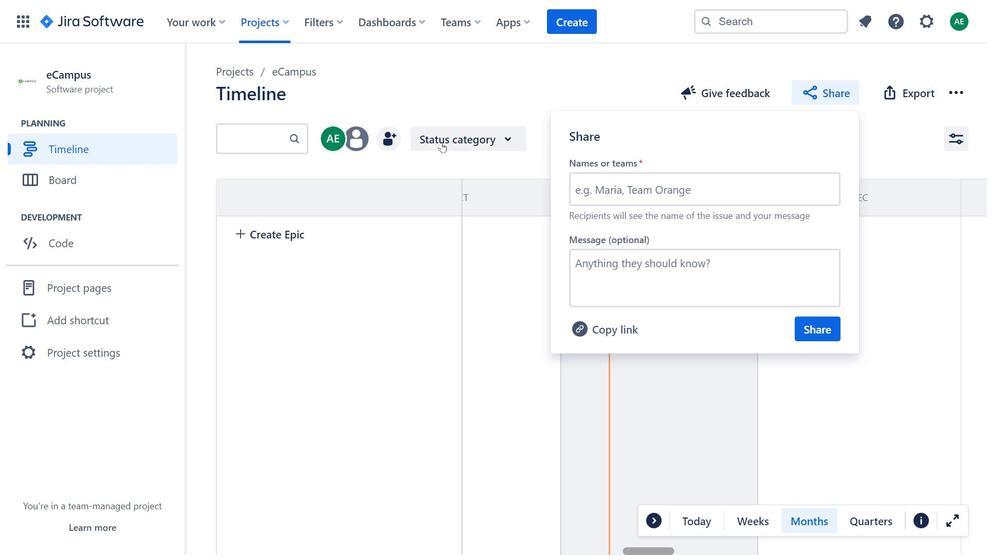 
Action: Mouse pressed left at (436, 144)
Screenshot: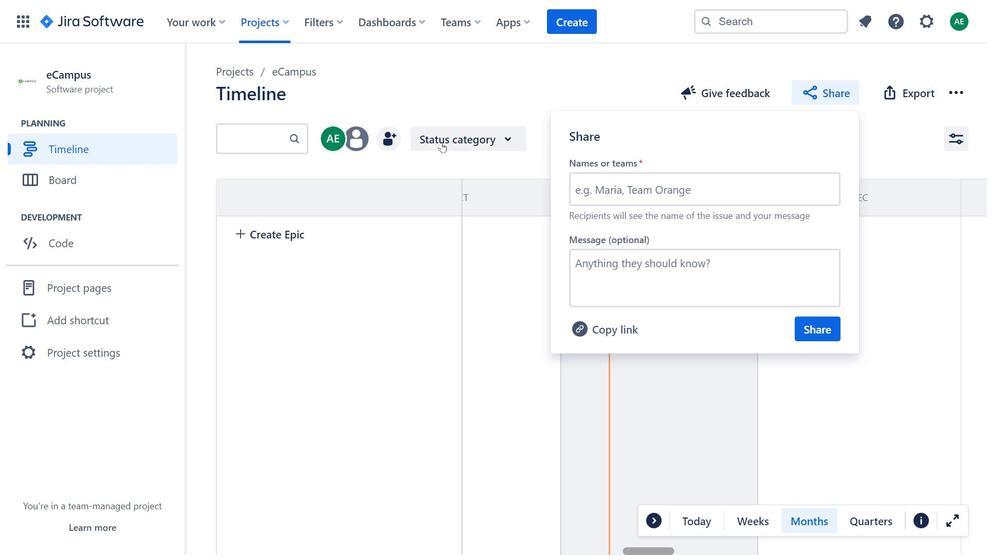 
Action: Mouse moved to (535, 79)
Screenshot: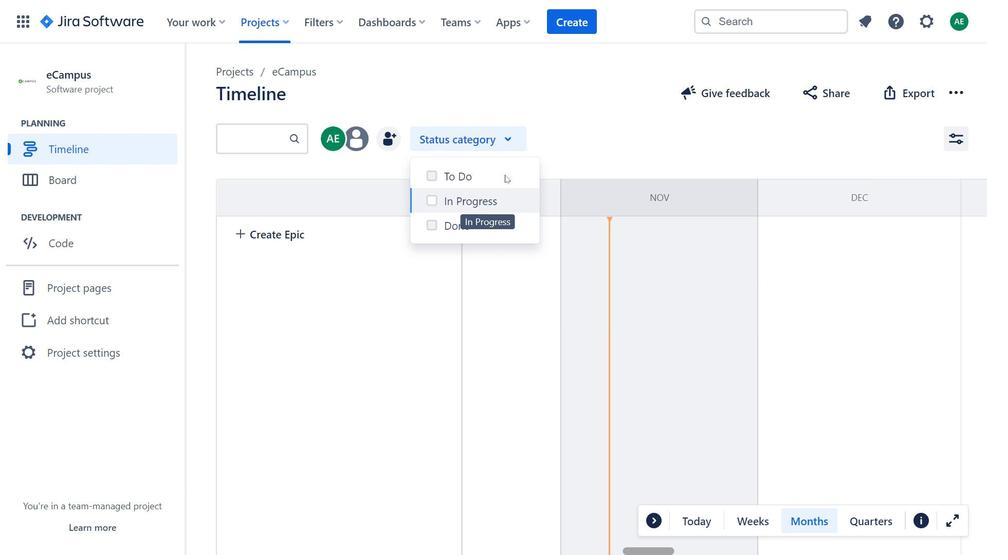 
Action: Mouse pressed left at (535, 79)
Screenshot: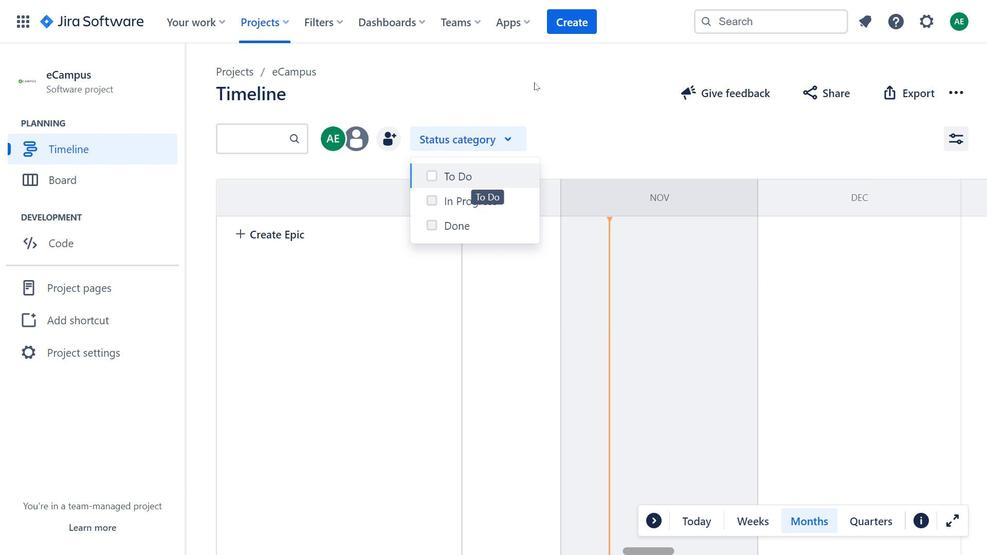 
Action: Mouse moved to (104, 173)
Screenshot: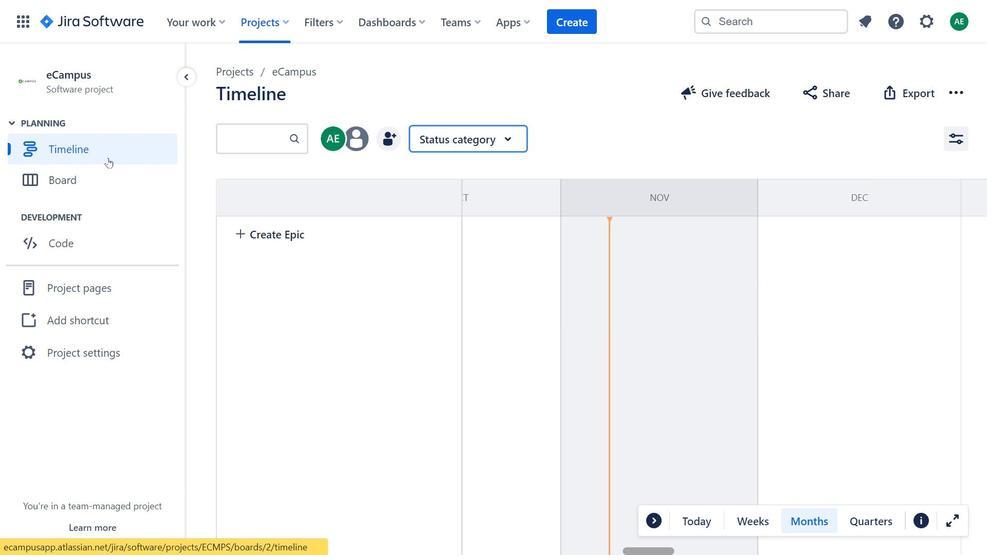 
Action: Mouse pressed left at (104, 173)
Screenshot: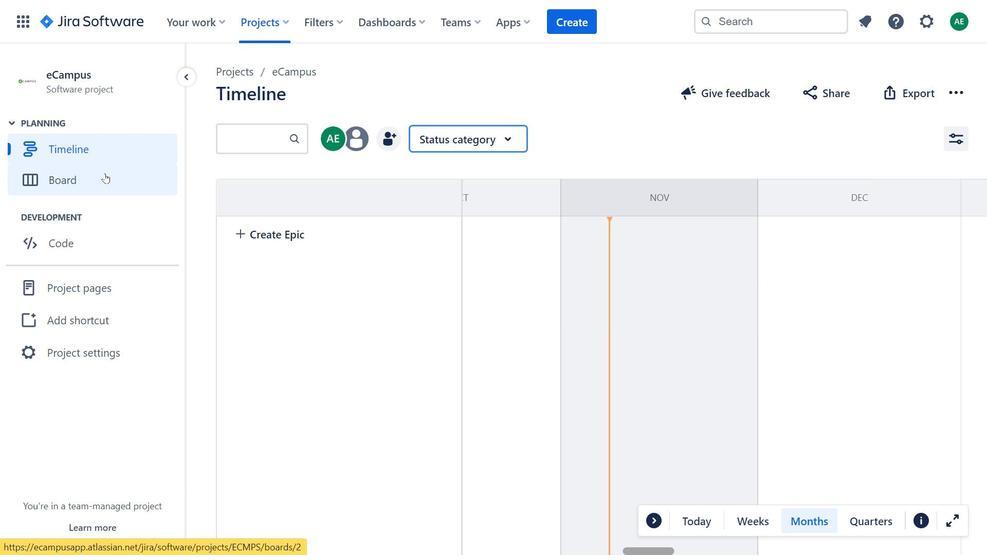 
Action: Mouse moved to (121, 282)
Screenshot: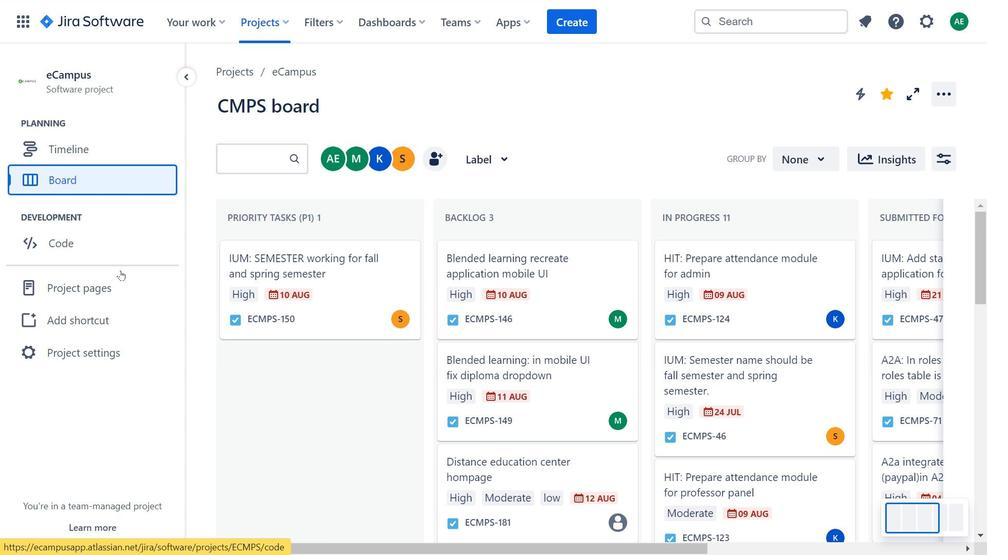 
Action: Mouse pressed left at (121, 282)
Screenshot: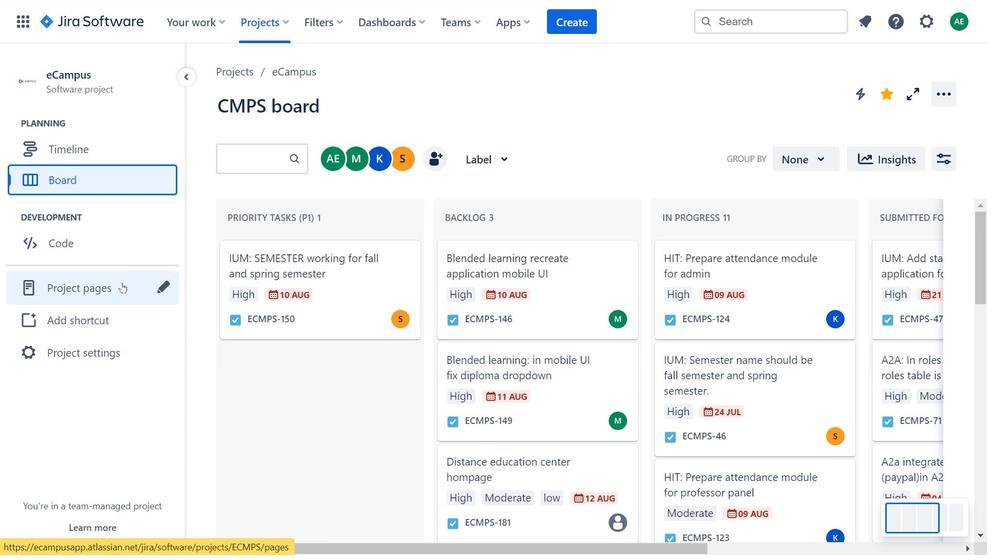 
Action: Mouse moved to (603, 98)
